 Task: Add a signature Jacob Baker containing With gratitude and appreciation, Jacob Baker to email address softage.8@softage.net and add a label Valentines Day gifts
Action: Mouse moved to (1271, 65)
Screenshot: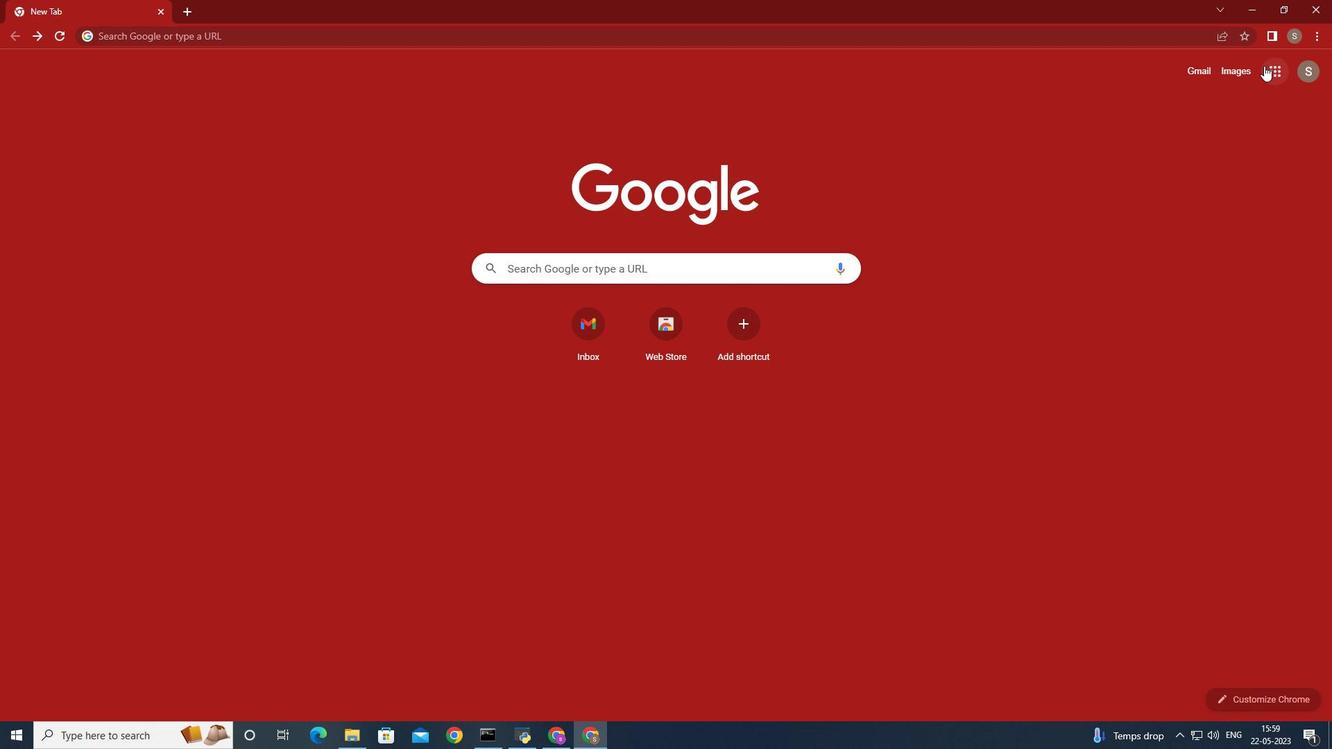 
Action: Mouse pressed left at (1271, 65)
Screenshot: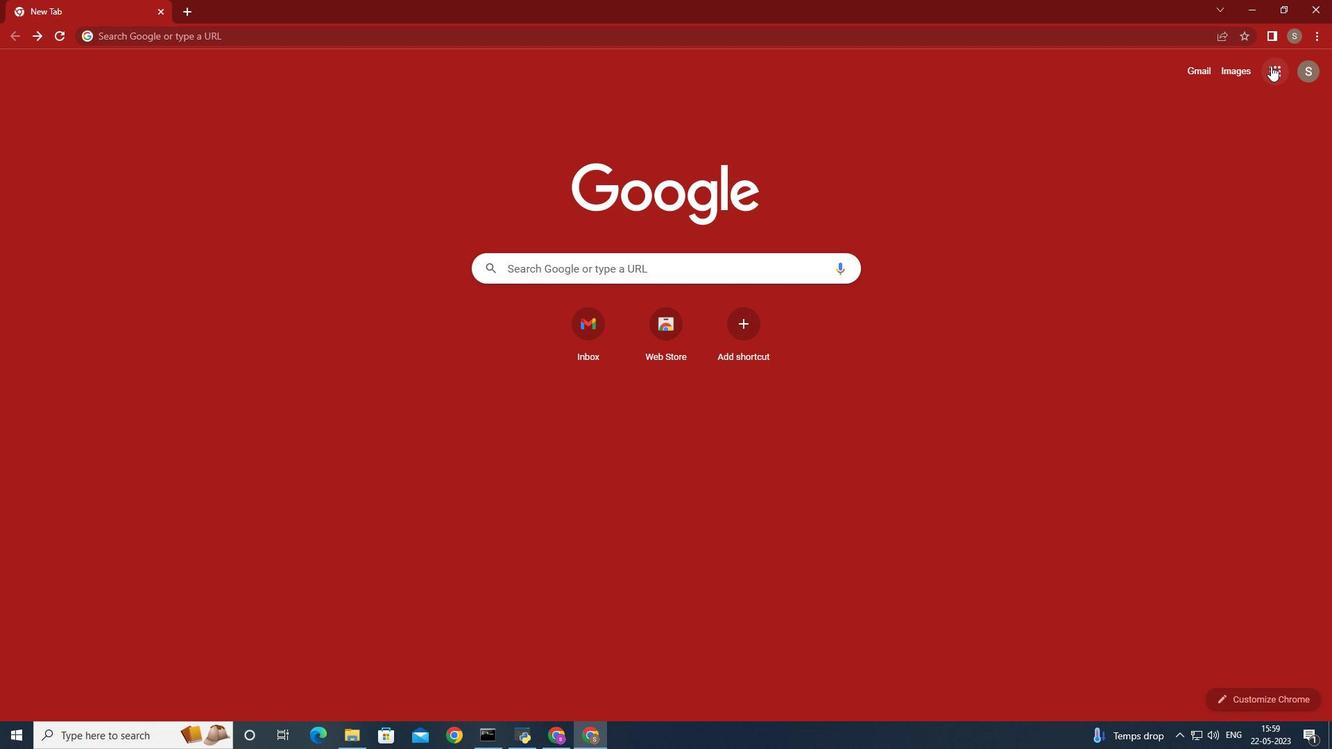 
Action: Mouse moved to (1233, 122)
Screenshot: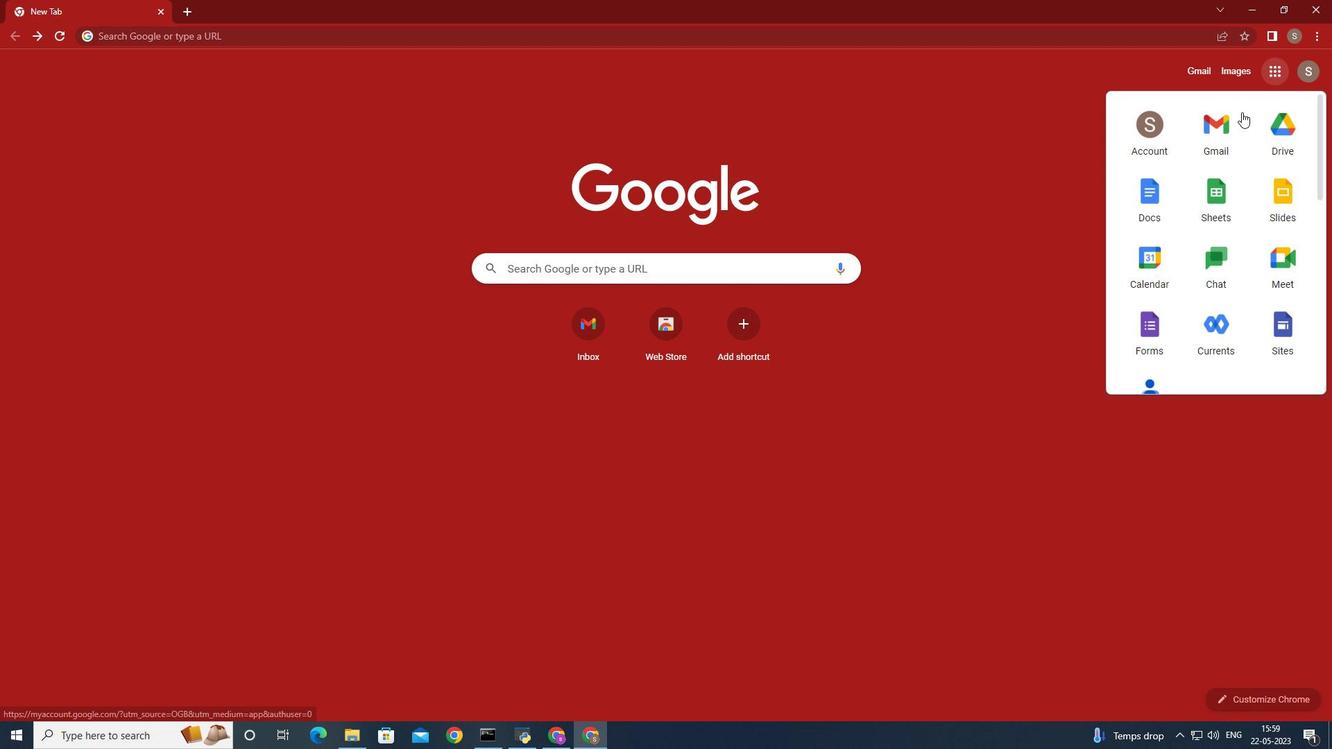 
Action: Mouse pressed left at (1233, 122)
Screenshot: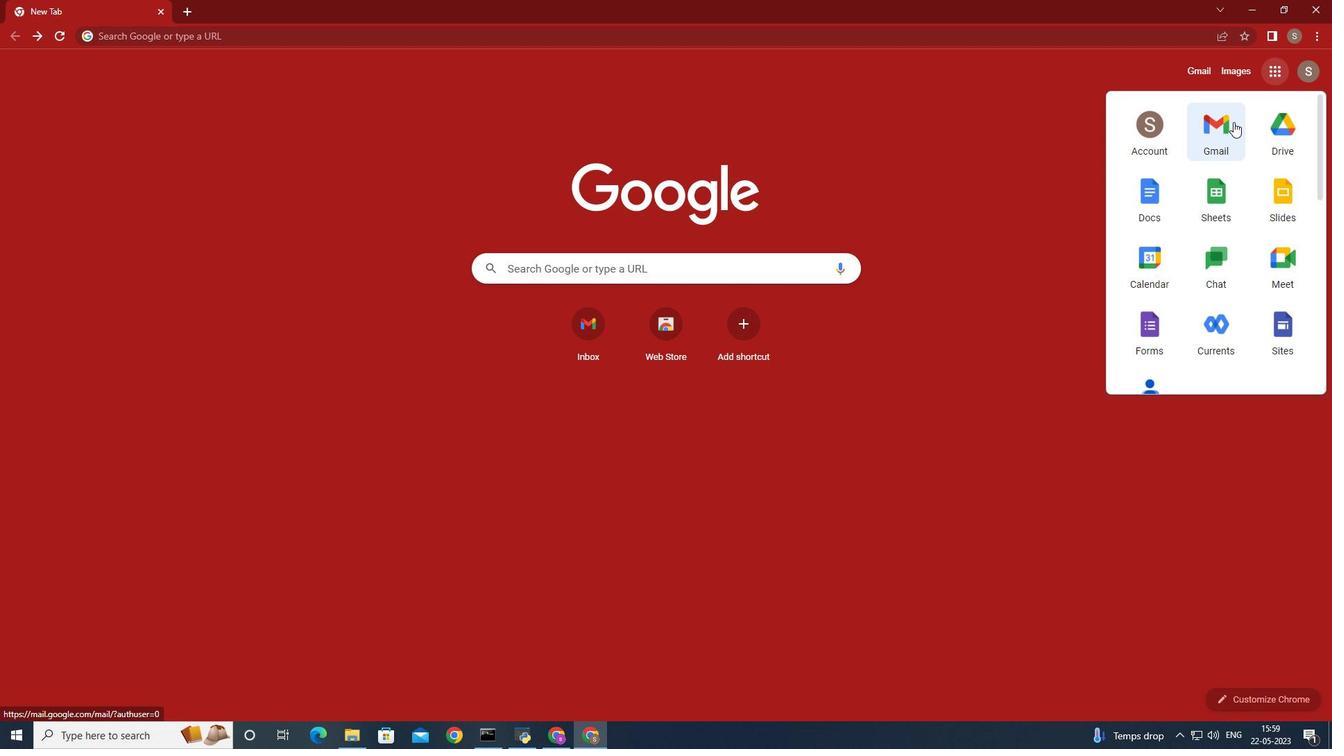
Action: Mouse moved to (1182, 98)
Screenshot: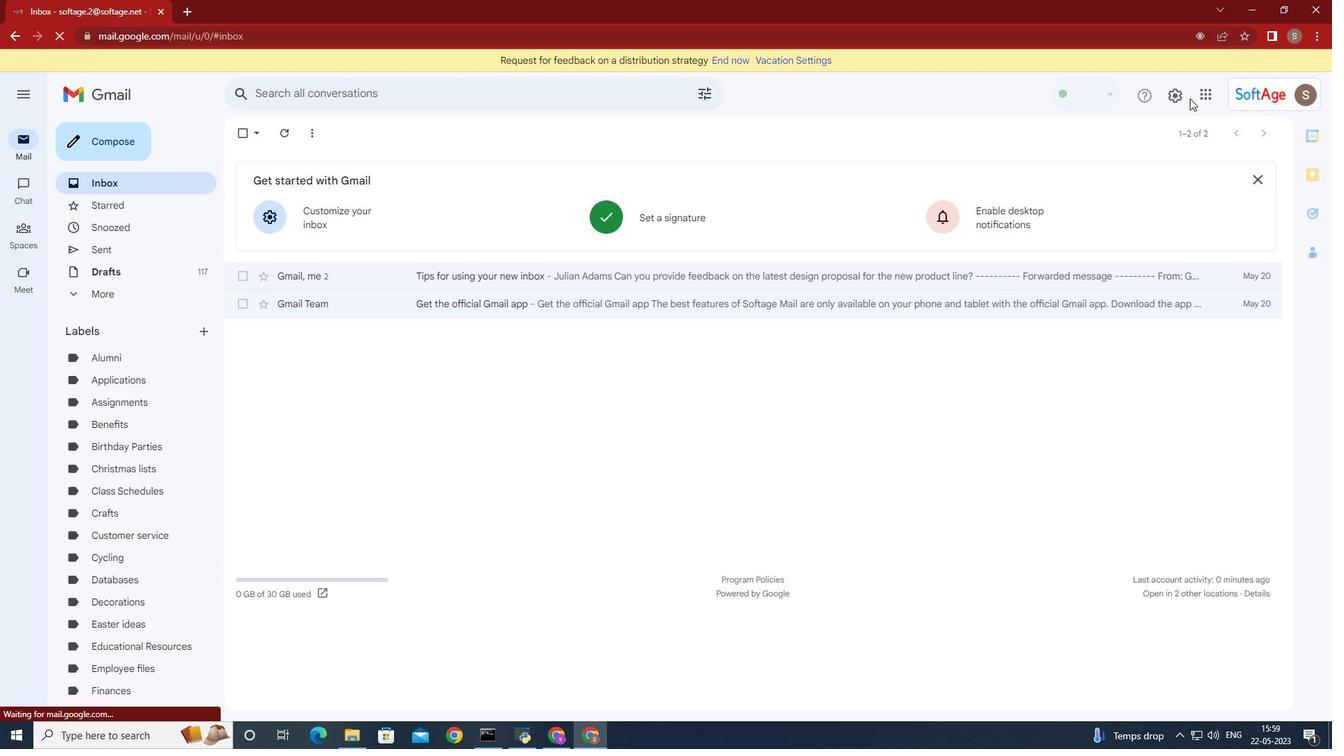 
Action: Mouse pressed left at (1182, 98)
Screenshot: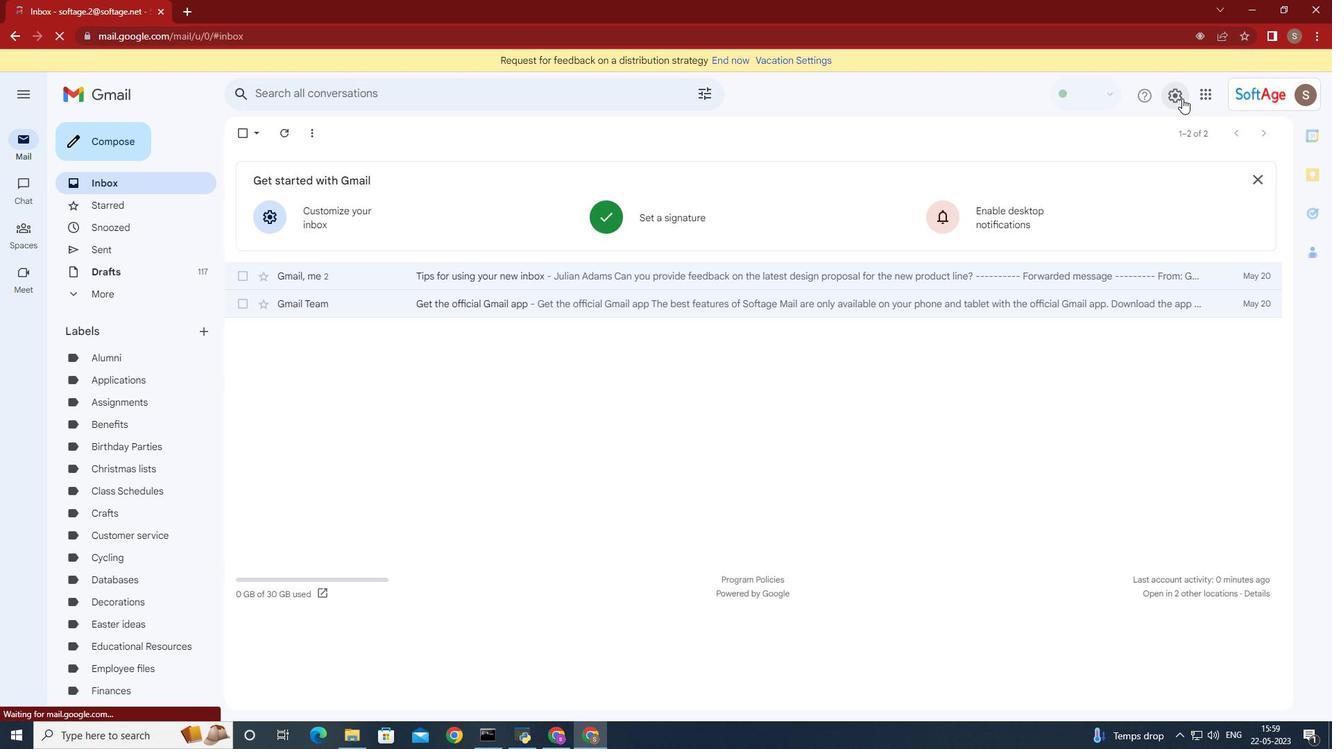 
Action: Mouse moved to (1193, 158)
Screenshot: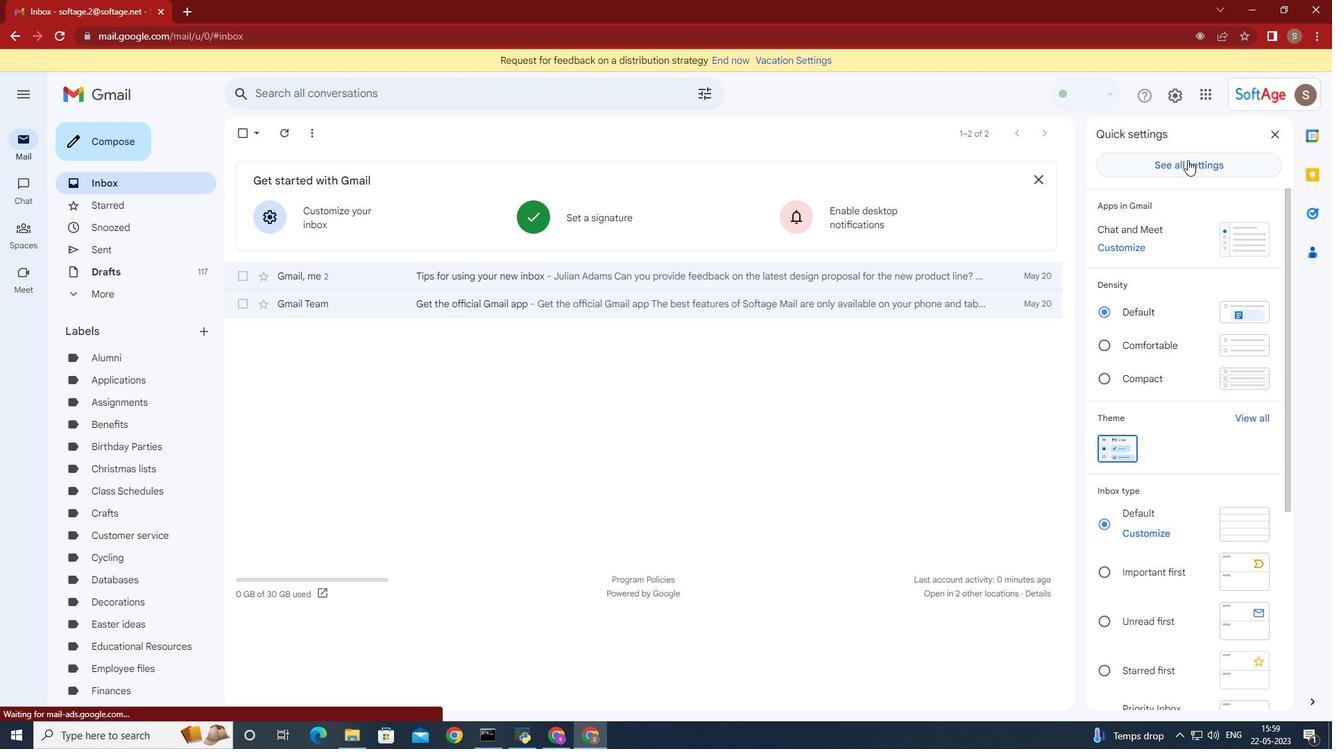 
Action: Mouse pressed left at (1193, 158)
Screenshot: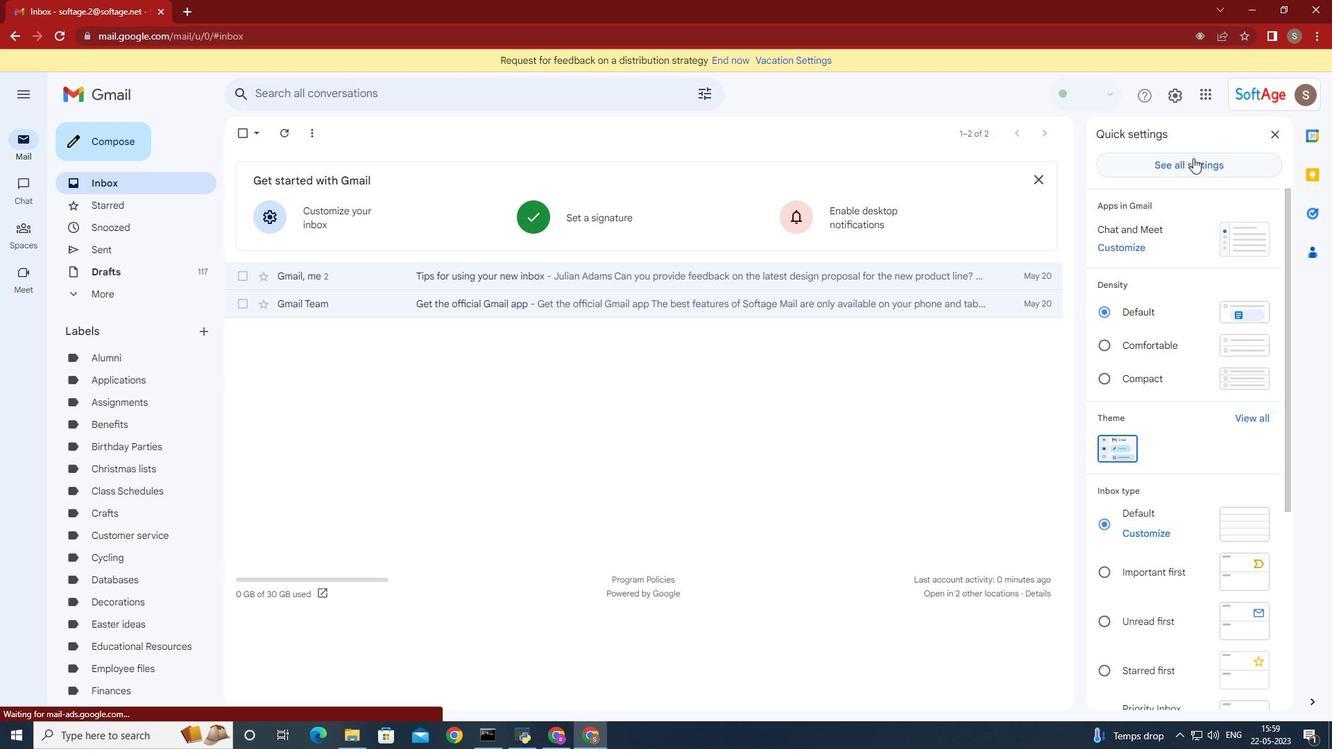 
Action: Mouse moved to (1012, 285)
Screenshot: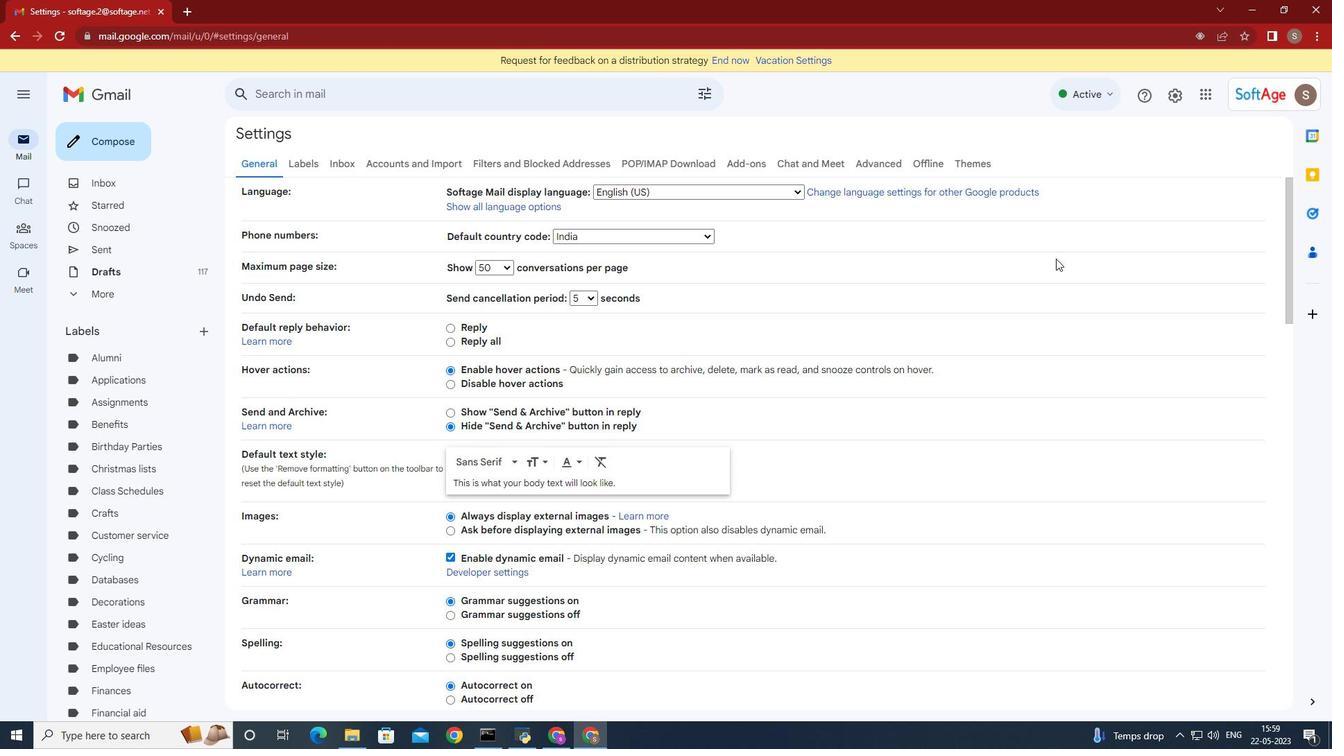 
Action: Mouse scrolled (1012, 284) with delta (0, 0)
Screenshot: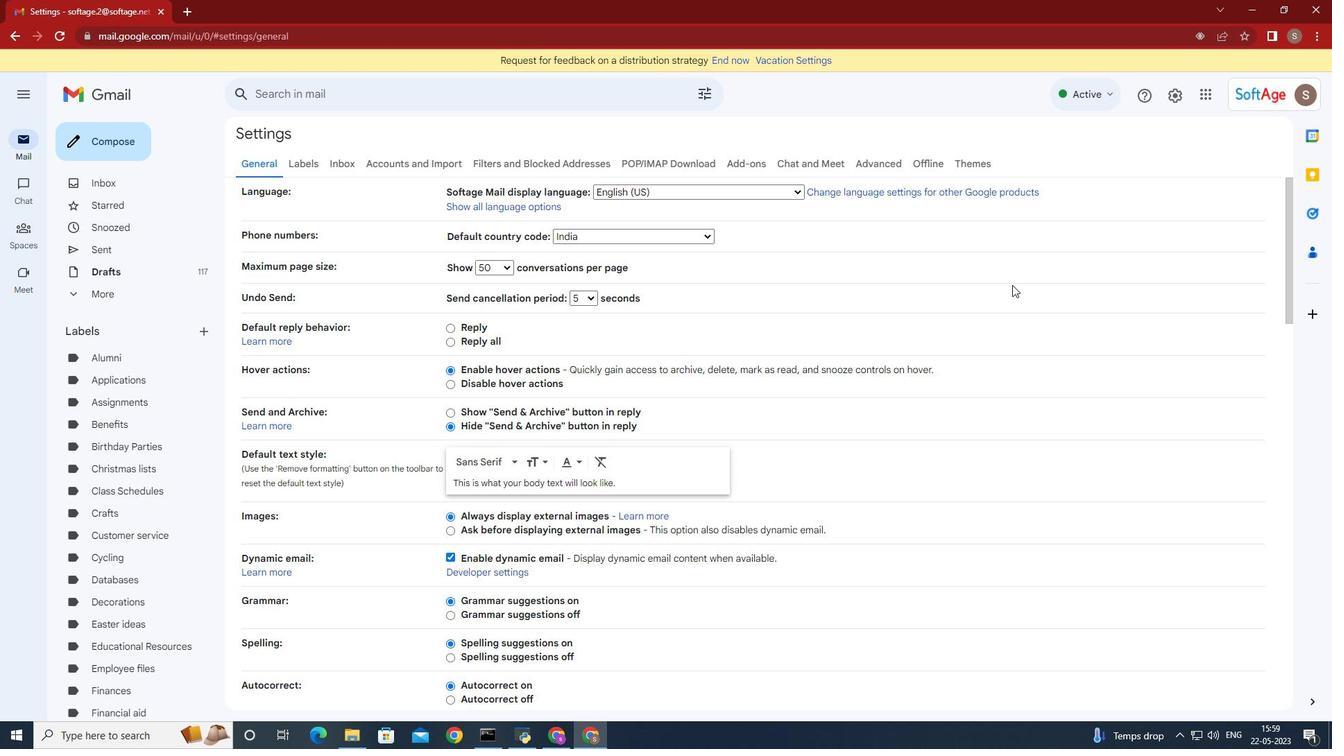 
Action: Mouse scrolled (1012, 284) with delta (0, 0)
Screenshot: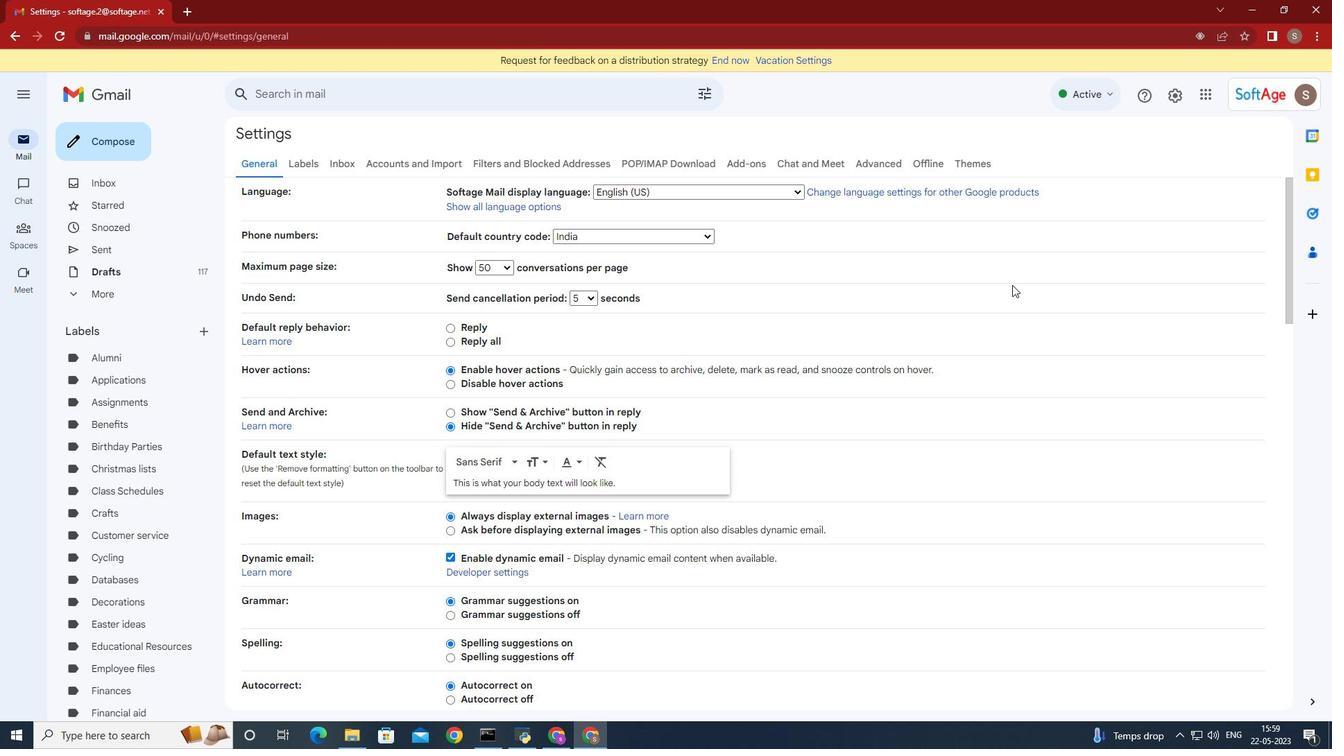 
Action: Mouse scrolled (1012, 284) with delta (0, 0)
Screenshot: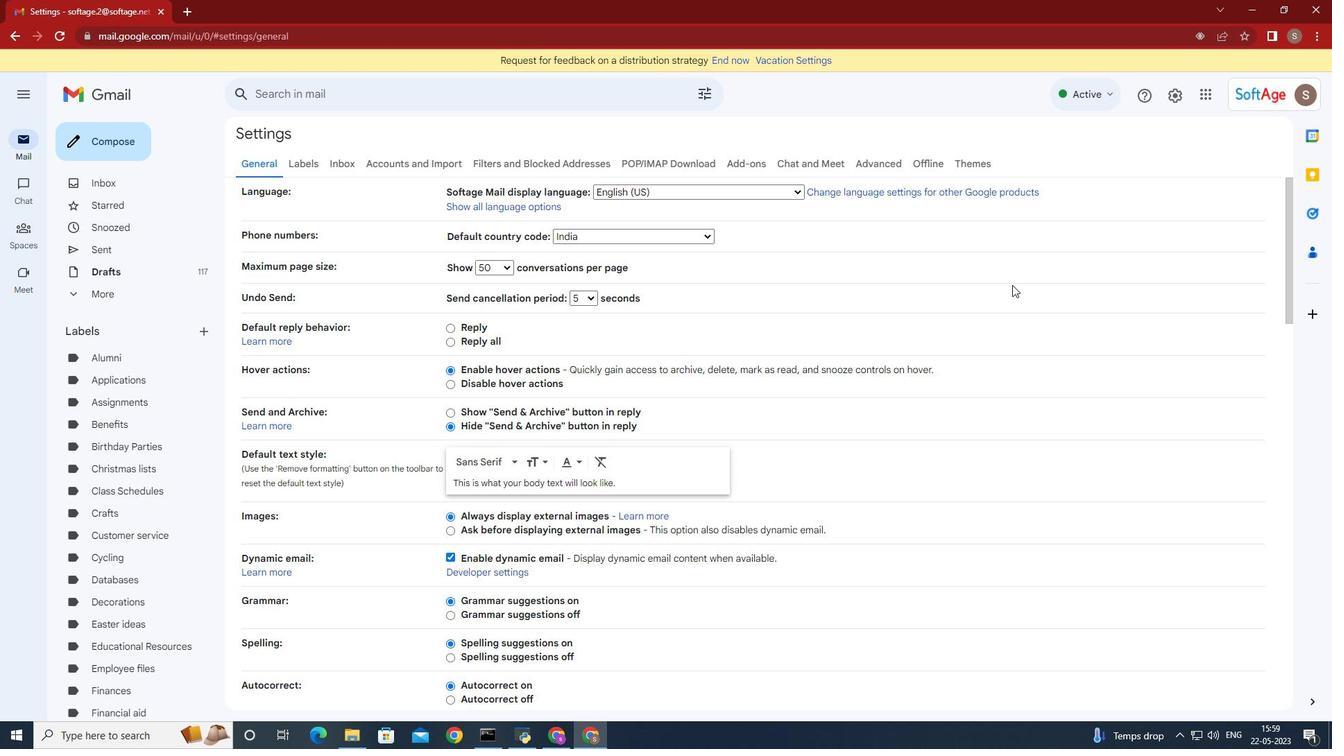 
Action: Mouse scrolled (1012, 284) with delta (0, 0)
Screenshot: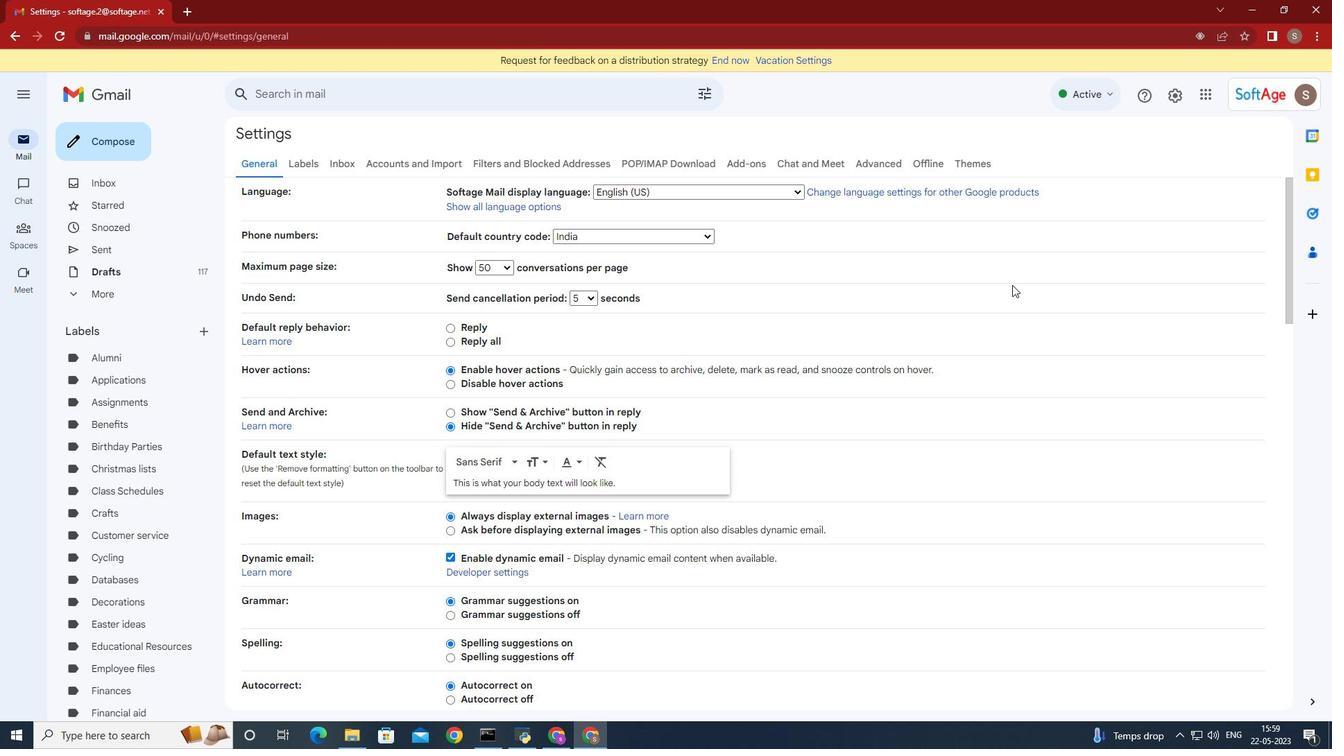 
Action: Mouse scrolled (1012, 284) with delta (0, 0)
Screenshot: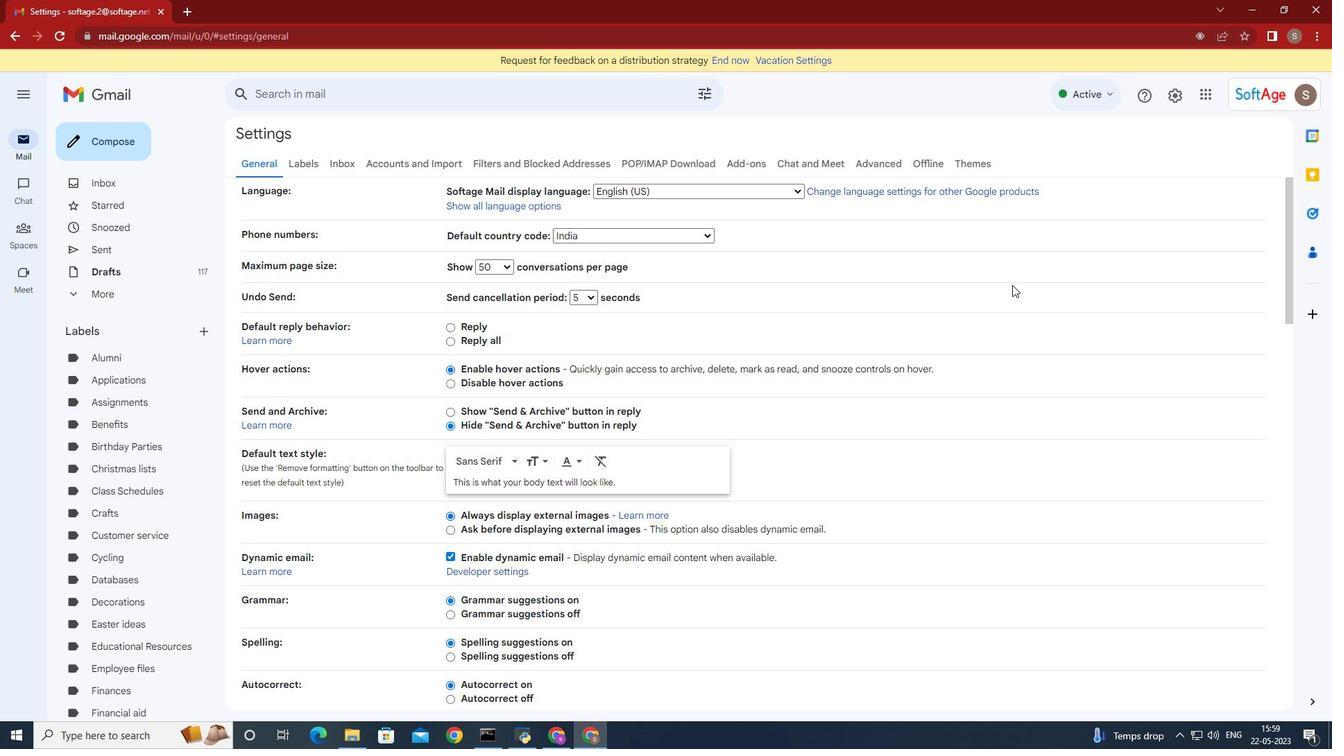 
Action: Mouse moved to (1013, 283)
Screenshot: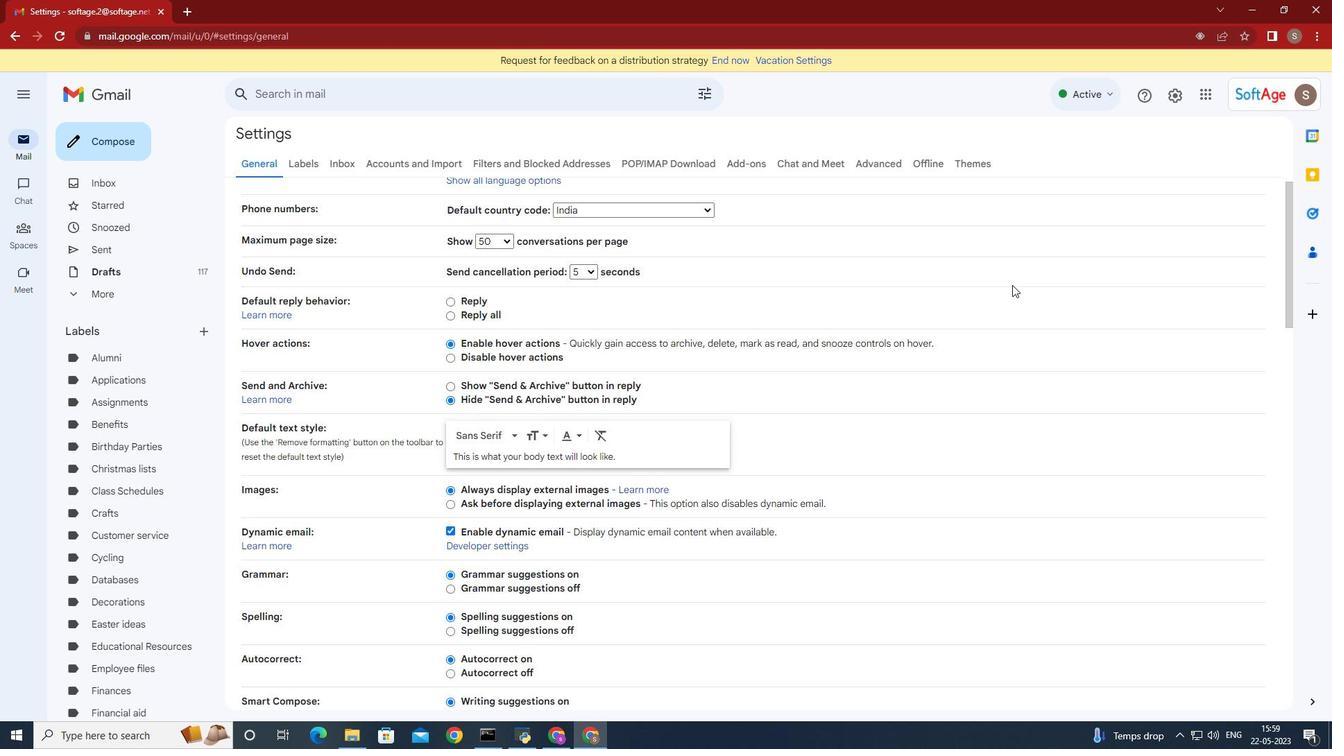 
Action: Mouse scrolled (1013, 282) with delta (0, 0)
Screenshot: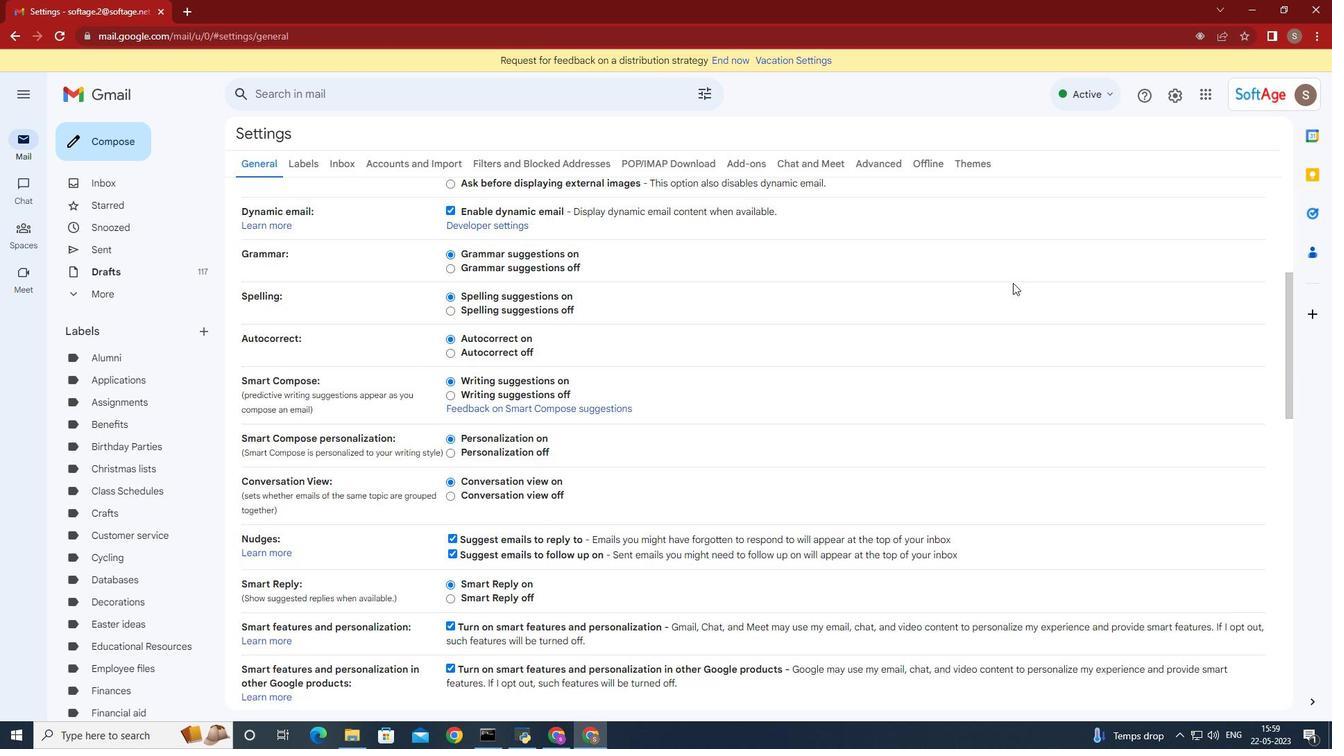 
Action: Mouse scrolled (1013, 282) with delta (0, 0)
Screenshot: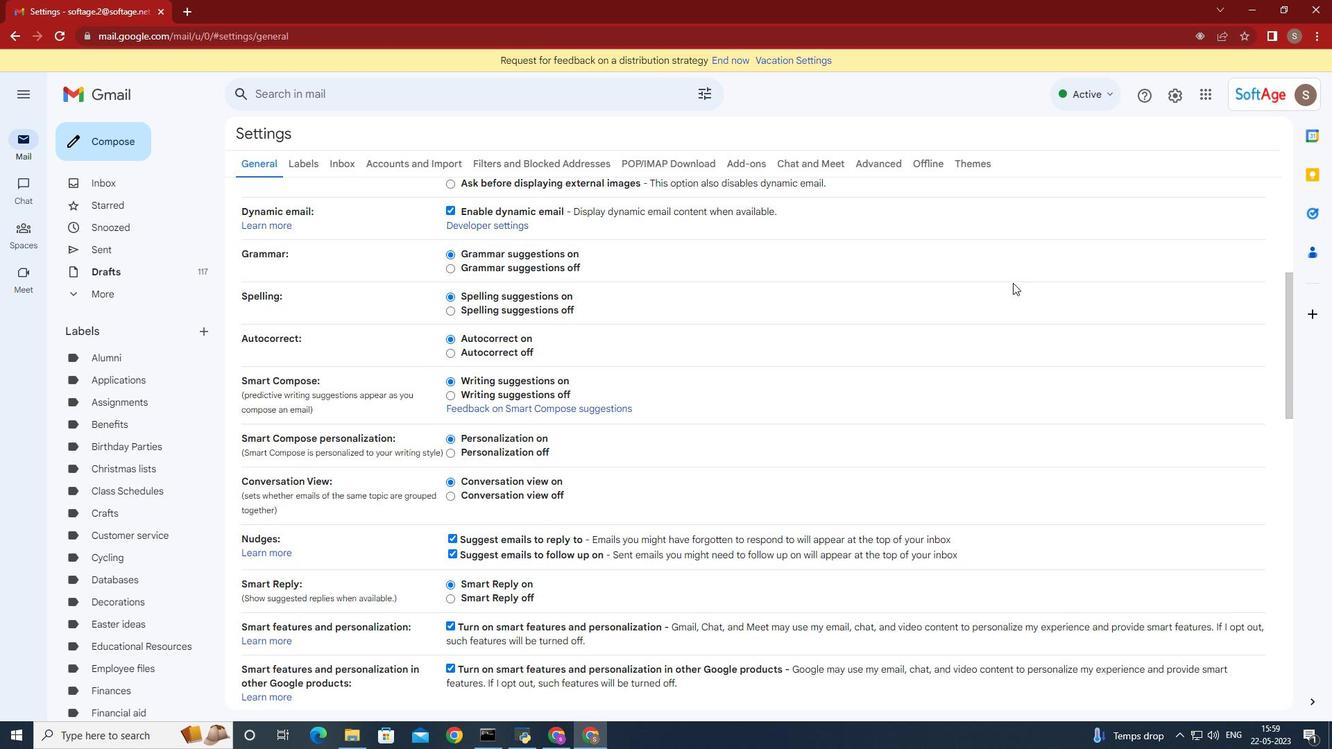 
Action: Mouse scrolled (1013, 282) with delta (0, 0)
Screenshot: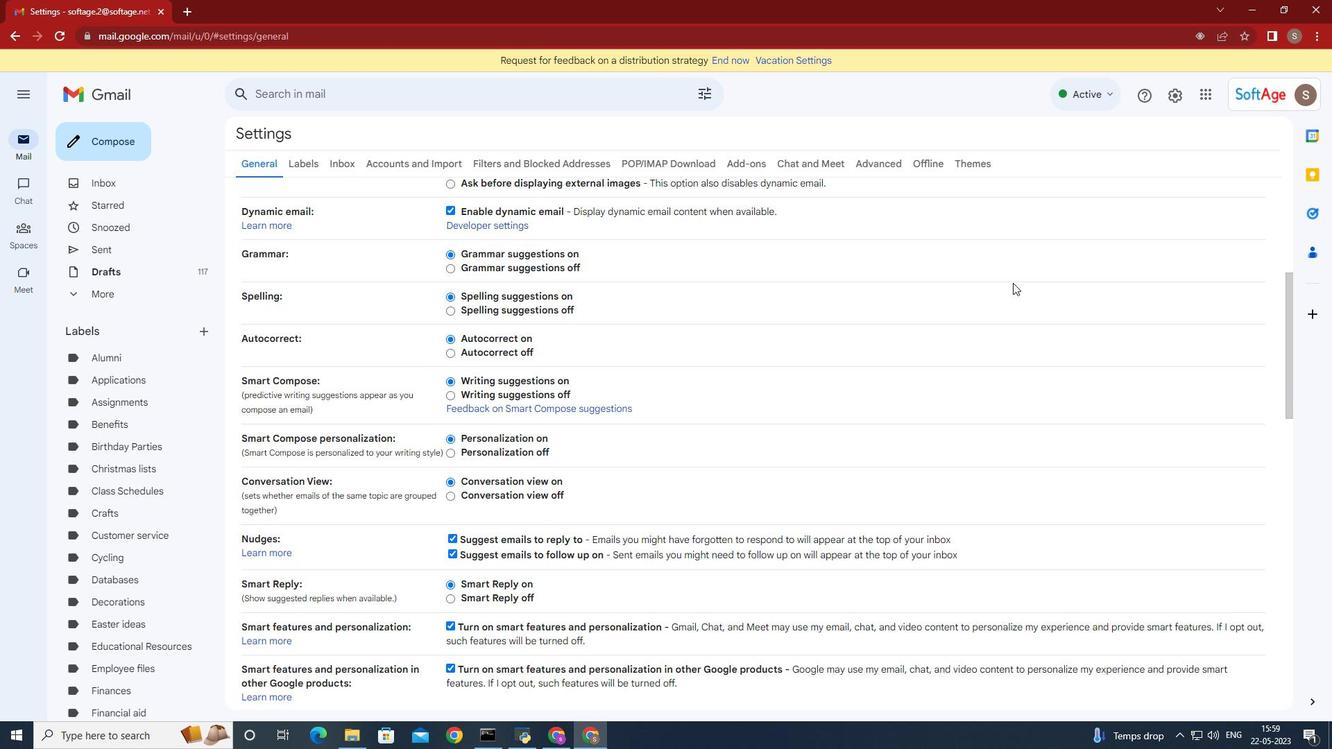 
Action: Mouse moved to (1013, 282)
Screenshot: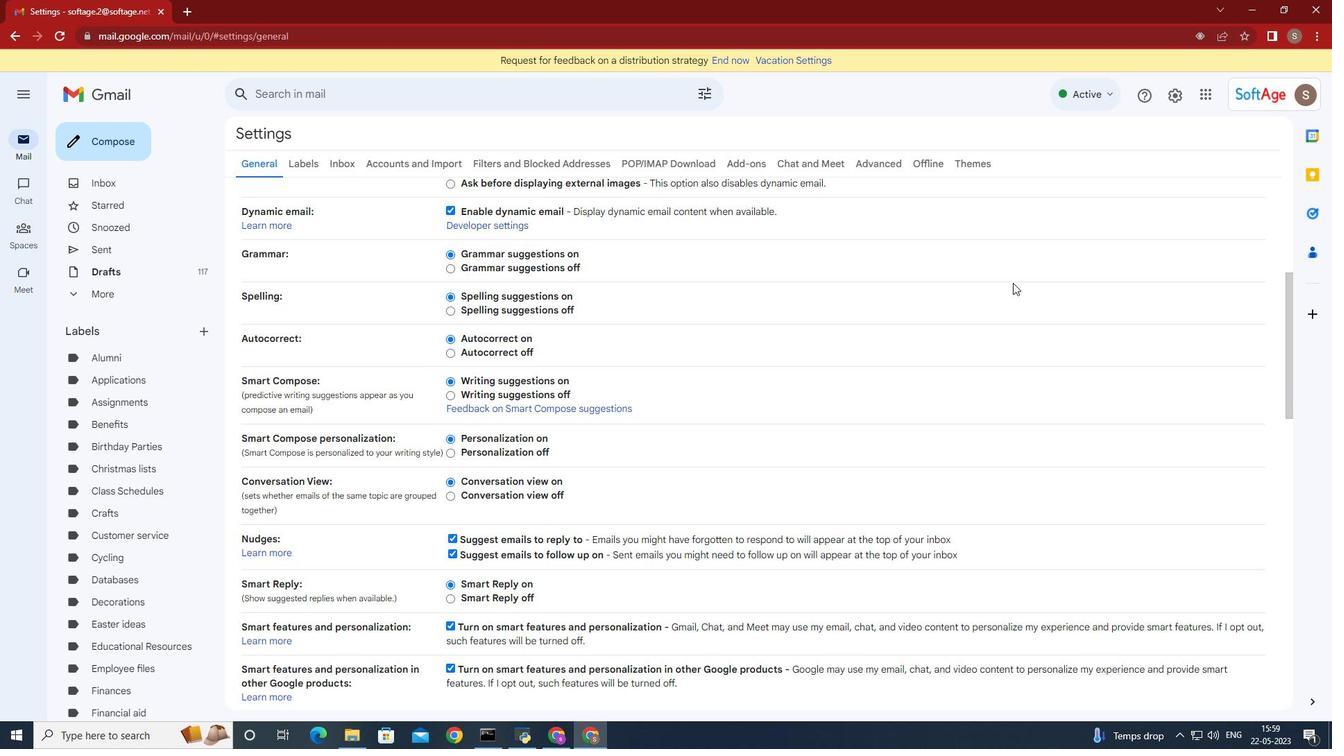
Action: Mouse scrolled (1013, 282) with delta (0, 0)
Screenshot: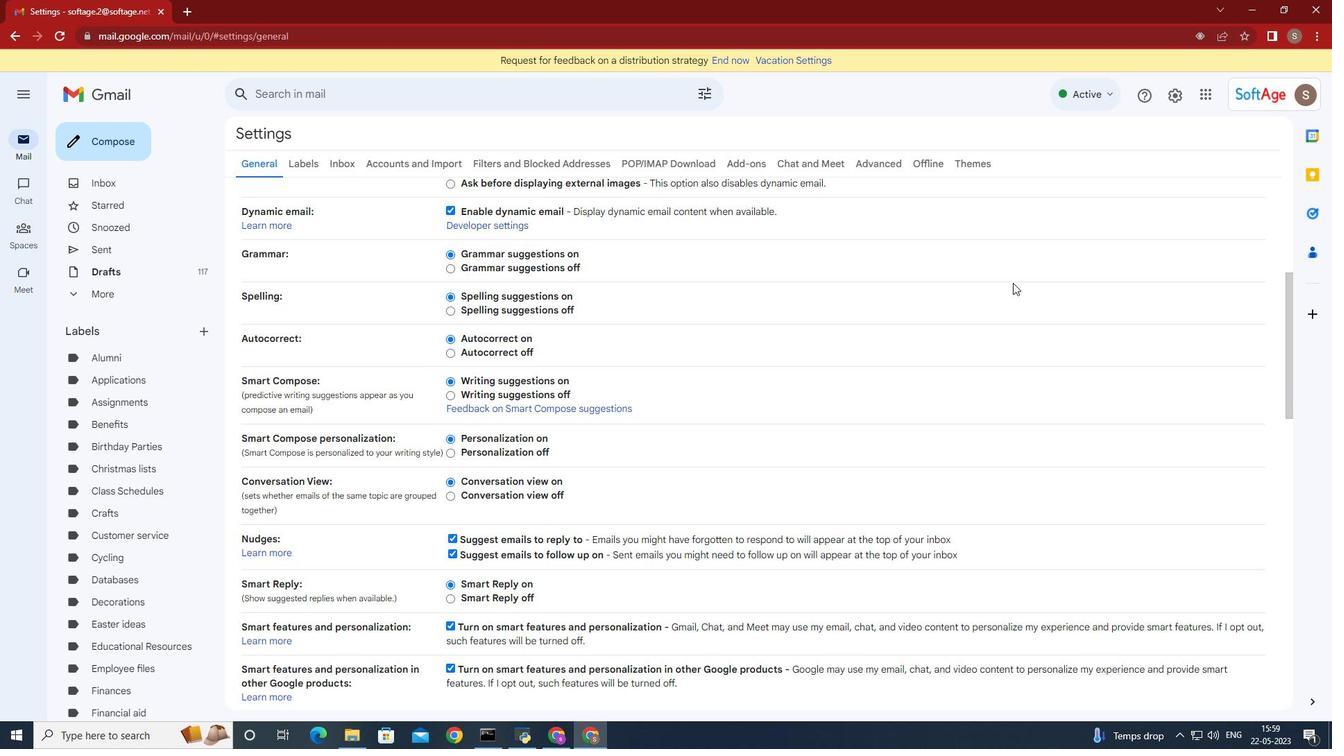 
Action: Mouse moved to (1000, 284)
Screenshot: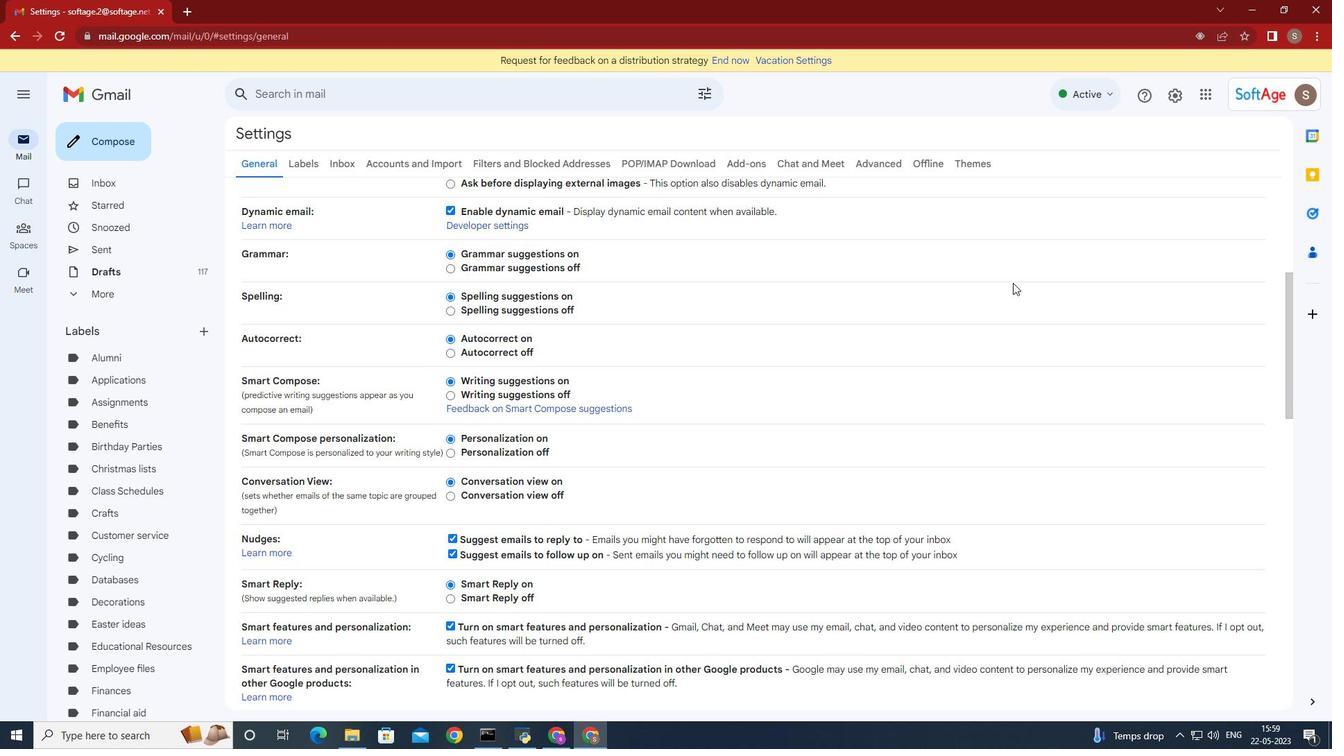 
Action: Mouse scrolled (1000, 283) with delta (0, 0)
Screenshot: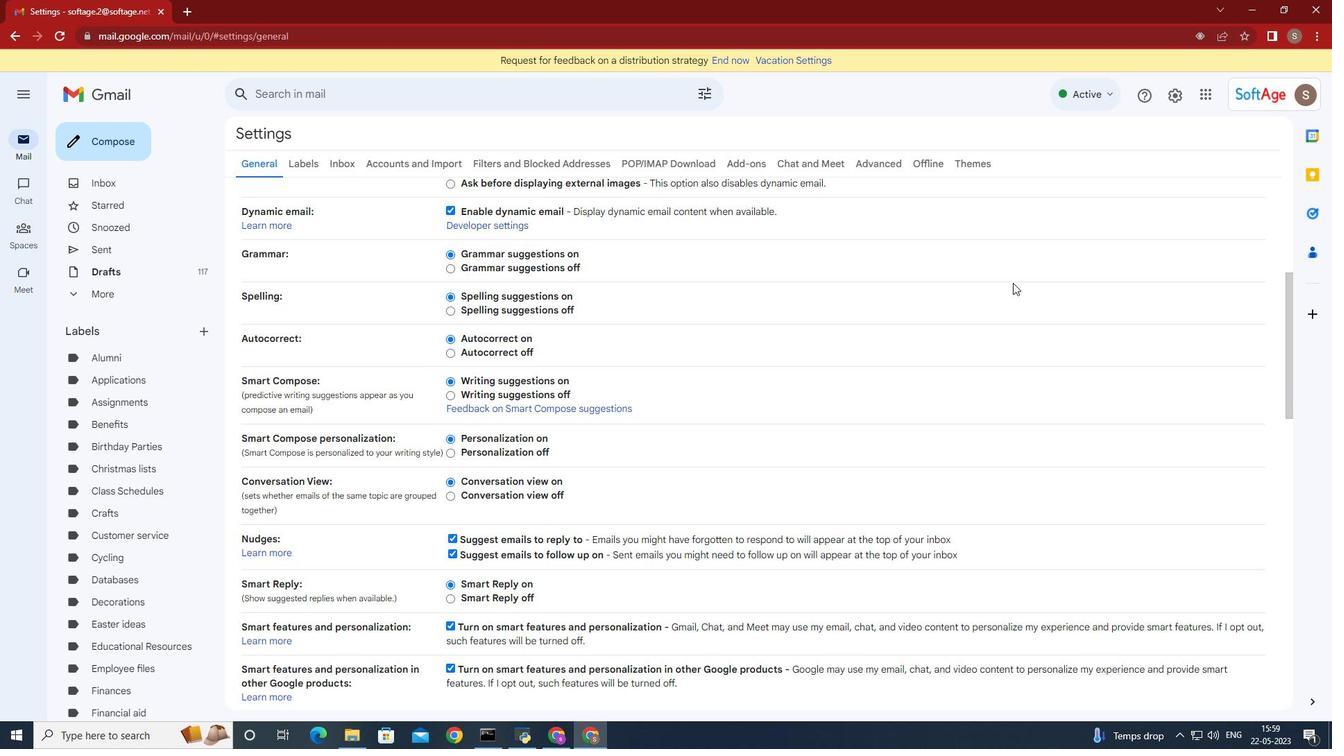
Action: Mouse moved to (999, 284)
Screenshot: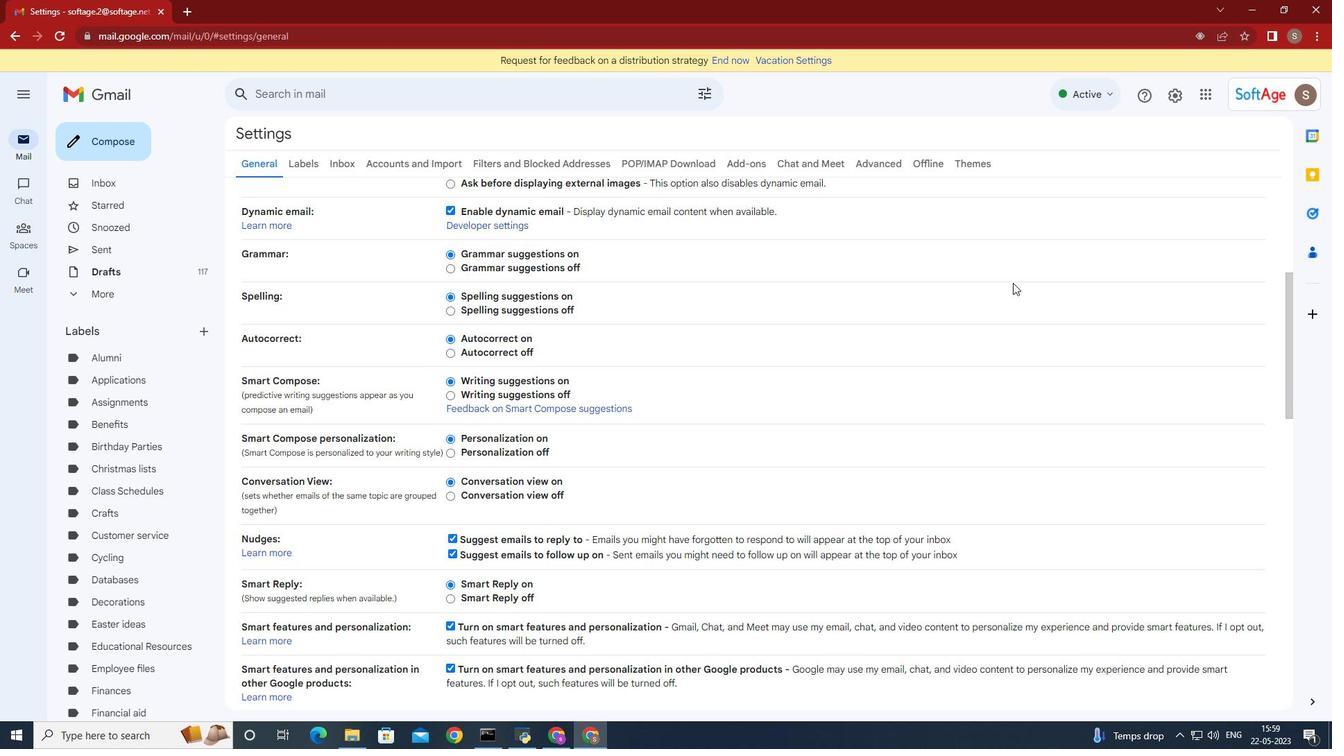 
Action: Mouse scrolled (999, 283) with delta (0, 0)
Screenshot: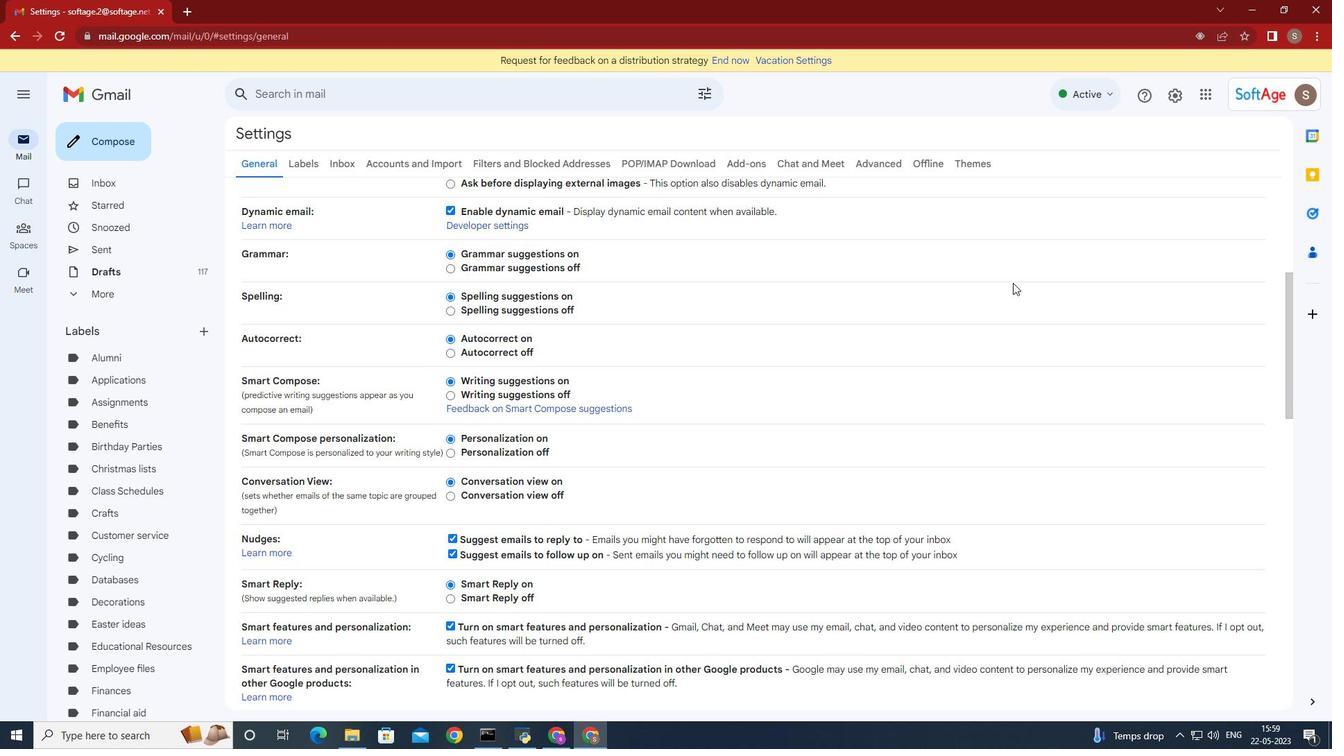 
Action: Mouse moved to (999, 284)
Screenshot: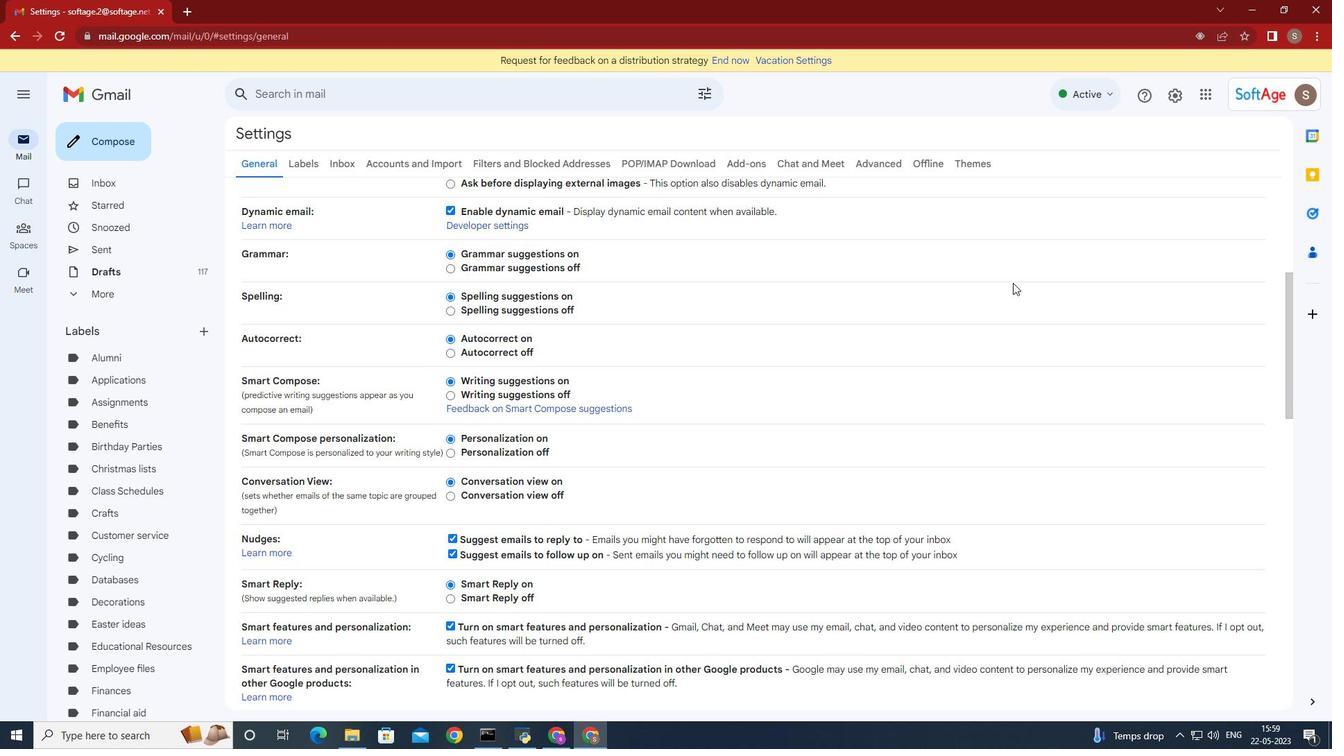 
Action: Mouse scrolled (999, 283) with delta (0, 0)
Screenshot: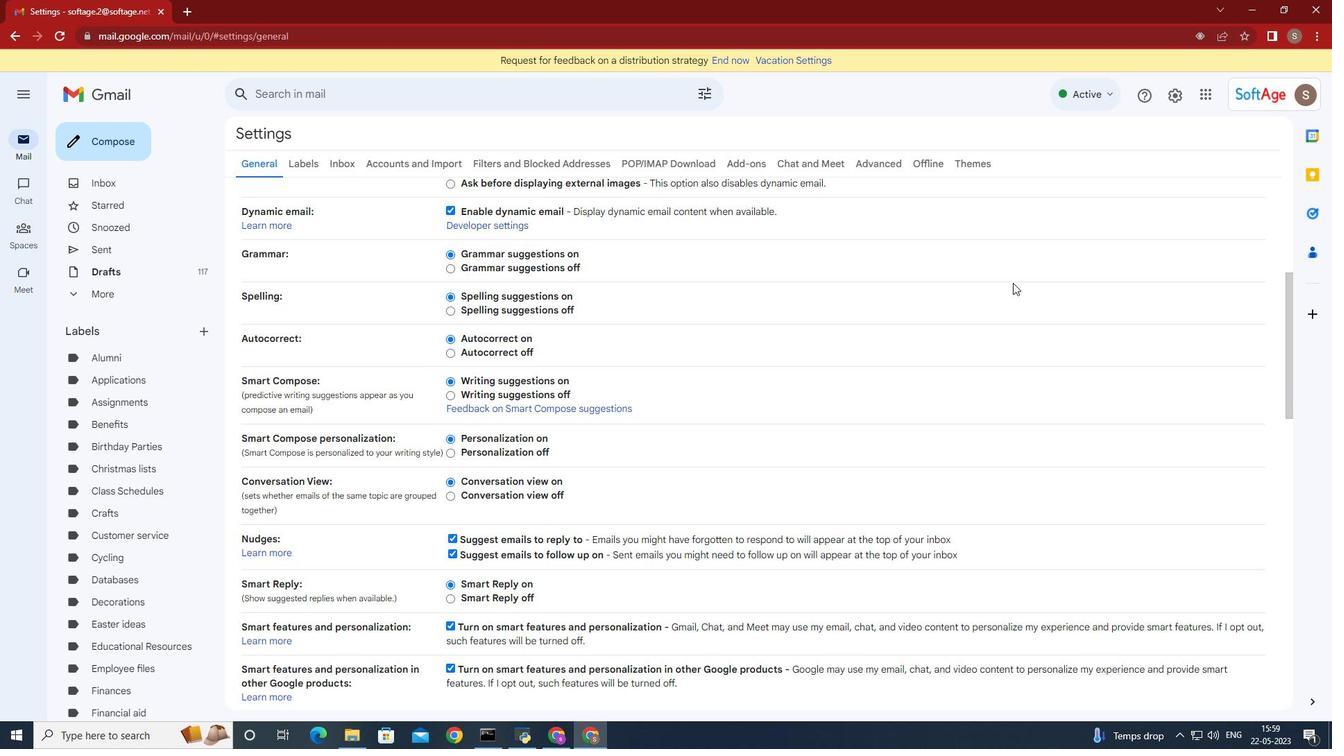 
Action: Mouse moved to (997, 284)
Screenshot: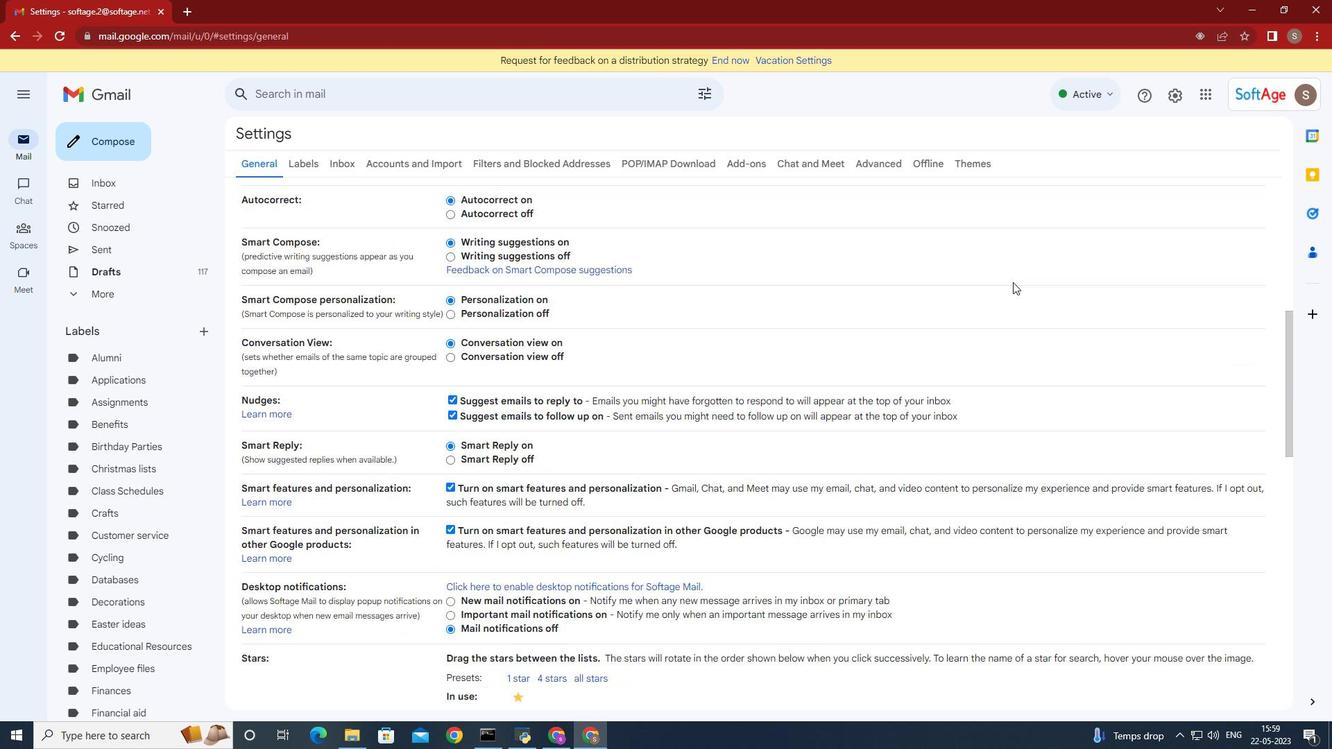 
Action: Mouse scrolled (997, 283) with delta (0, 0)
Screenshot: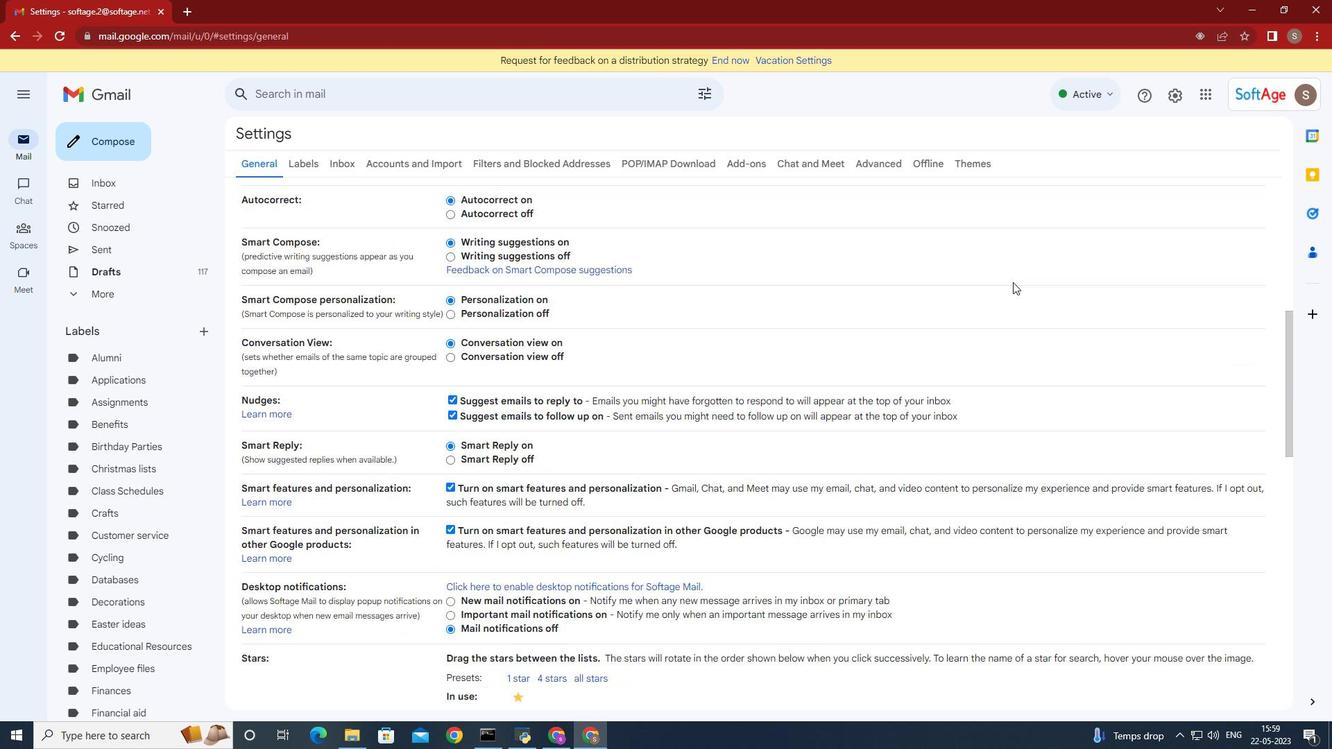 
Action: Mouse moved to (996, 284)
Screenshot: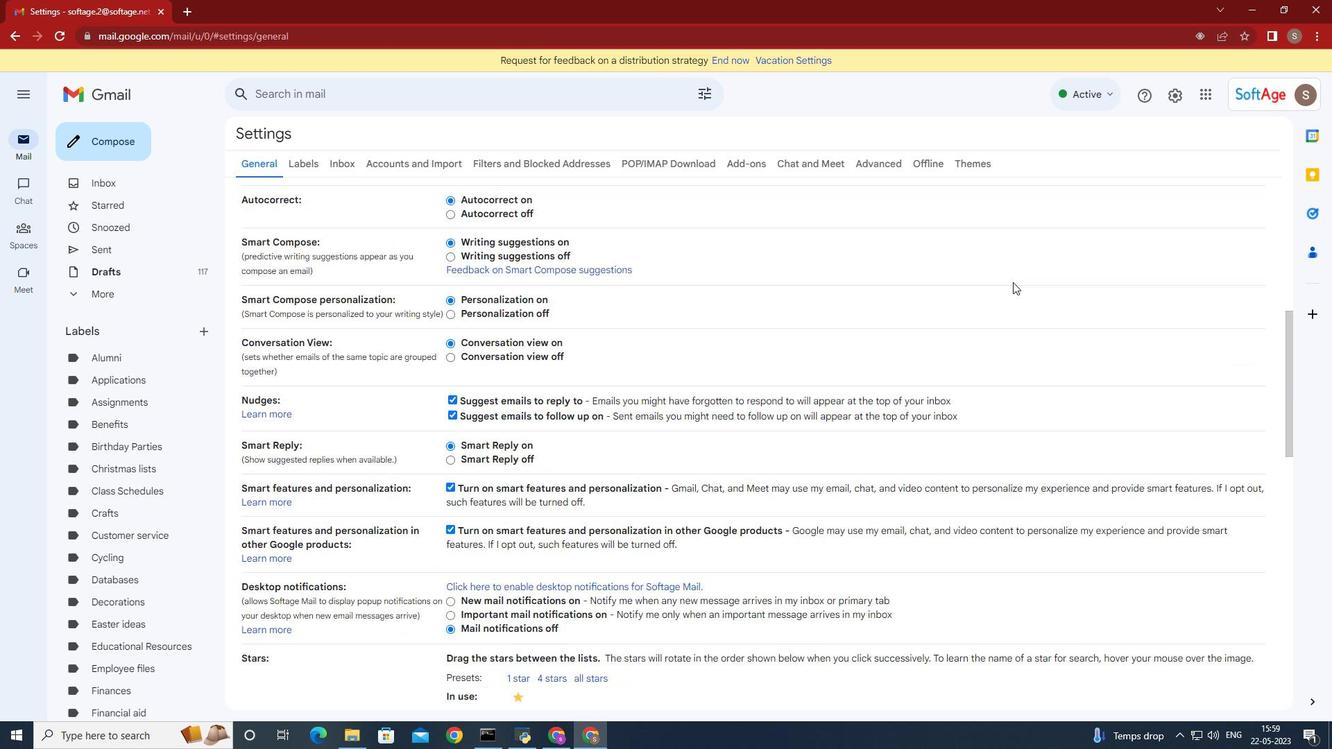 
Action: Mouse scrolled (996, 283) with delta (0, 0)
Screenshot: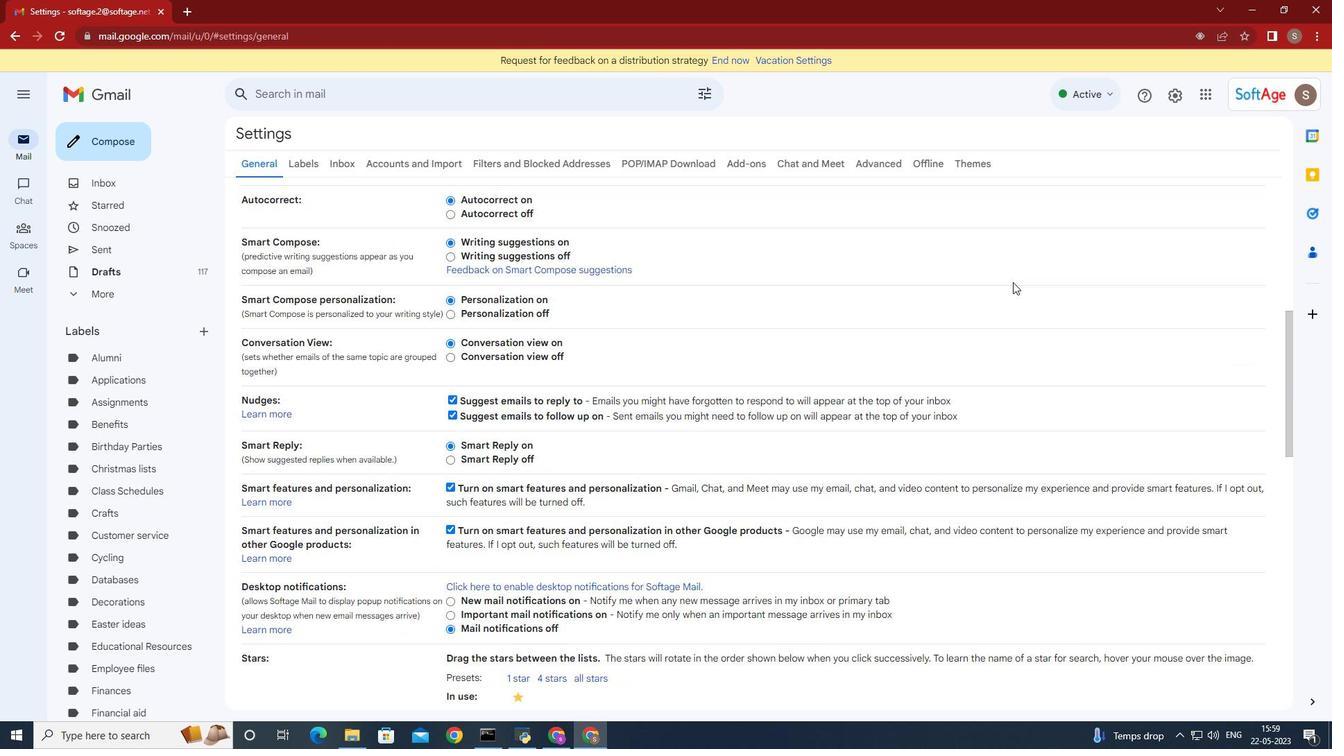 
Action: Mouse moved to (1029, 421)
Screenshot: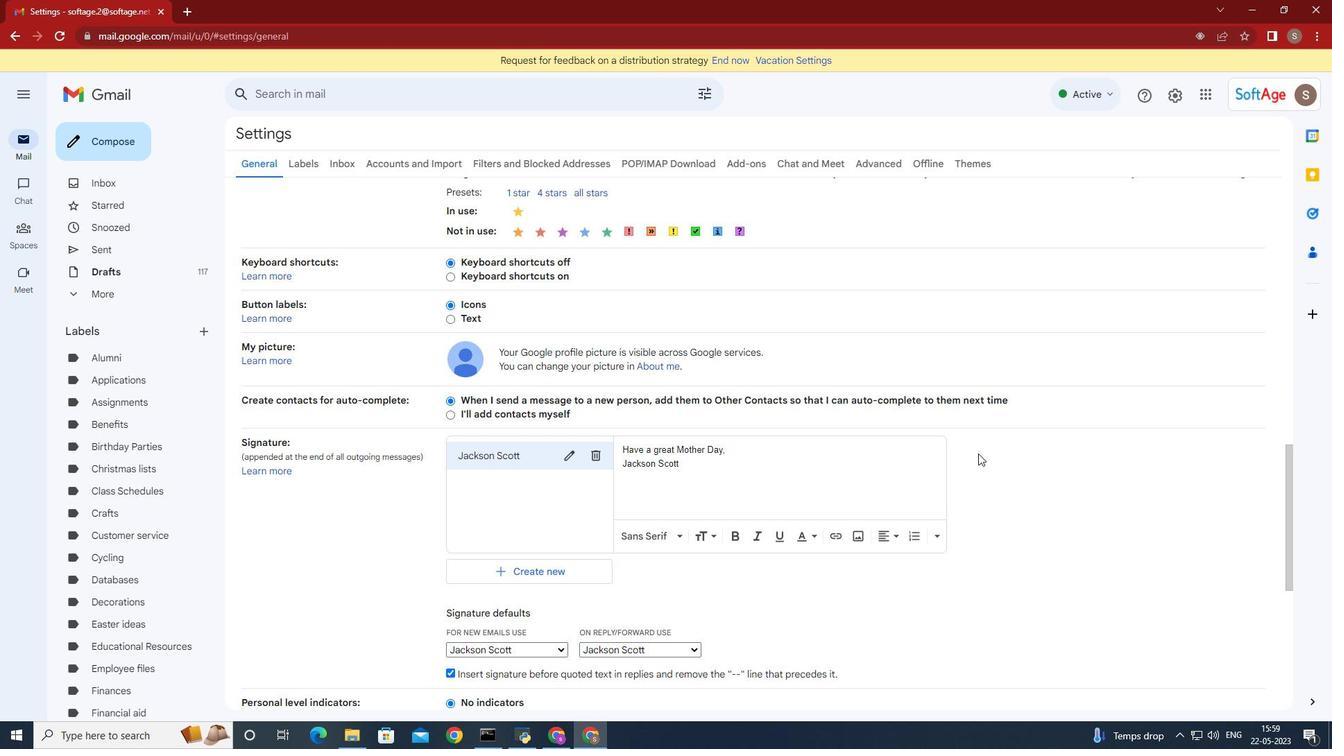 
Action: Mouse scrolled (1029, 421) with delta (0, 0)
Screenshot: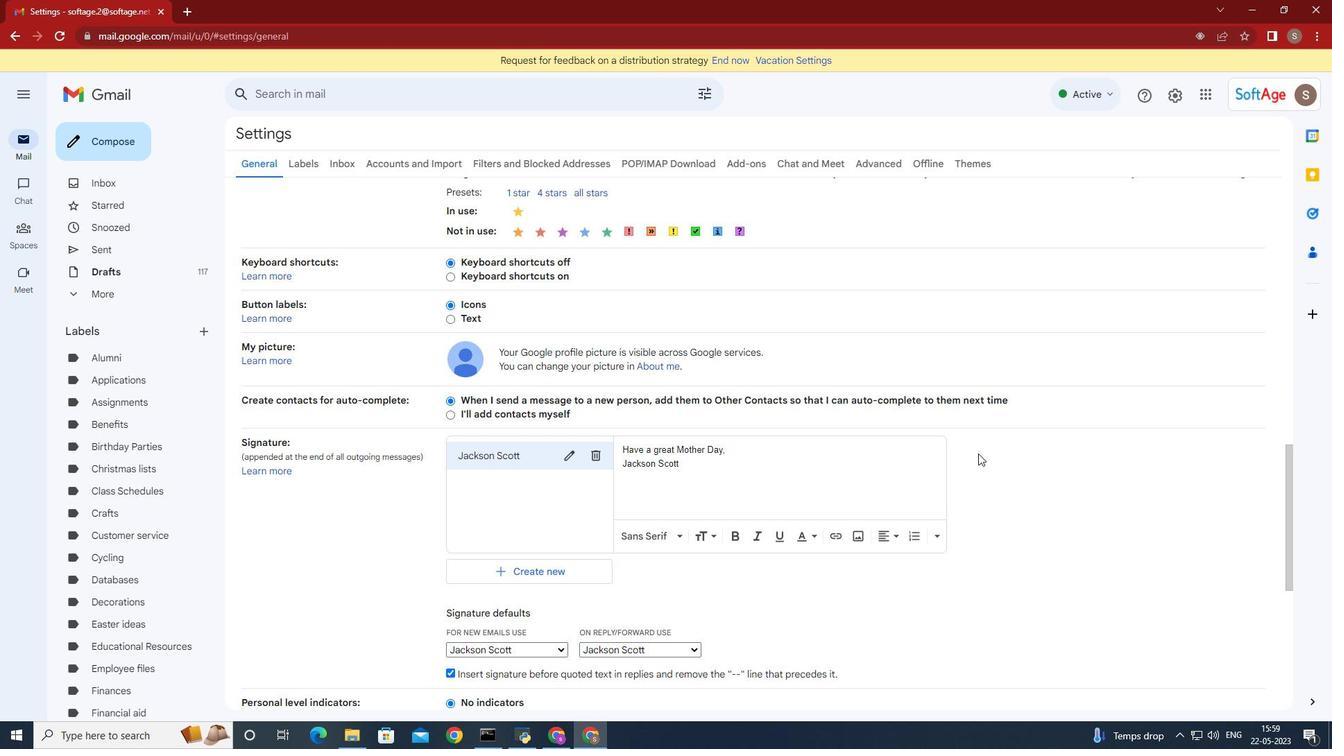
Action: Mouse moved to (1022, 417)
Screenshot: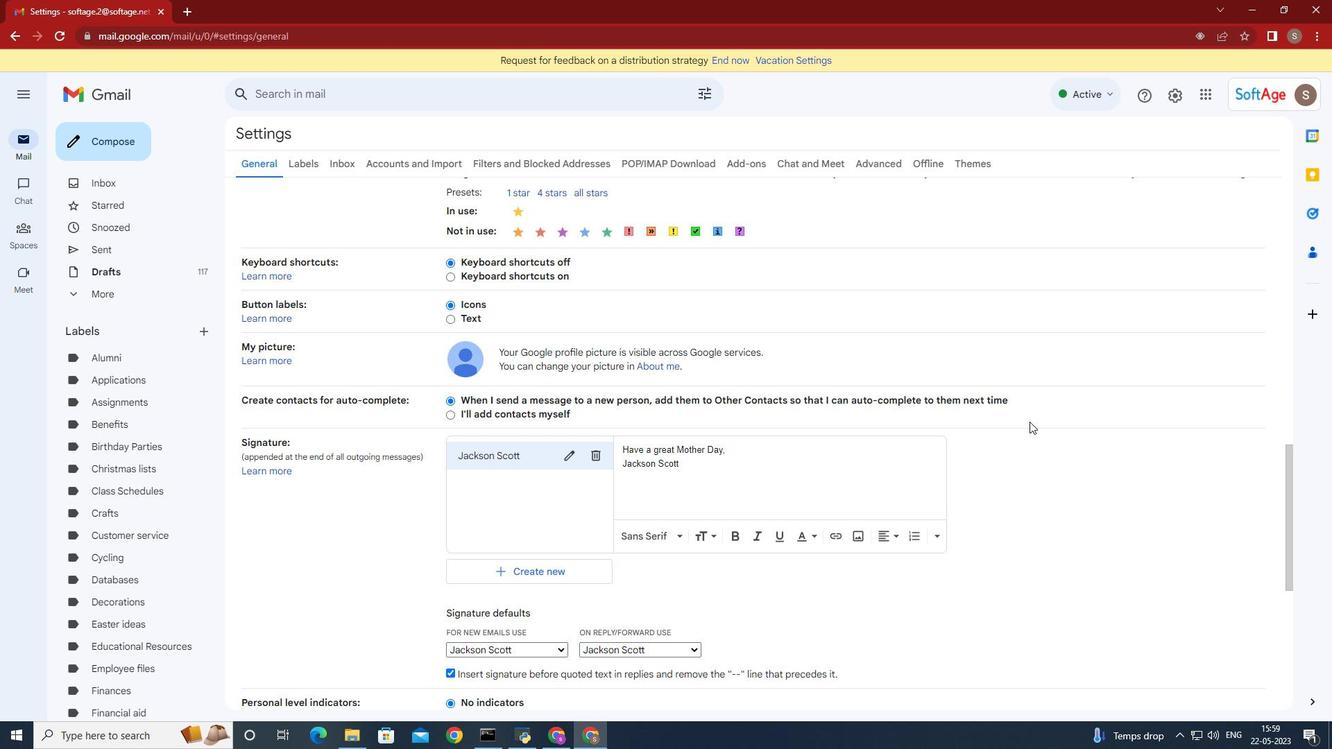 
Action: Mouse scrolled (1022, 416) with delta (0, 0)
Screenshot: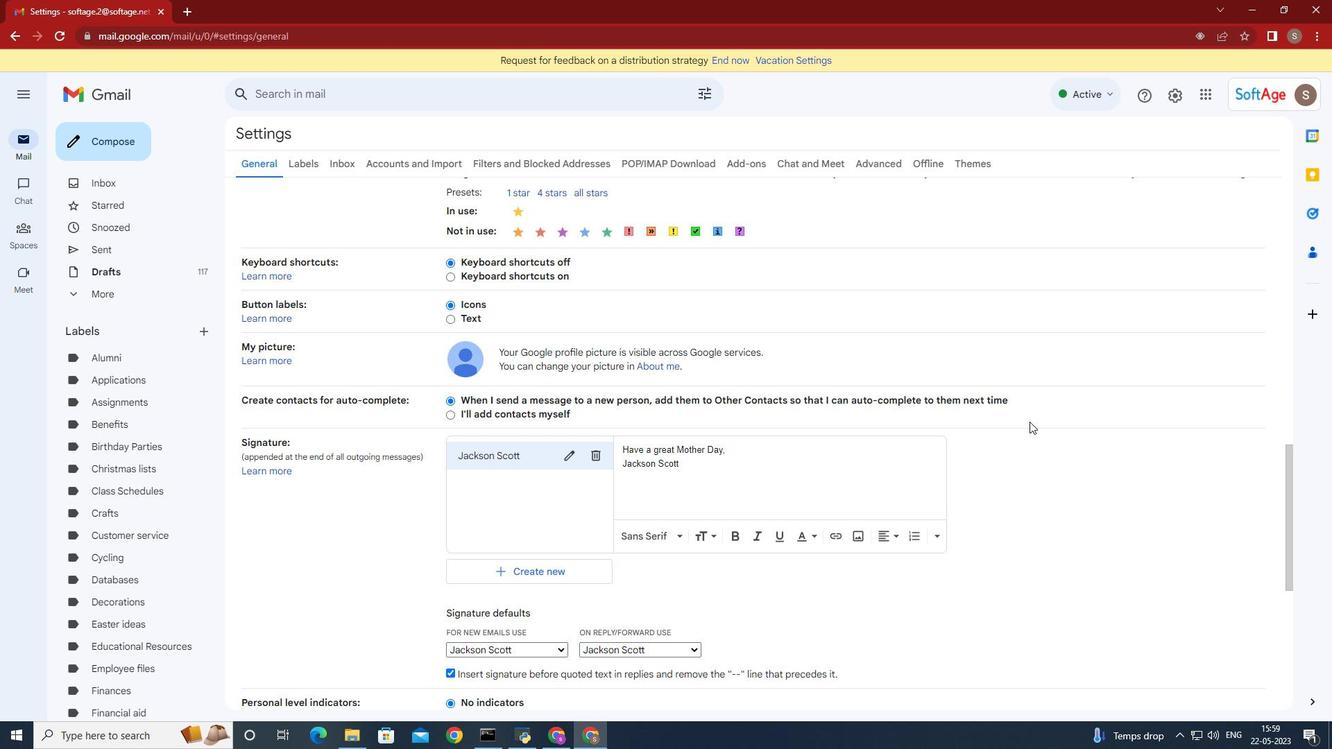 
Action: Mouse moved to (1018, 414)
Screenshot: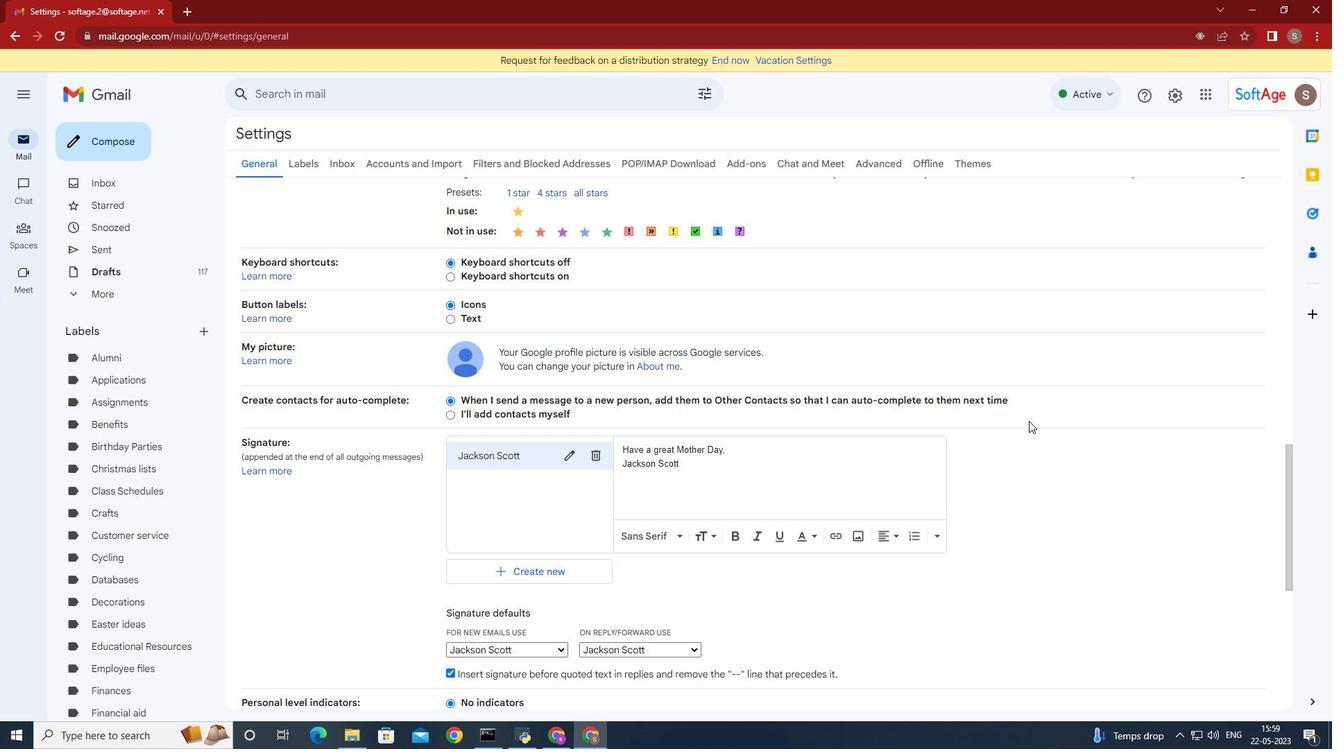 
Action: Mouse scrolled (1018, 413) with delta (0, 0)
Screenshot: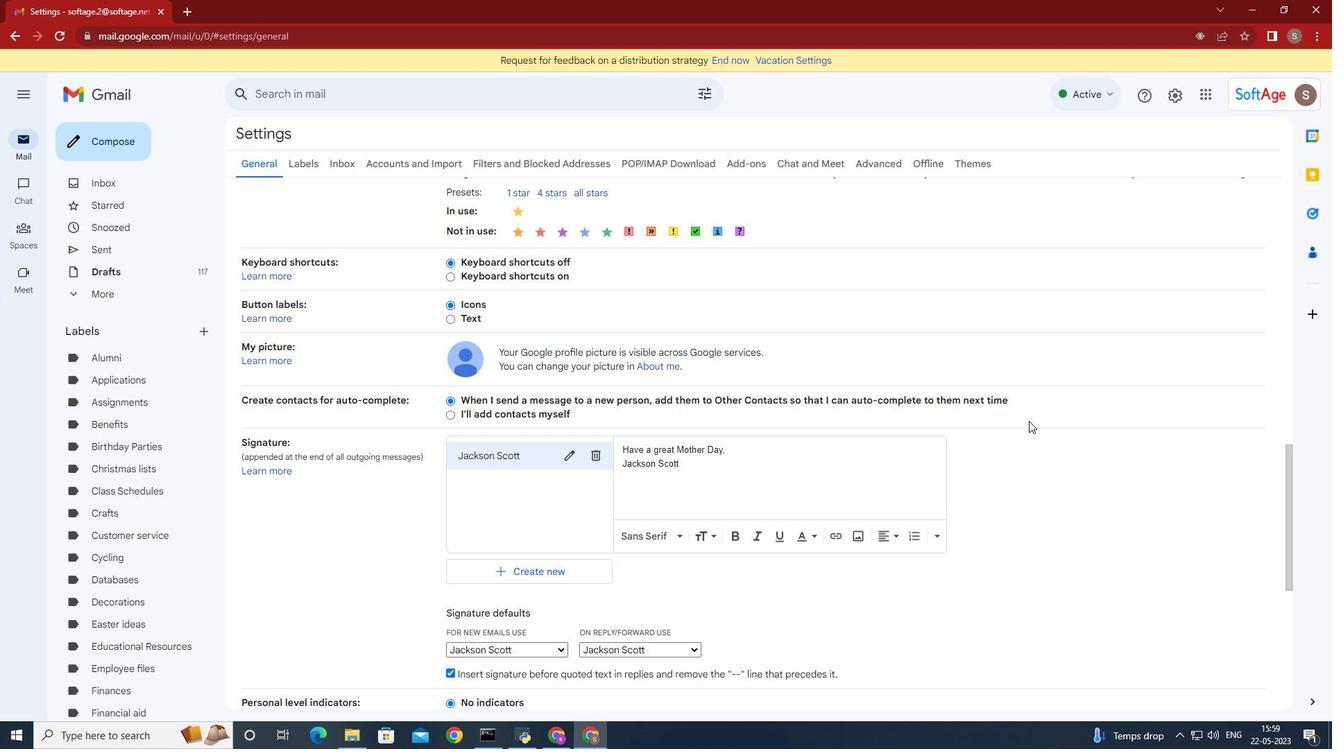 
Action: Mouse moved to (557, 360)
Screenshot: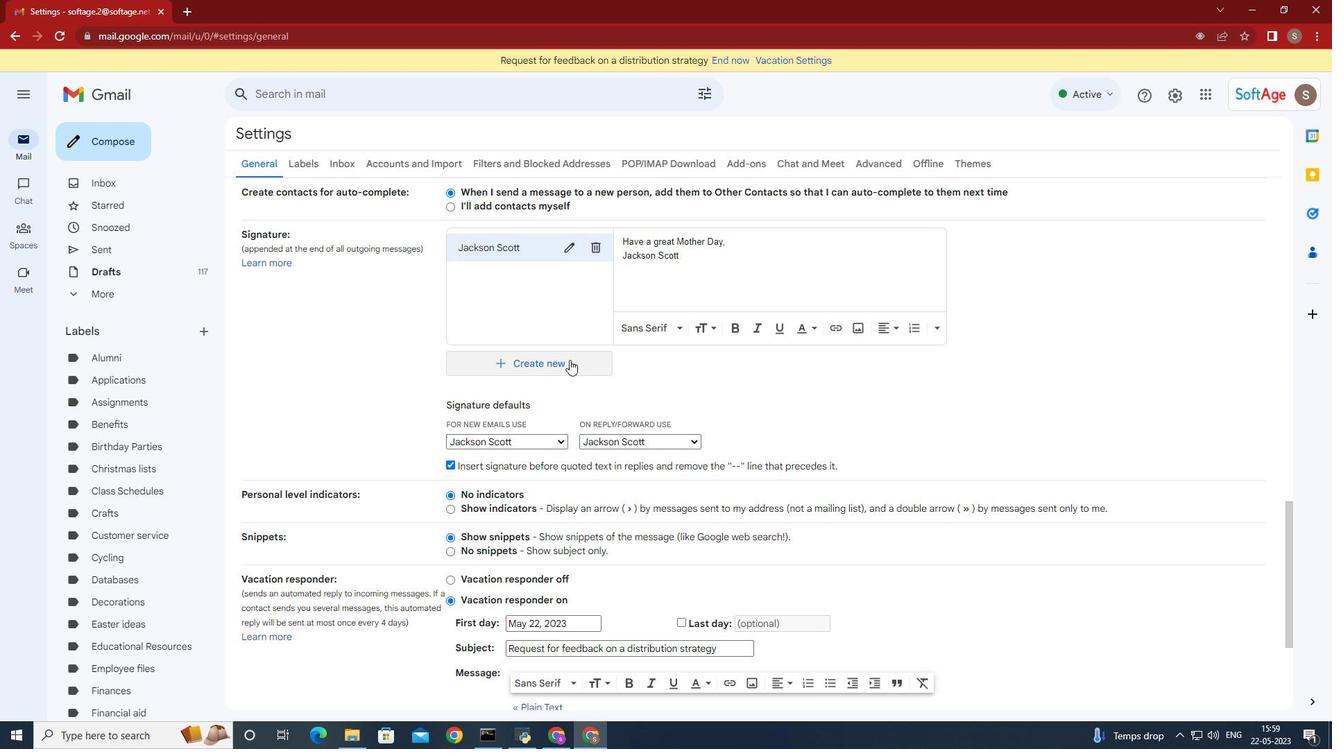 
Action: Mouse pressed left at (557, 360)
Screenshot: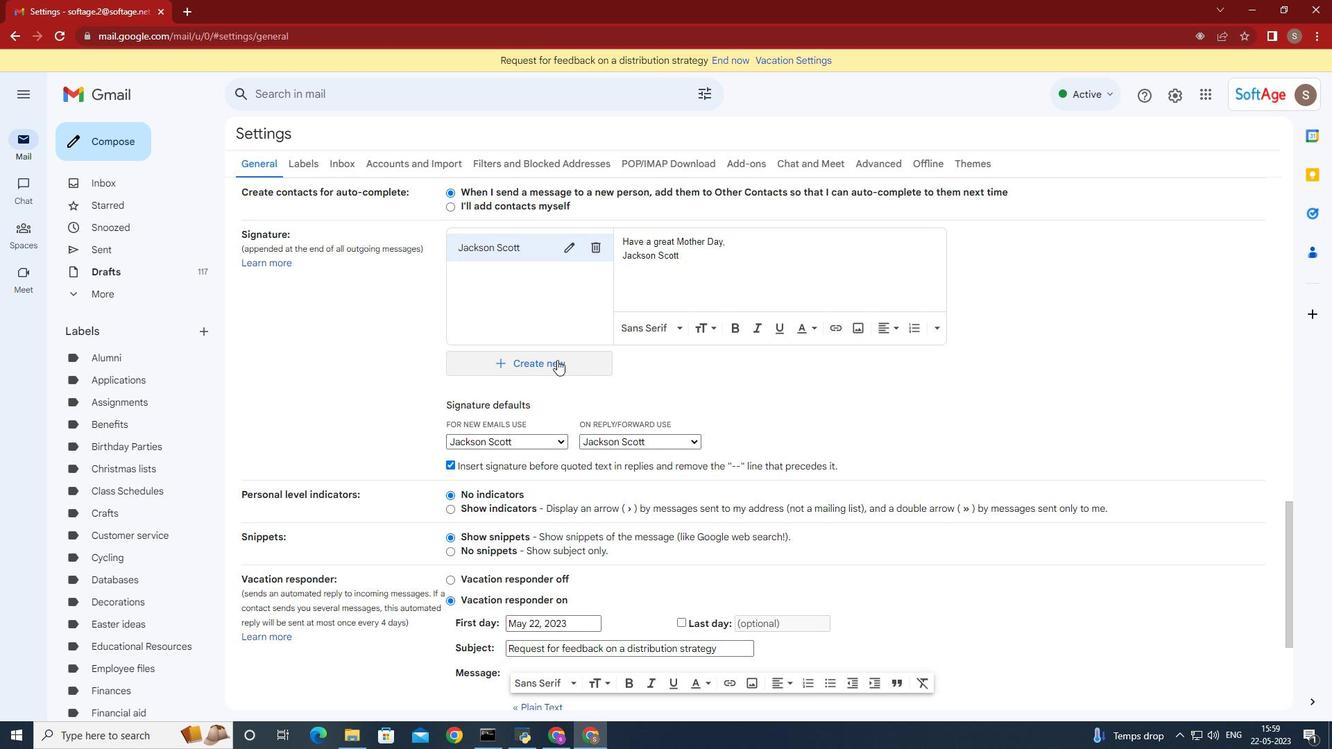 
Action: Mouse moved to (750, 343)
Screenshot: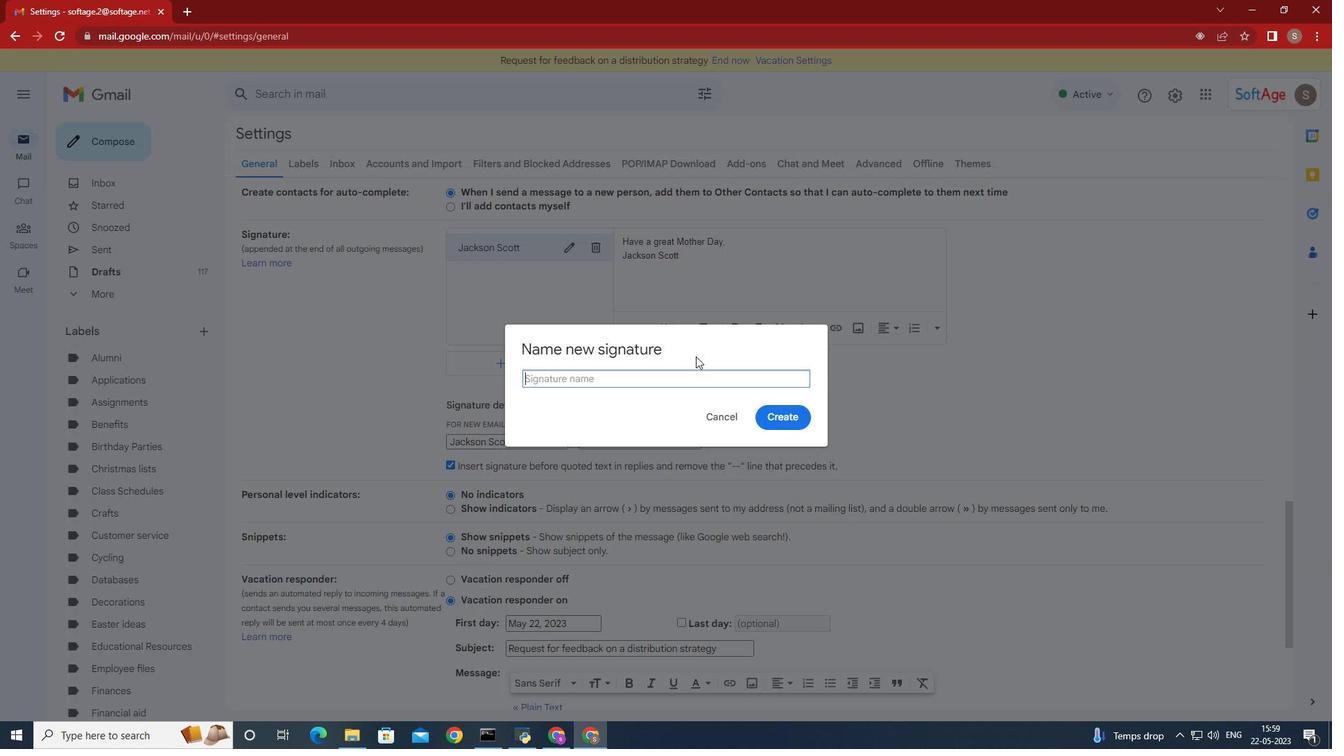 
Action: Key pressed <Key.shift><Key.shift><Key.shift>Jacob<Key.space><Key.shift>Baker
Screenshot: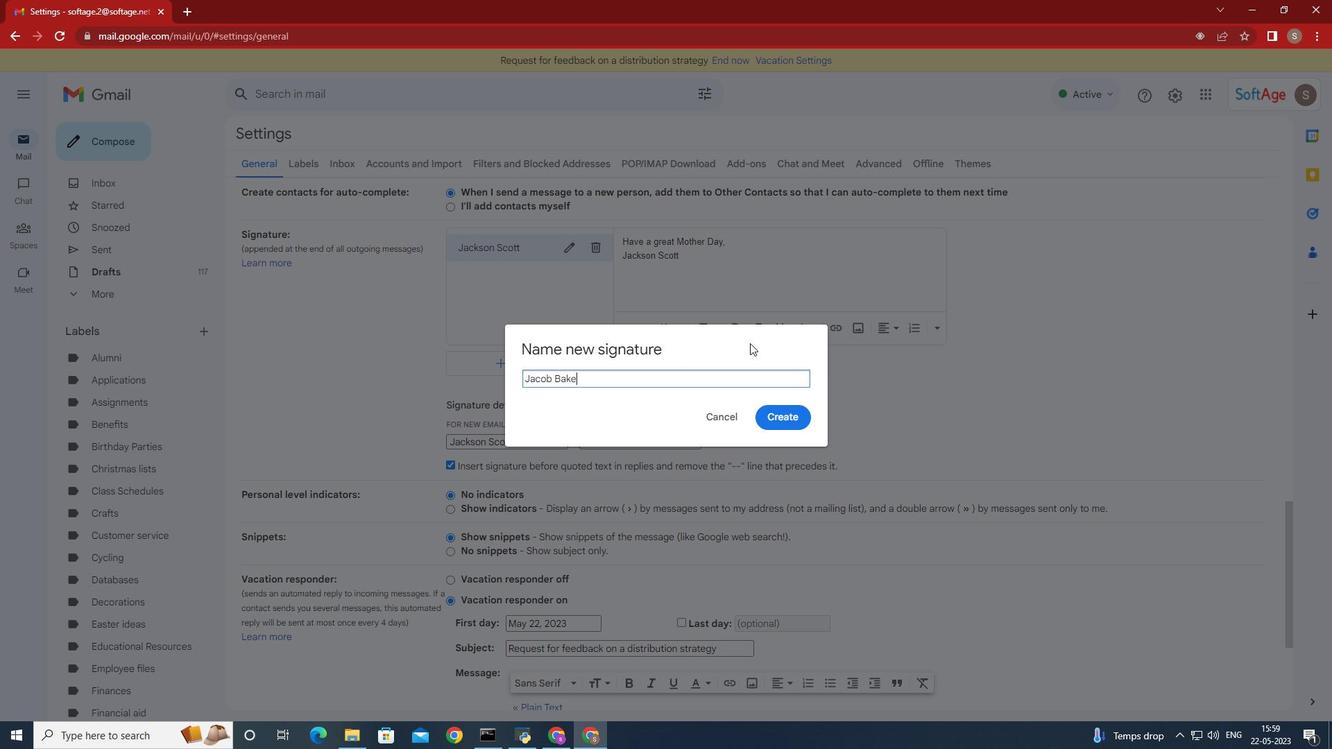 
Action: Mouse moved to (782, 409)
Screenshot: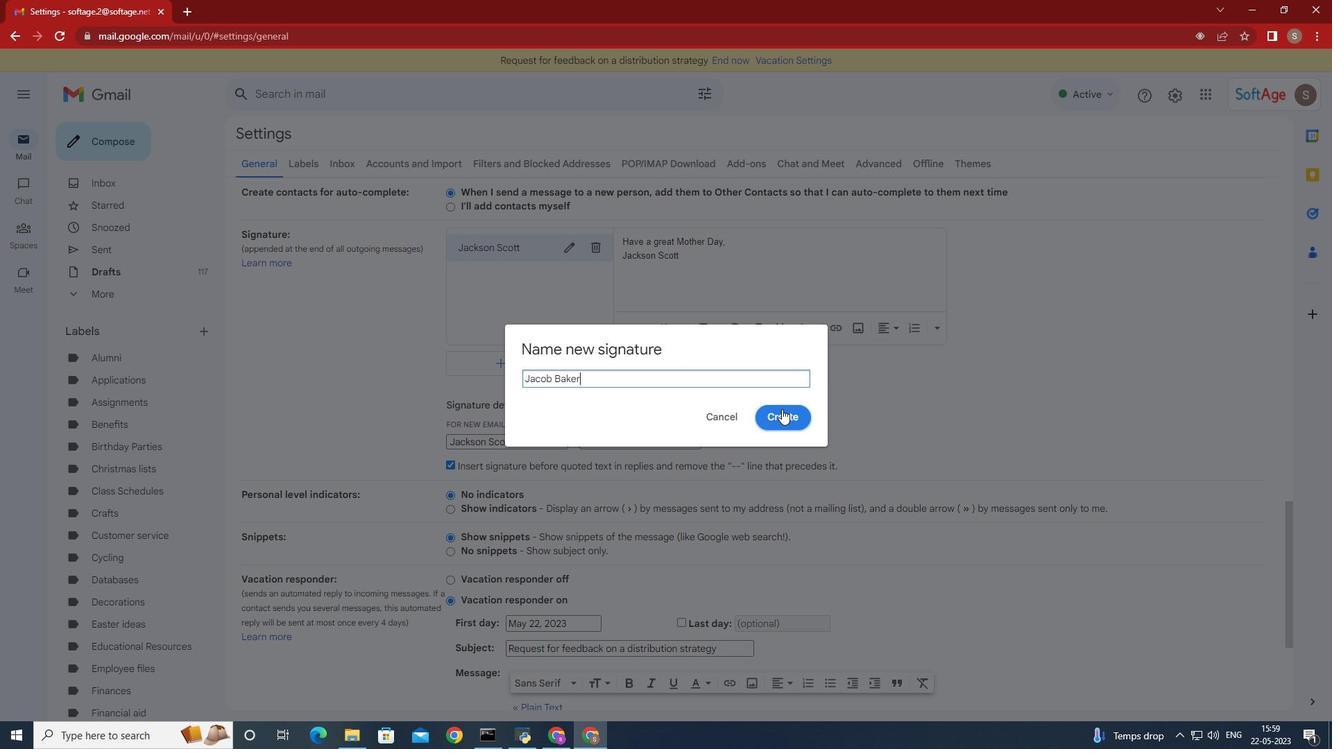 
Action: Mouse pressed left at (782, 409)
Screenshot: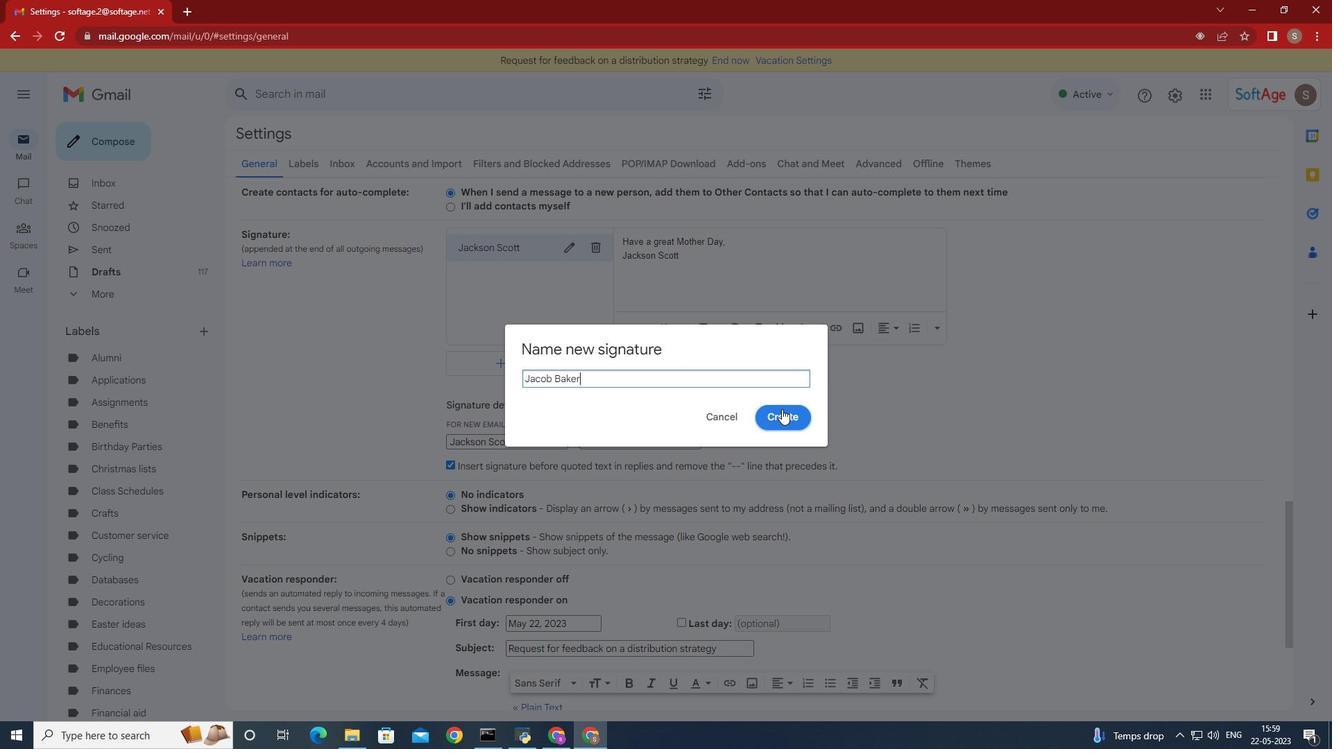 
Action: Key pressed <Key.shift>Gratitude<Key.space>and<Key.space>appreciation,<Key.enter><Key.shift><Key.shift><Key.shift><Key.shift><Key.shift><Key.shift>Jacob<Key.space><Key.shift>Baer
Screenshot: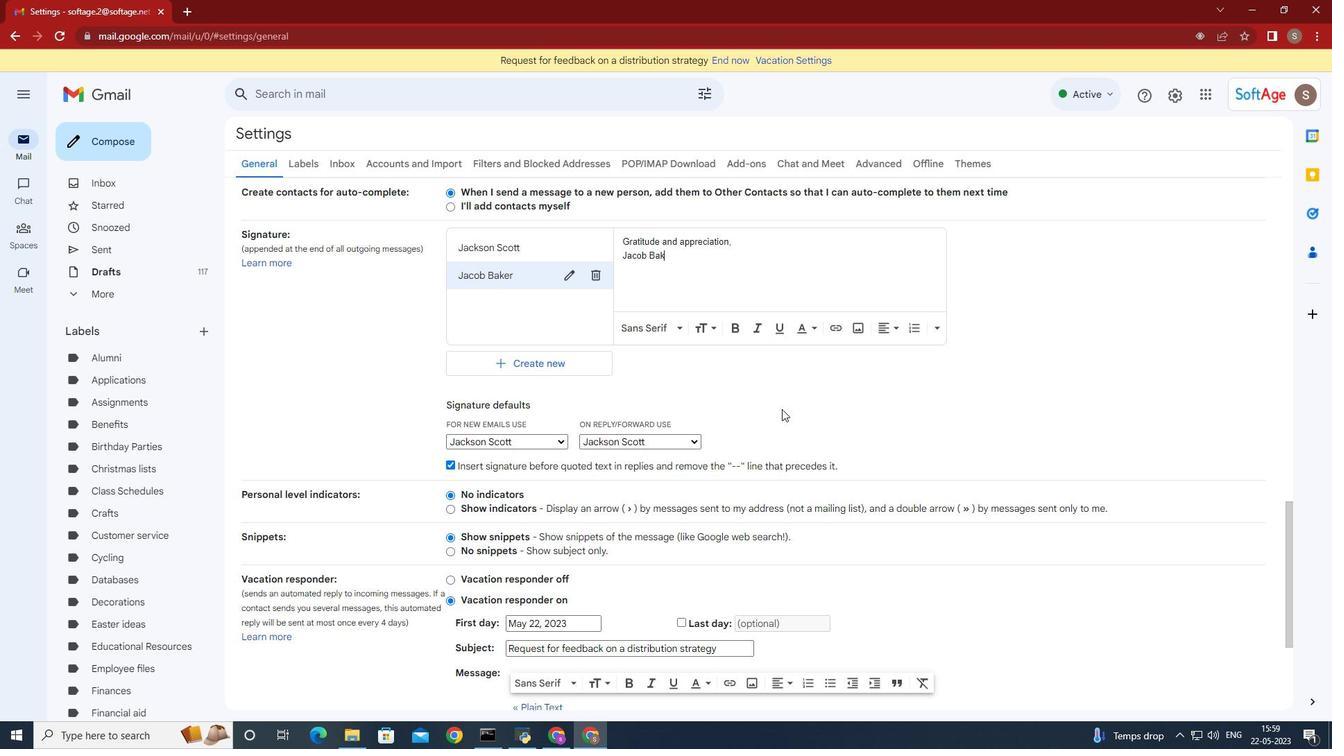 
Action: Mouse moved to (560, 441)
Screenshot: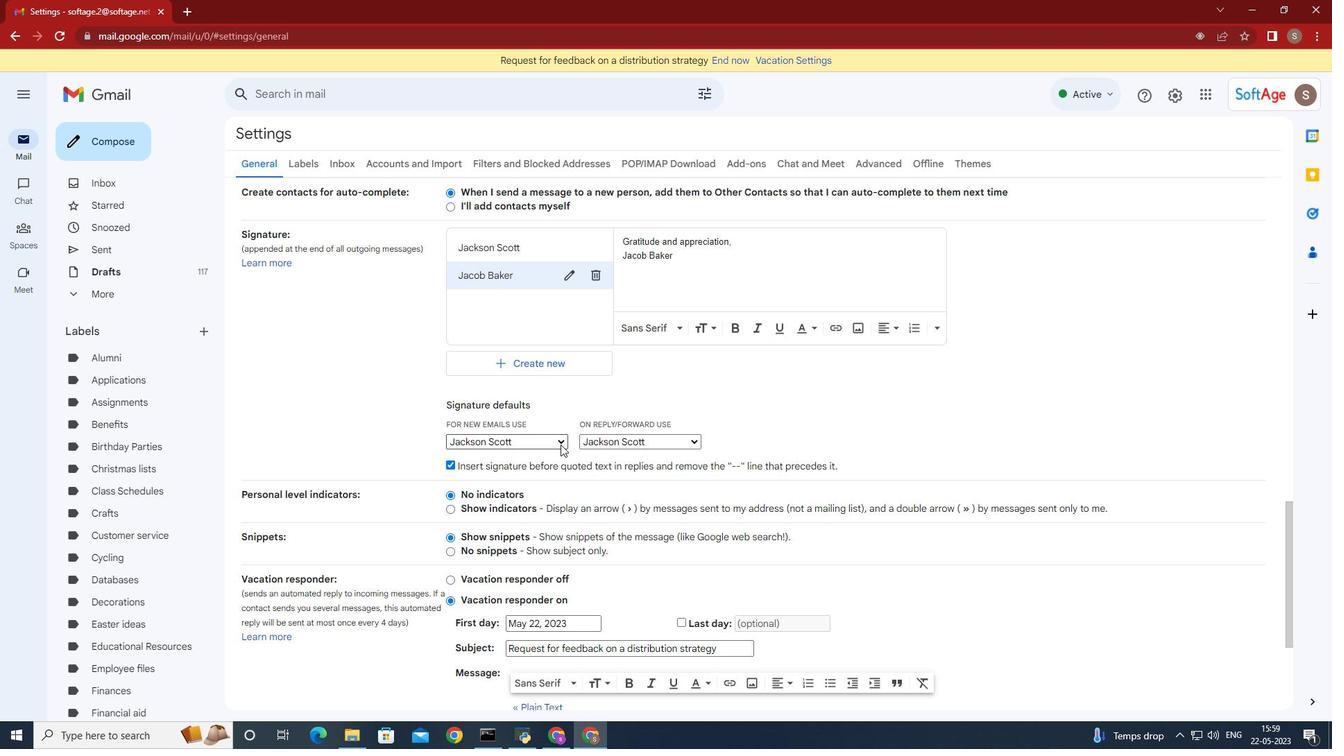 
Action: Mouse pressed left at (560, 441)
Screenshot: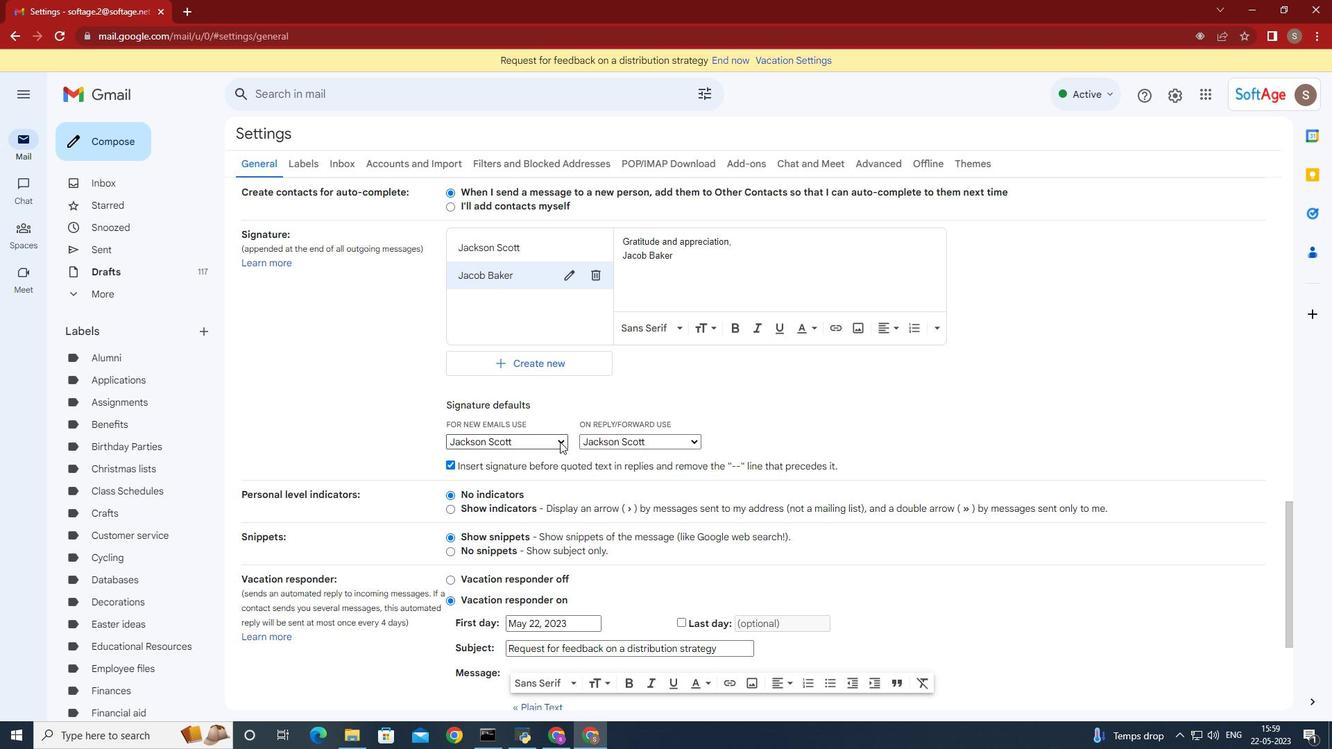 
Action: Mouse moved to (532, 479)
Screenshot: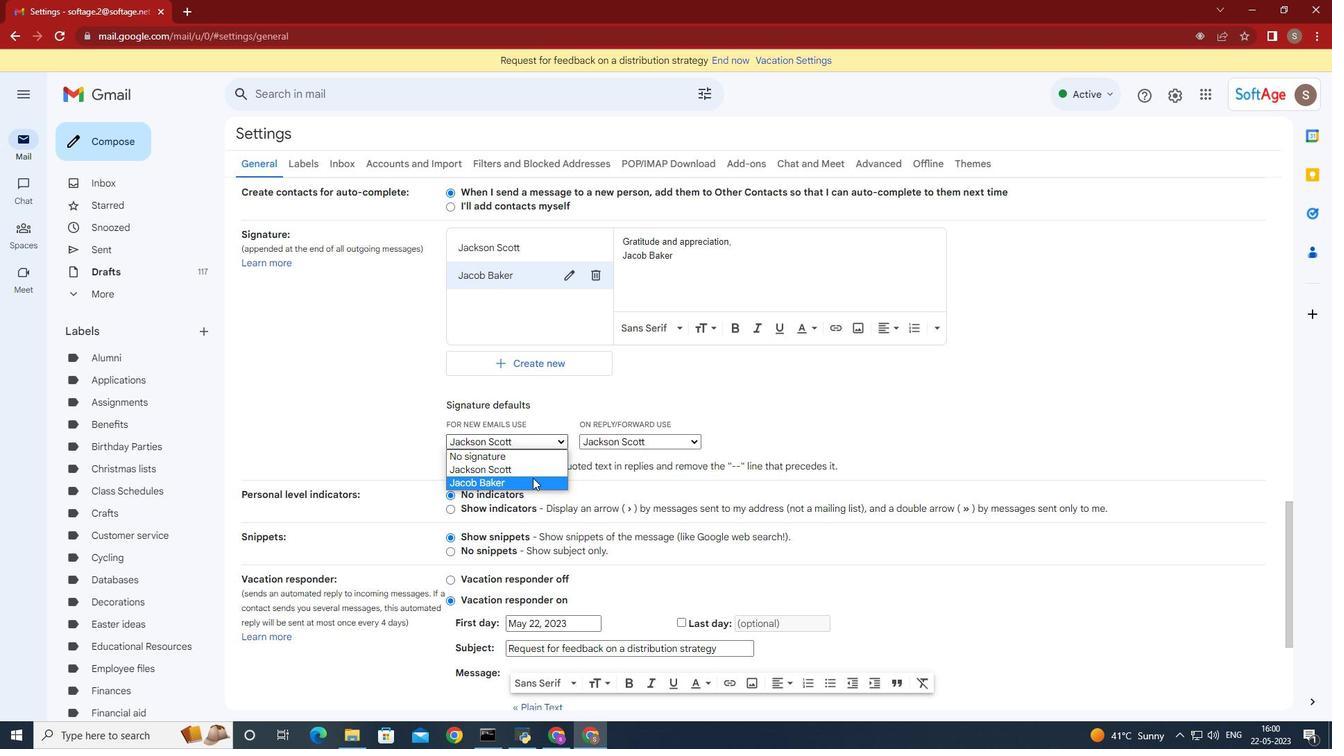 
Action: Mouse pressed left at (532, 479)
Screenshot: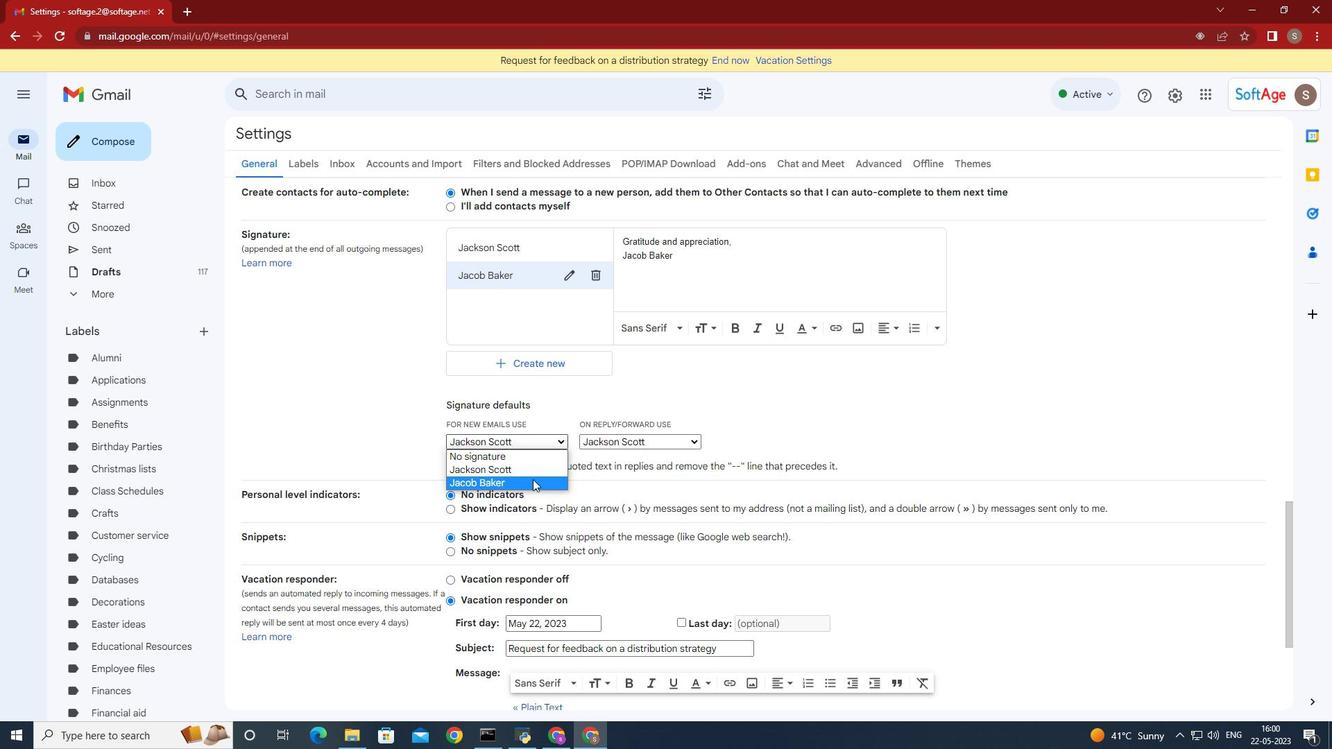 
Action: Mouse moved to (685, 439)
Screenshot: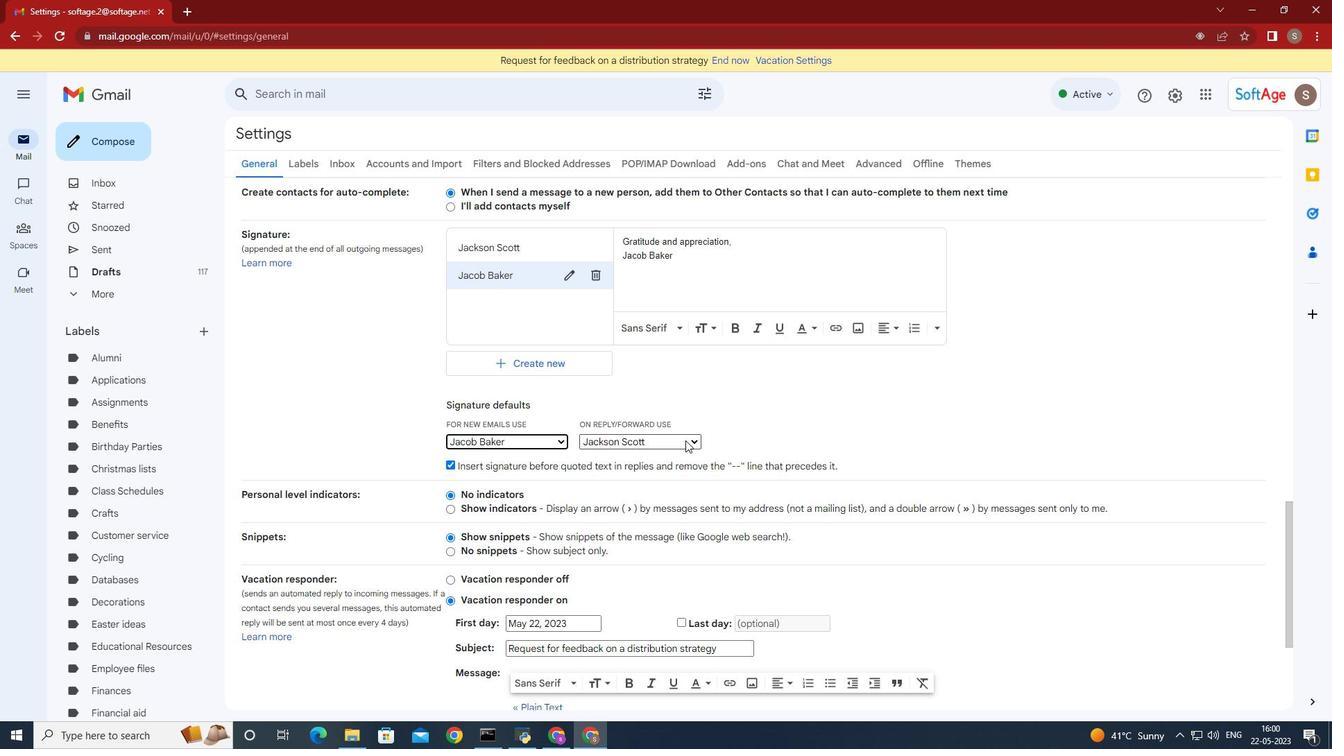 
Action: Mouse pressed left at (685, 439)
Screenshot: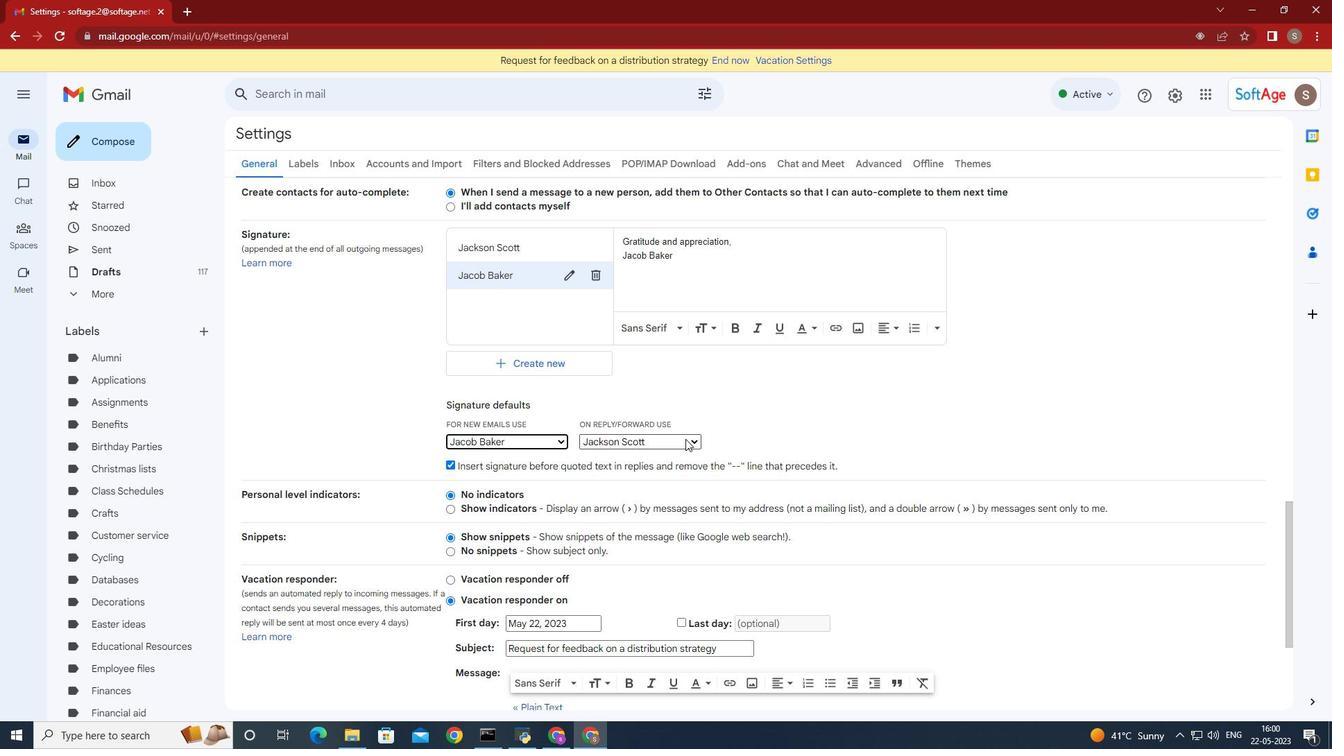 
Action: Mouse moved to (666, 482)
Screenshot: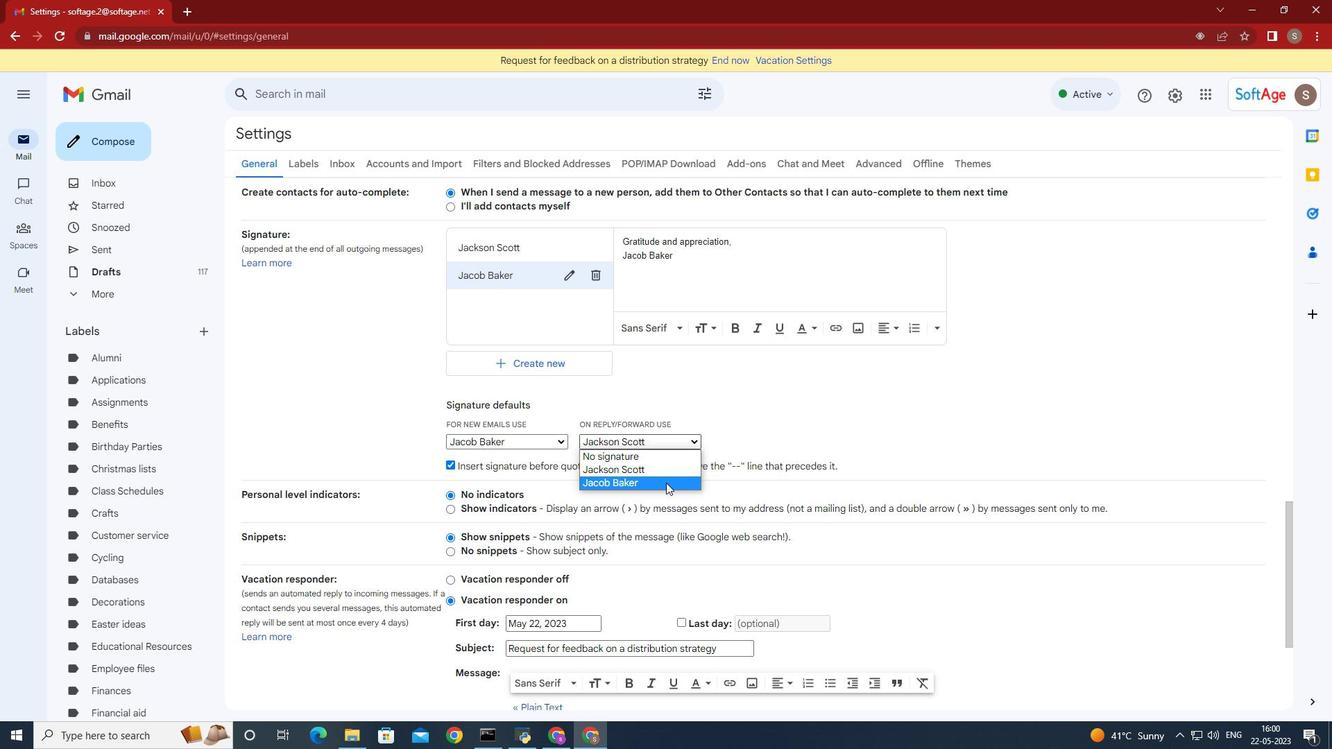 
Action: Mouse pressed left at (666, 482)
Screenshot: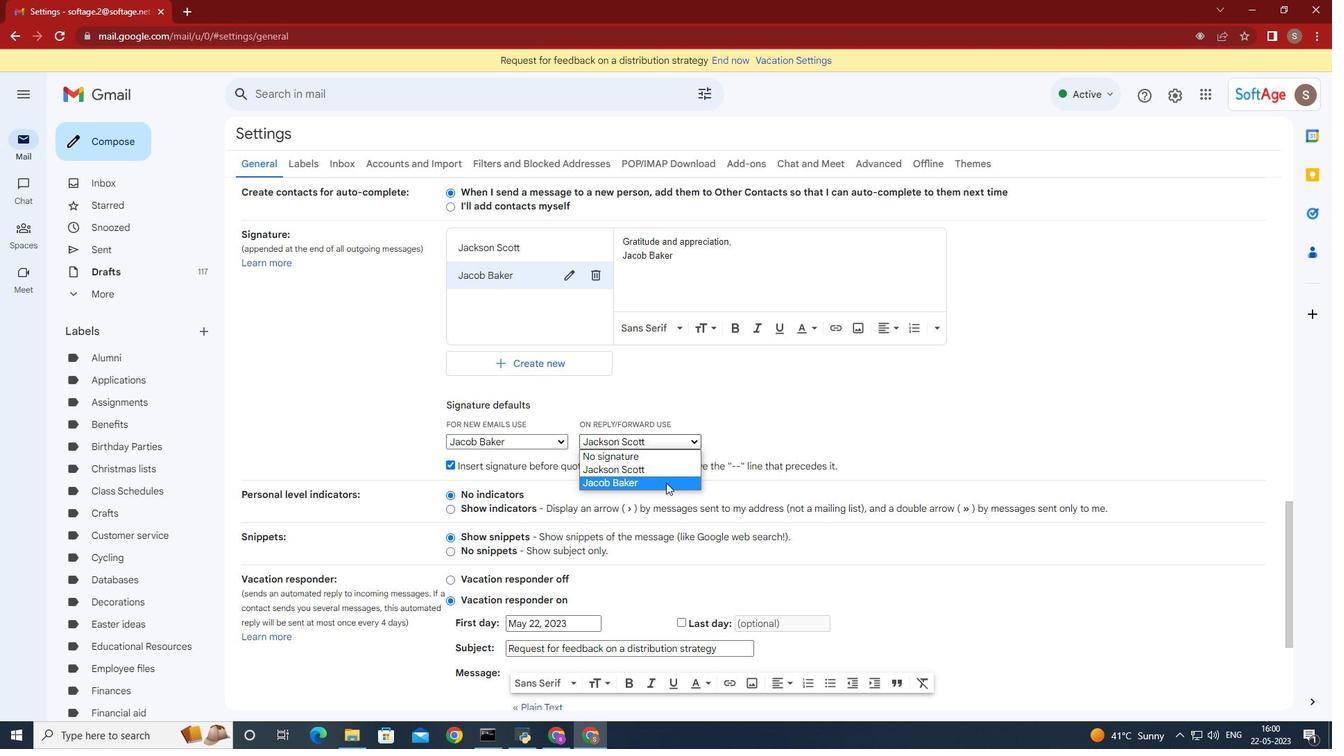 
Action: Mouse moved to (876, 480)
Screenshot: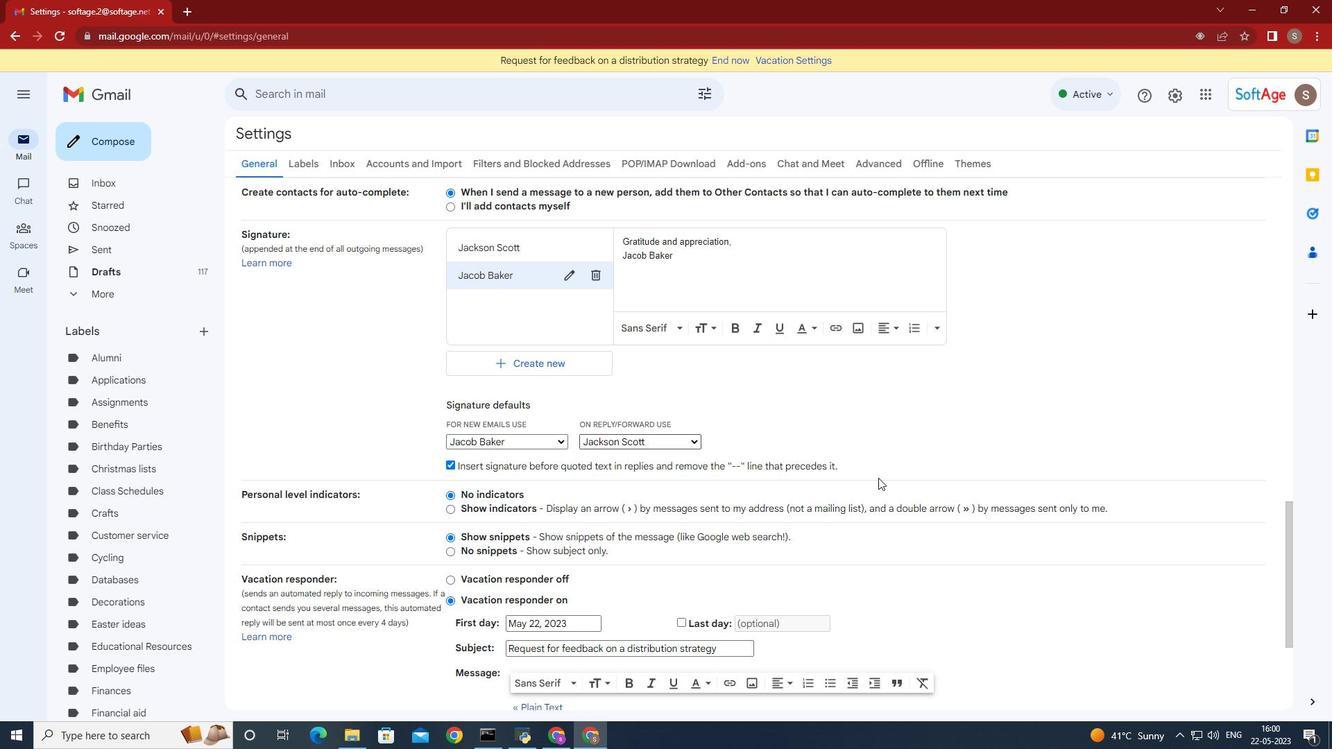 
Action: Mouse scrolled (876, 479) with delta (0, 0)
Screenshot: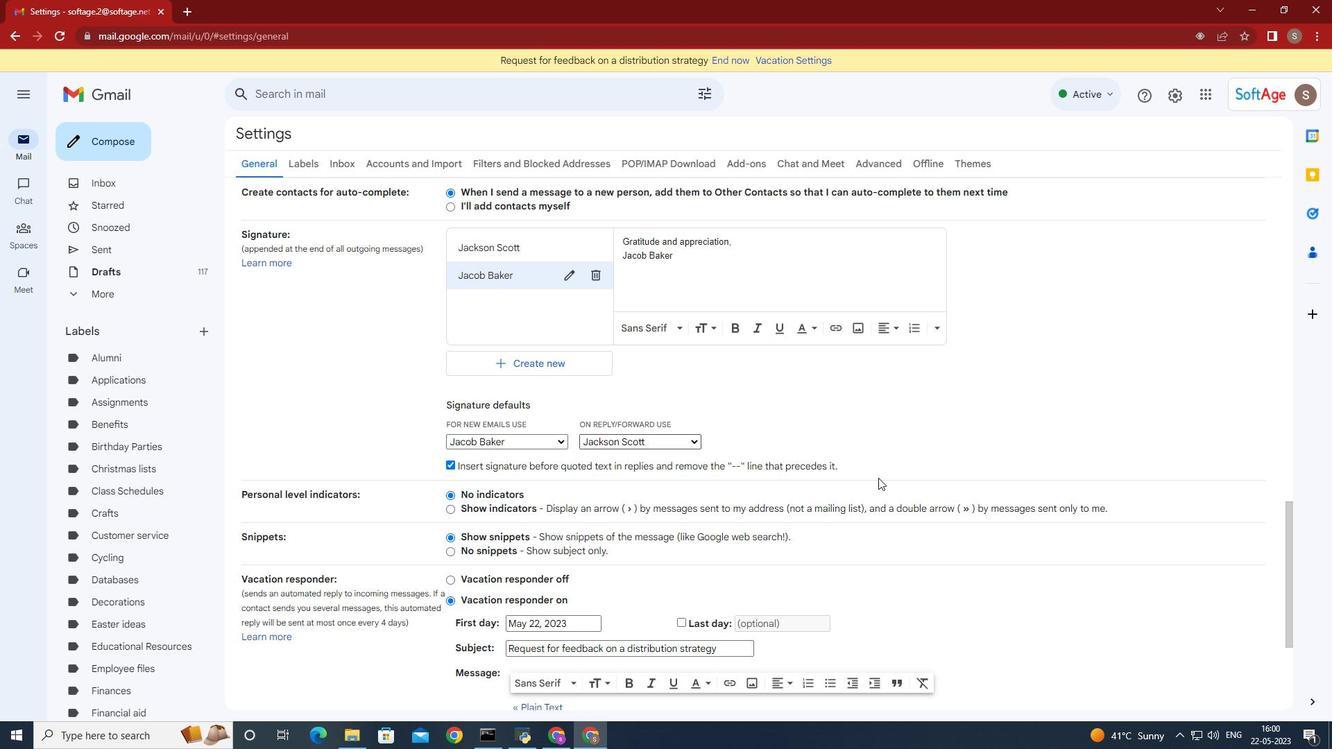 
Action: Mouse moved to (875, 480)
Screenshot: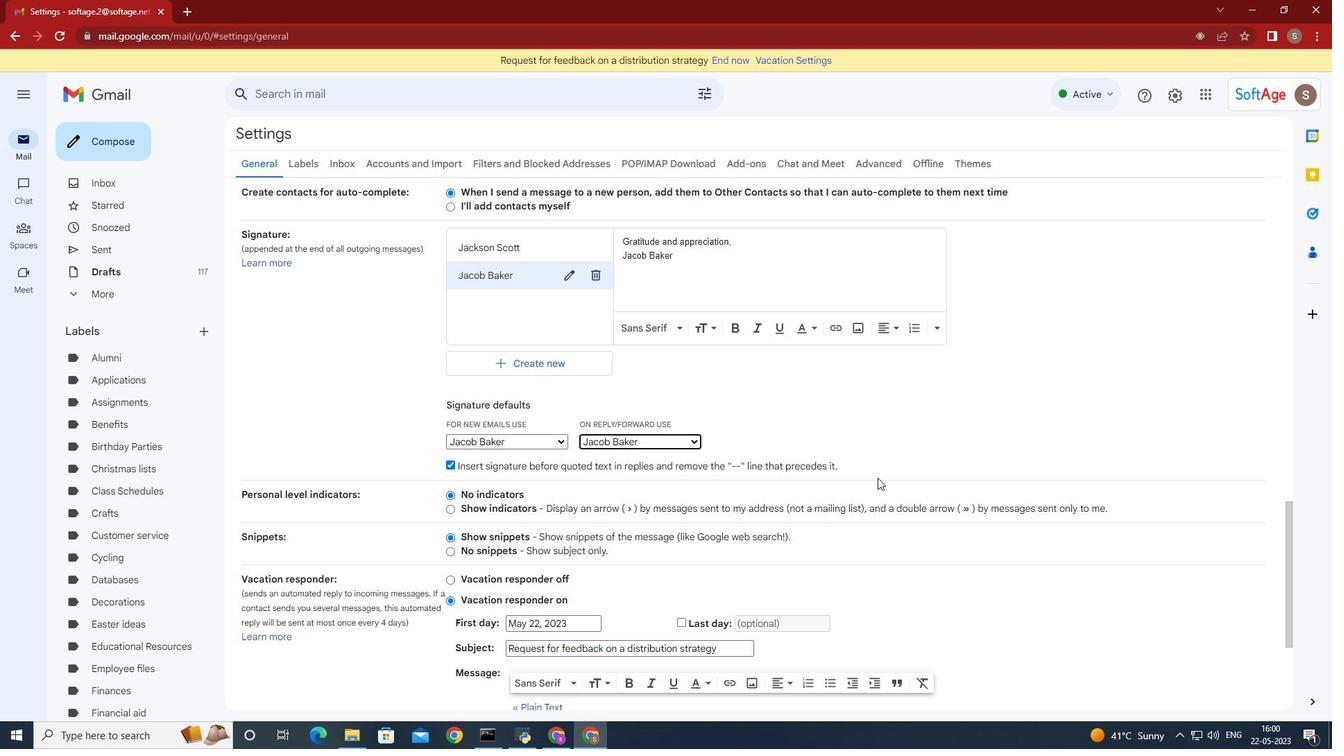 
Action: Mouse scrolled (875, 480) with delta (0, 0)
Screenshot: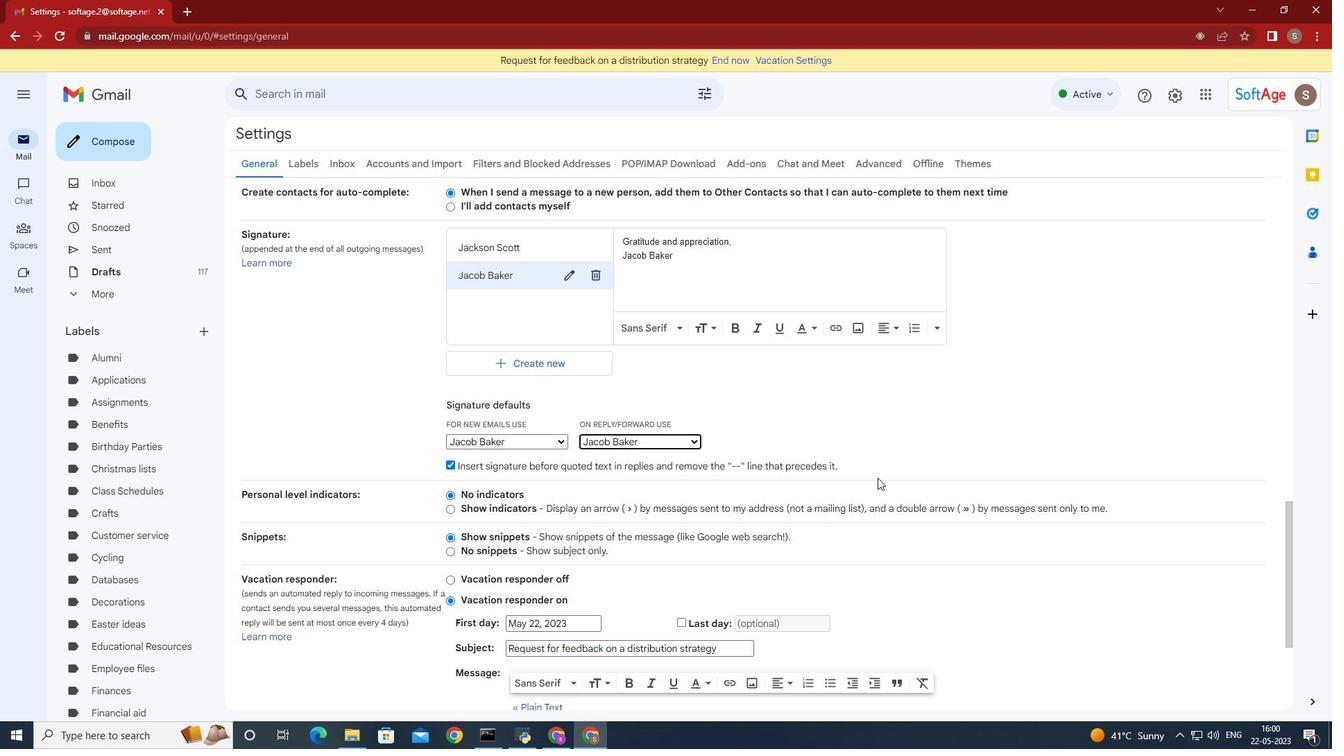 
Action: Mouse moved to (875, 480)
Screenshot: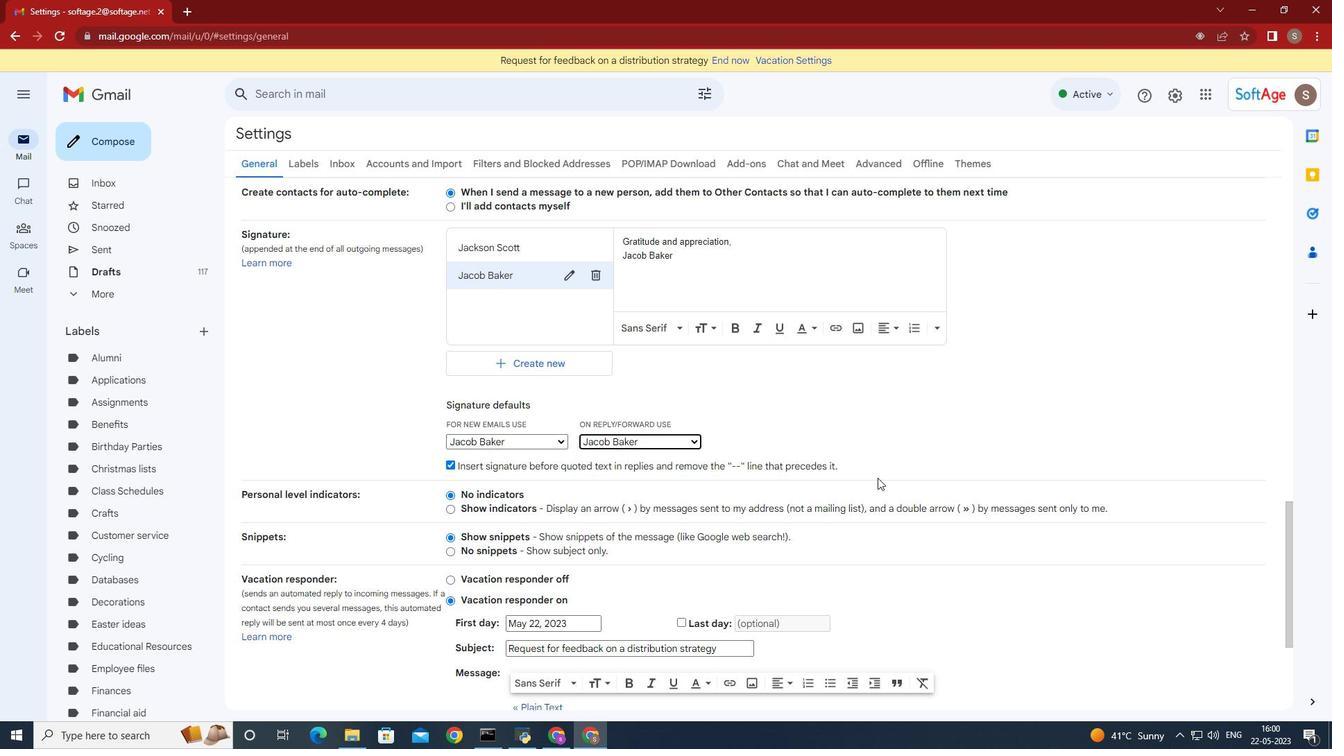 
Action: Mouse scrolled (875, 480) with delta (0, 0)
Screenshot: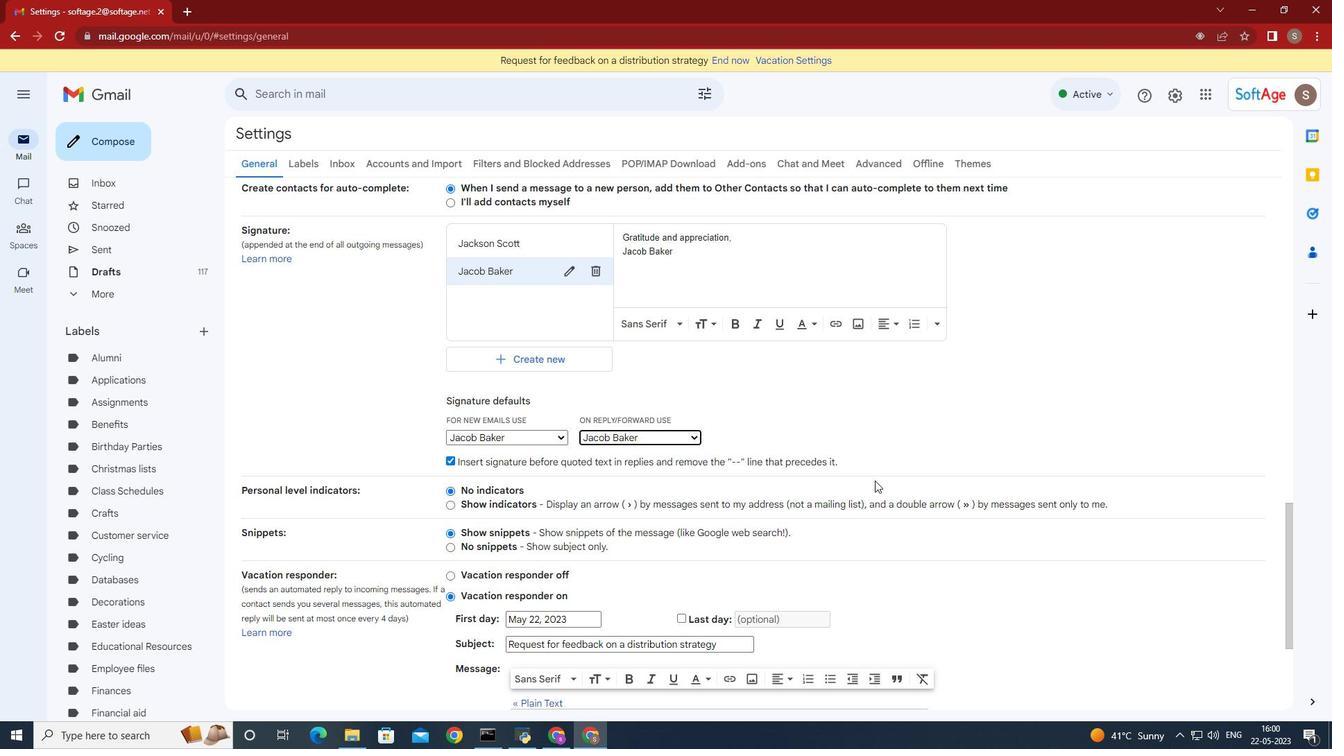 
Action: Mouse moved to (875, 480)
Screenshot: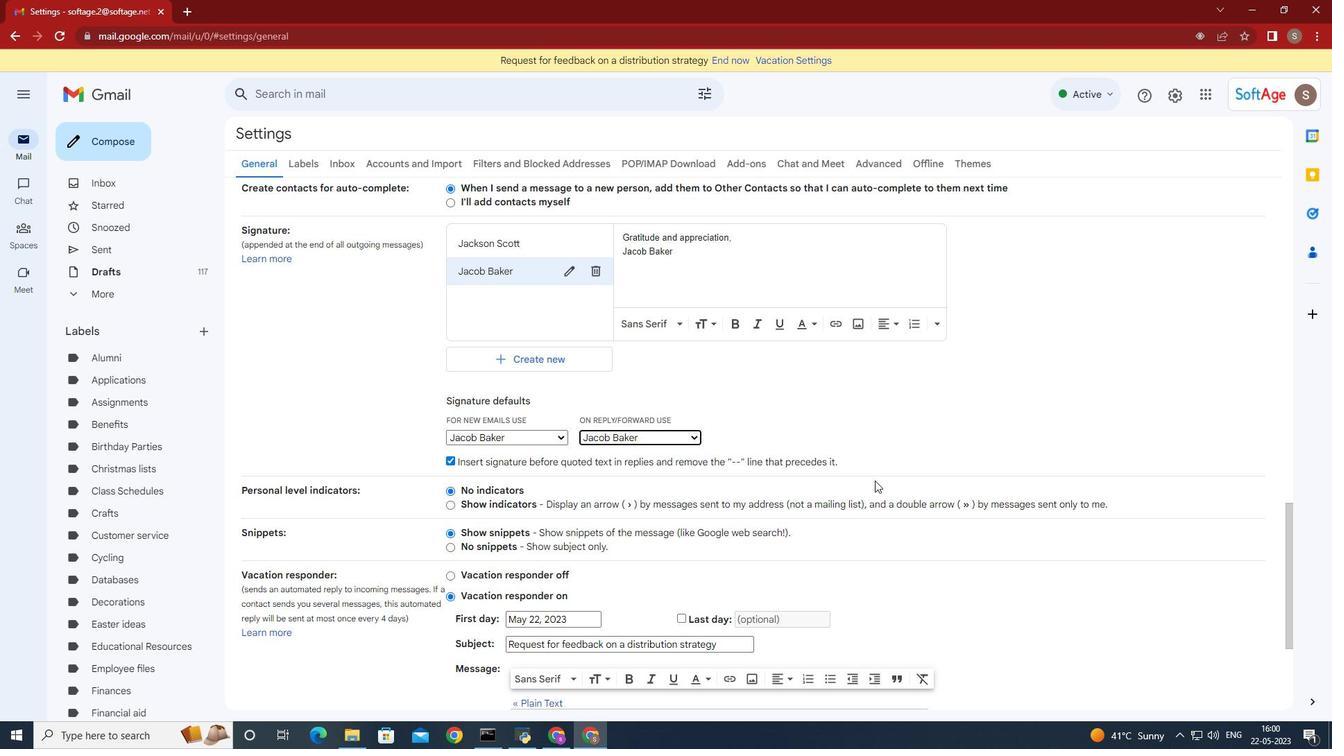 
Action: Mouse scrolled (875, 480) with delta (0, 0)
Screenshot: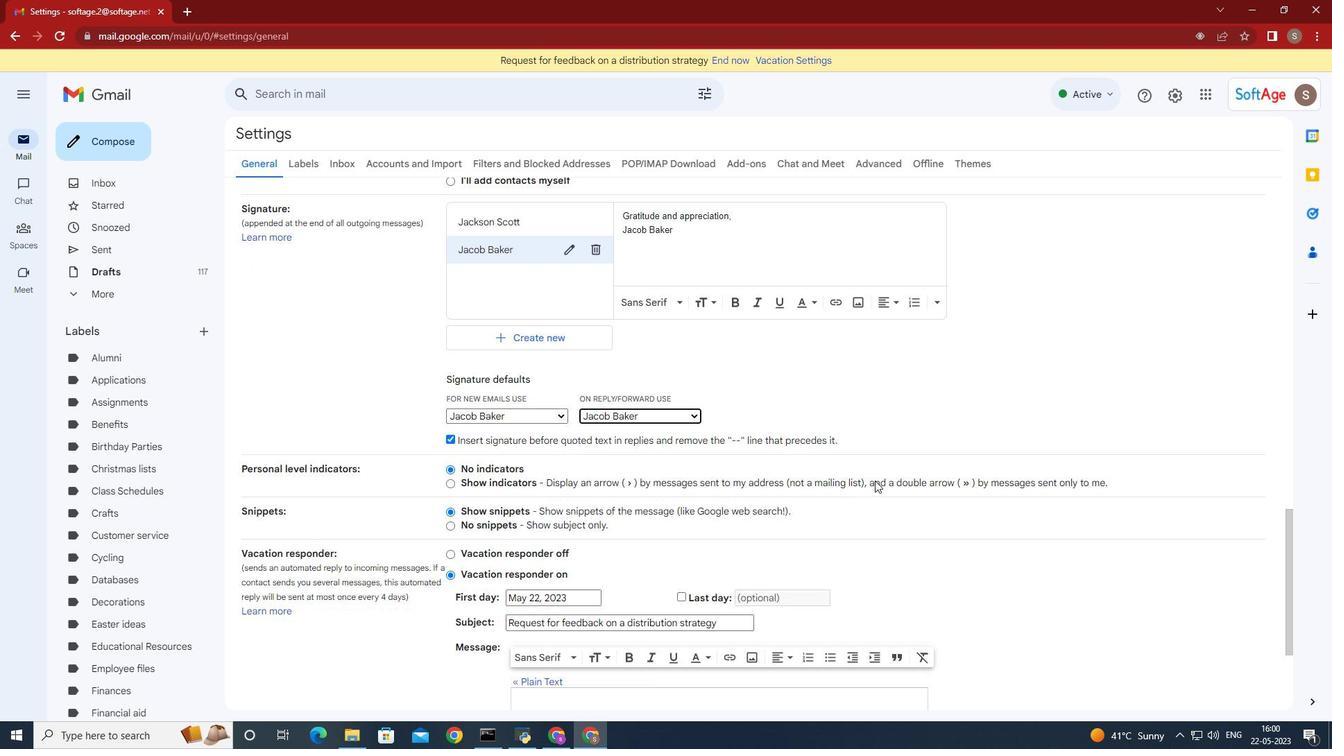 
Action: Mouse moved to (875, 487)
Screenshot: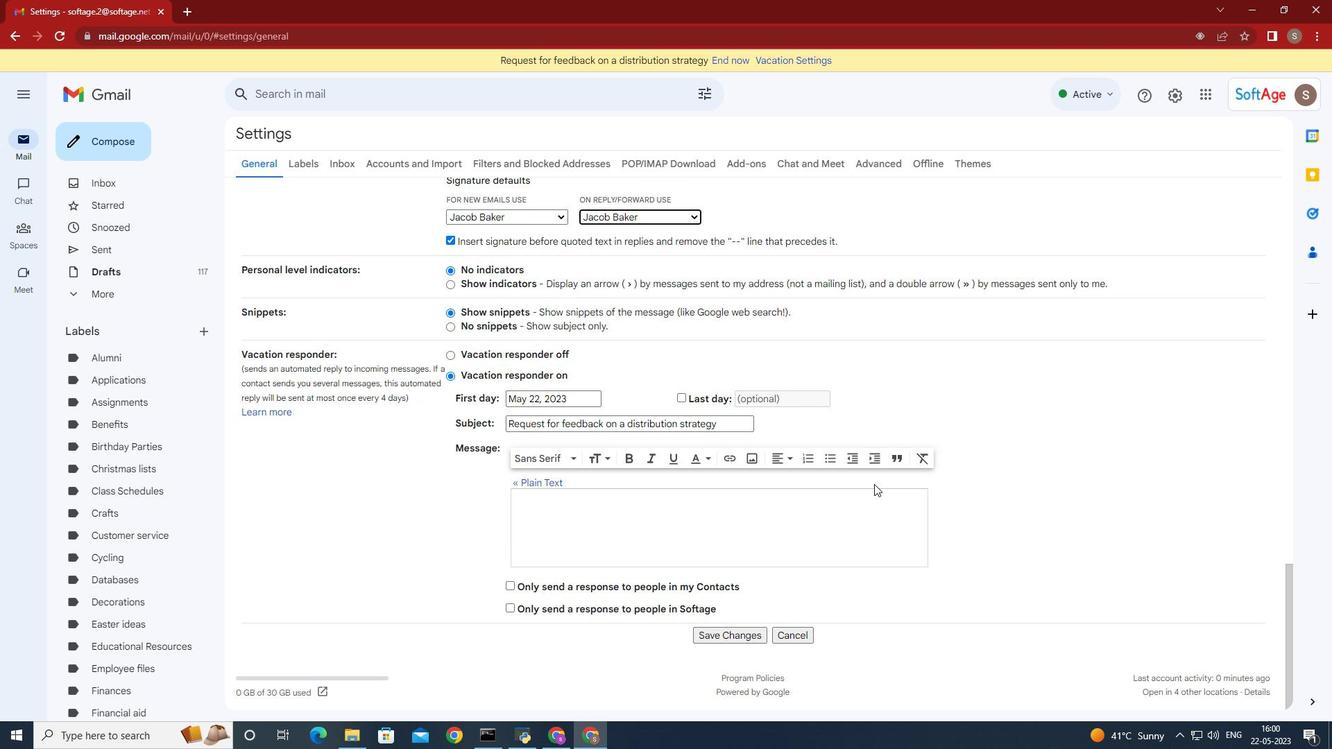 
Action: Mouse scrolled (875, 487) with delta (0, 0)
Screenshot: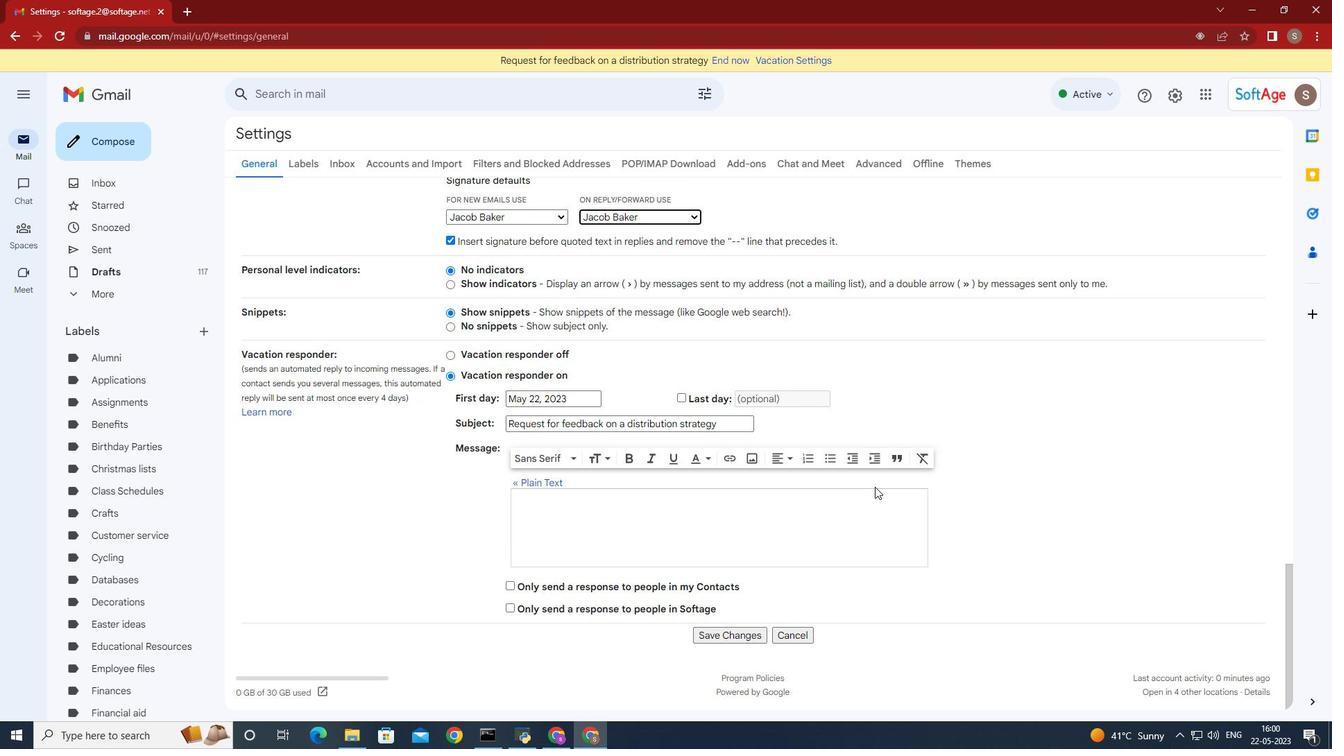 
Action: Mouse moved to (875, 488)
Screenshot: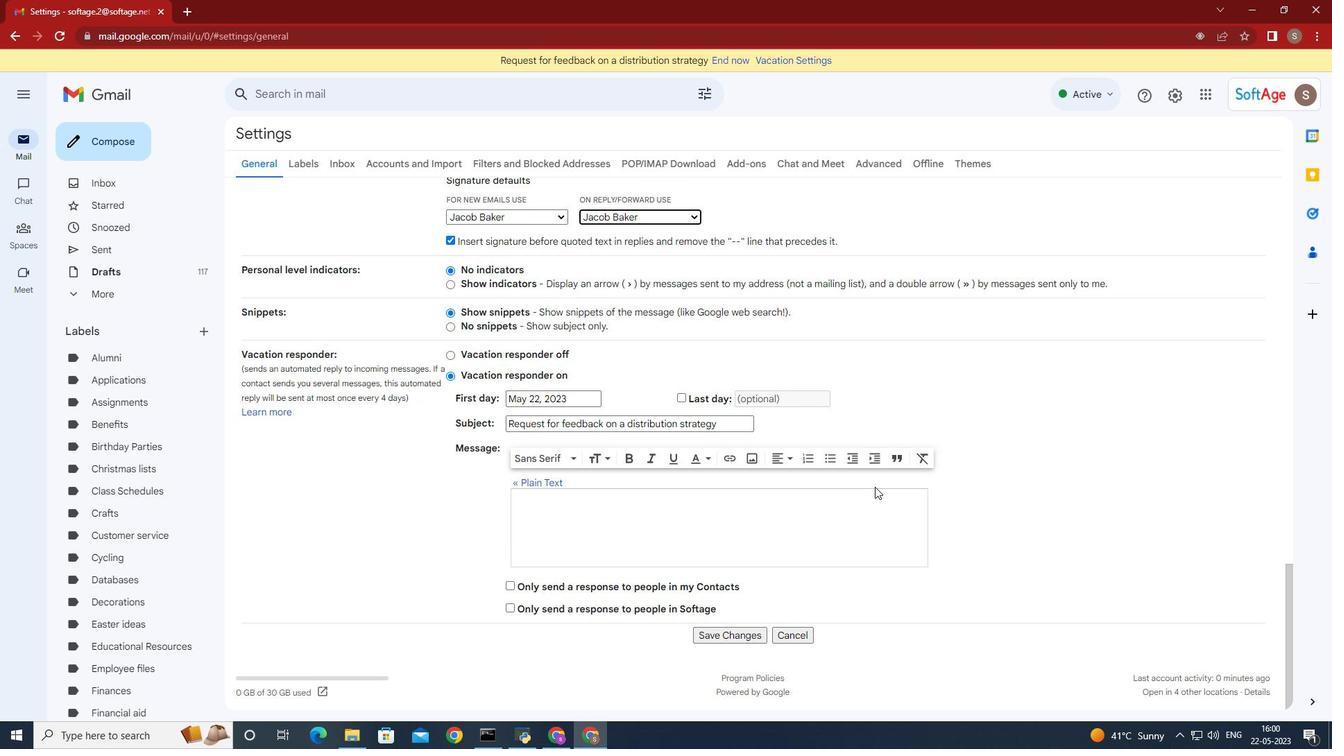 
Action: Mouse scrolled (875, 487) with delta (0, 0)
Screenshot: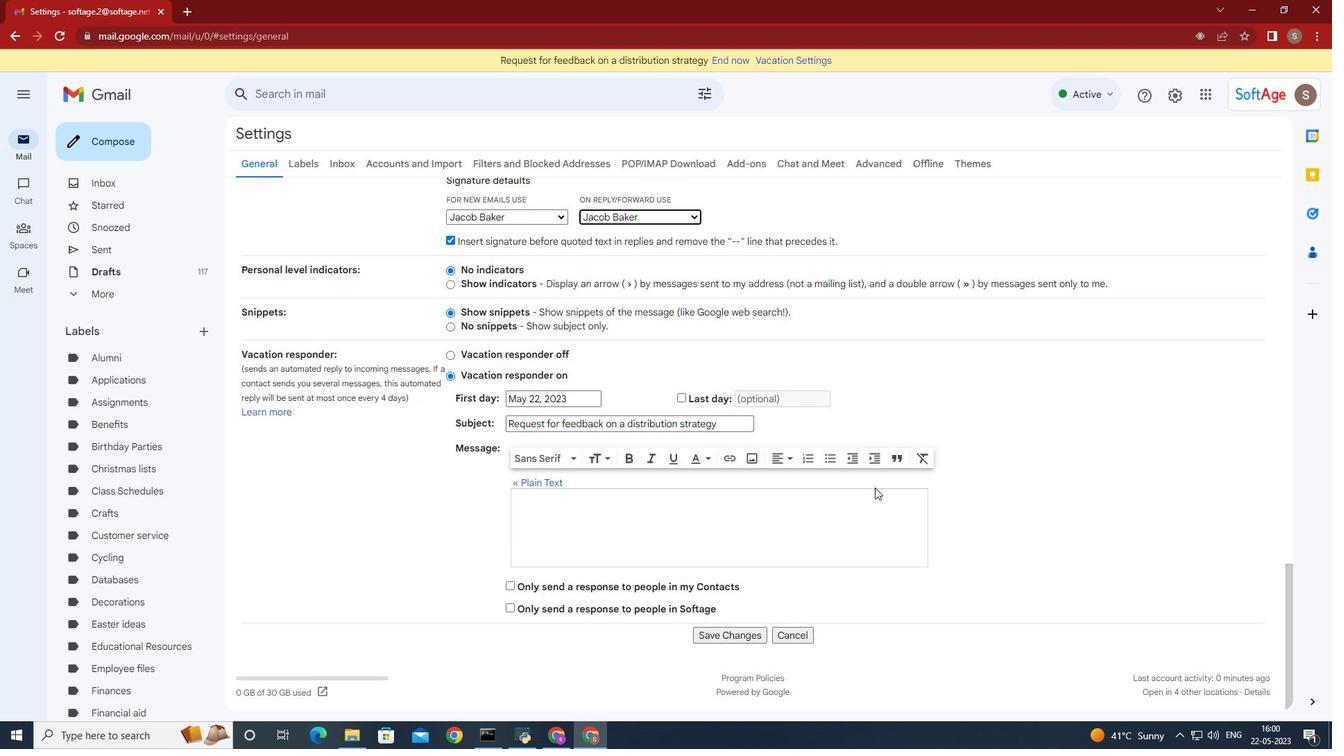 
Action: Mouse scrolled (875, 487) with delta (0, 0)
Screenshot: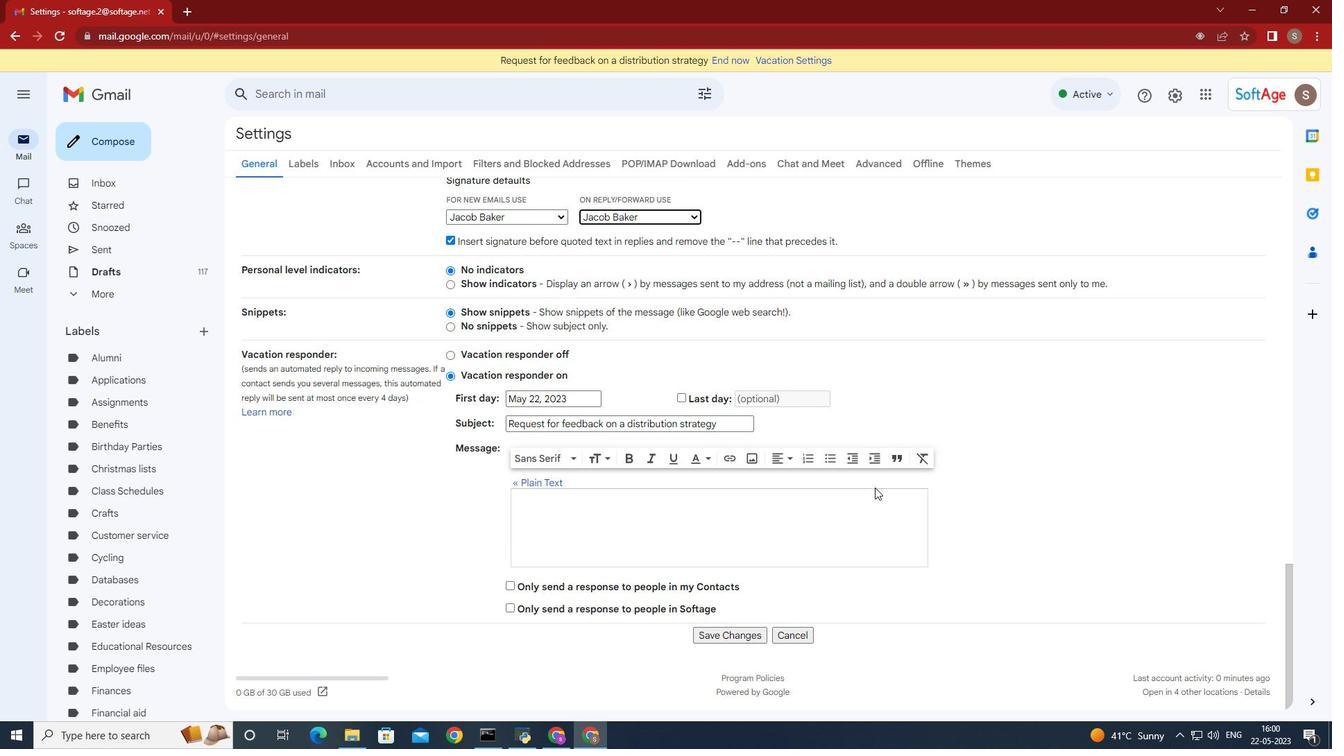 
Action: Mouse scrolled (875, 487) with delta (0, 0)
Screenshot: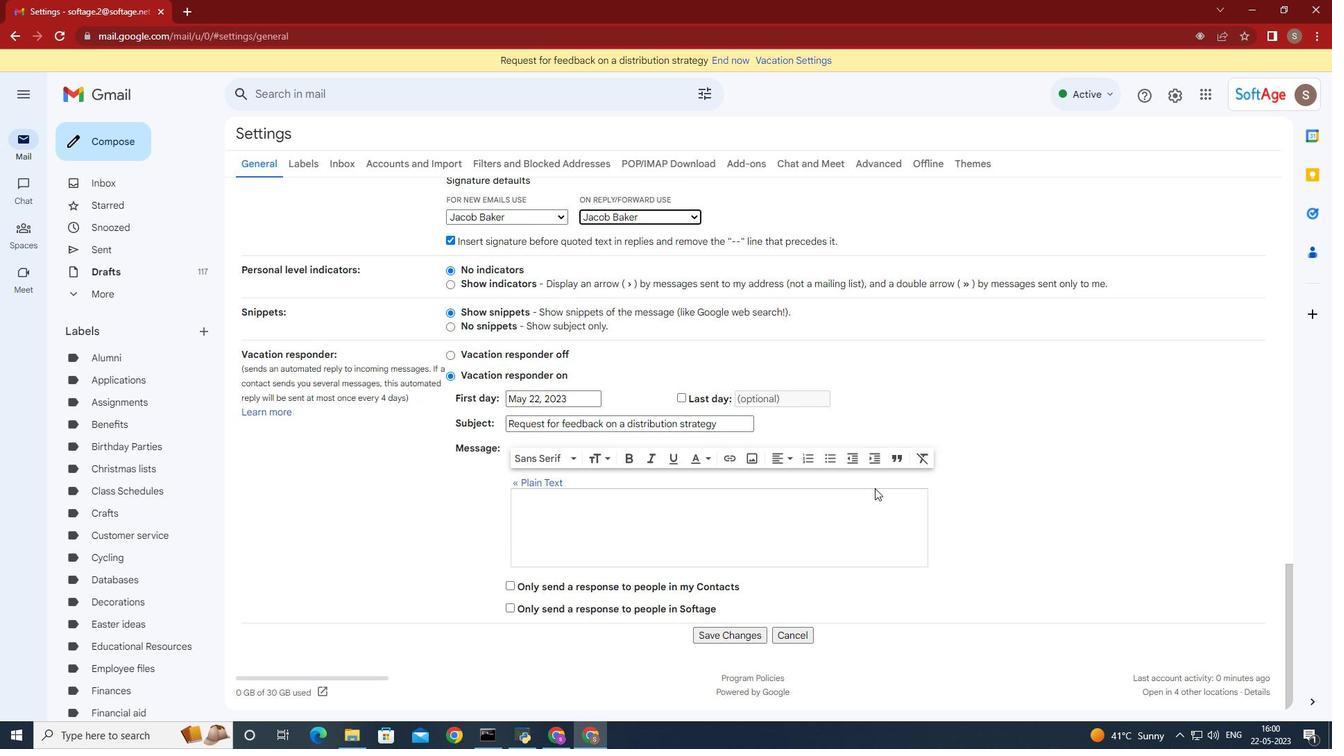 
Action: Mouse moved to (713, 634)
Screenshot: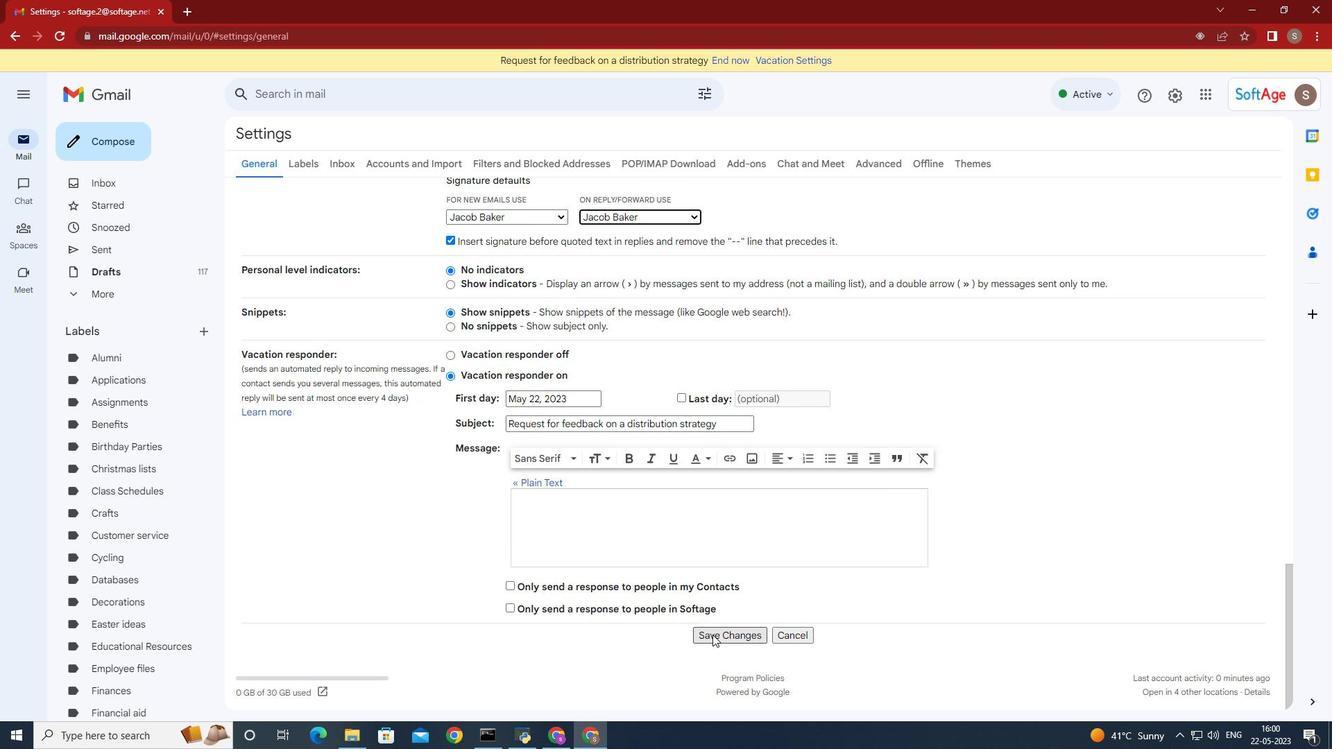 
Action: Mouse pressed left at (713, 634)
Screenshot: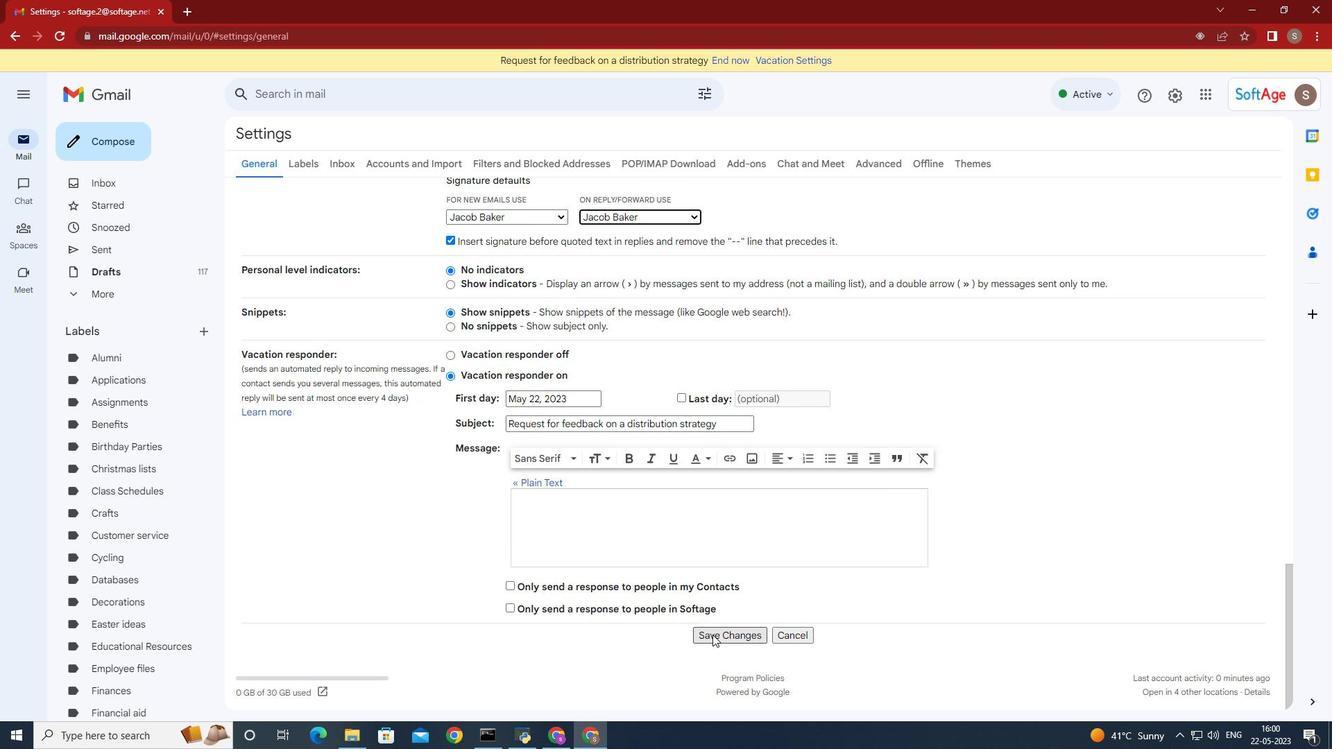
Action: Mouse moved to (88, 140)
Screenshot: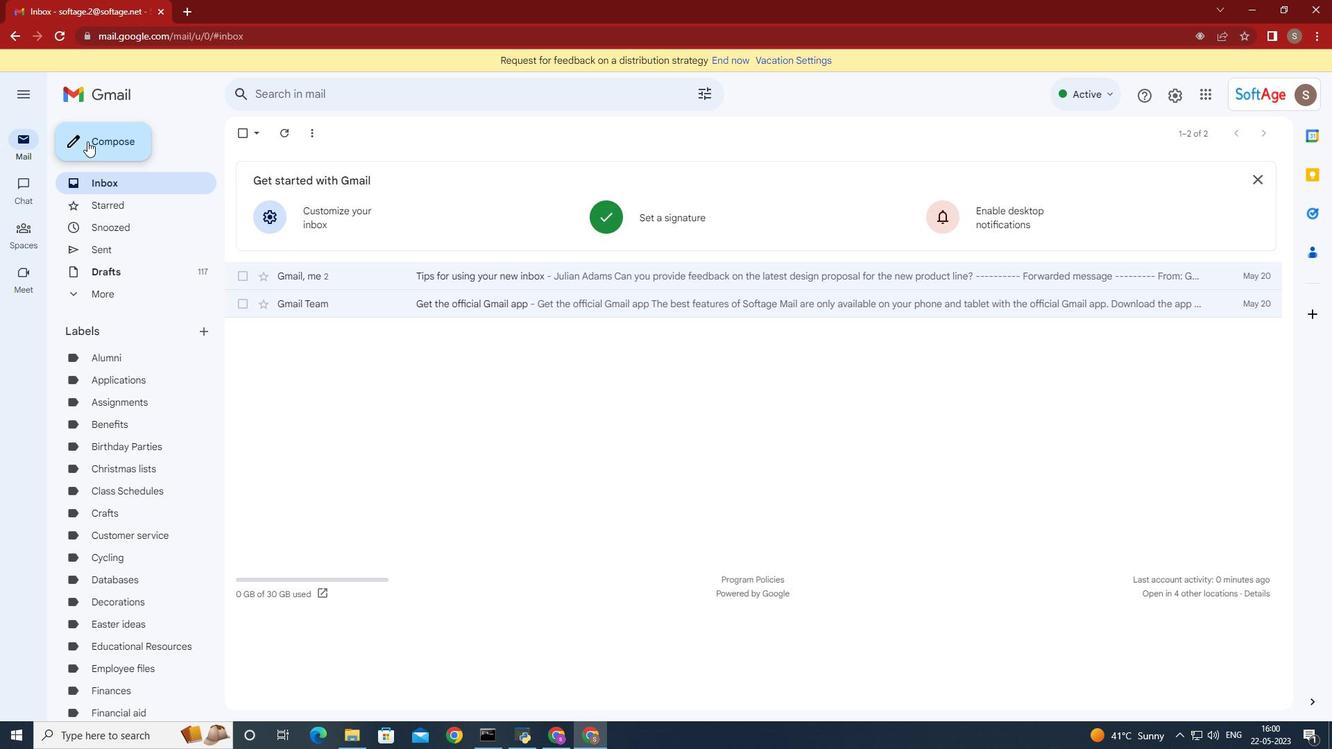 
Action: Mouse pressed left at (88, 140)
Screenshot: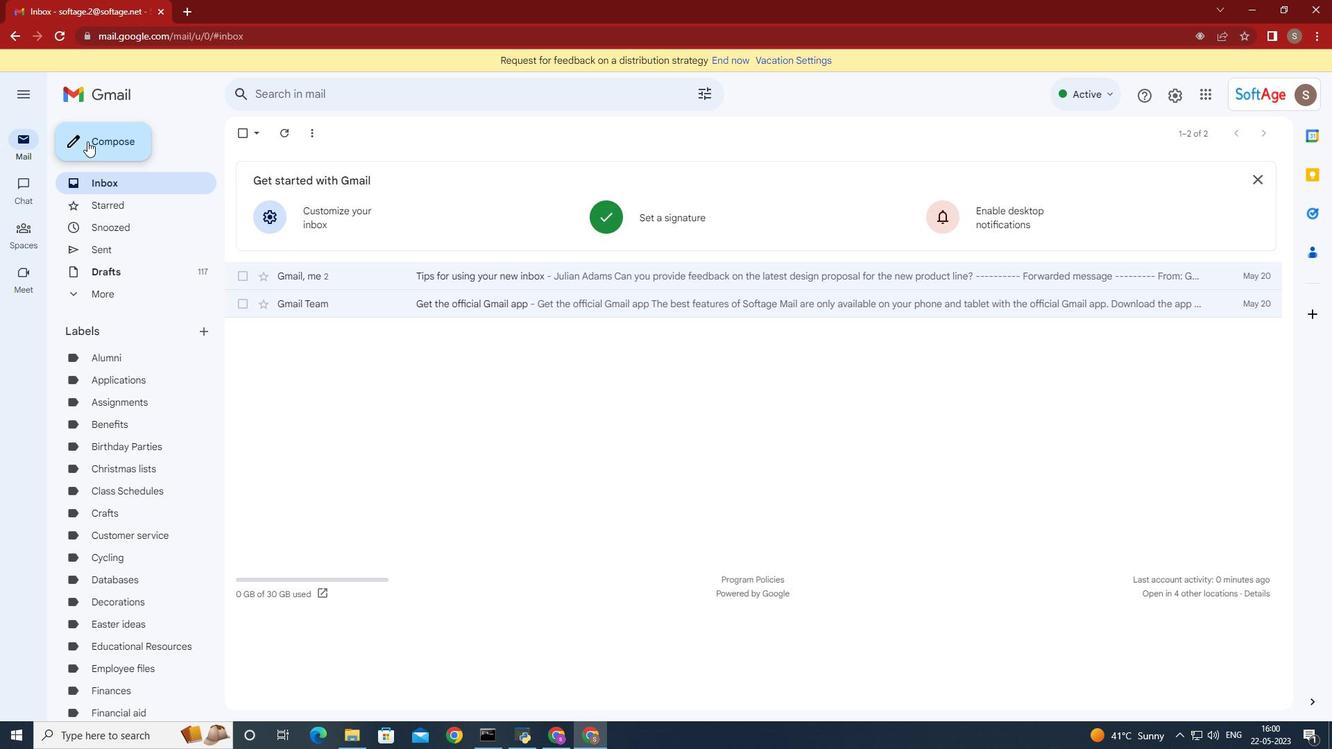 
Action: Mouse moved to (954, 344)
Screenshot: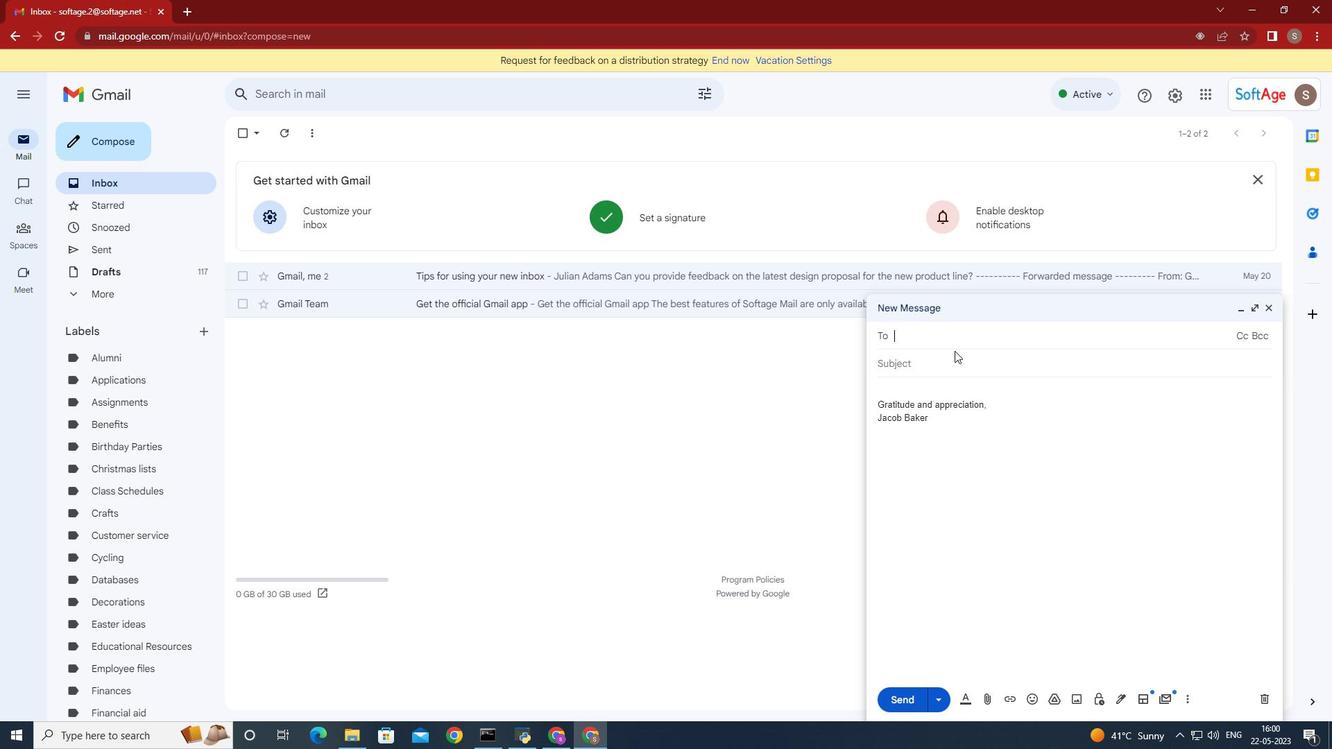 
Action: Key pressed softage.8
Screenshot: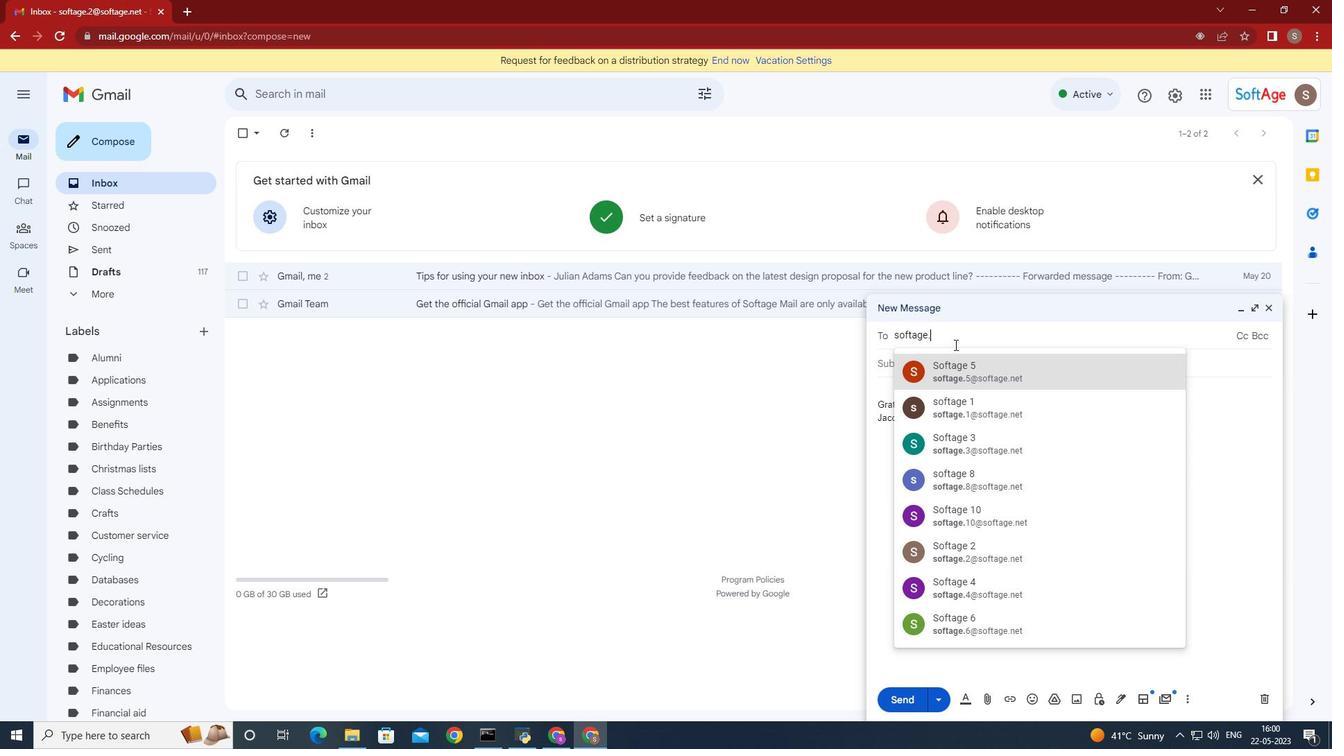 
Action: Mouse moved to (1009, 380)
Screenshot: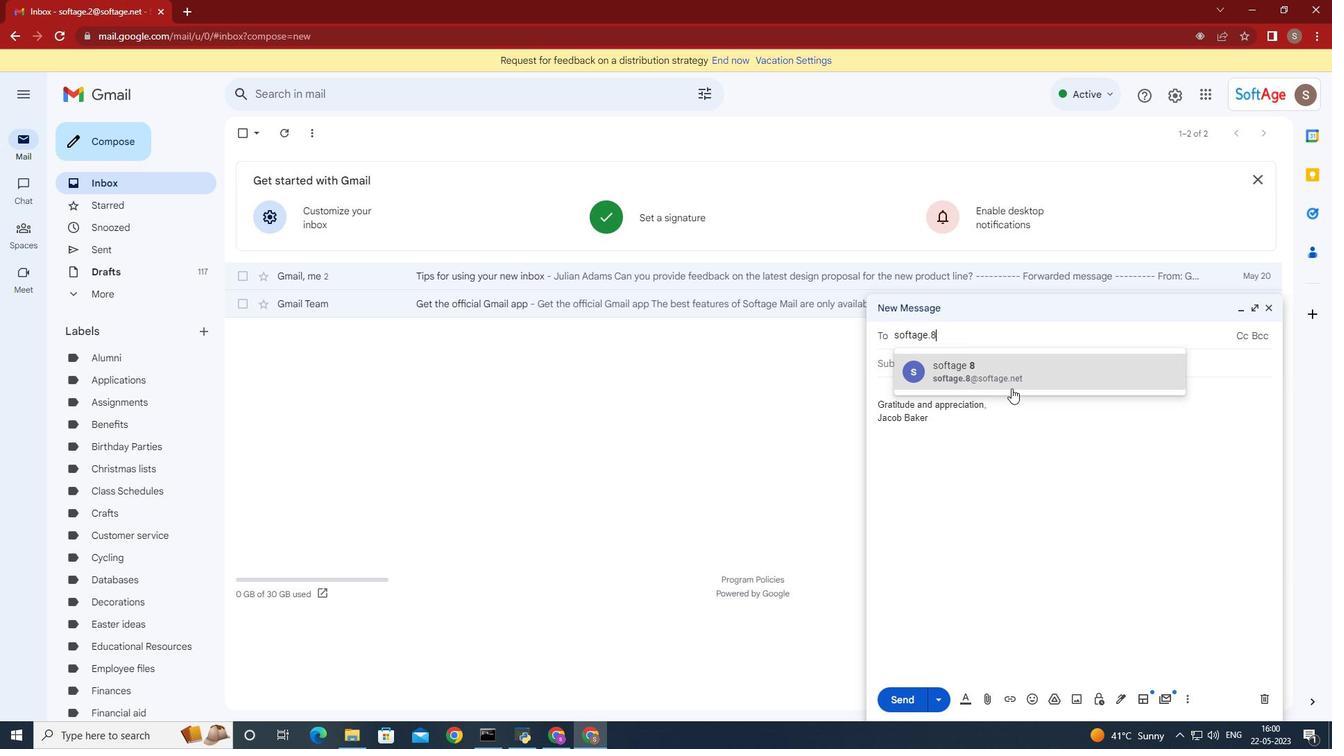 
Action: Mouse pressed left at (1009, 380)
Screenshot: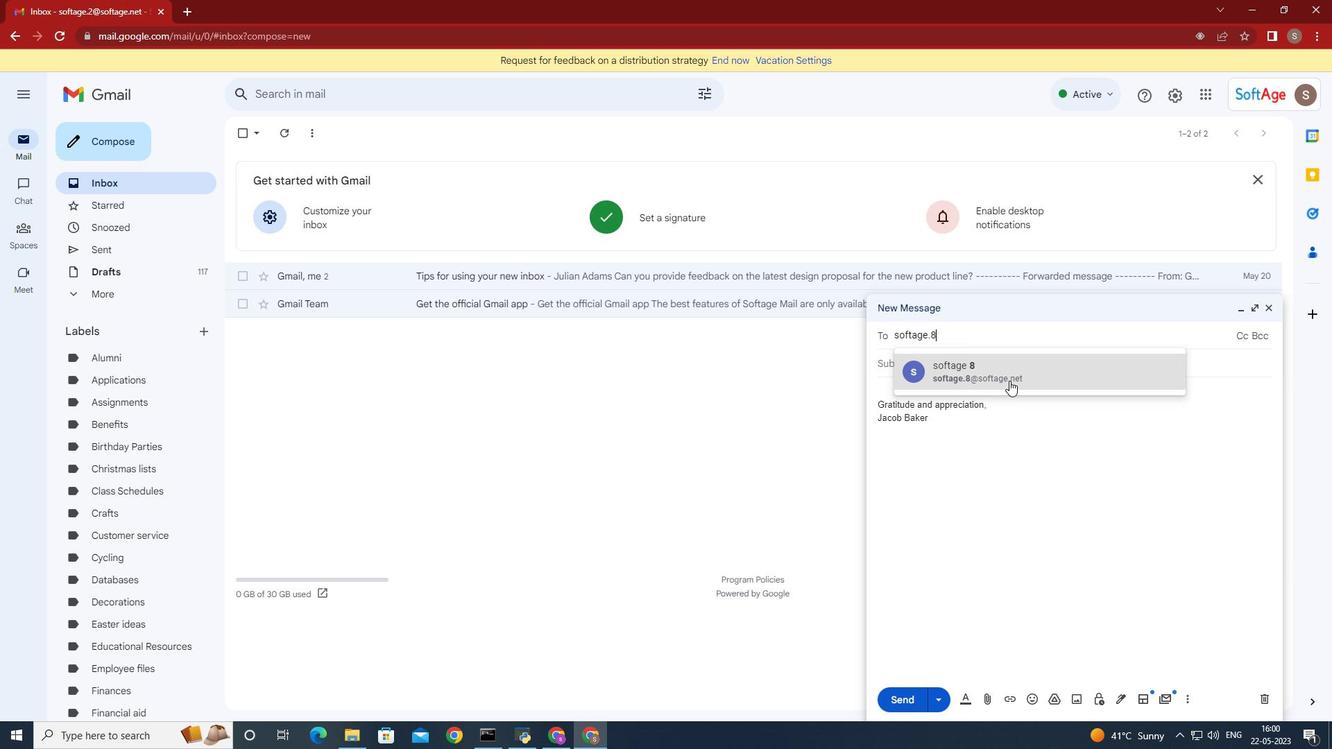 
Action: Mouse moved to (201, 332)
Screenshot: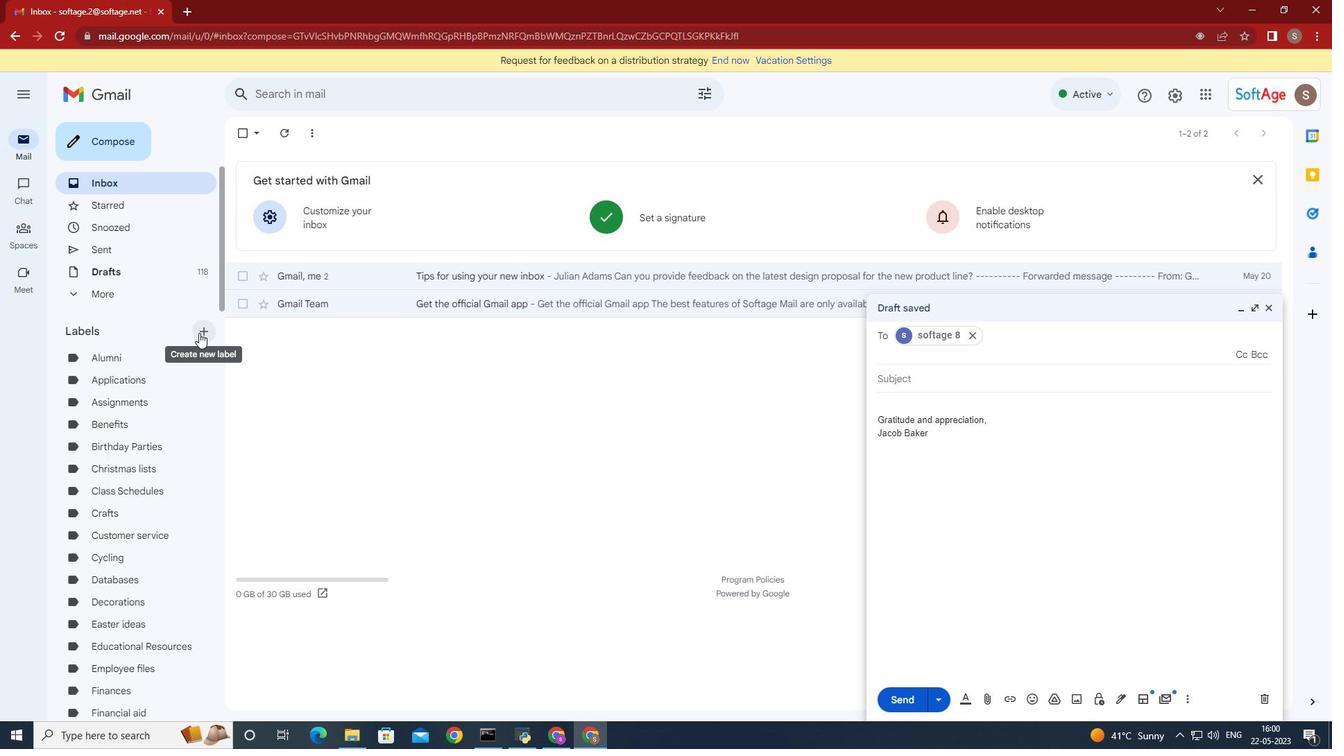 
Action: Mouse pressed left at (201, 332)
Screenshot: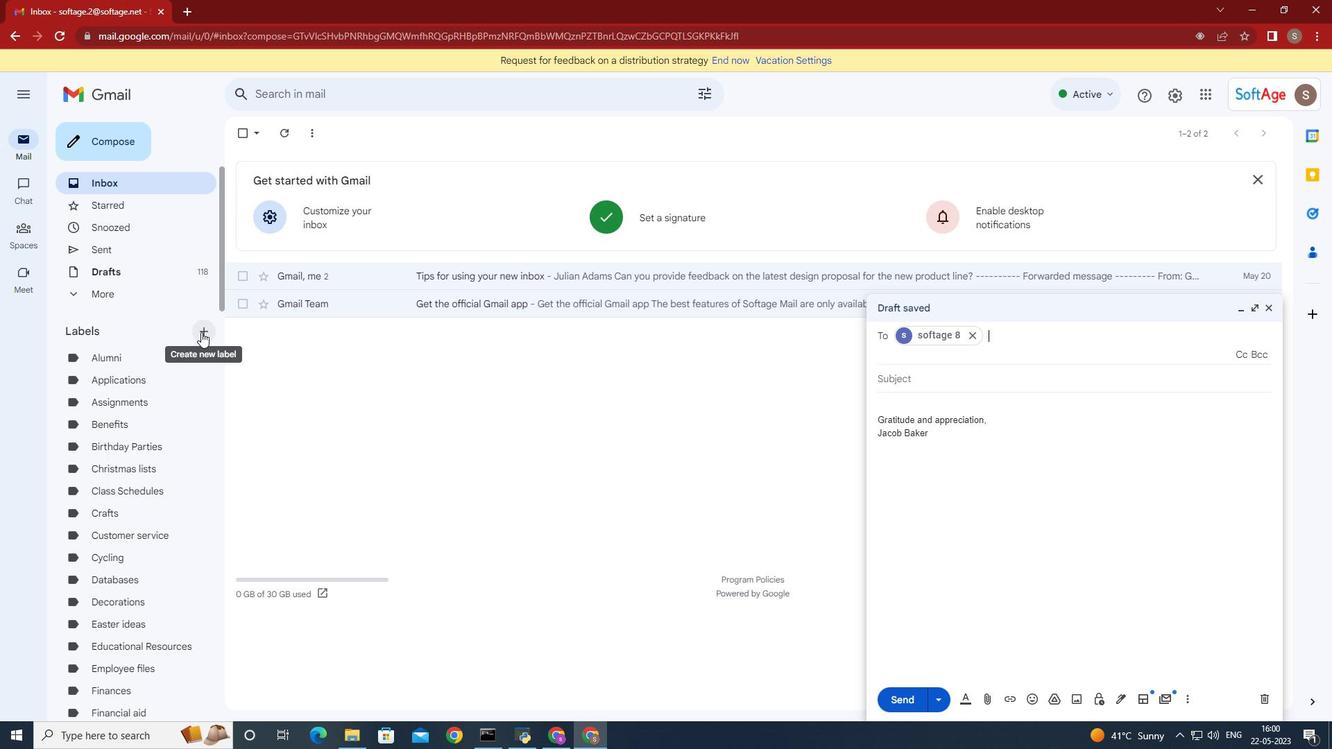 
Action: Mouse moved to (328, 429)
Screenshot: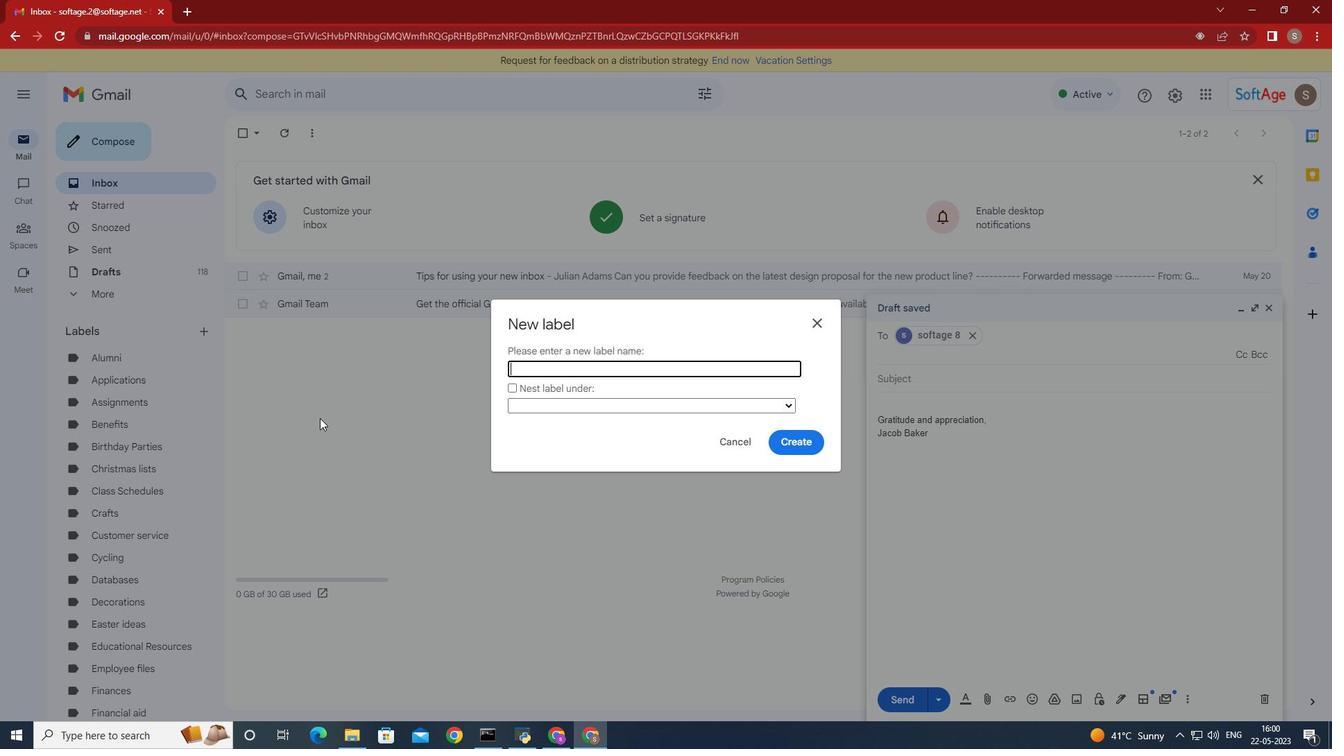 
Action: Key pressed <Key.shift>Valentines<Key.space><Key.shift><Key.shift><Key.shift><Key.shift><Key.shift><Key.shift><Key.shift><Key.shift><Key.shift><Key.shift>Day<Key.space><Key.shift>Gifts
Screenshot: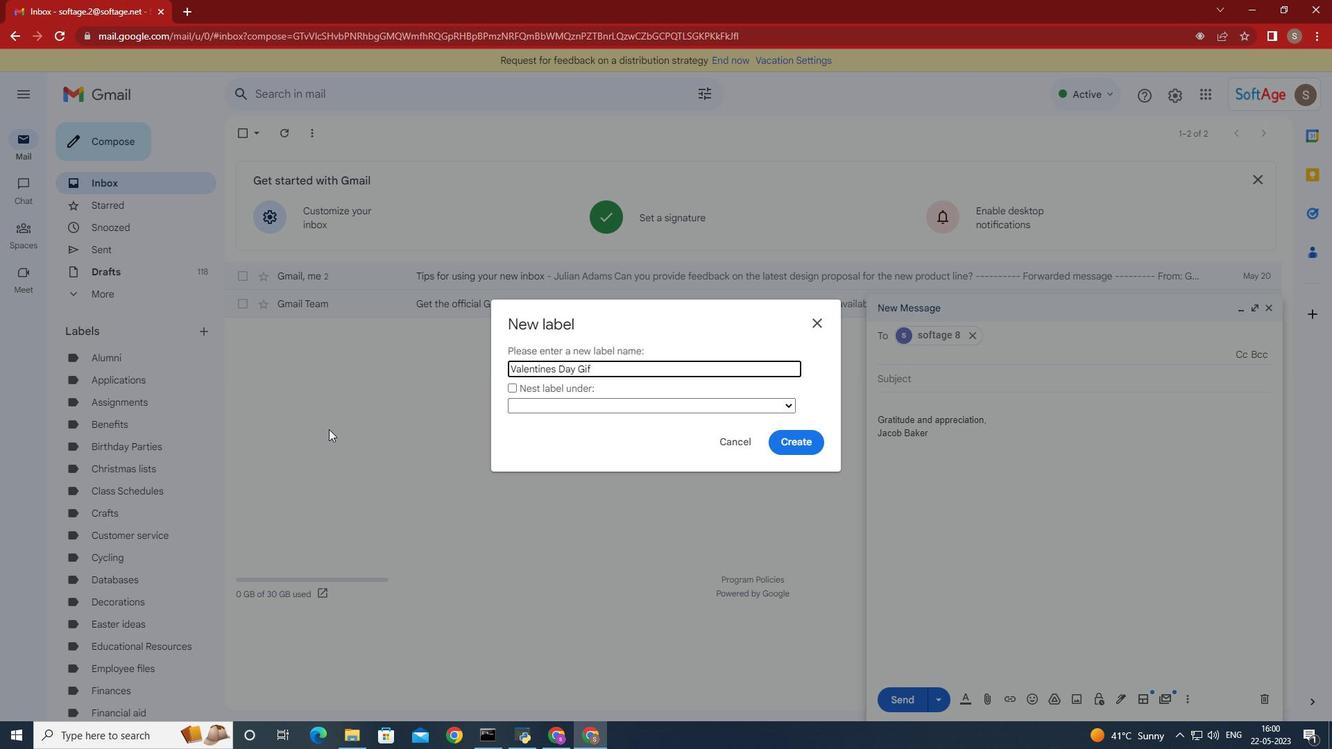 
Action: Mouse moved to (817, 438)
Screenshot: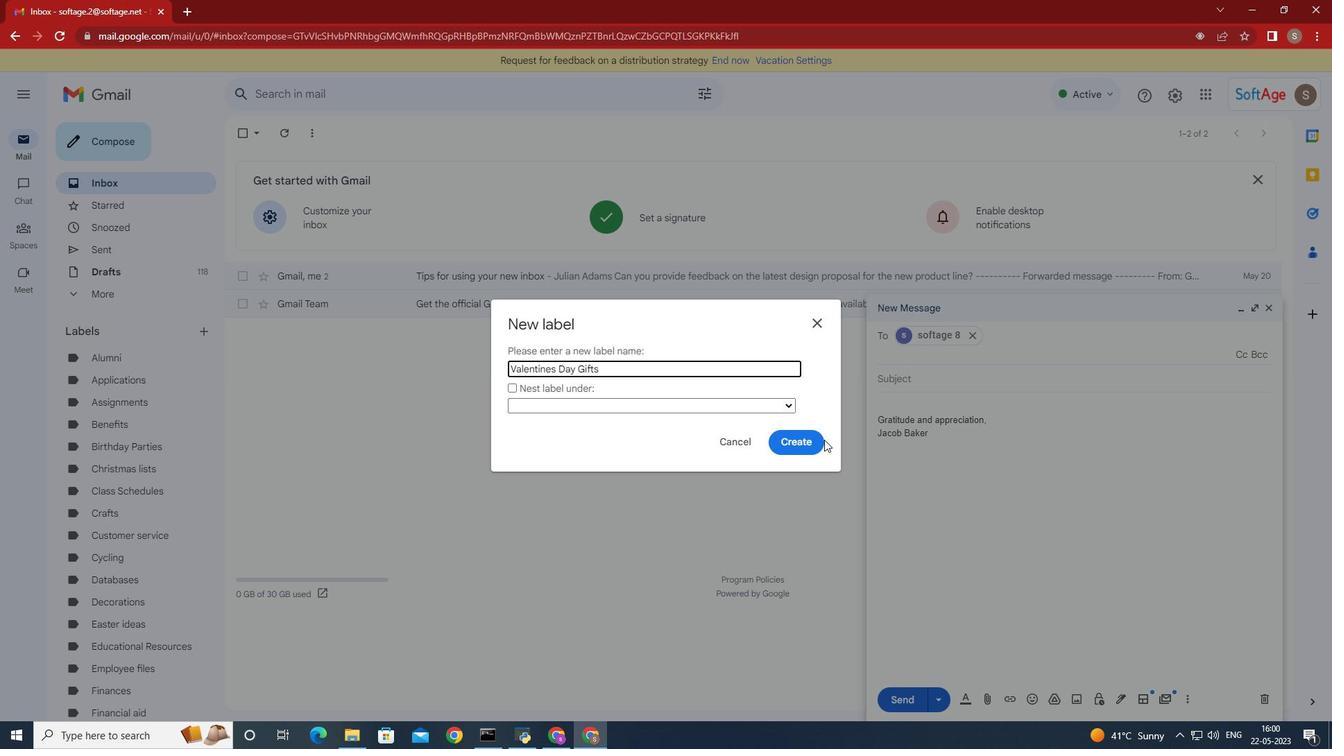 
Action: Mouse pressed left at (817, 438)
Screenshot: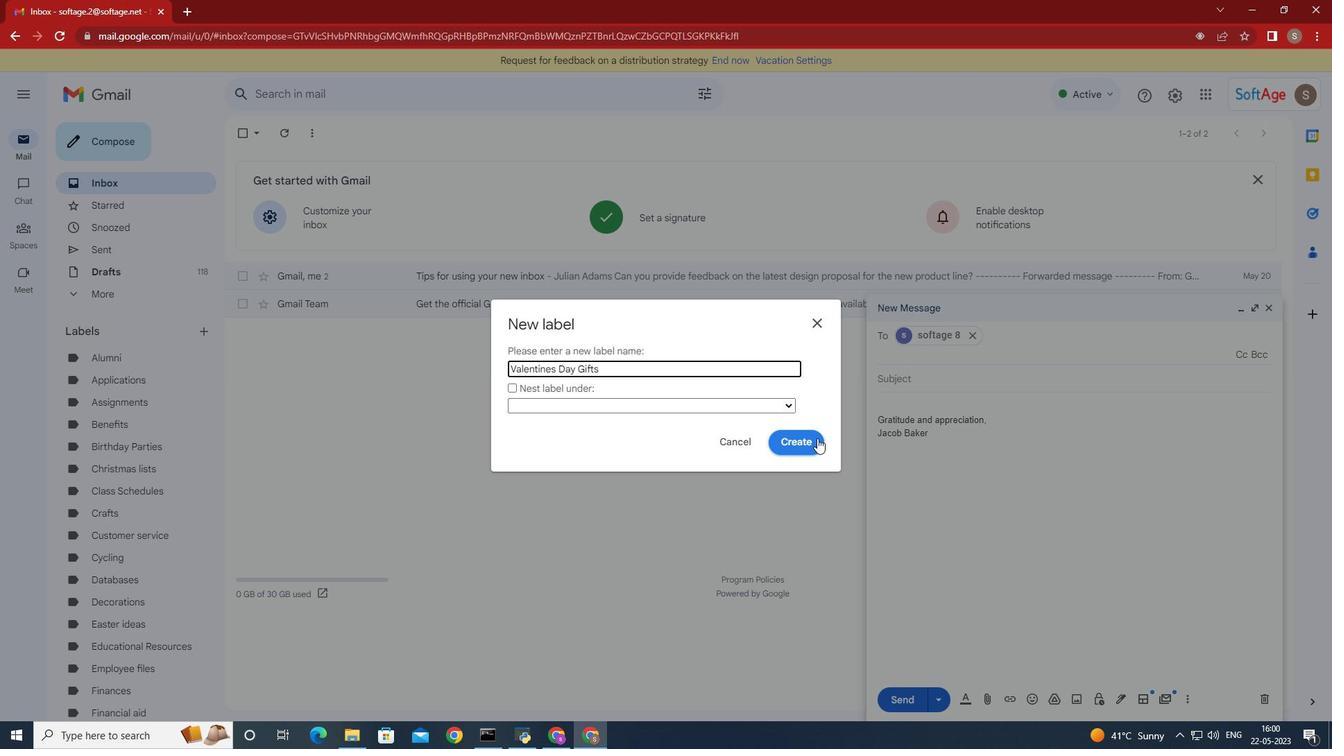 
Action: Mouse moved to (818, 325)
Screenshot: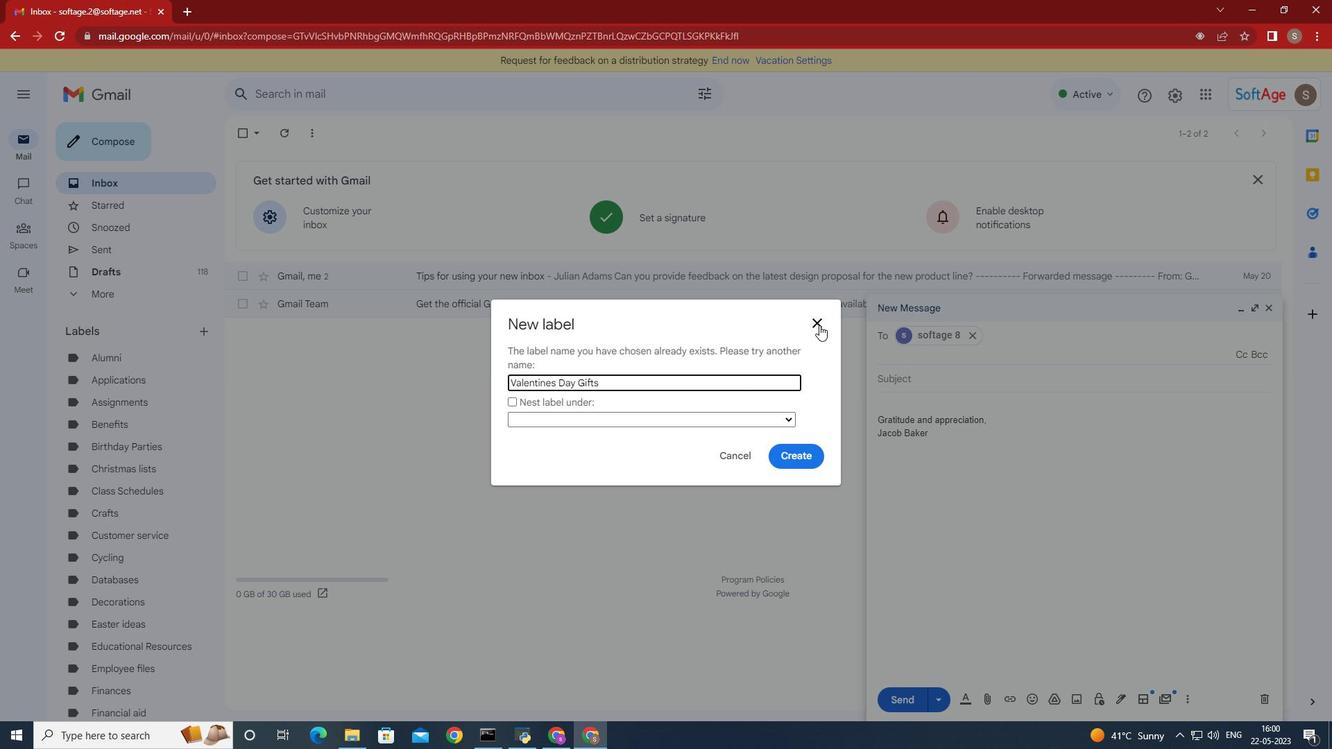 
Action: Mouse pressed left at (818, 325)
Screenshot: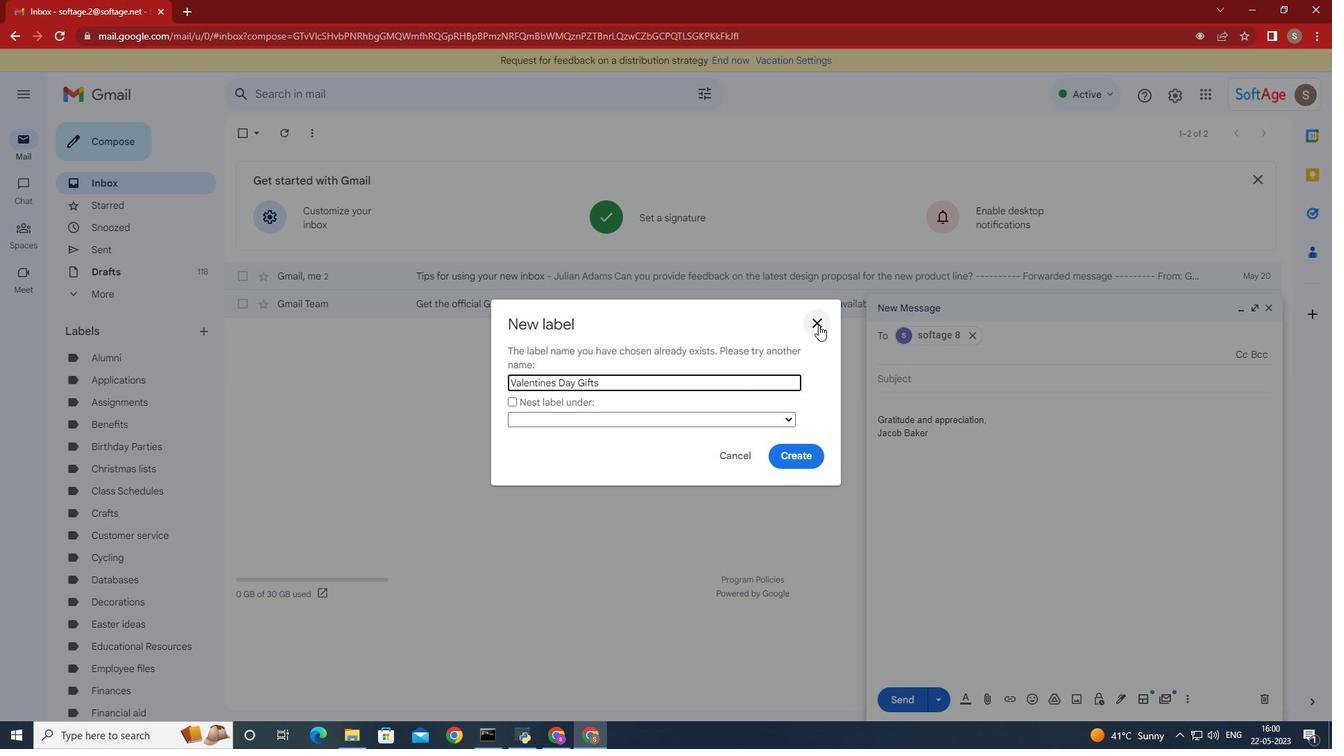 
Action: Mouse moved to (190, 580)
Screenshot: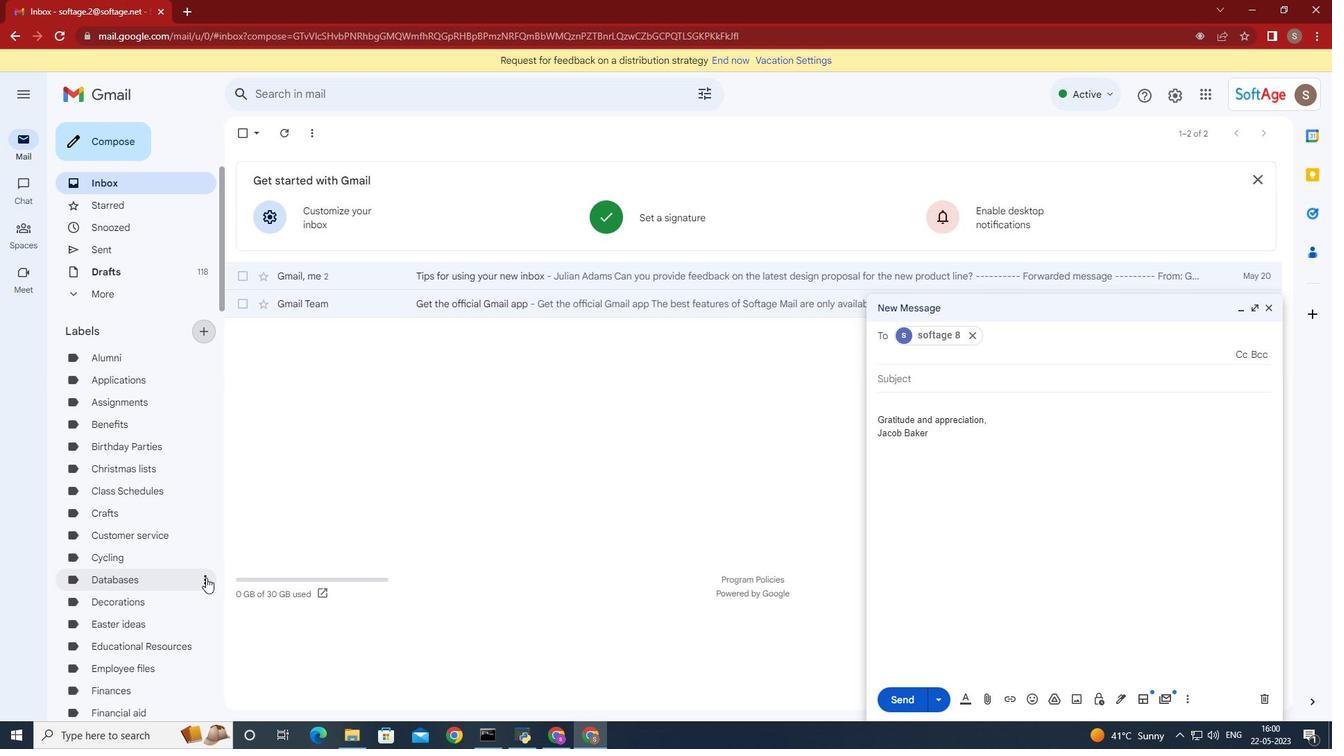 
Action: Mouse scrolled (193, 578) with delta (0, 0)
Screenshot: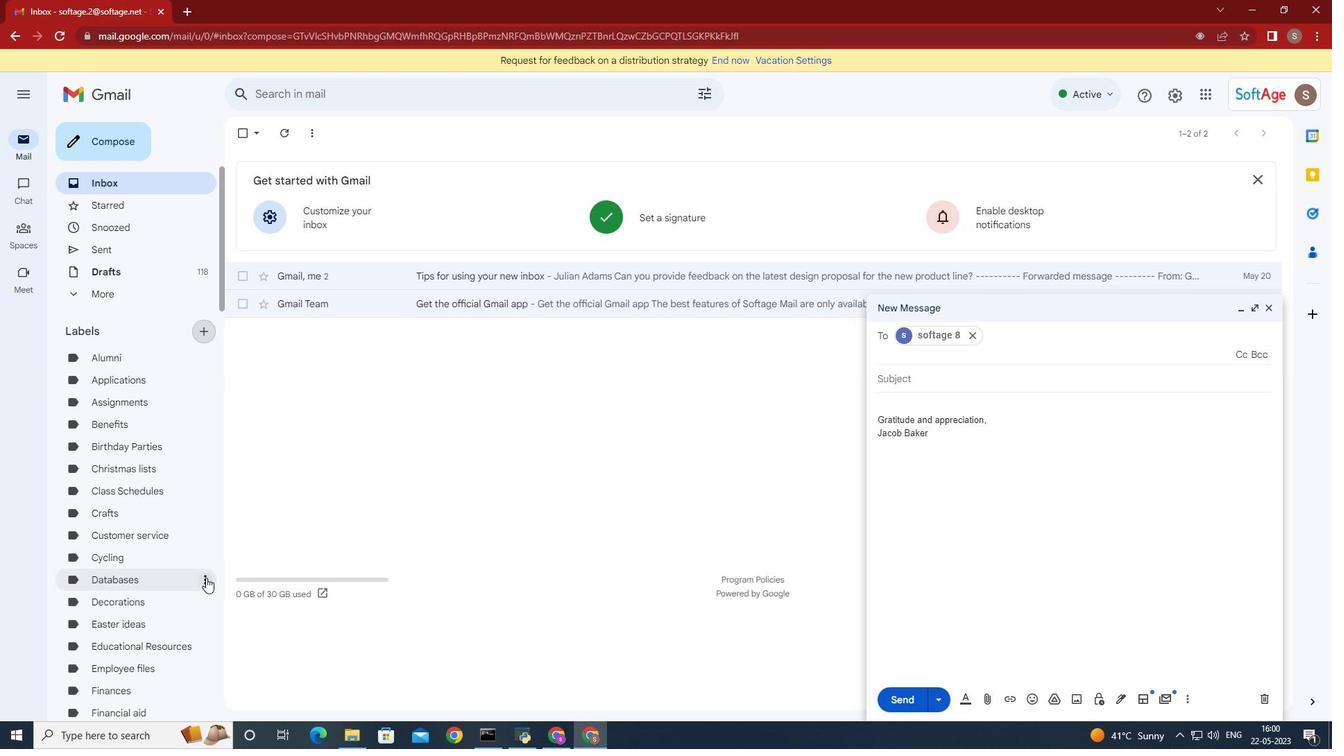 
Action: Mouse moved to (185, 580)
Screenshot: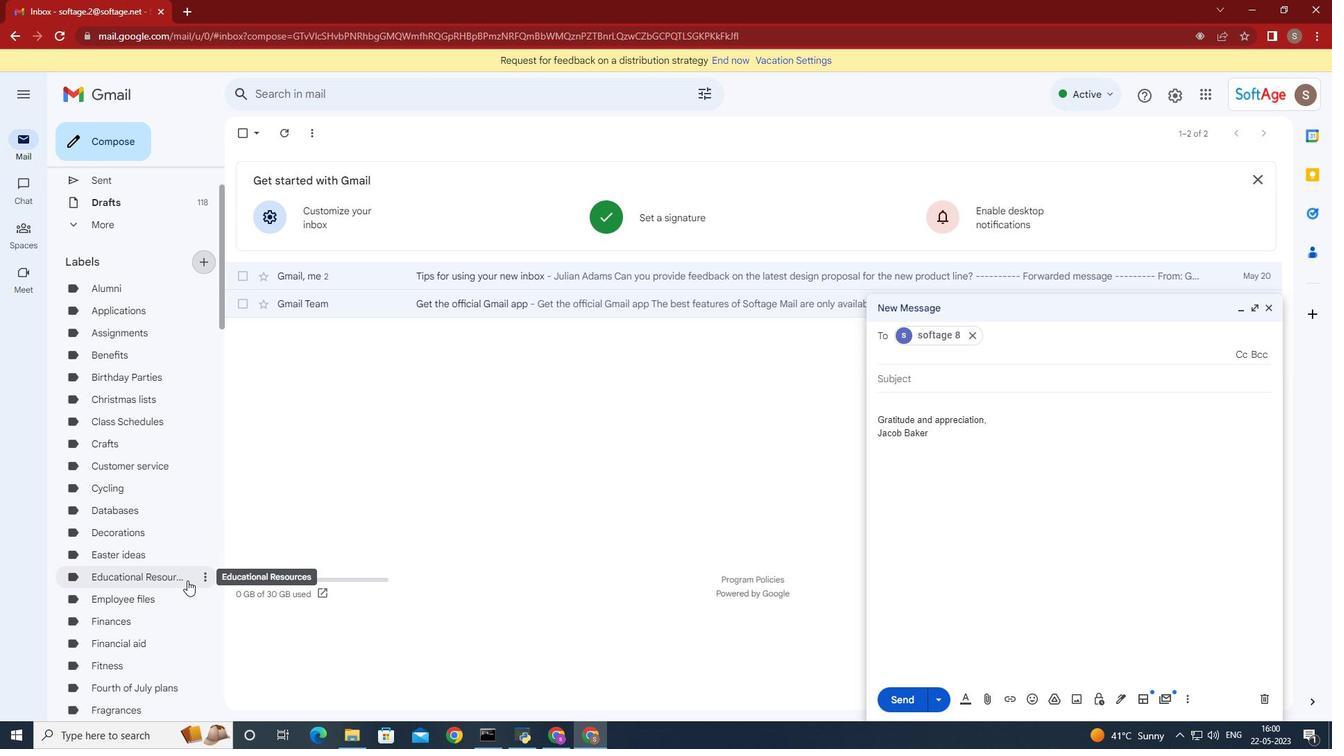 
Action: Mouse scrolled (185, 579) with delta (0, 0)
Screenshot: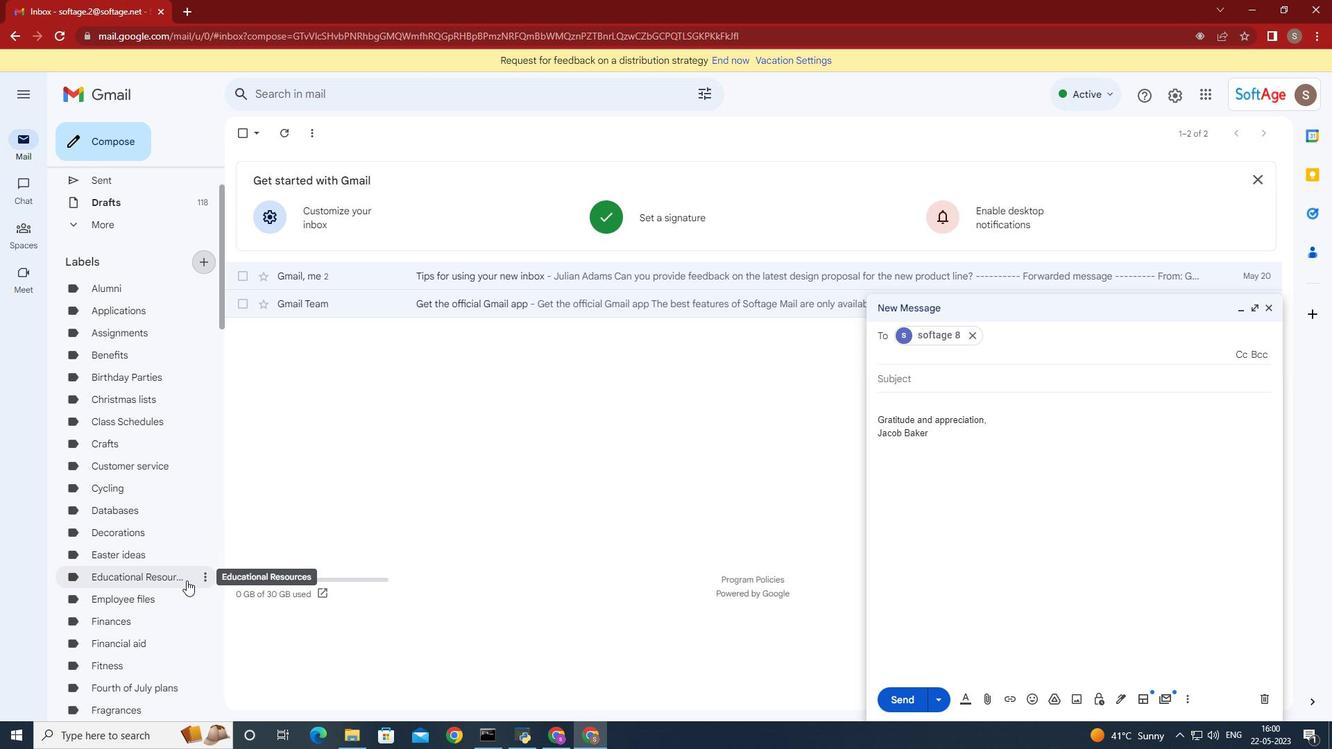 
Action: Mouse moved to (174, 590)
Screenshot: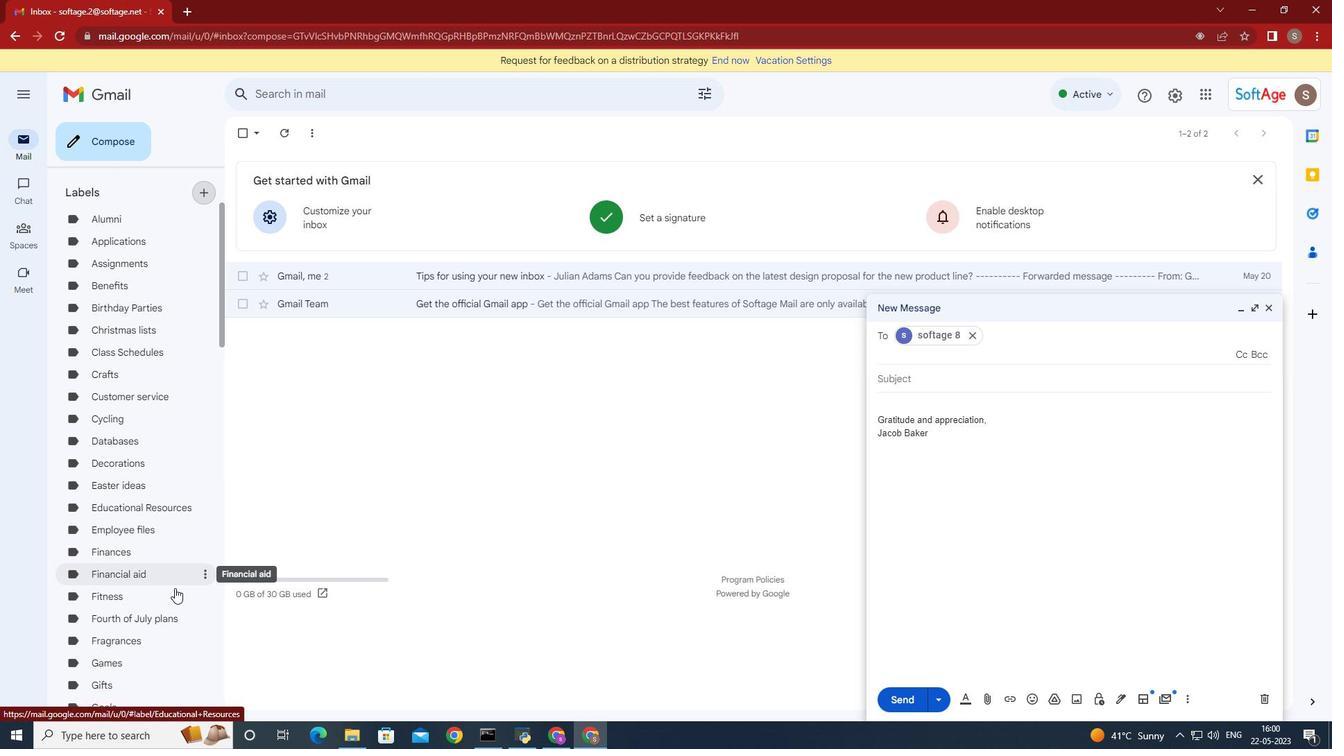 
Action: Mouse scrolled (174, 589) with delta (0, 0)
Screenshot: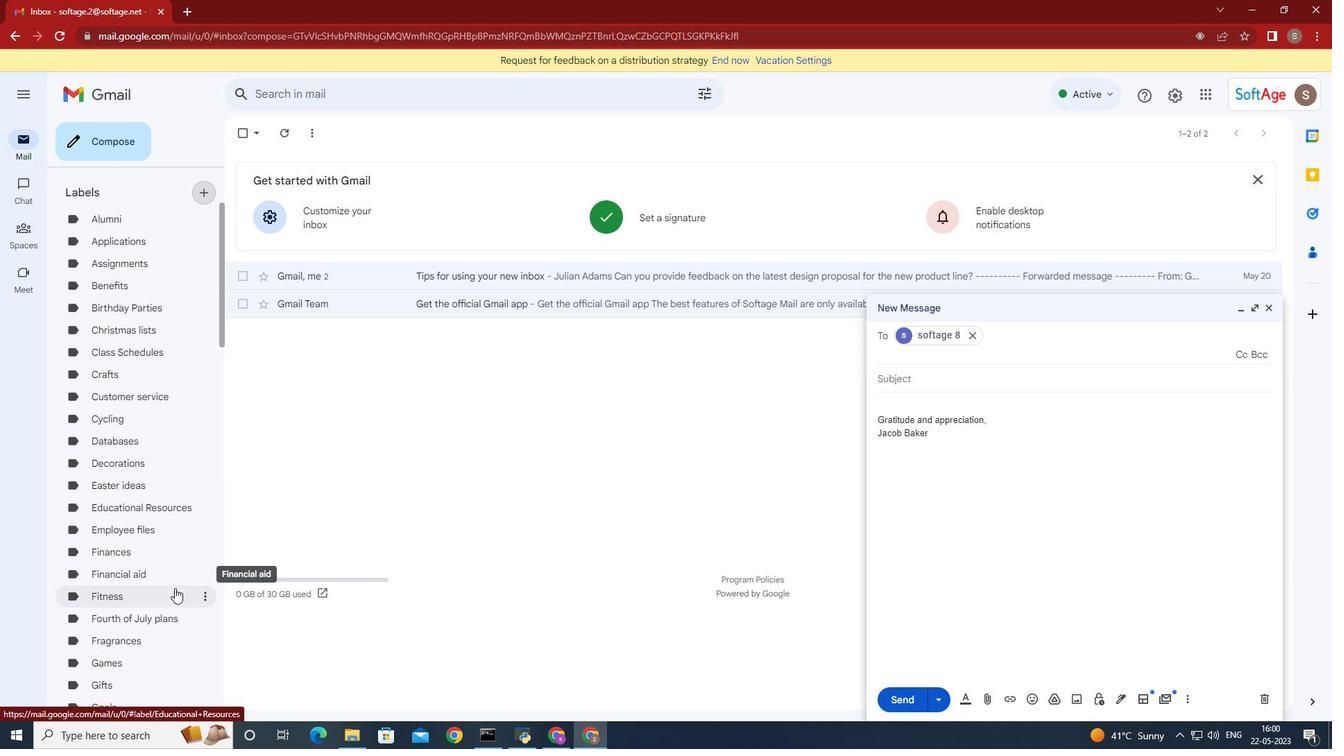 
Action: Mouse scrolled (174, 589) with delta (0, 0)
Screenshot: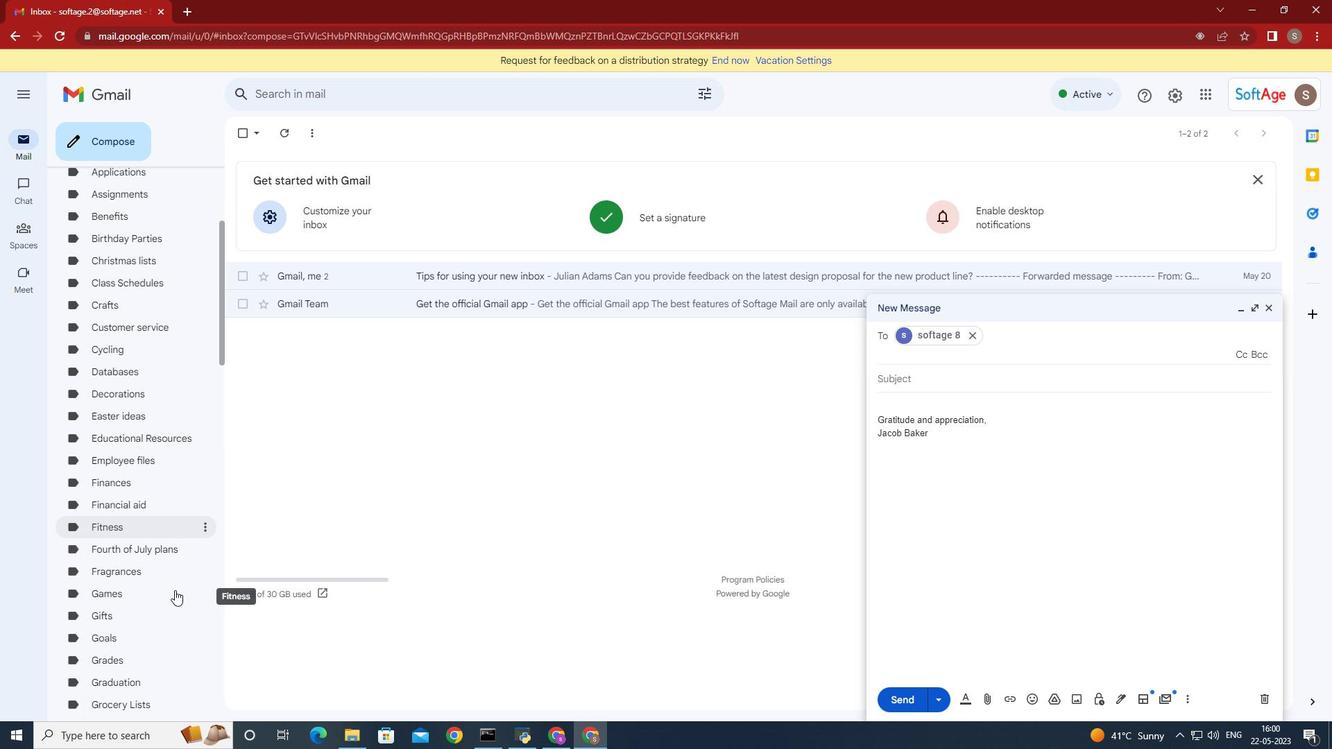 
Action: Mouse scrolled (174, 589) with delta (0, 0)
Screenshot: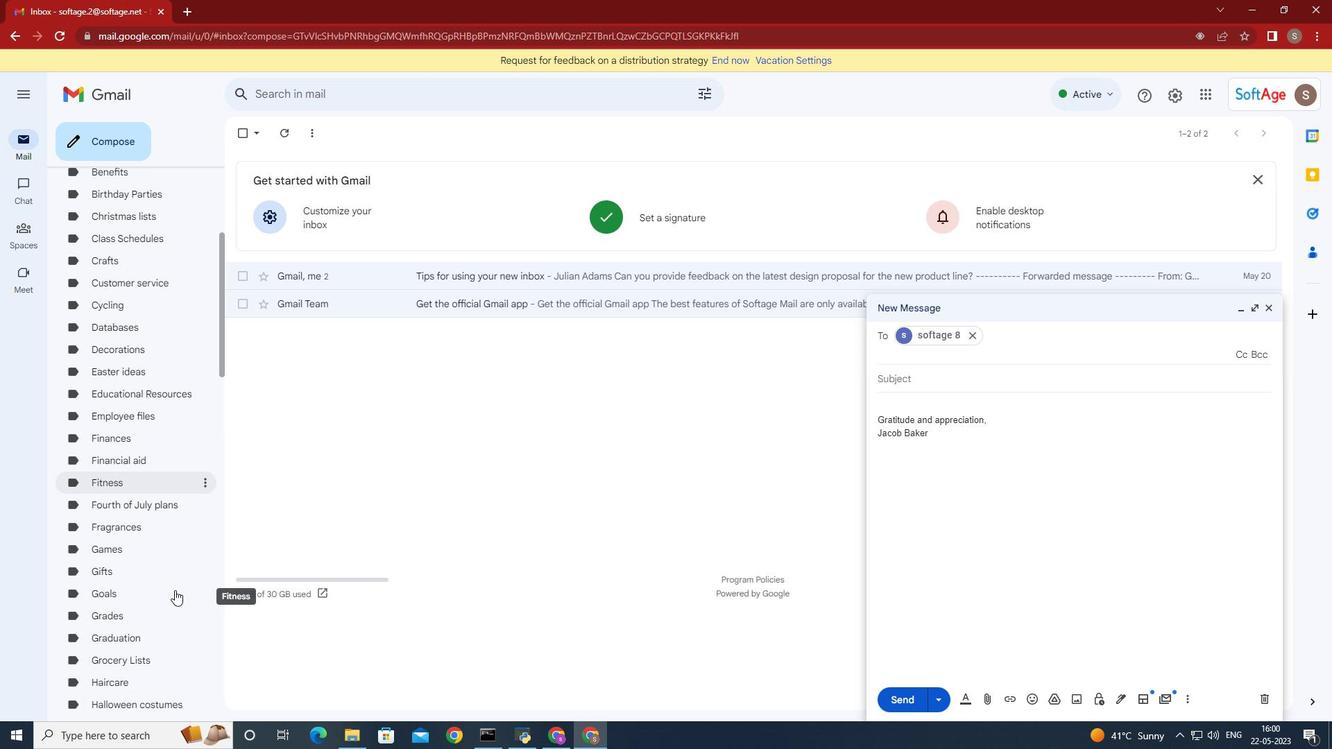 
Action: Mouse moved to (169, 609)
Screenshot: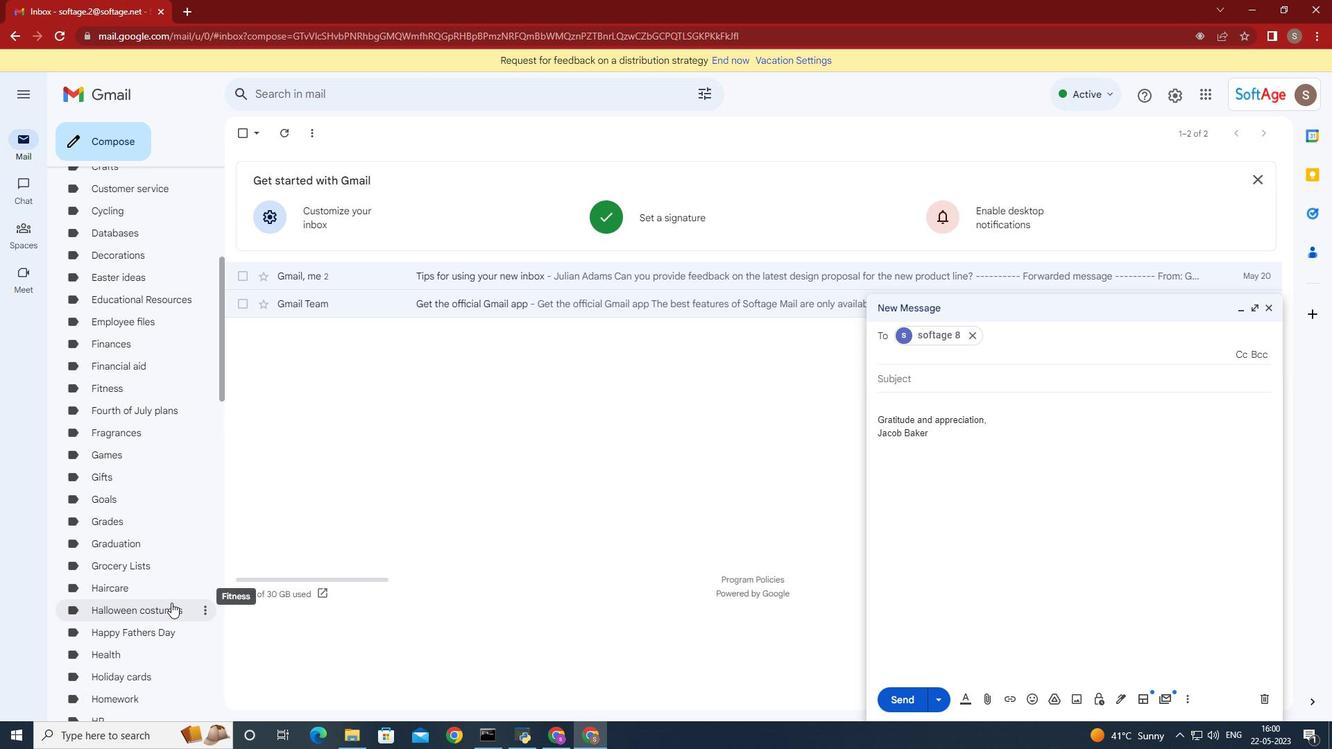 
Action: Mouse scrolled (169, 609) with delta (0, 0)
Screenshot: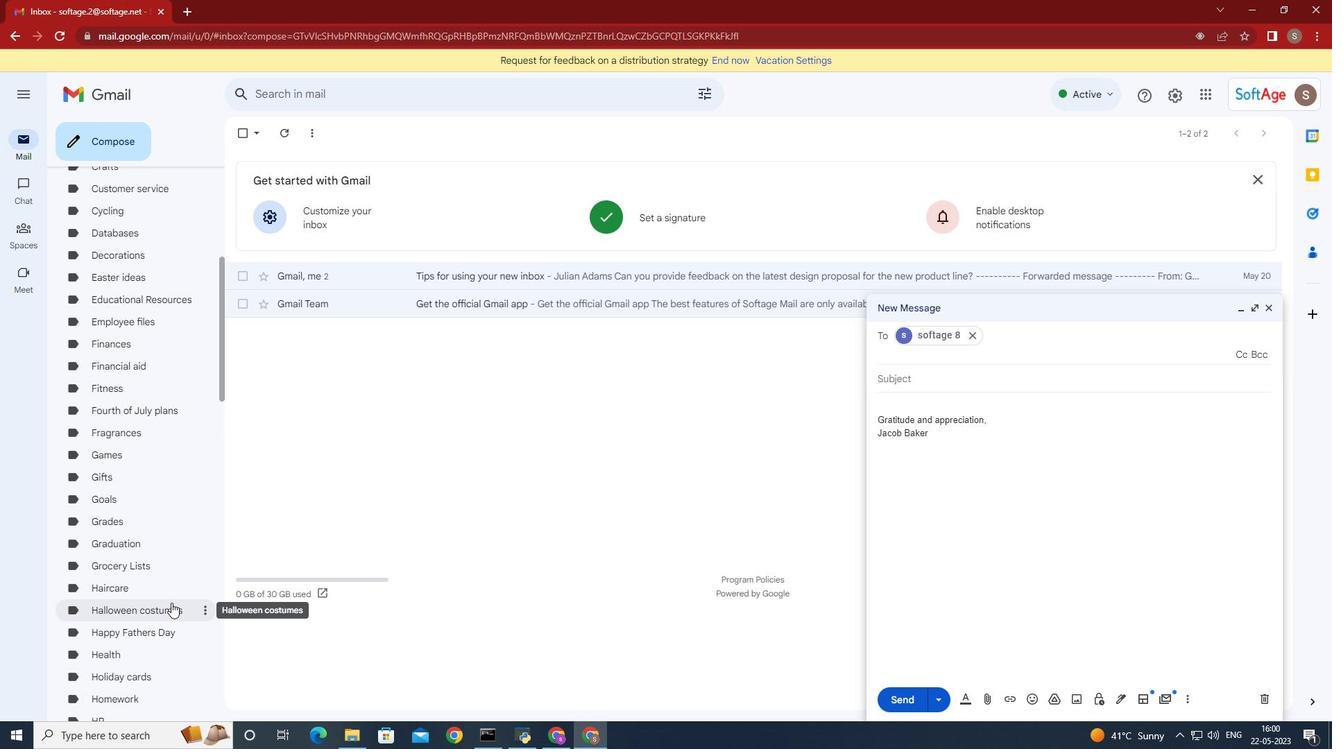 
Action: Mouse moved to (169, 609)
Screenshot: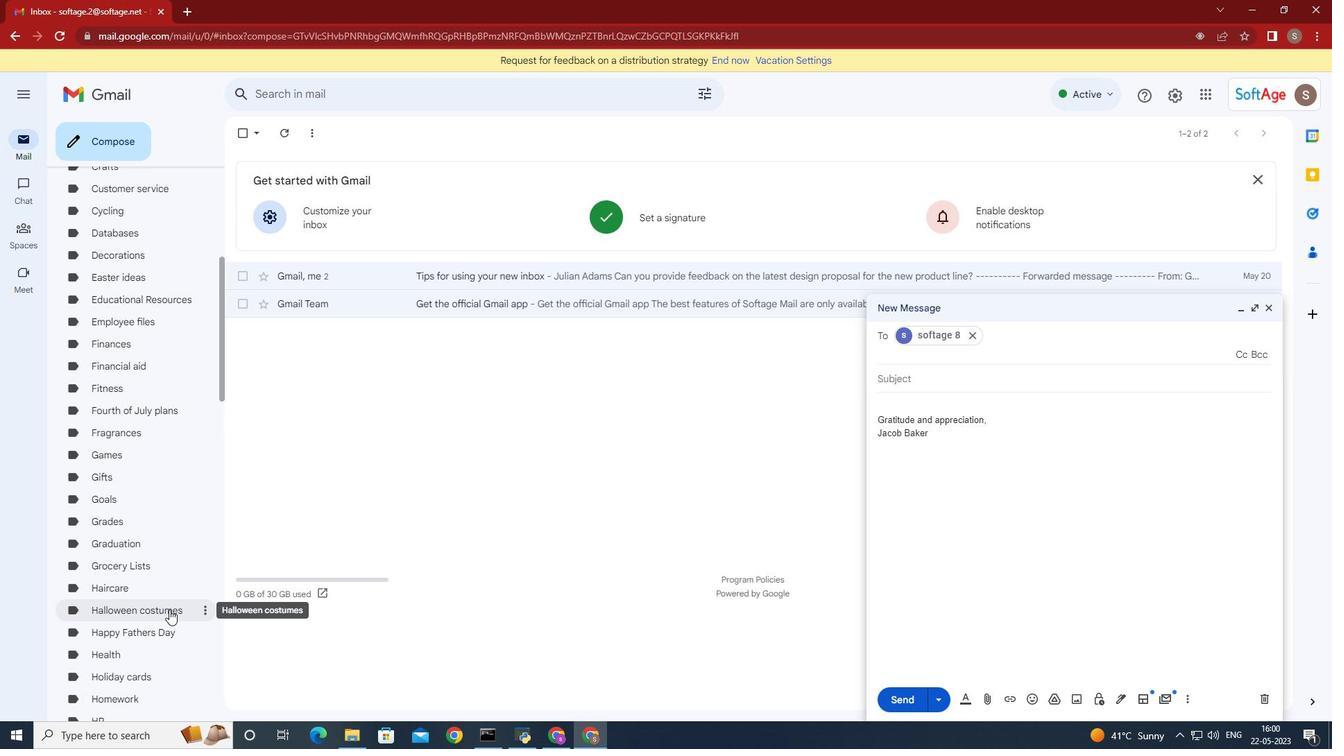 
Action: Mouse scrolled (169, 609) with delta (0, 0)
Screenshot: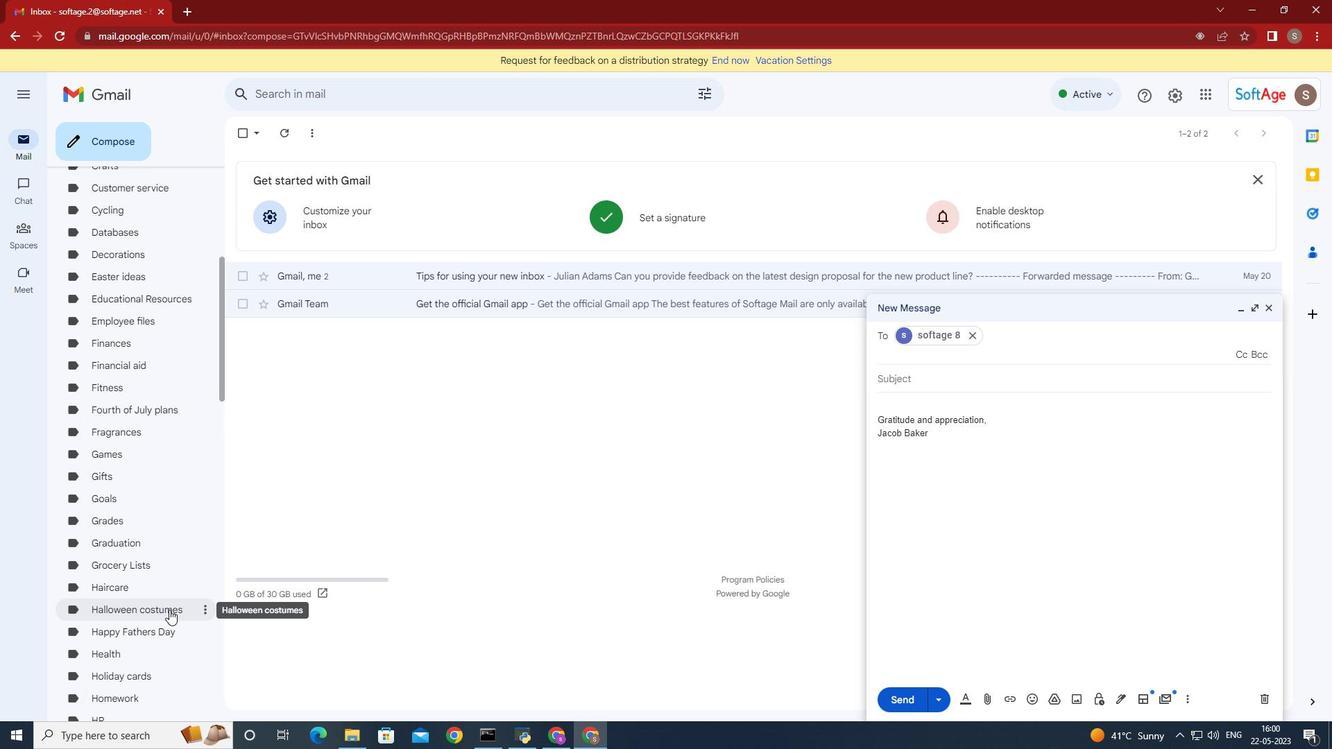 
Action: Mouse scrolled (169, 609) with delta (0, 0)
Screenshot: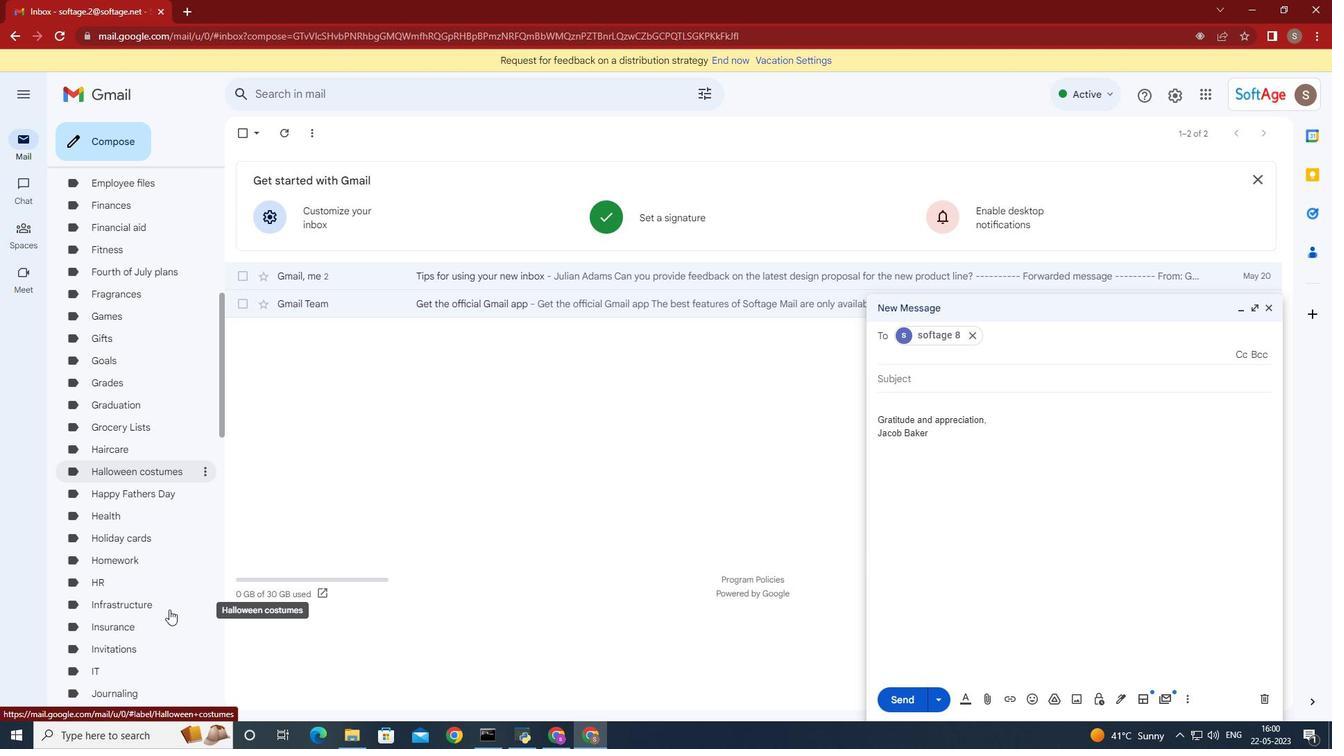 
Action: Mouse scrolled (169, 609) with delta (0, 0)
Screenshot: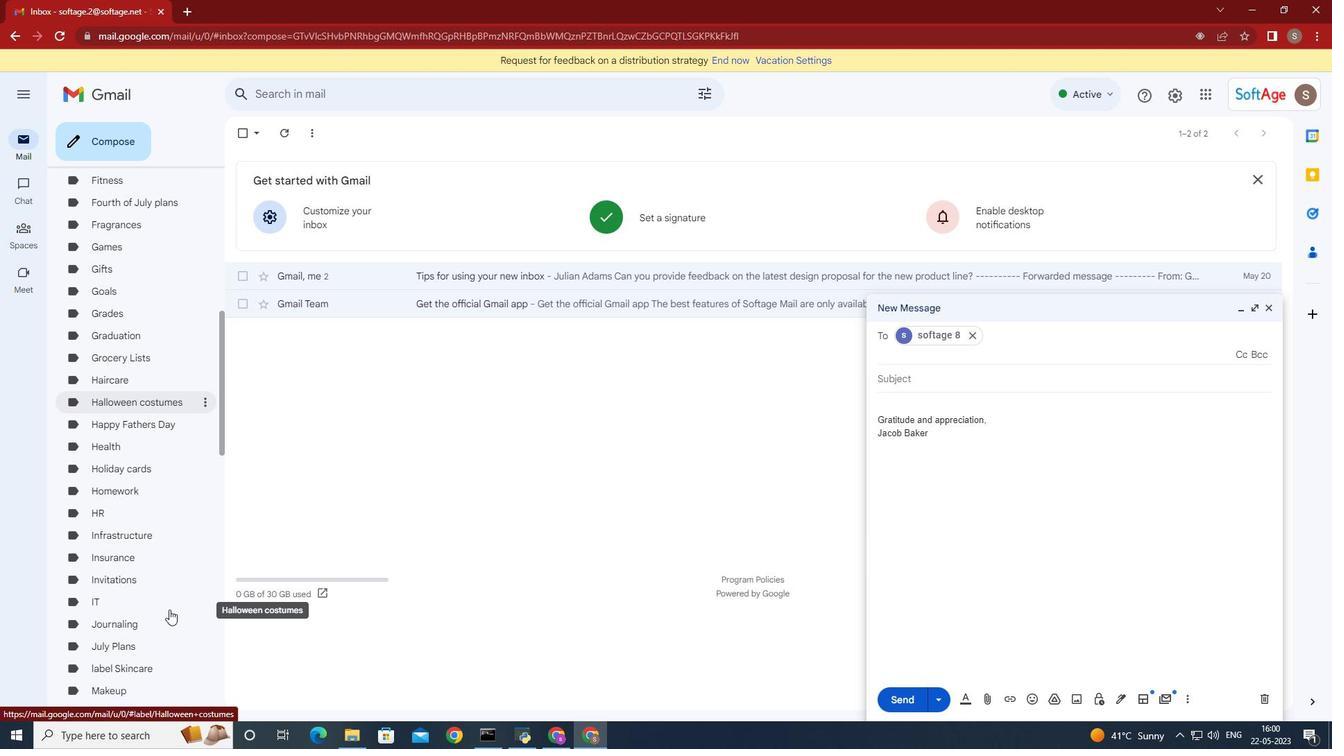 
Action: Mouse scrolled (169, 609) with delta (0, 0)
Screenshot: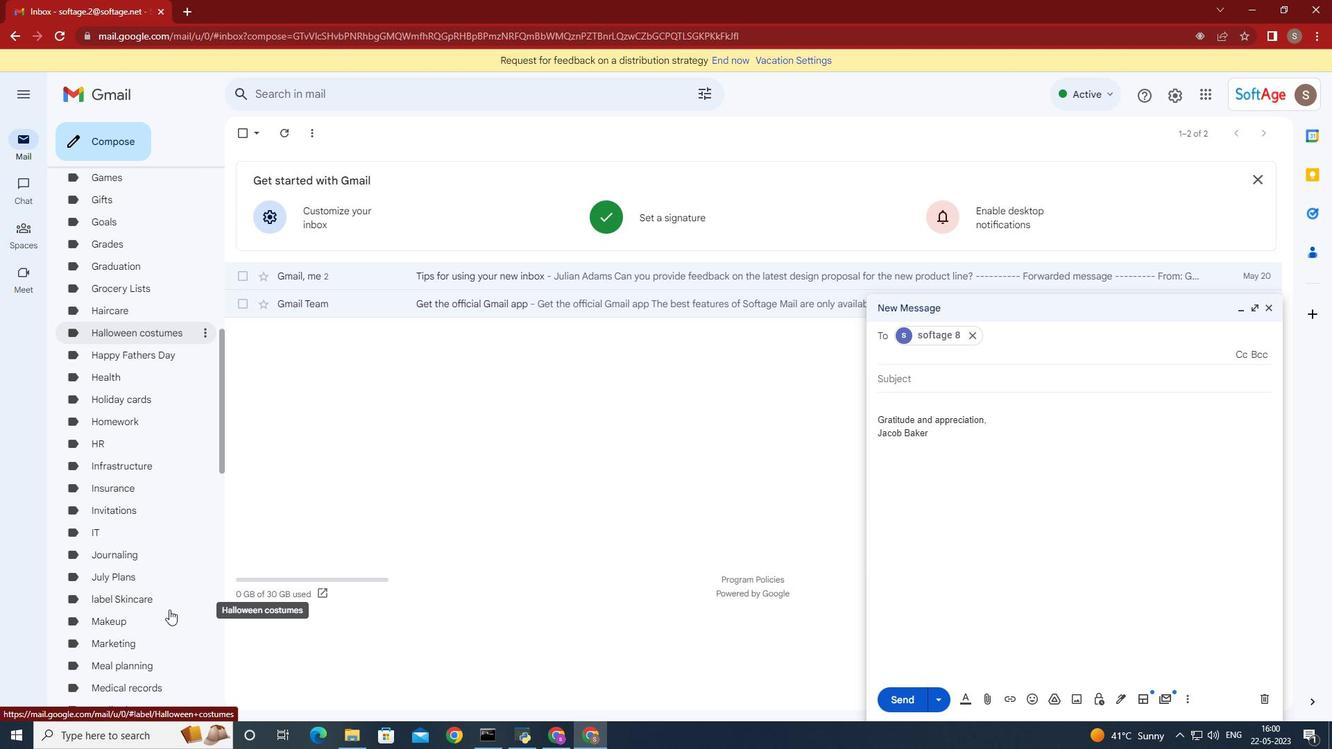 
Action: Mouse moved to (166, 634)
Screenshot: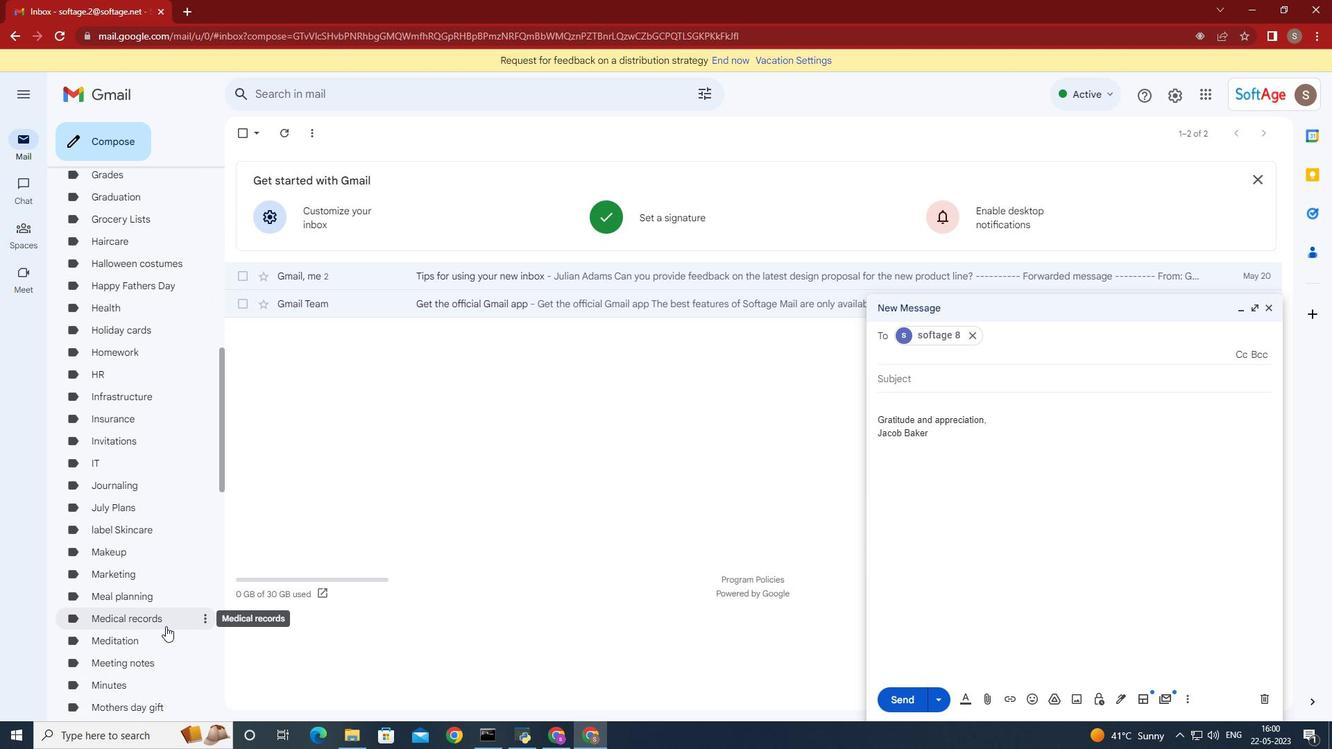 
Action: Mouse scrolled (166, 634) with delta (0, 0)
Screenshot: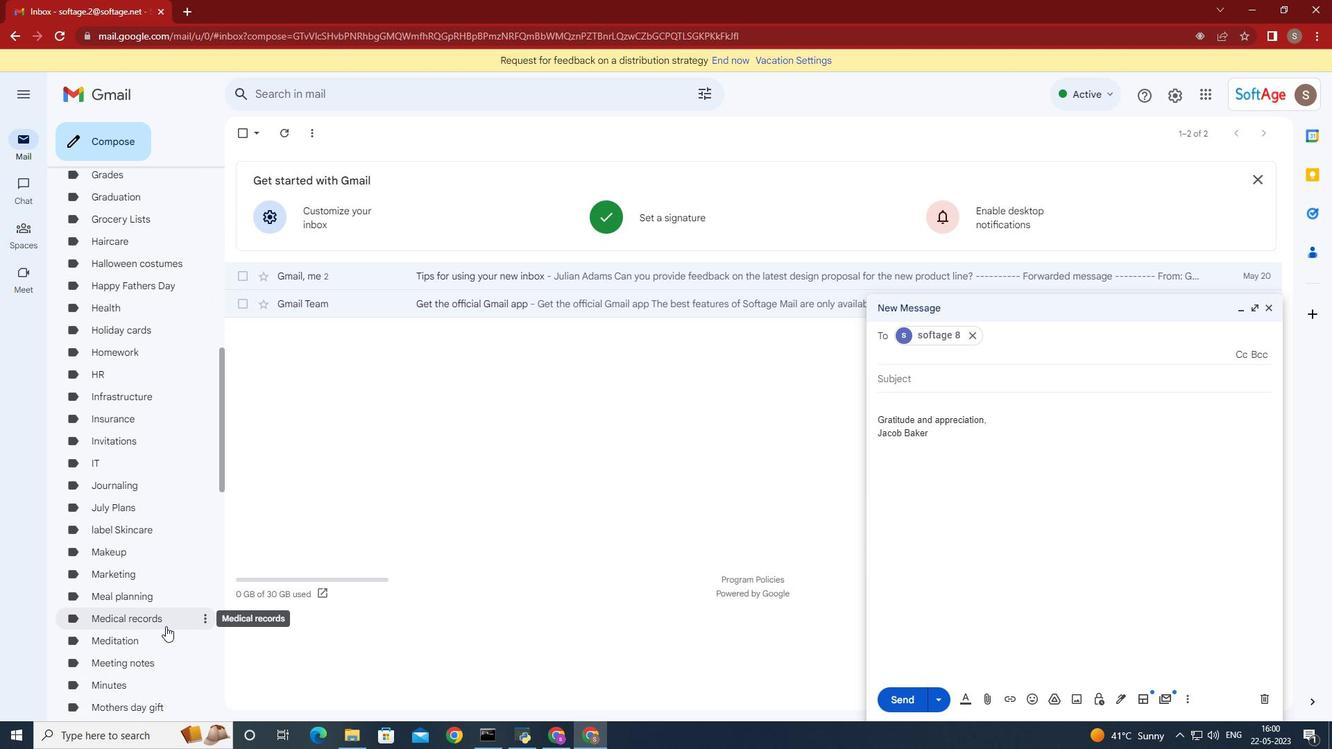 
Action: Mouse moved to (166, 636)
Screenshot: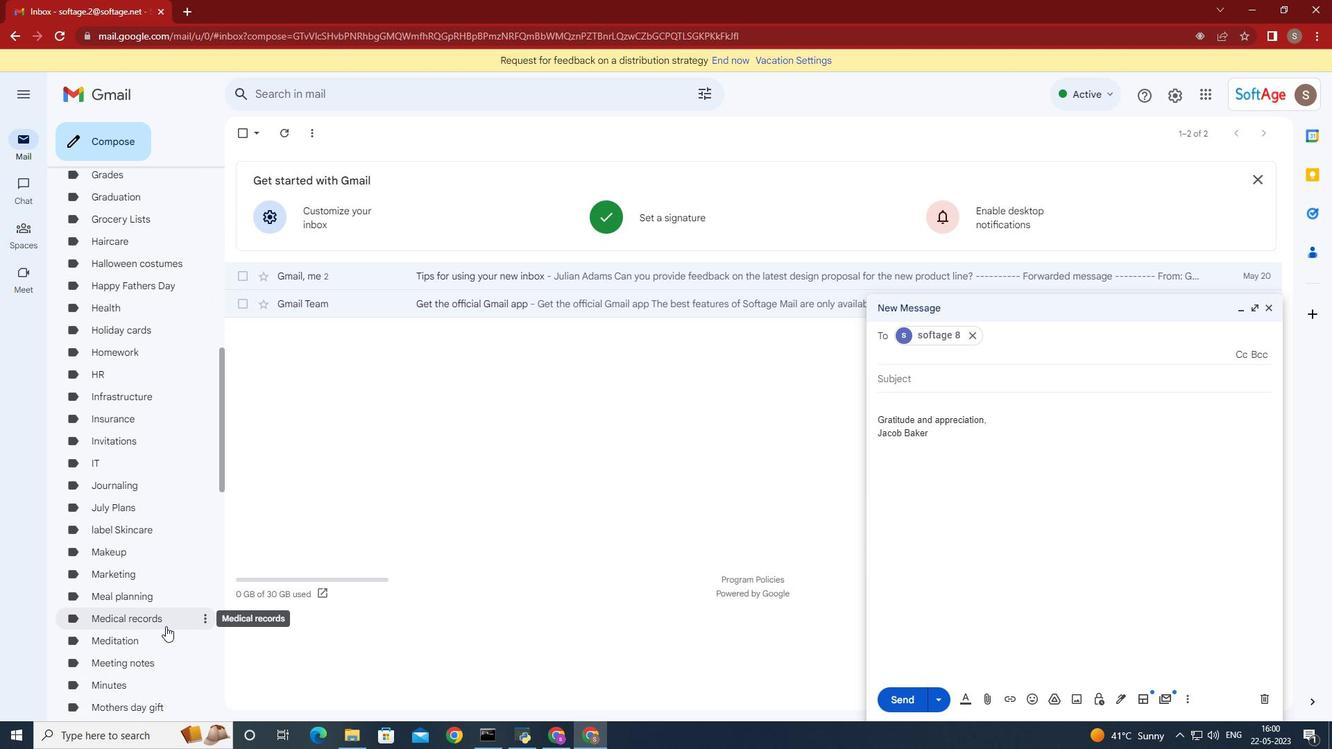 
Action: Mouse scrolled (166, 635) with delta (0, 0)
Screenshot: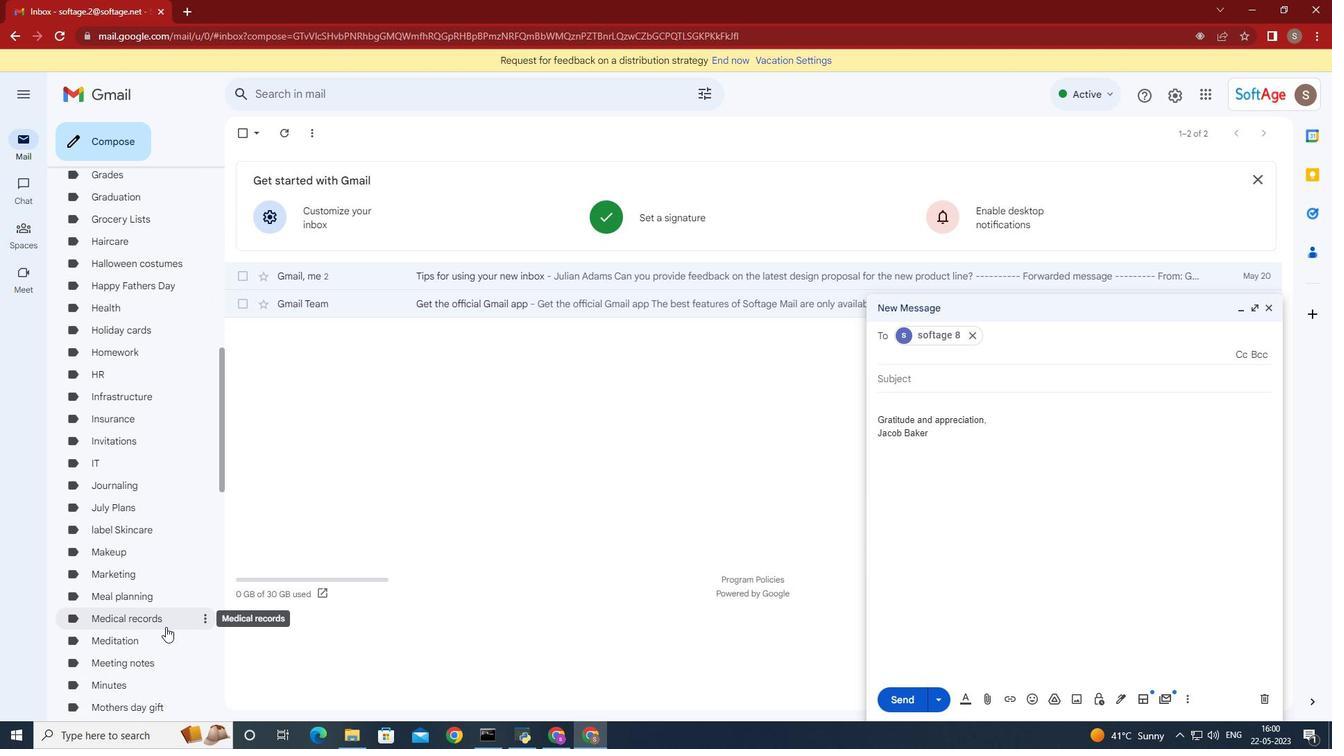 
Action: Mouse scrolled (166, 635) with delta (0, 0)
Screenshot: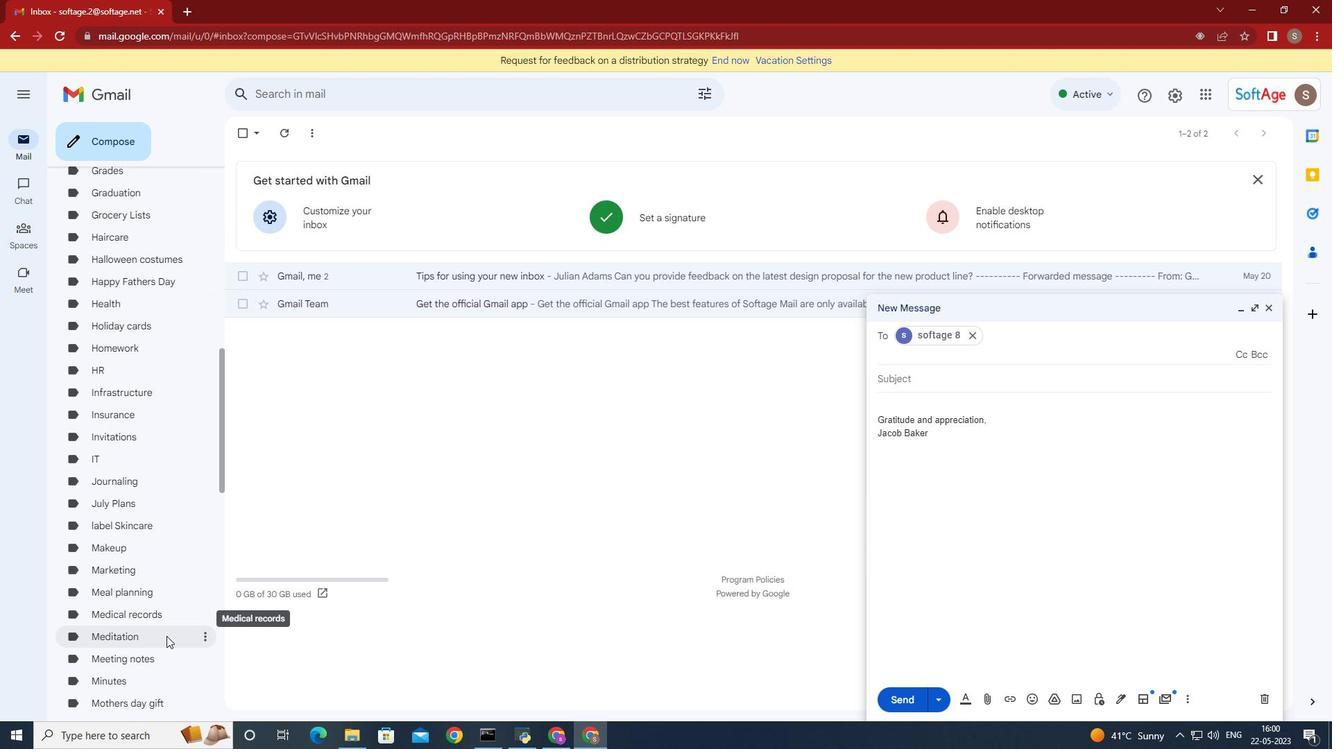 
Action: Mouse moved to (160, 612)
Screenshot: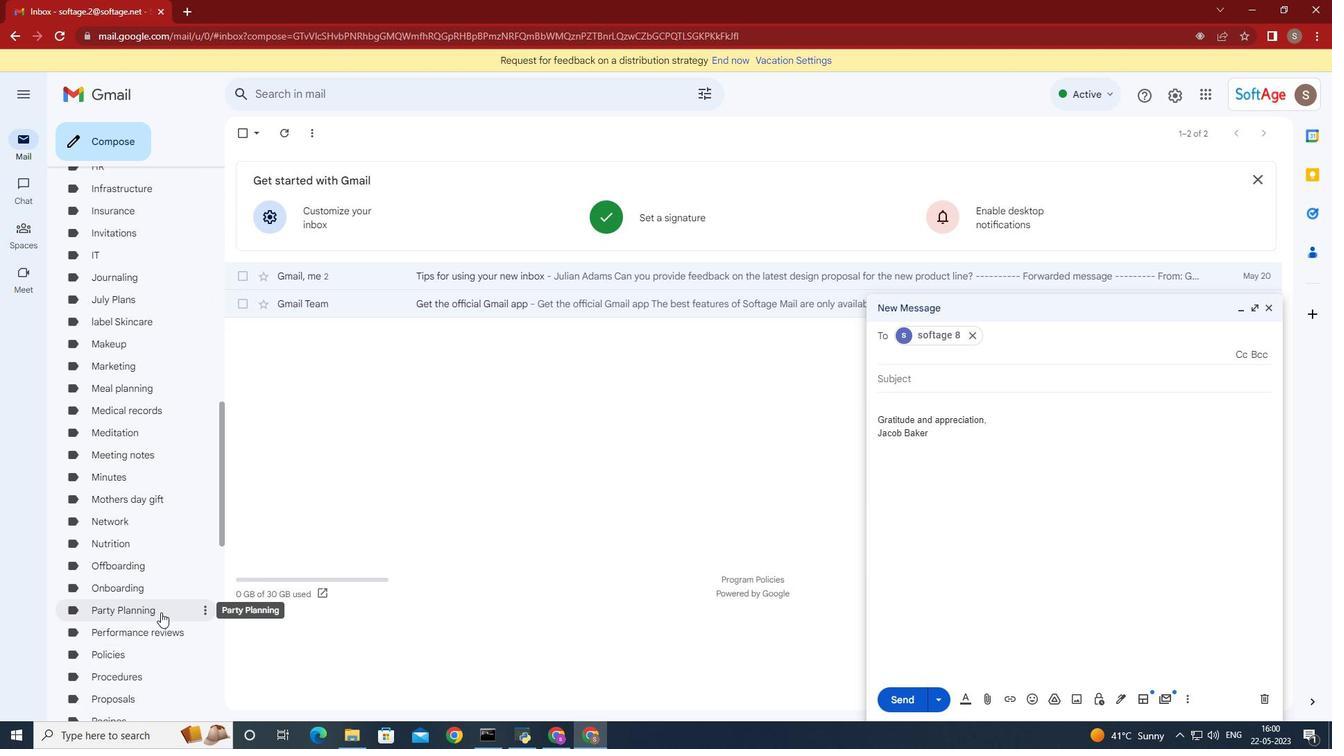 
Action: Mouse scrolled (160, 612) with delta (0, 0)
Screenshot: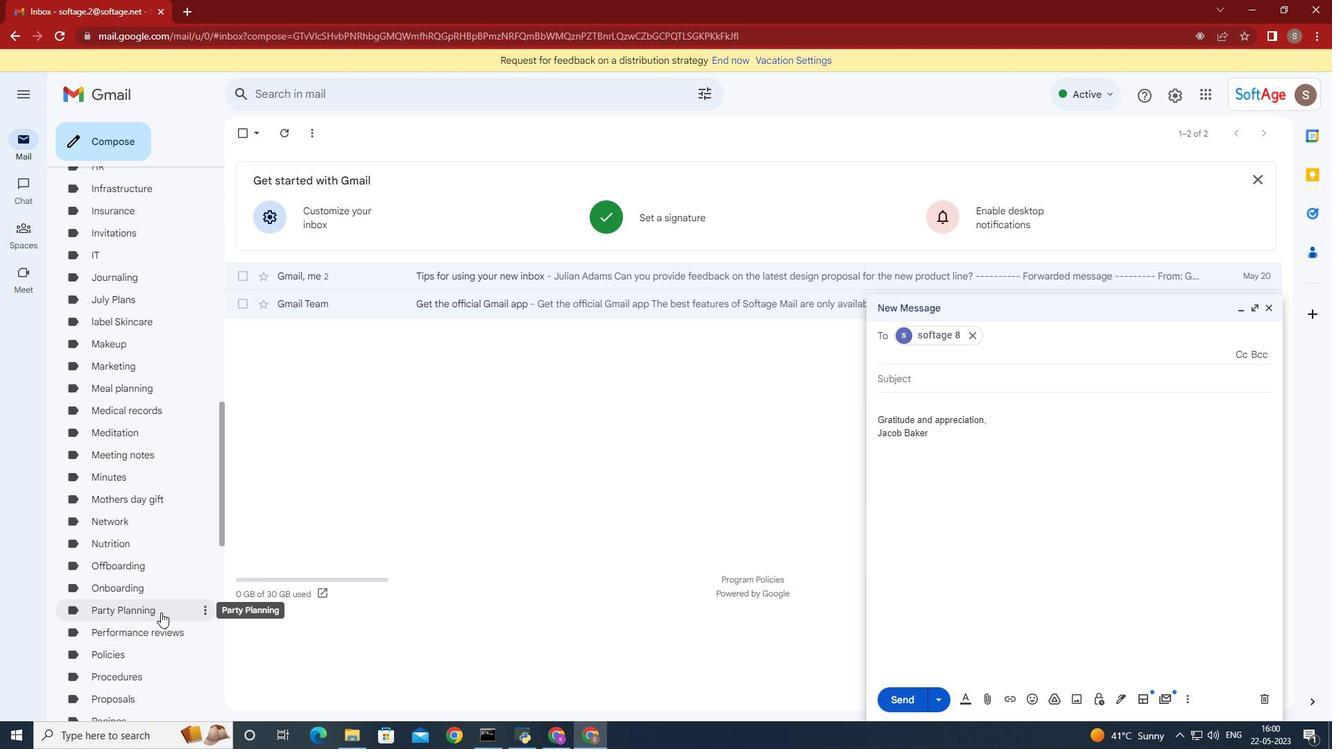 
Action: Mouse moved to (160, 612)
Screenshot: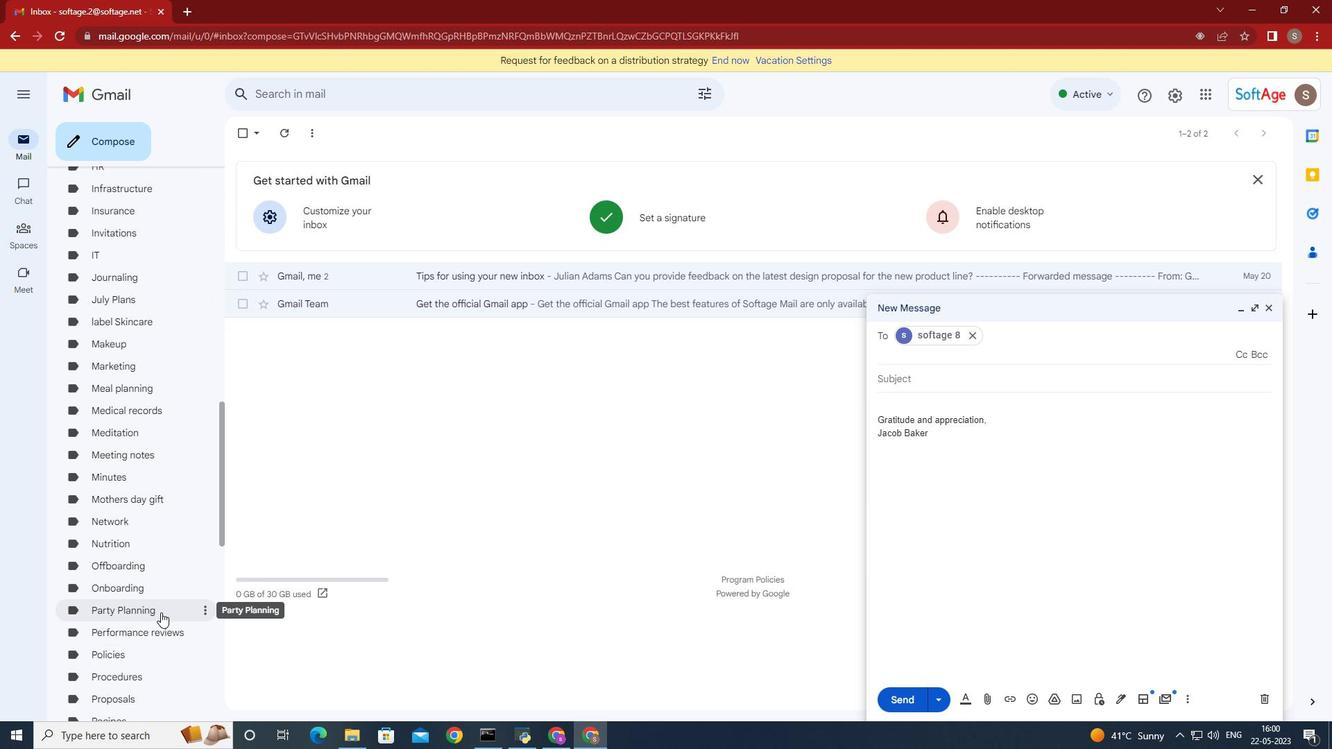 
Action: Mouse scrolled (160, 612) with delta (0, 0)
Screenshot: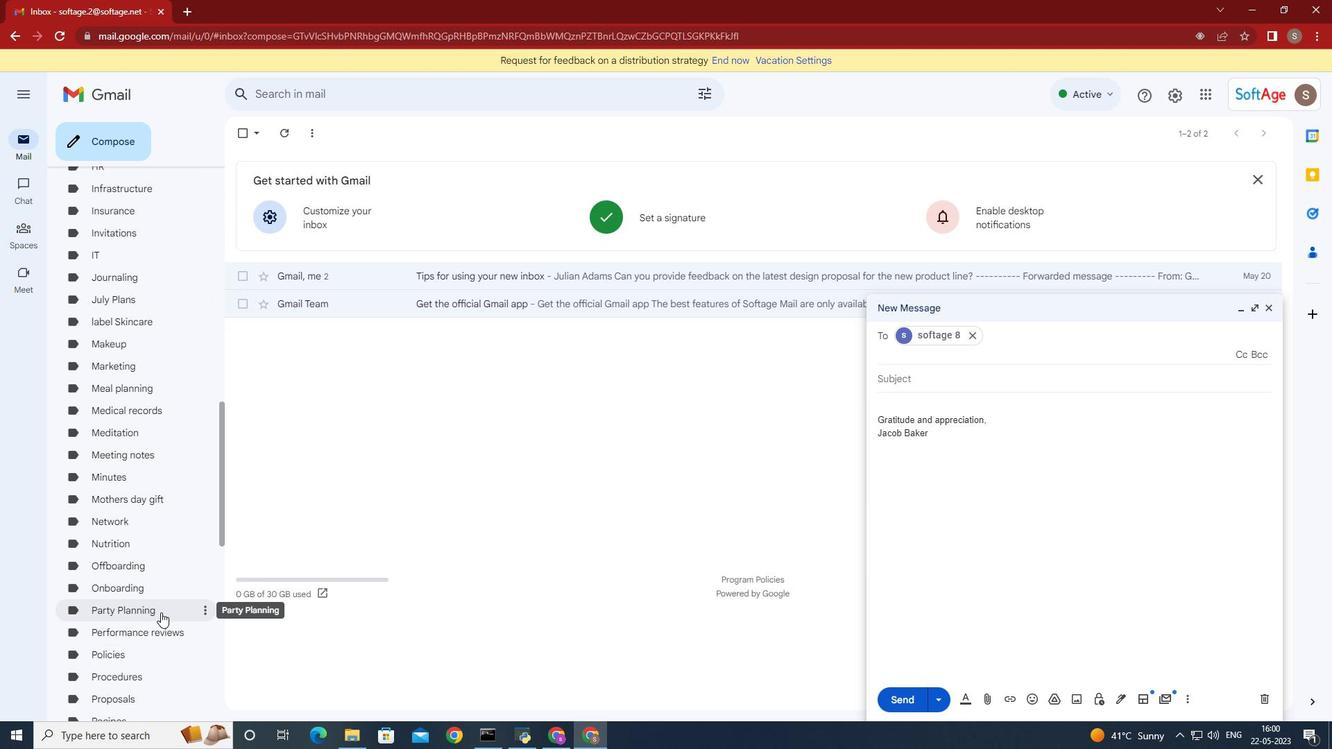 
Action: Mouse moved to (159, 612)
Screenshot: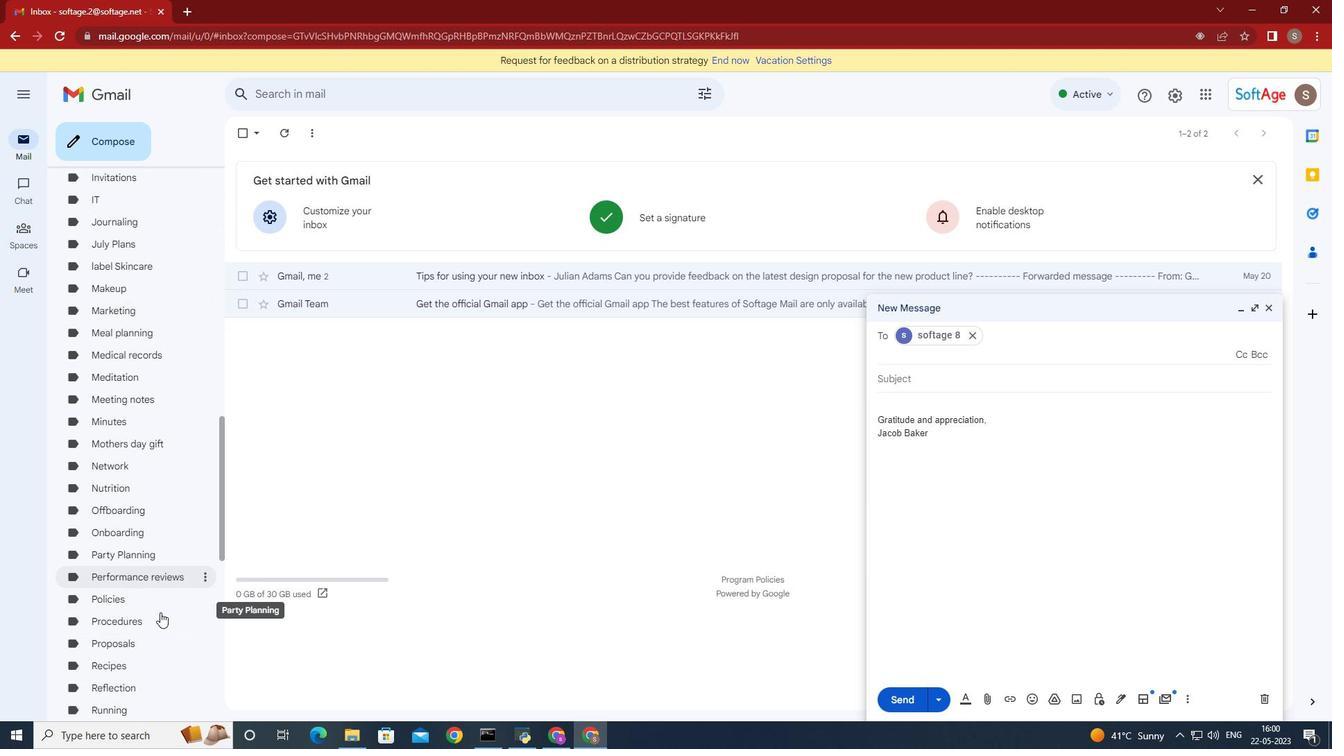 
Action: Mouse scrolled (159, 612) with delta (0, 0)
Screenshot: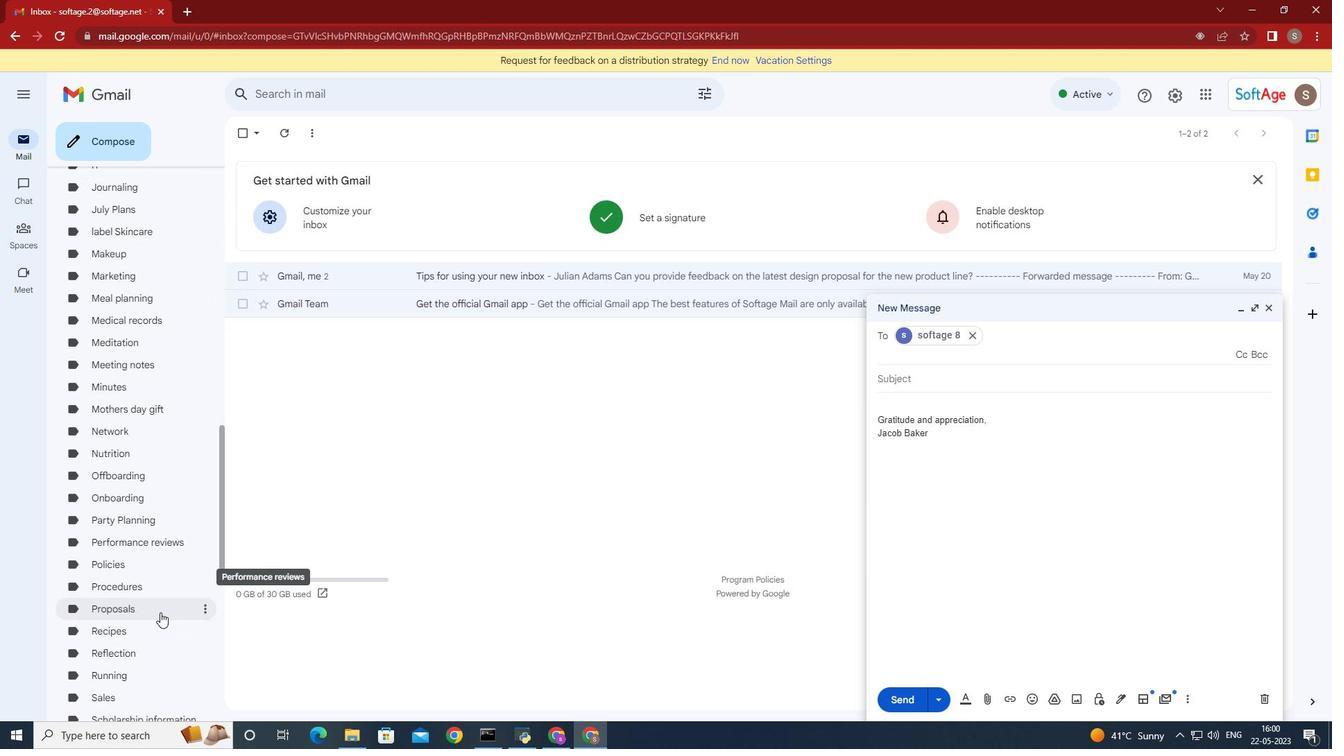 
Action: Mouse moved to (161, 619)
Screenshot: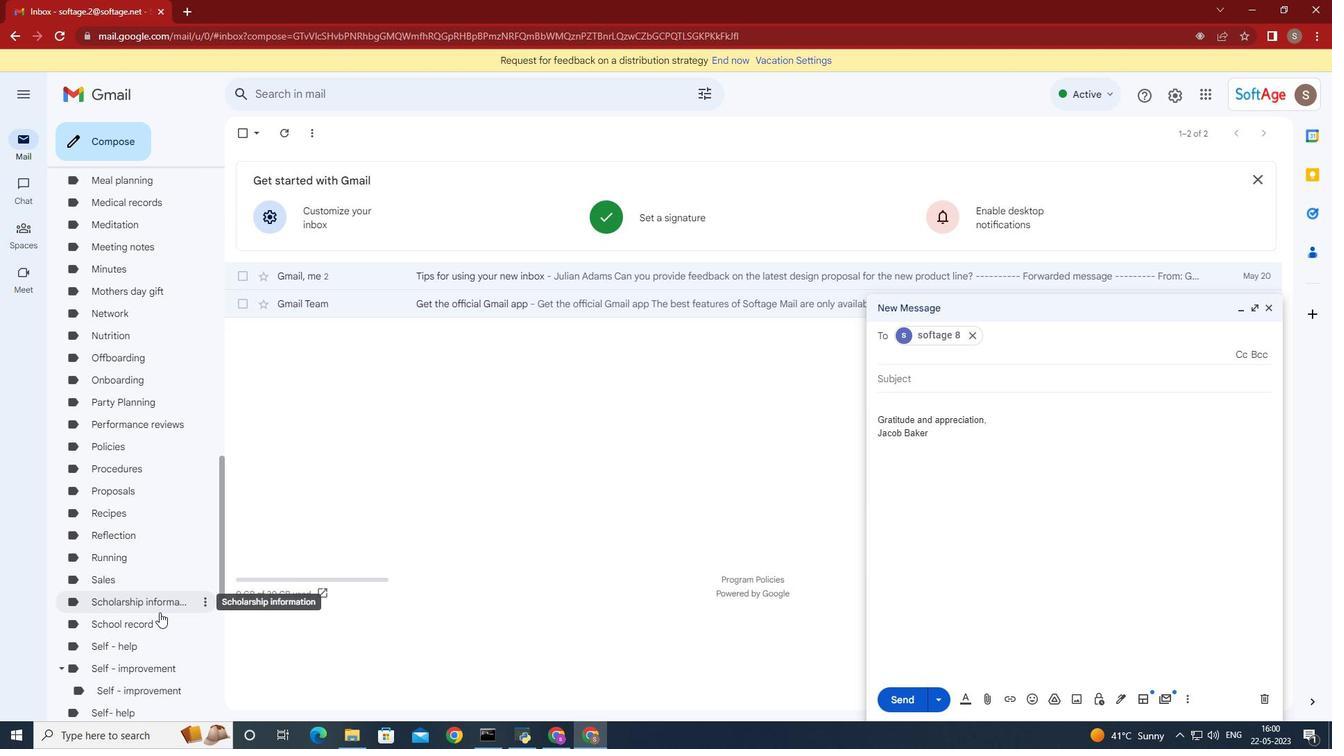 
Action: Mouse scrolled (161, 618) with delta (0, 0)
Screenshot: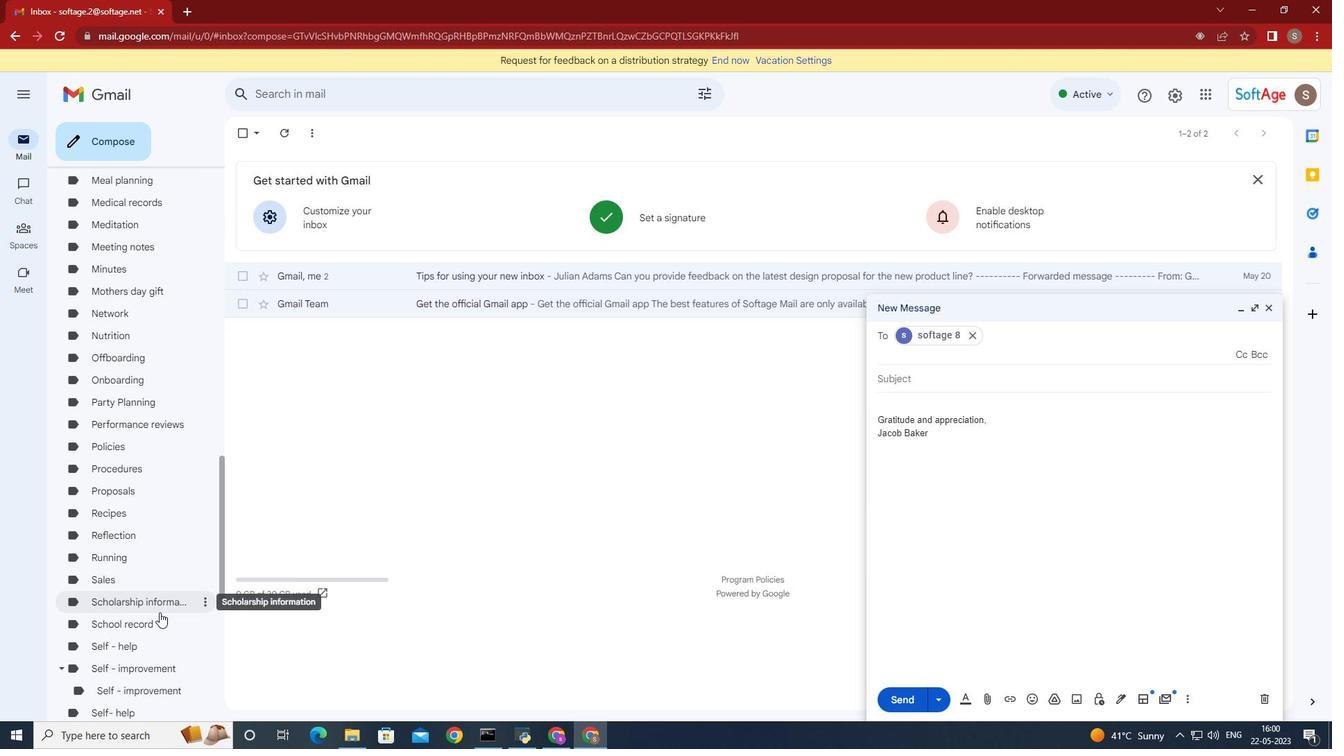 
Action: Mouse scrolled (161, 618) with delta (0, 0)
Screenshot: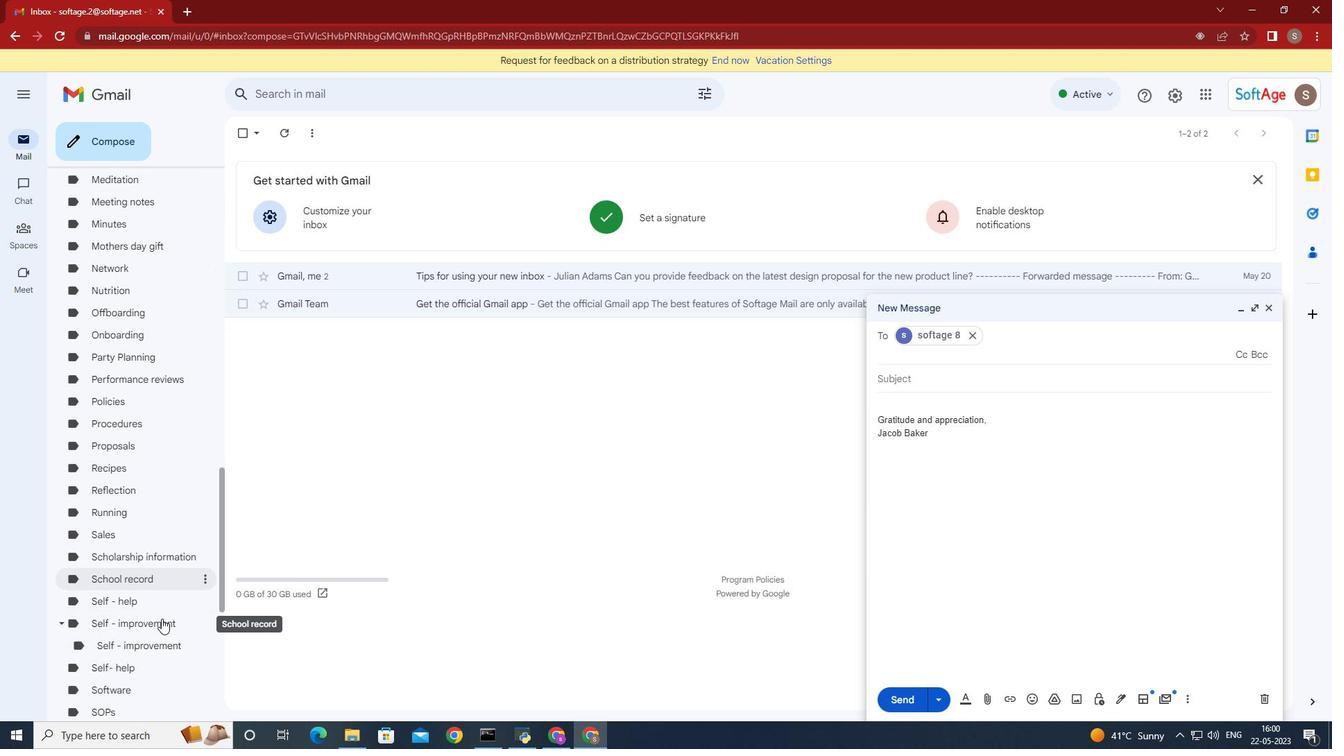 
Action: Mouse moved to (161, 619)
Screenshot: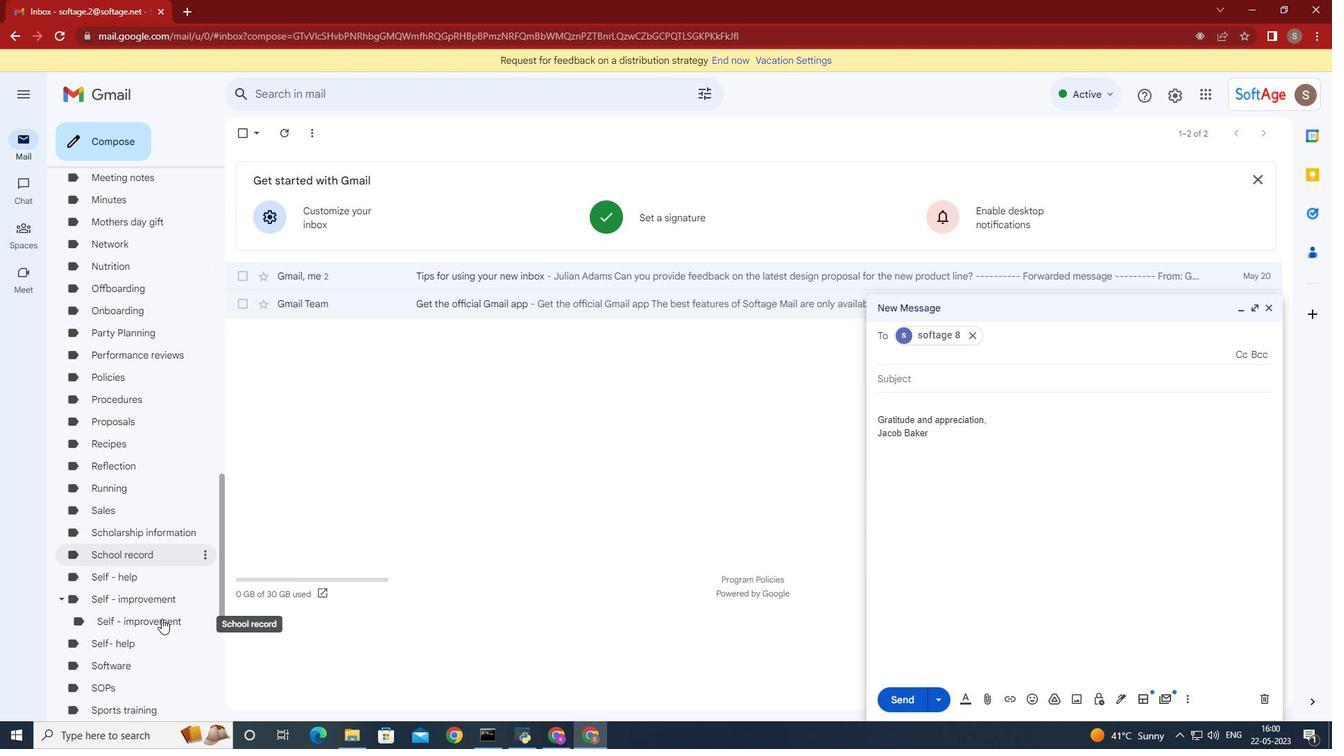 
Action: Mouse scrolled (161, 618) with delta (0, 0)
Screenshot: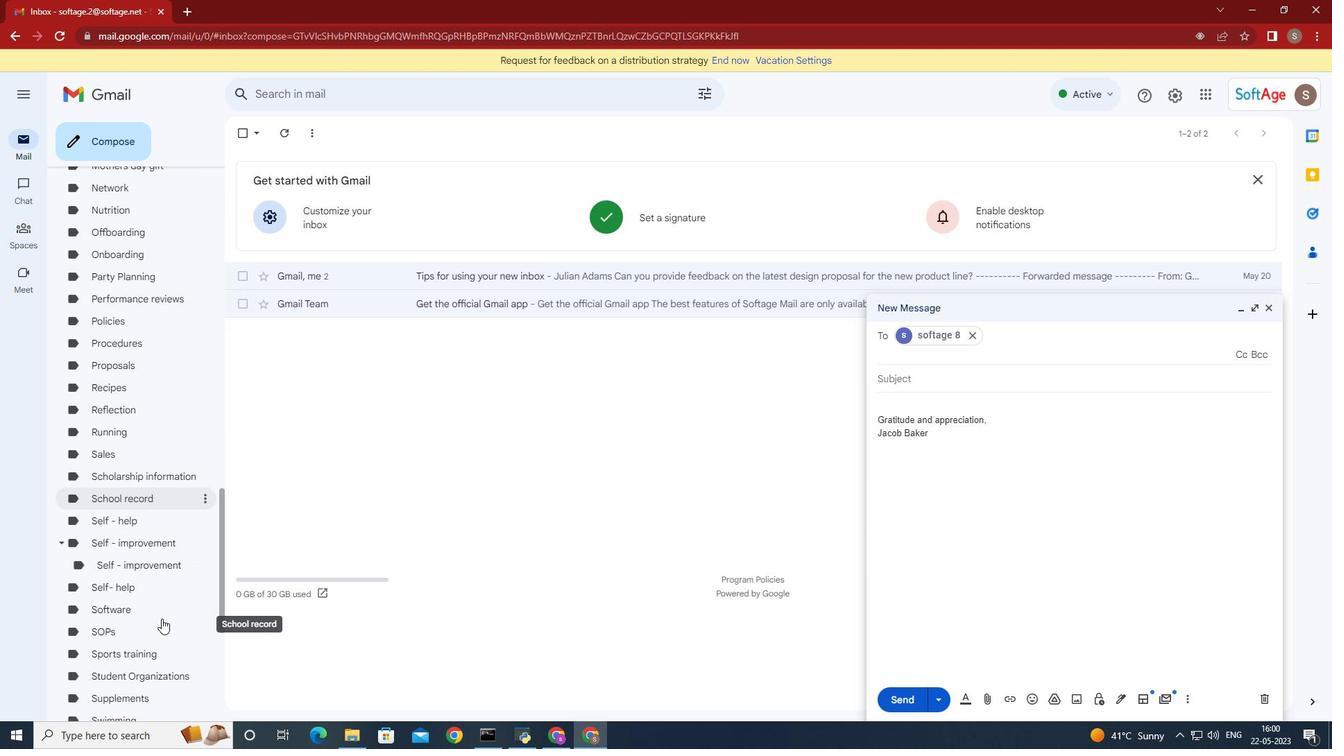 
Action: Mouse moved to (162, 619)
Screenshot: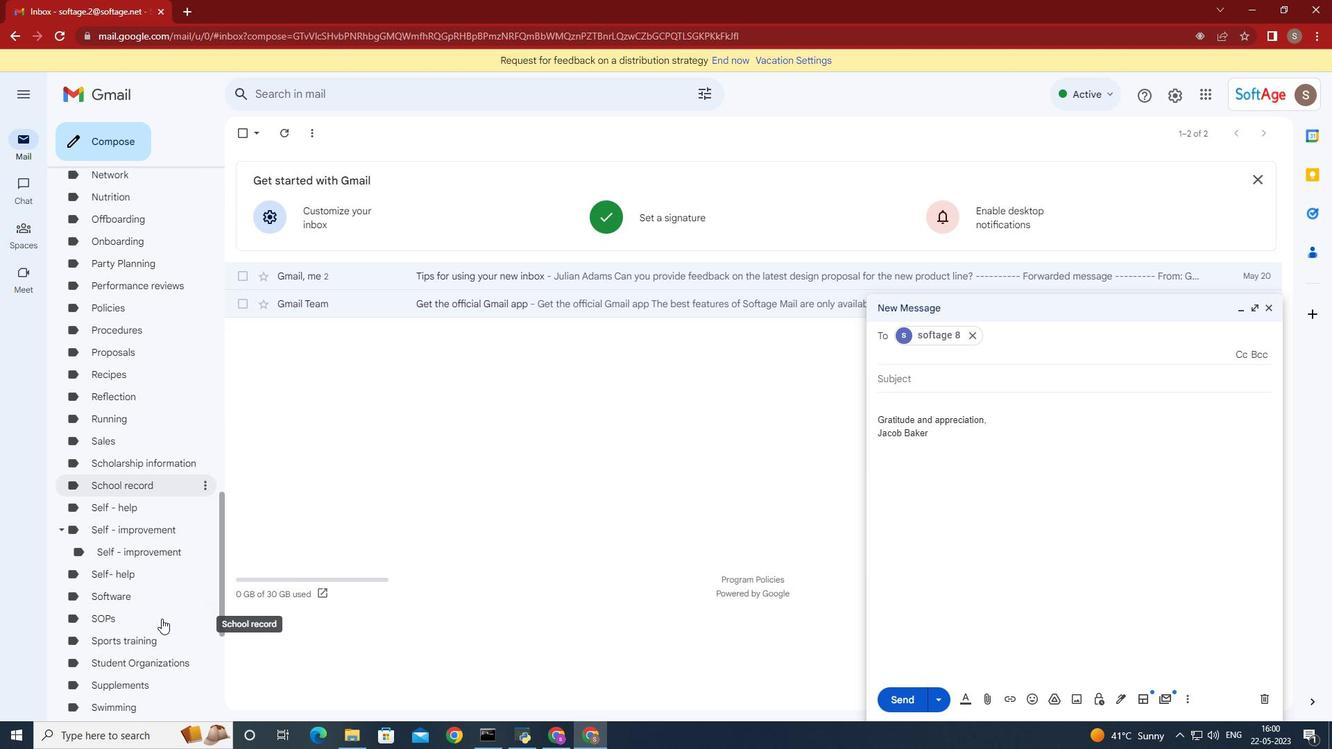
Action: Mouse scrolled (162, 618) with delta (0, 0)
Screenshot: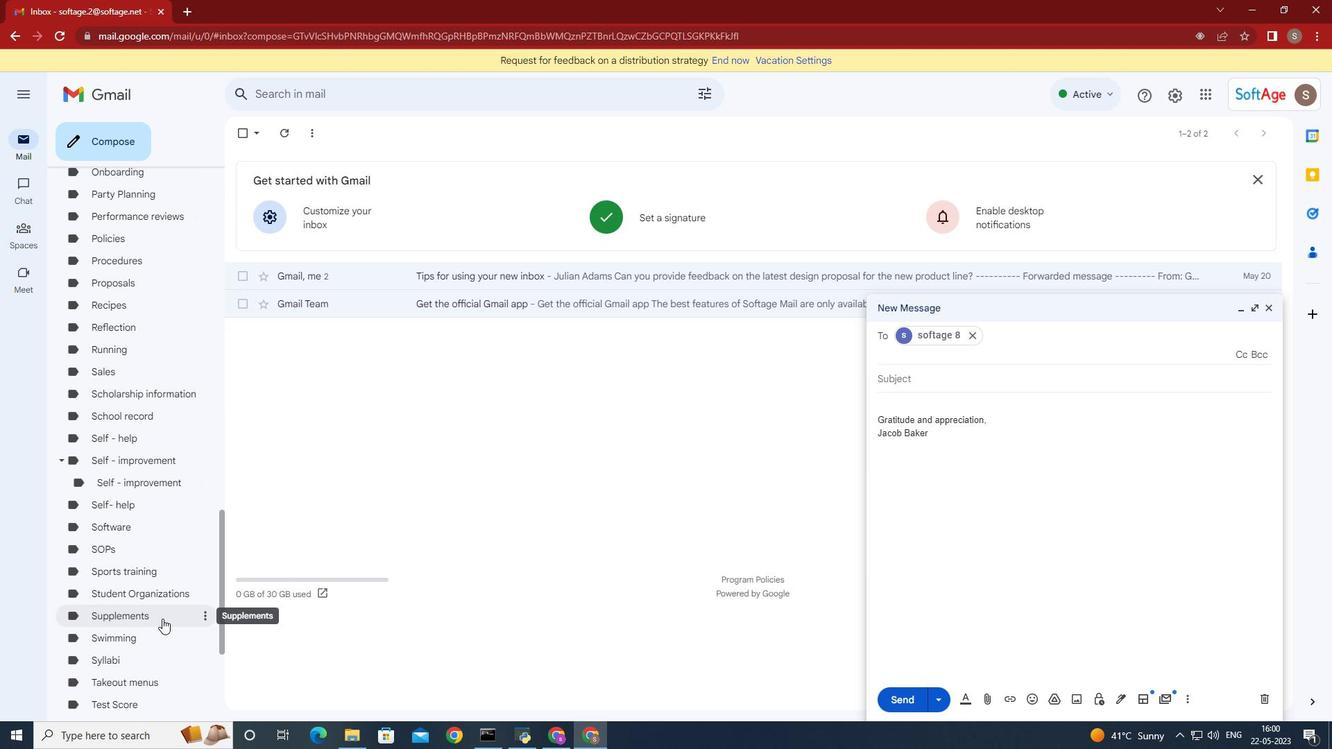 
Action: Mouse moved to (163, 619)
Screenshot: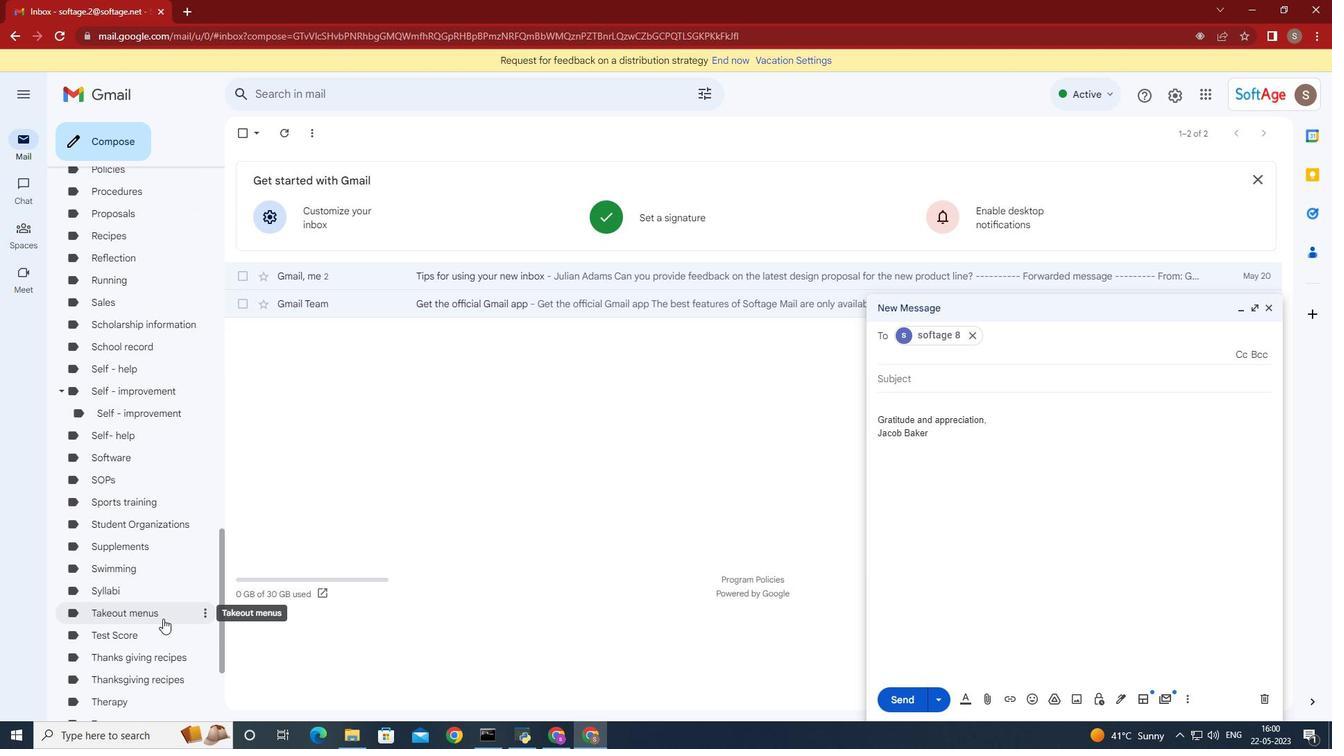 
Action: Mouse scrolled (163, 618) with delta (0, 0)
Screenshot: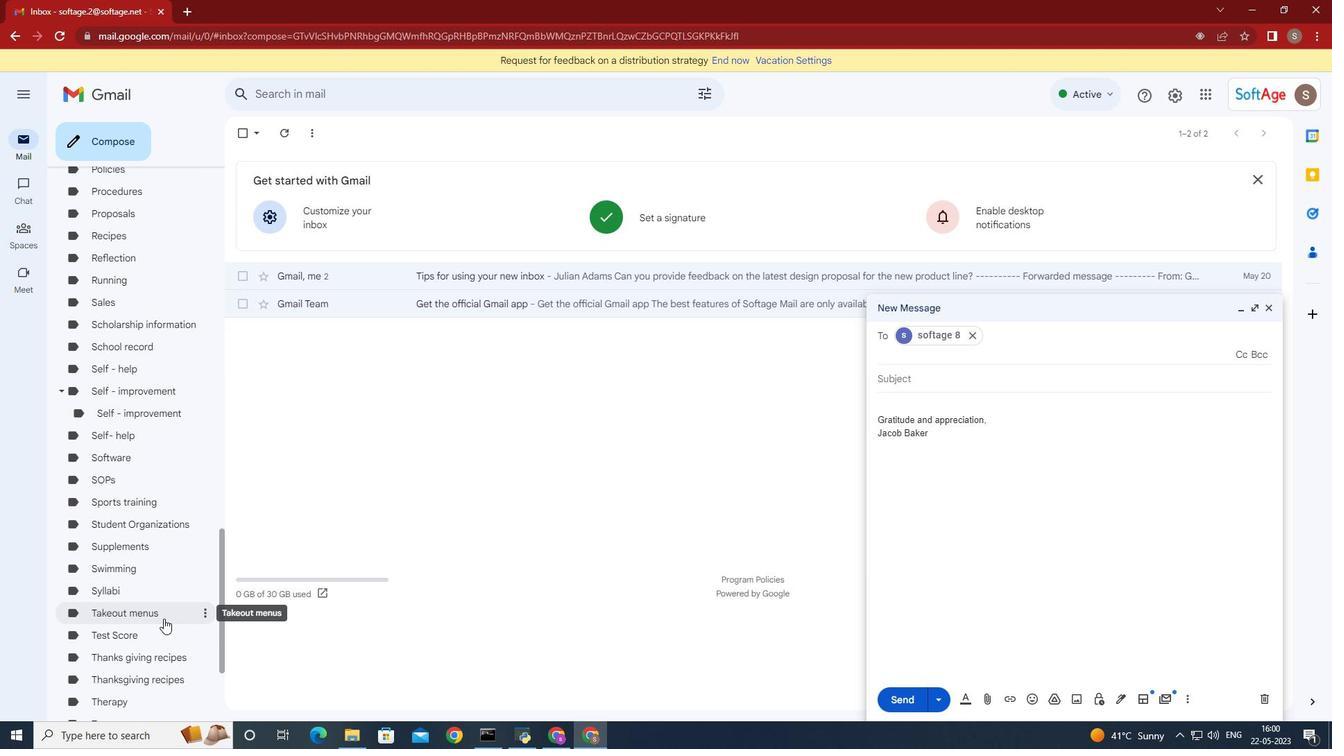 
Action: Mouse moved to (163, 619)
Screenshot: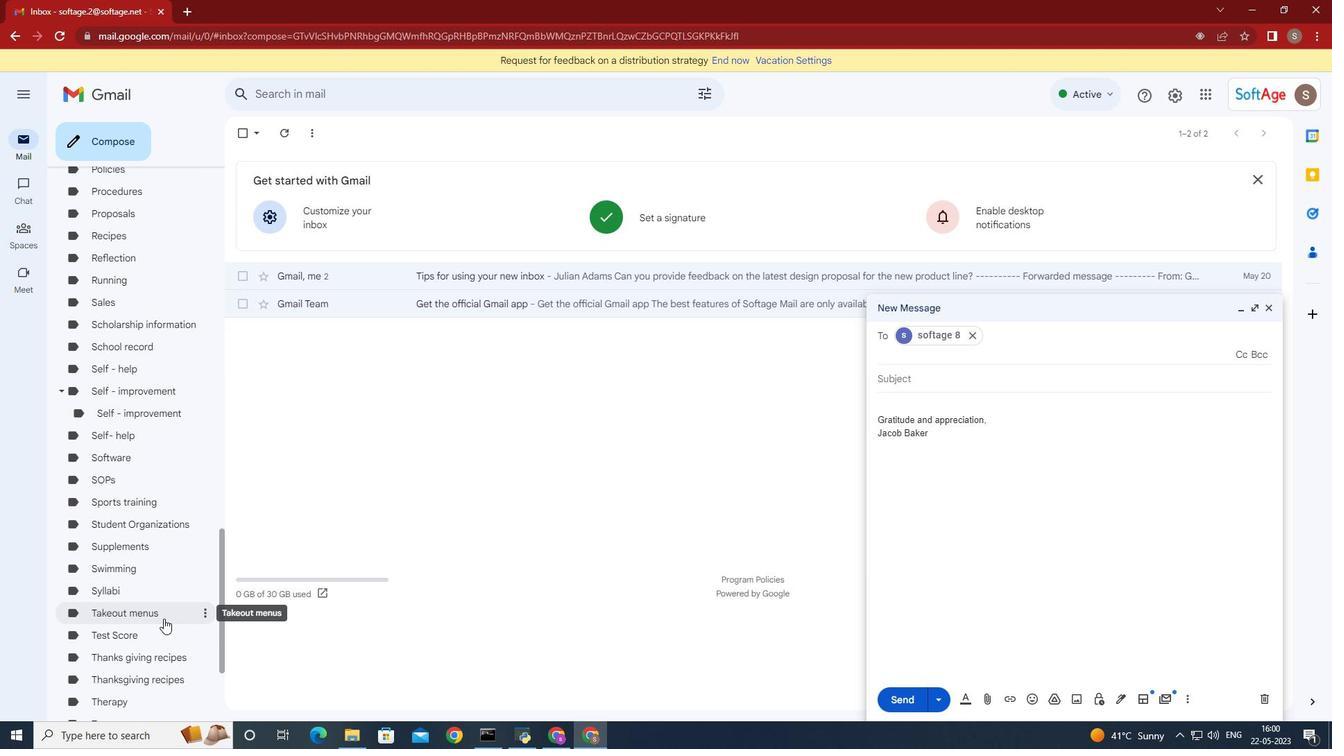 
Action: Mouse scrolled (163, 618) with delta (0, 0)
Screenshot: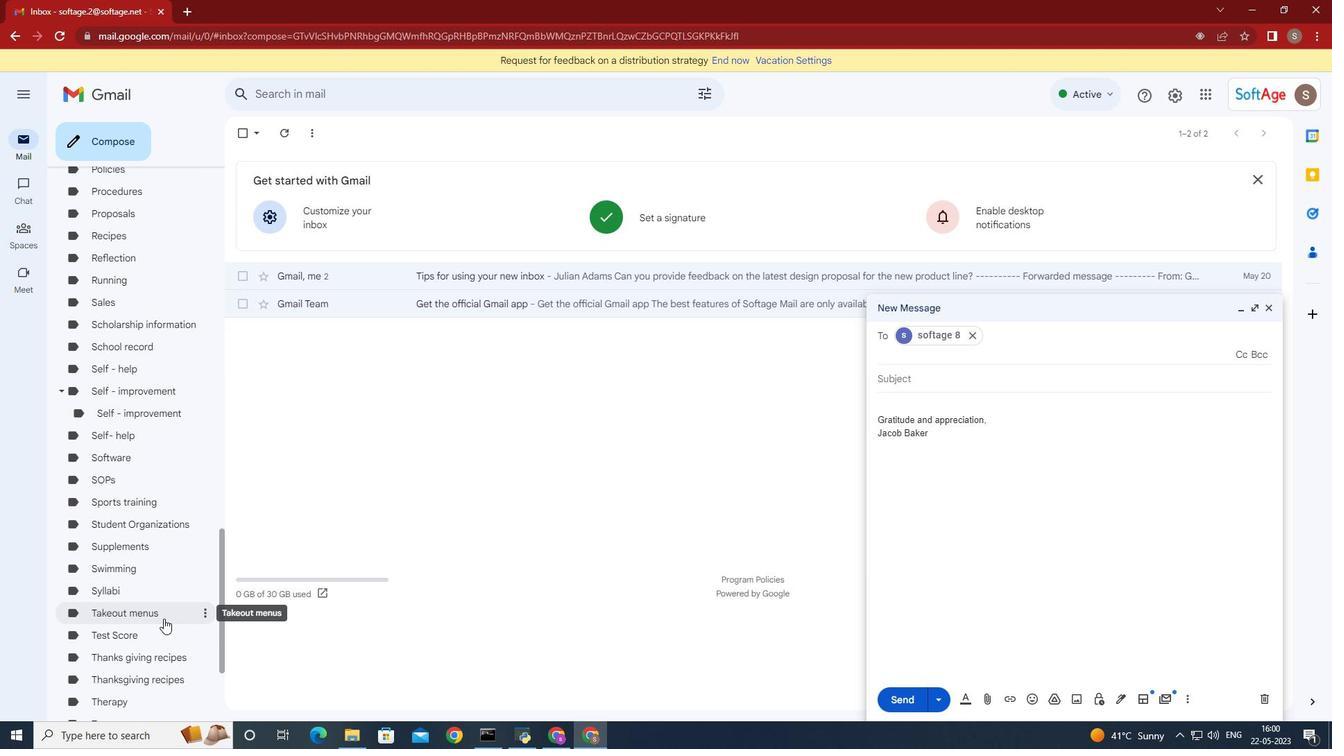 
Action: Mouse moved to (163, 619)
Screenshot: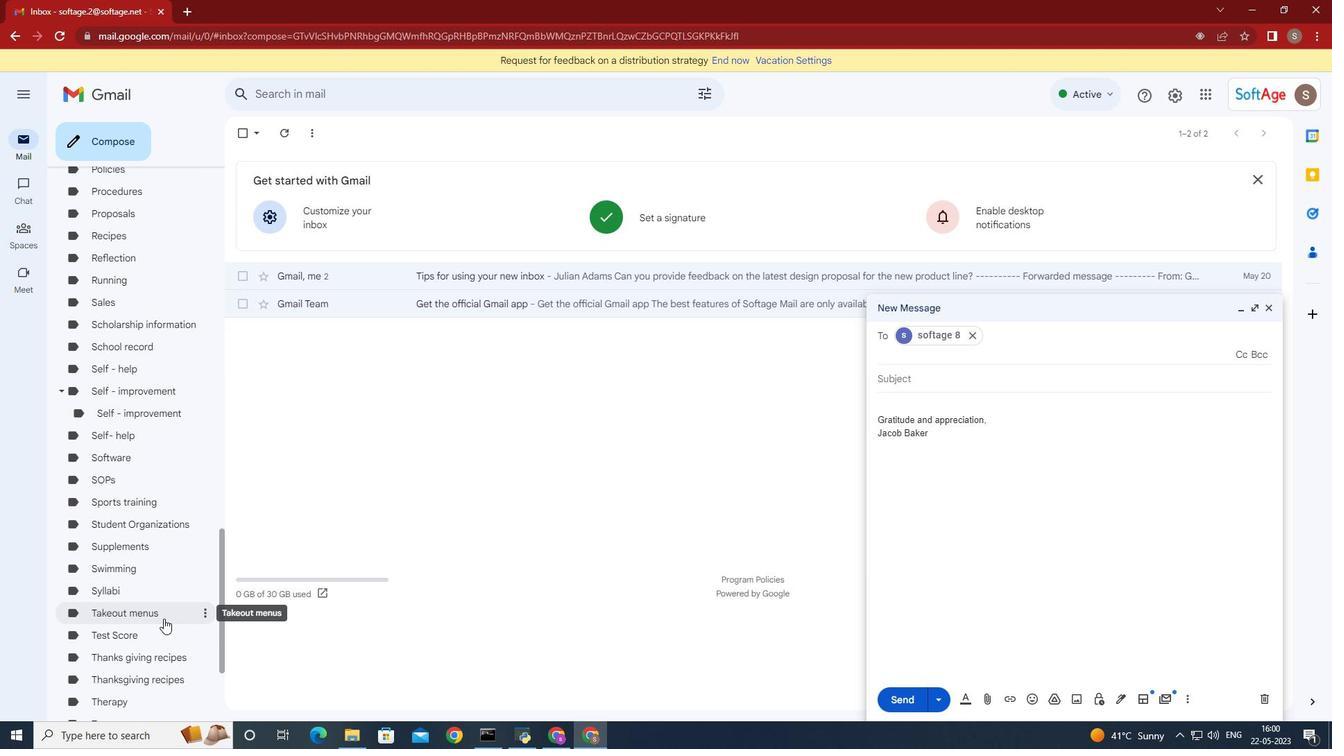 
Action: Mouse scrolled (163, 618) with delta (0, 0)
Screenshot: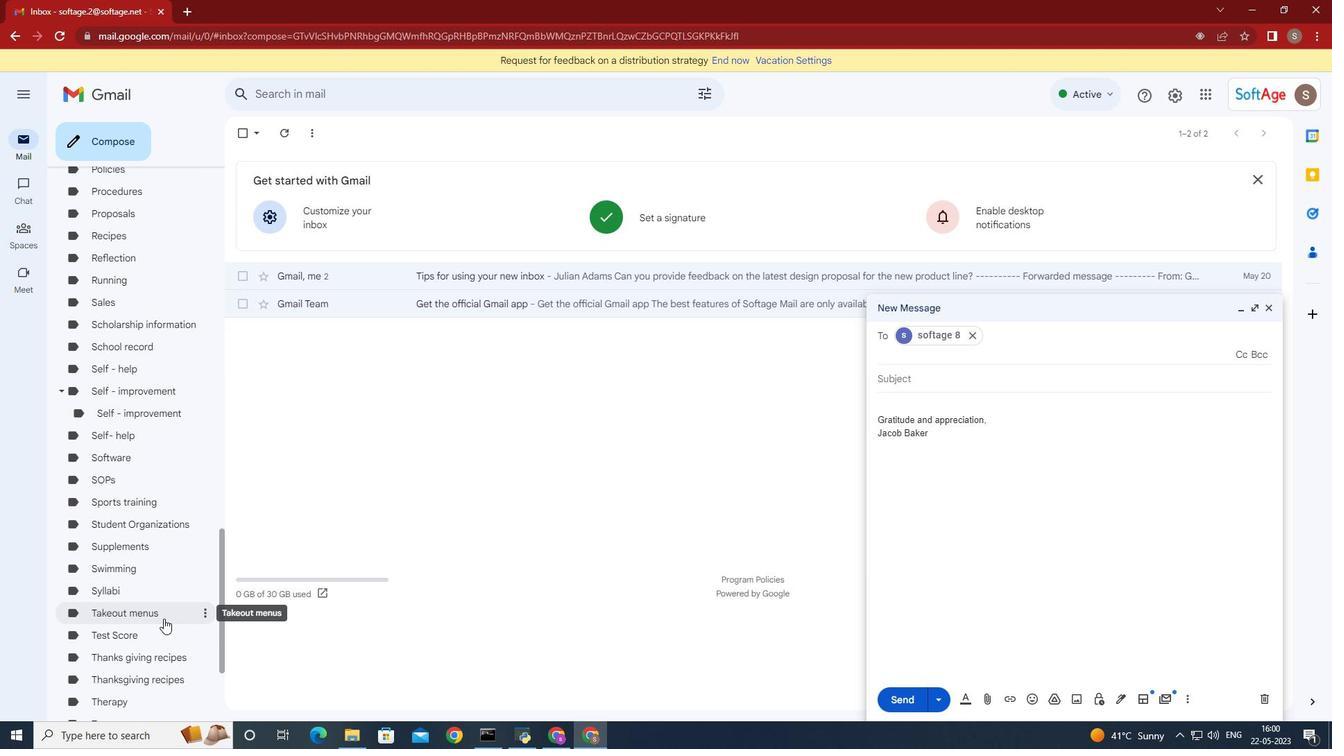 
Action: Mouse scrolled (163, 618) with delta (0, 0)
Screenshot: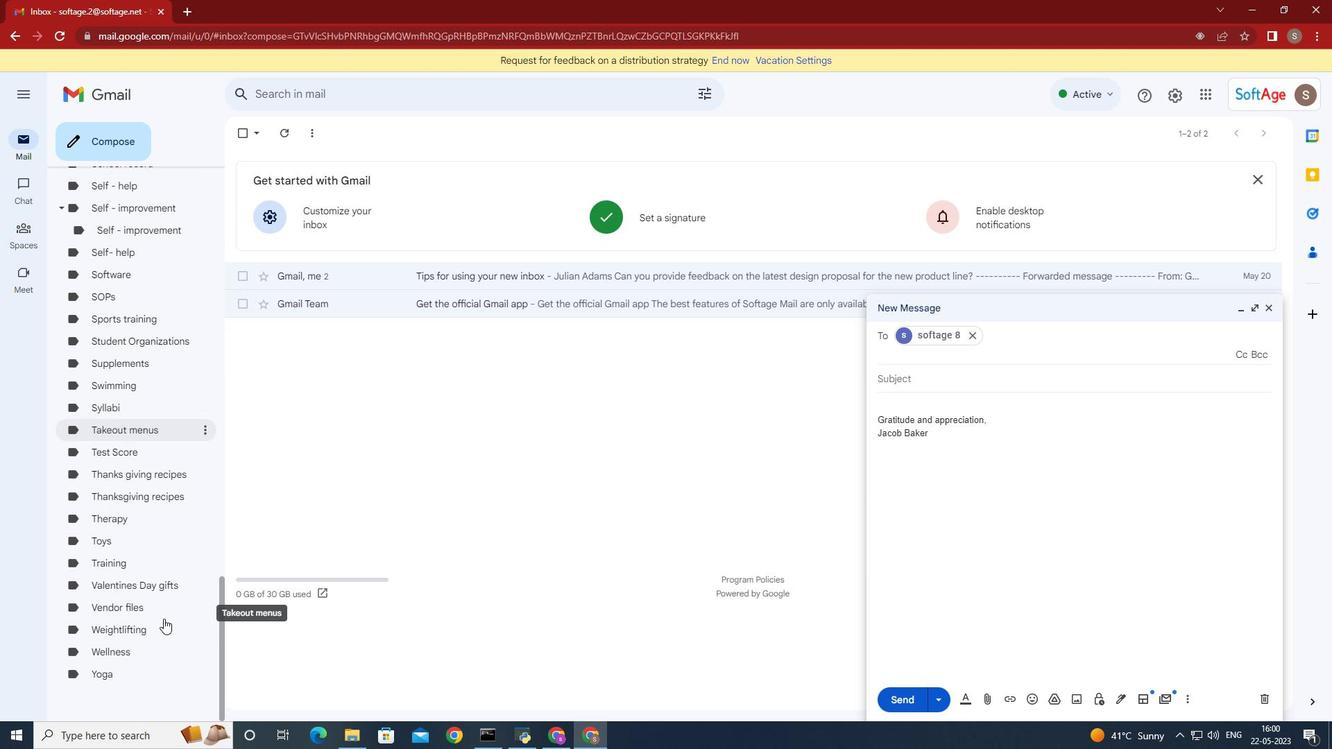 
Action: Mouse moved to (205, 586)
Screenshot: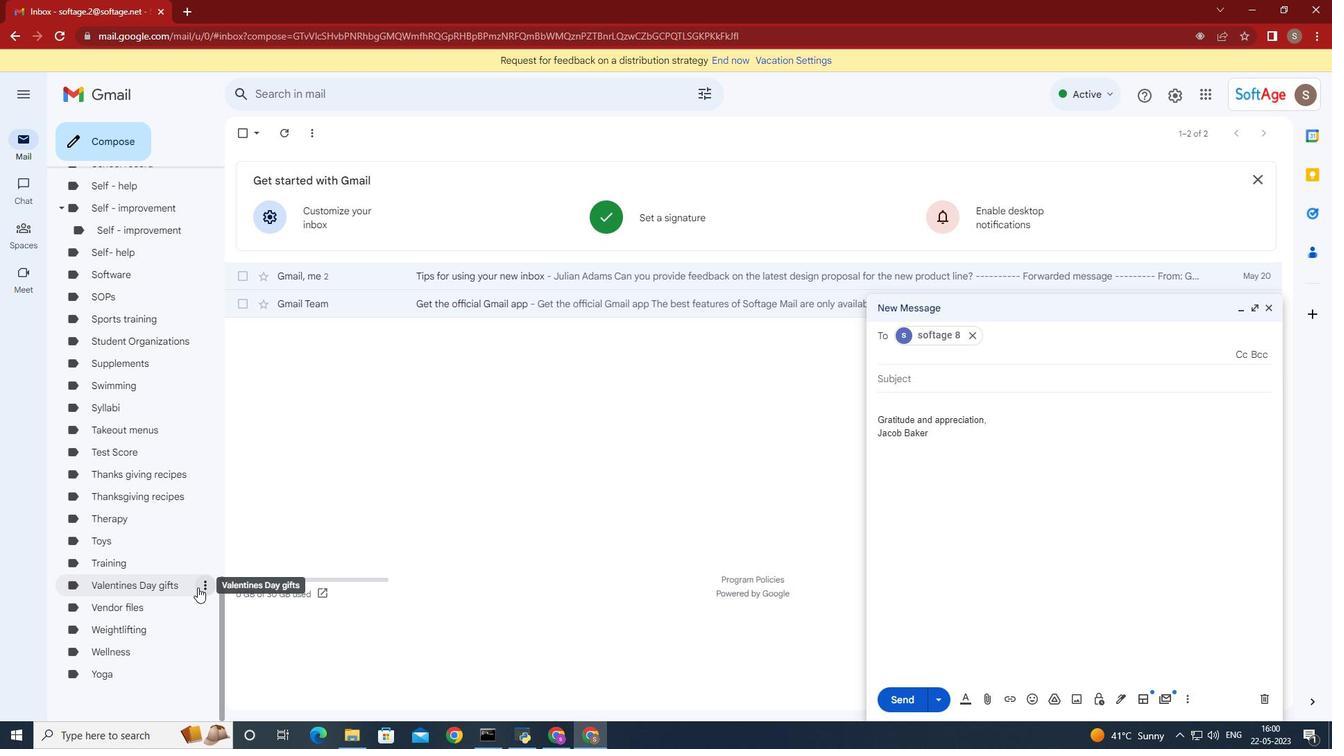 
Action: Mouse pressed left at (205, 586)
Screenshot: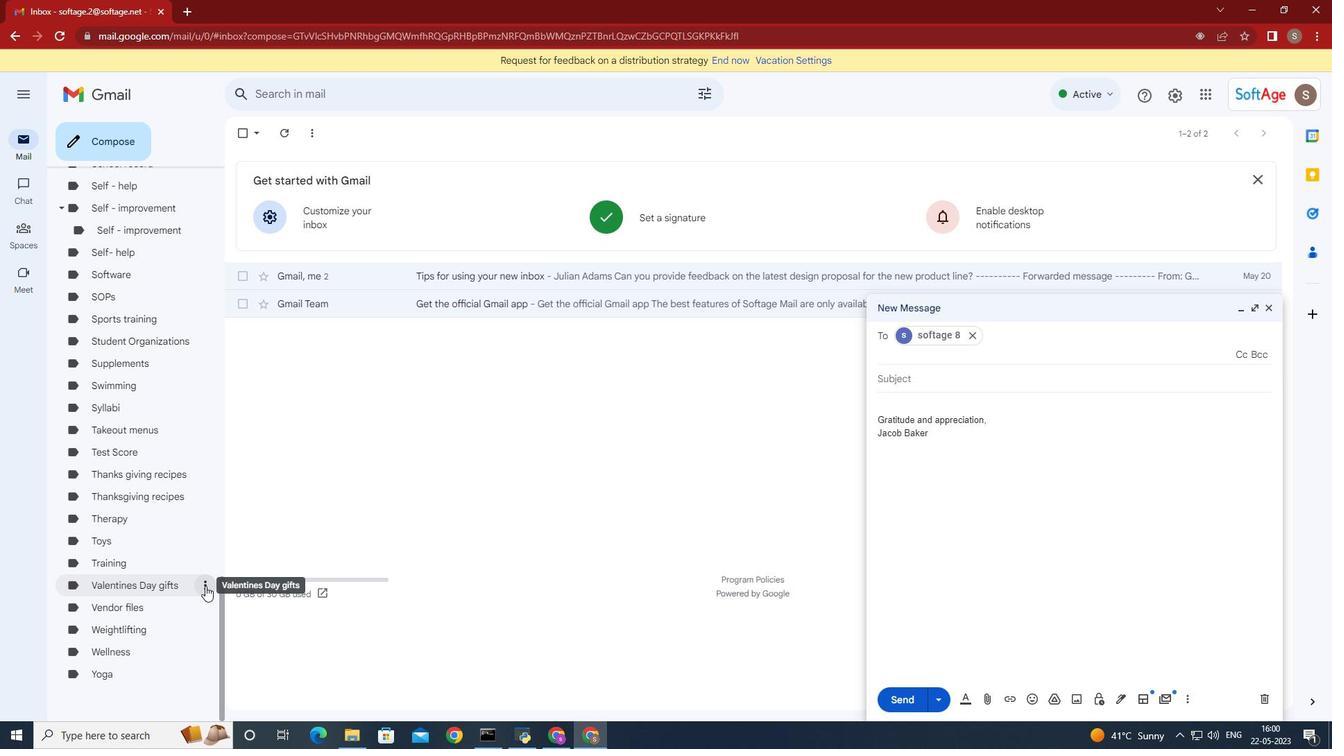 
Action: Mouse moved to (267, 541)
Screenshot: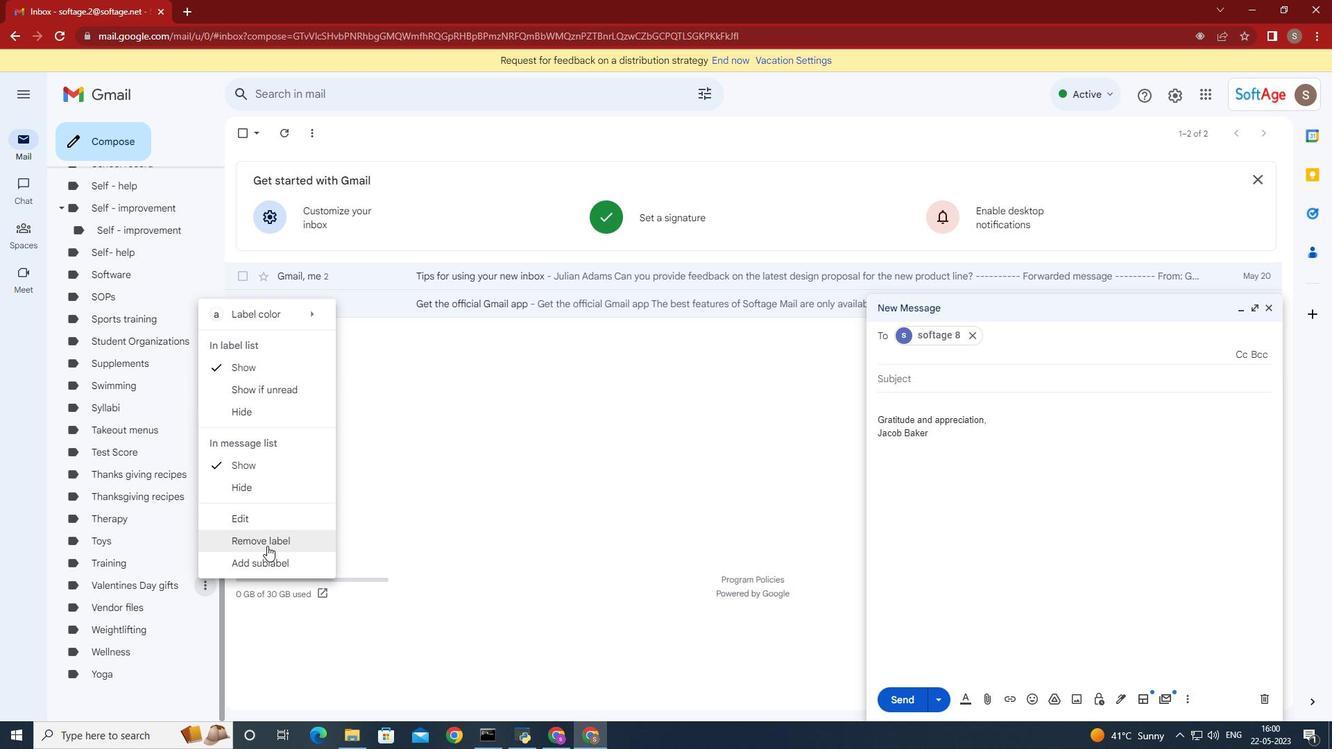 
Action: Mouse pressed left at (267, 541)
Screenshot: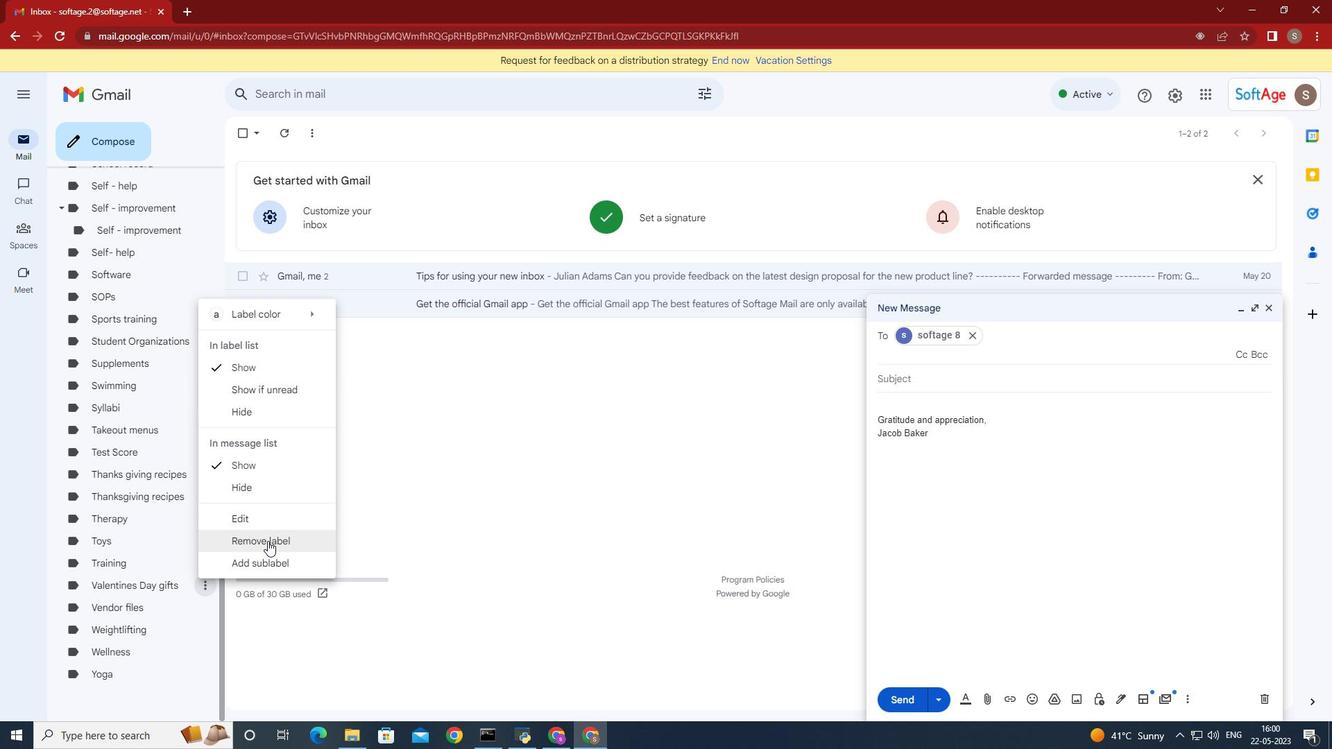 
Action: Mouse moved to (784, 412)
Screenshot: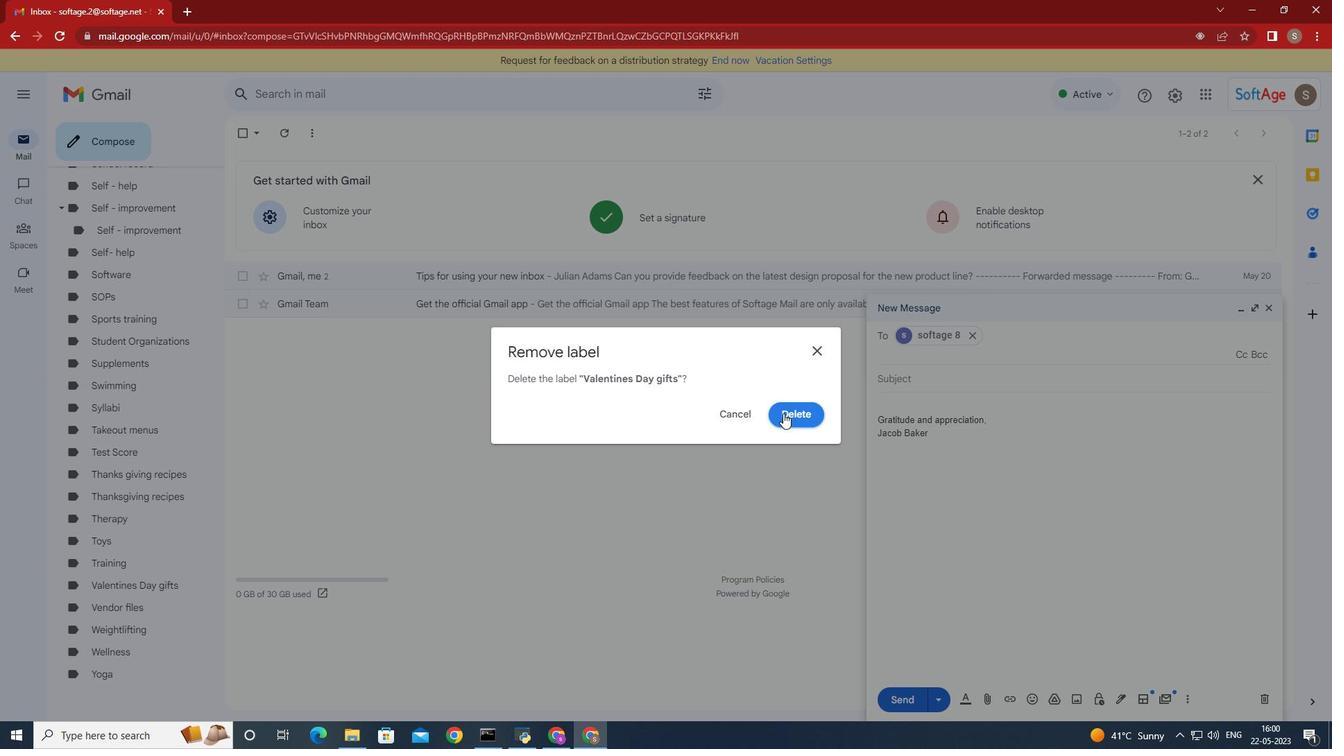 
Action: Mouse pressed left at (784, 412)
Screenshot: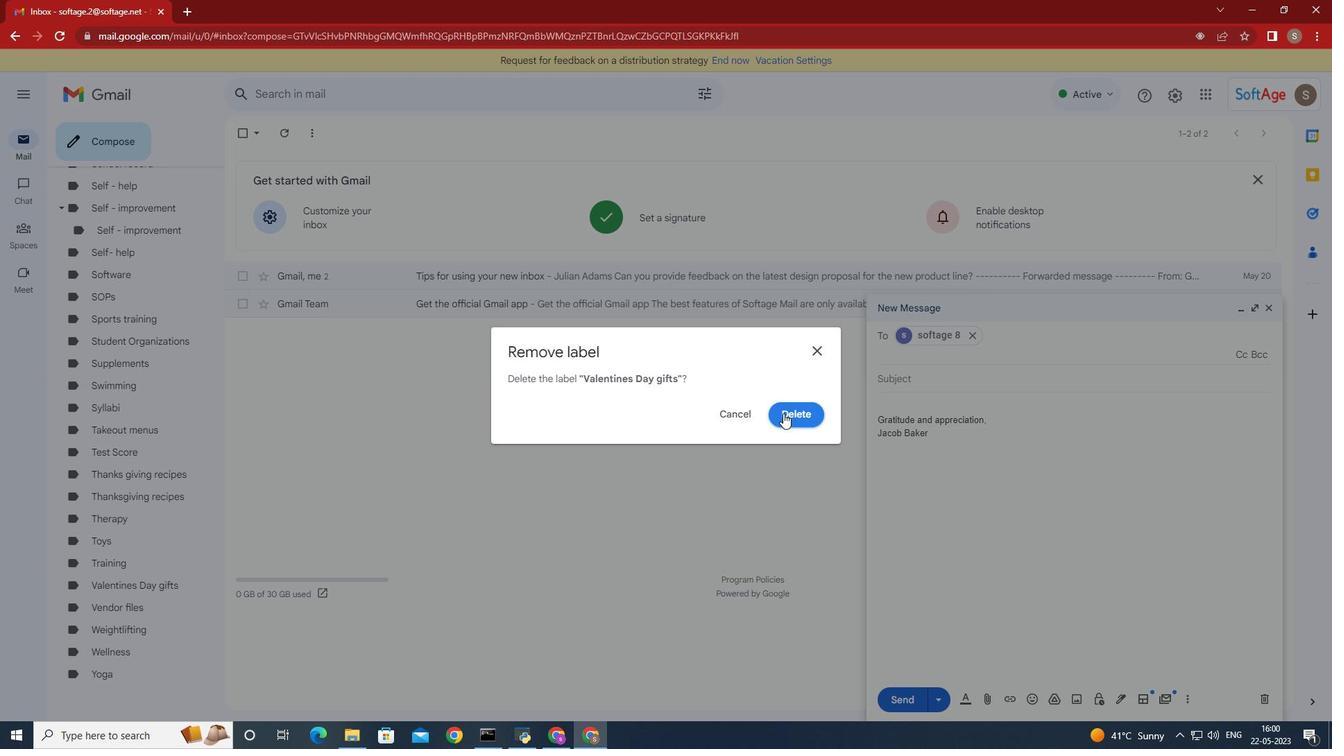 
Action: Mouse moved to (176, 258)
Screenshot: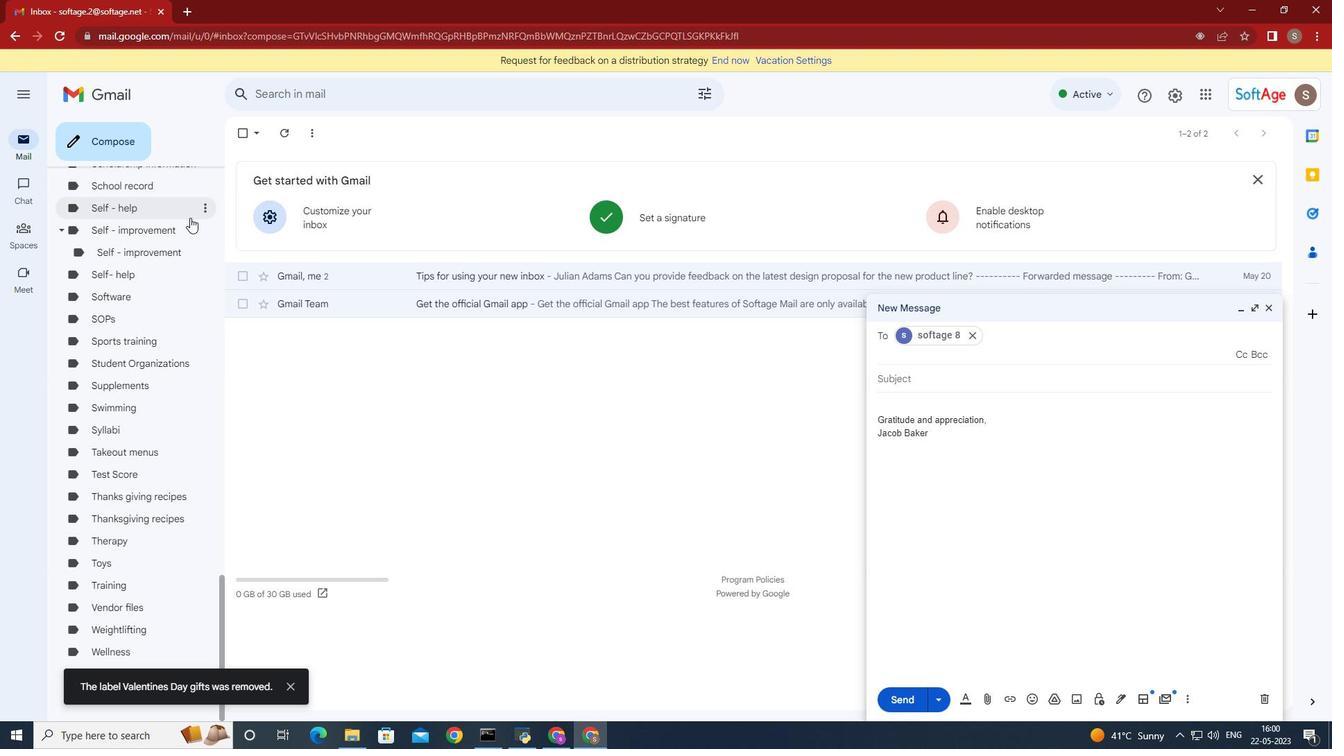 
Action: Mouse scrolled (176, 258) with delta (0, 0)
Screenshot: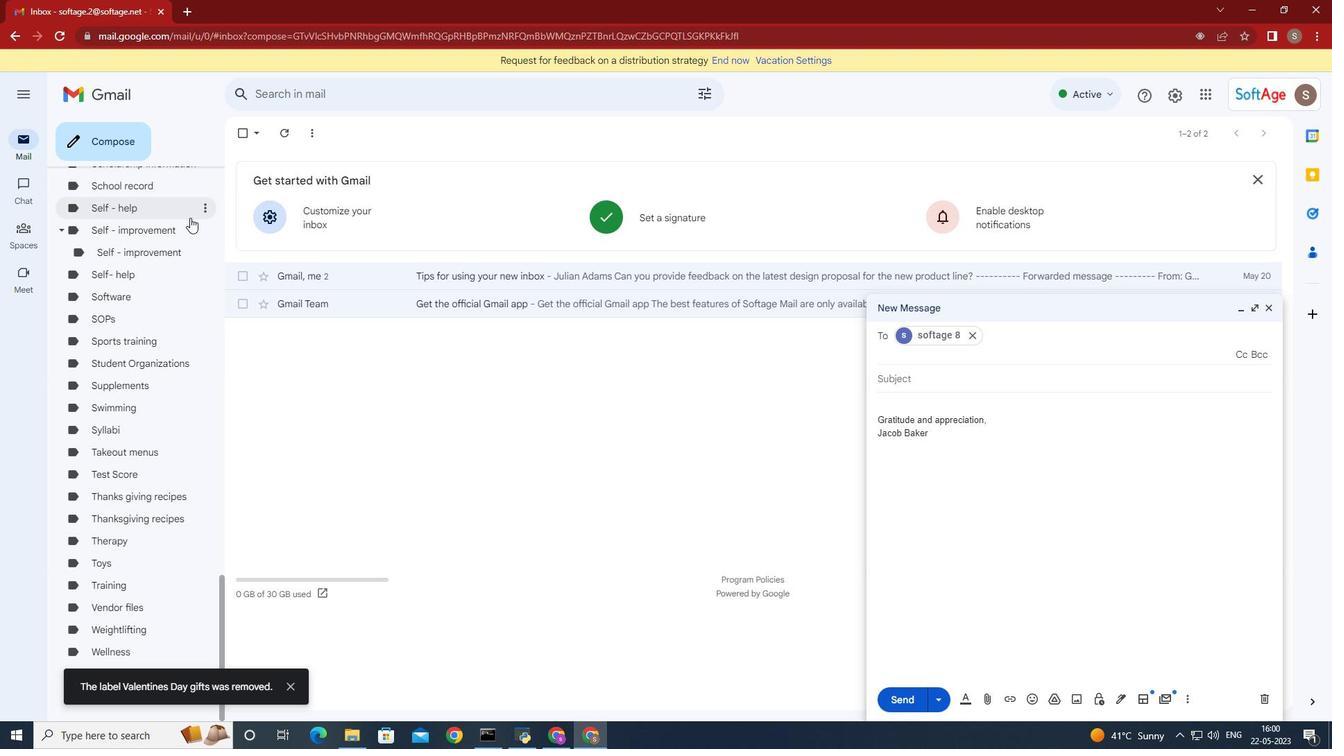 
Action: Mouse scrolled (176, 258) with delta (0, 0)
Screenshot: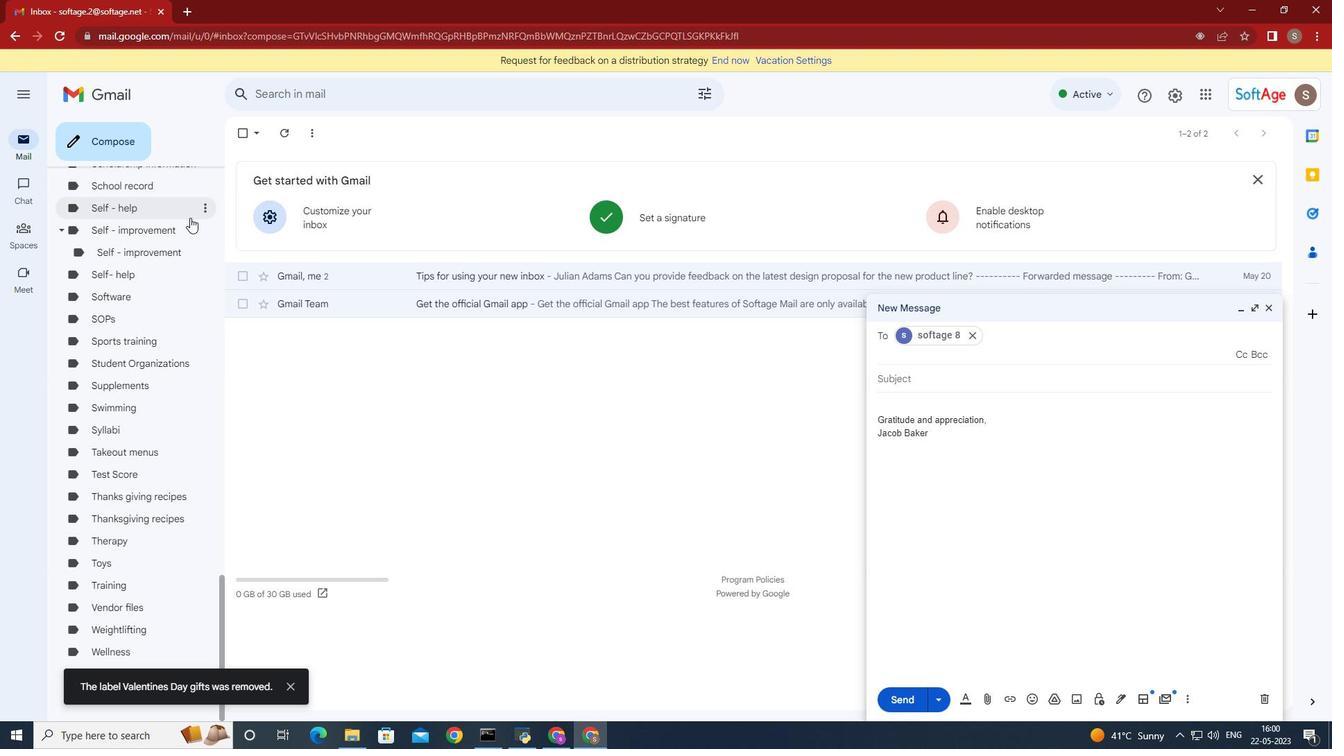 
Action: Mouse scrolled (176, 258) with delta (0, 0)
Screenshot: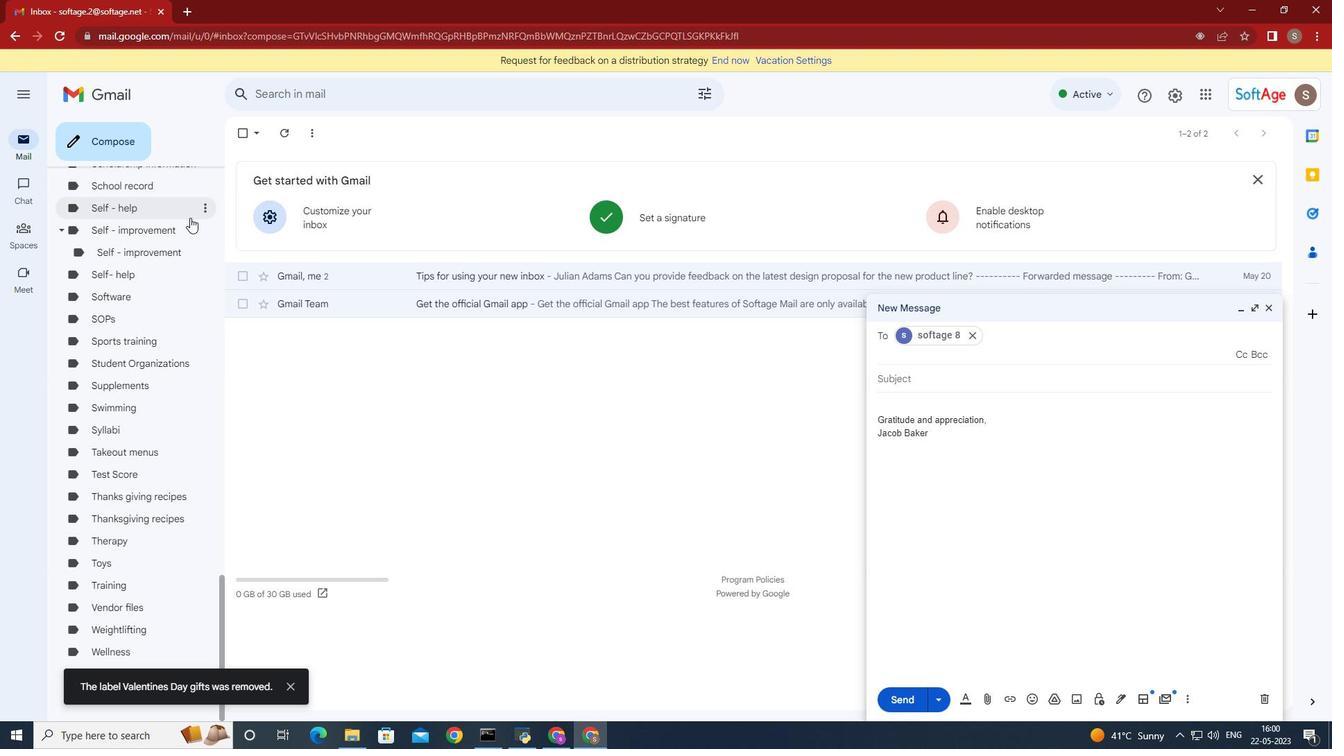 
Action: Mouse scrolled (176, 258) with delta (0, 0)
Screenshot: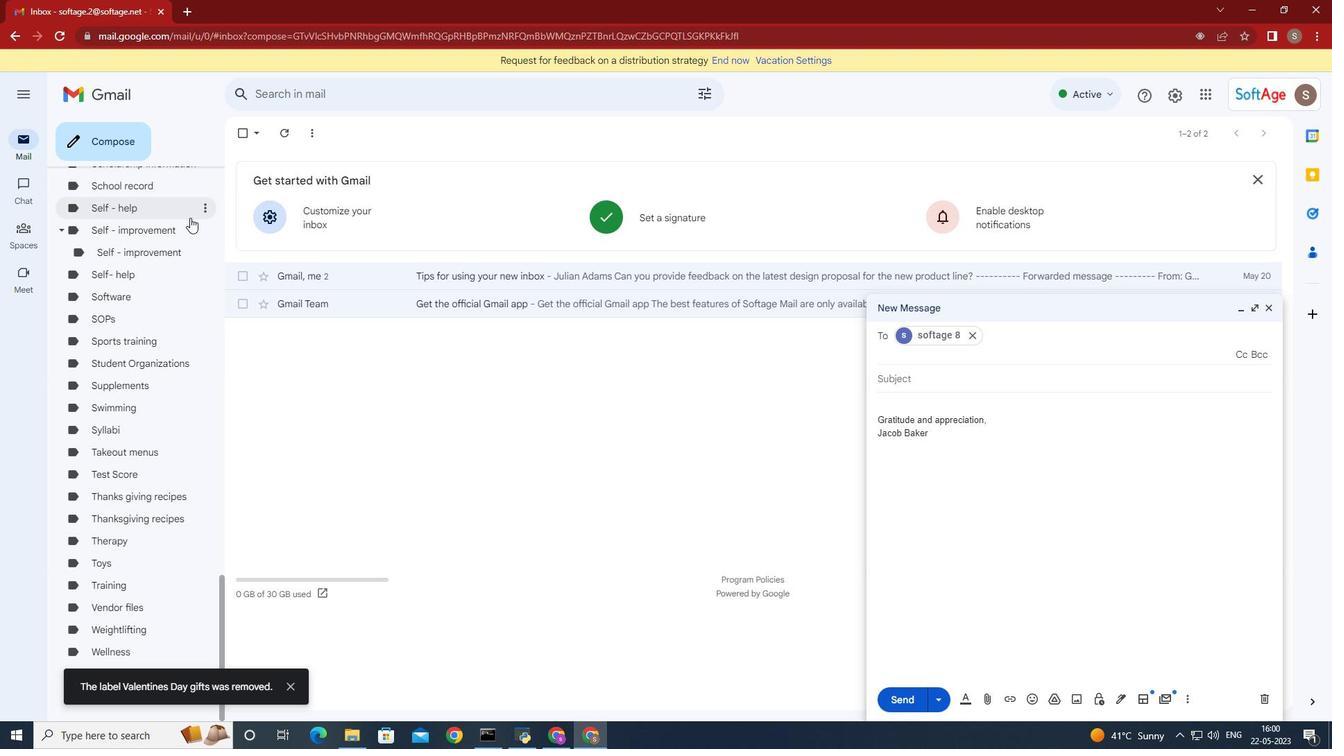 
Action: Mouse moved to (176, 263)
Screenshot: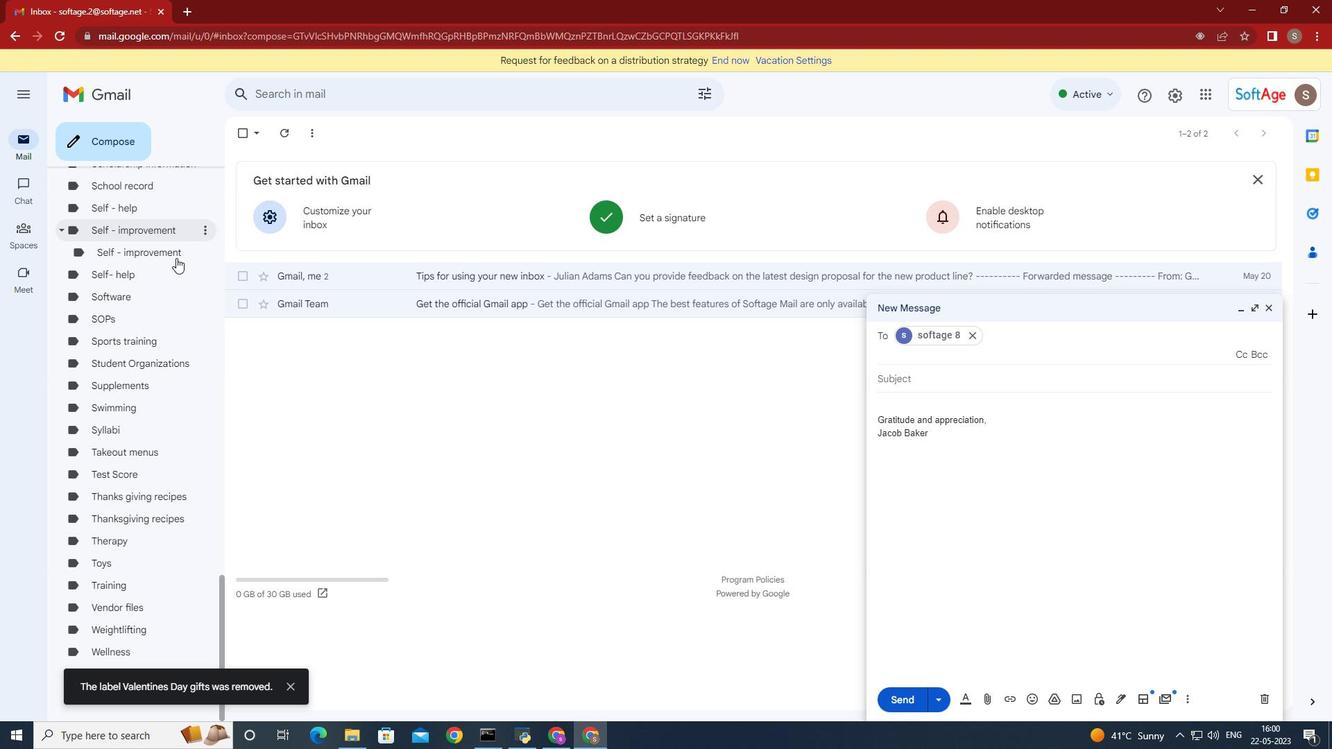 
Action: Mouse scrolled (176, 264) with delta (0, 0)
Screenshot: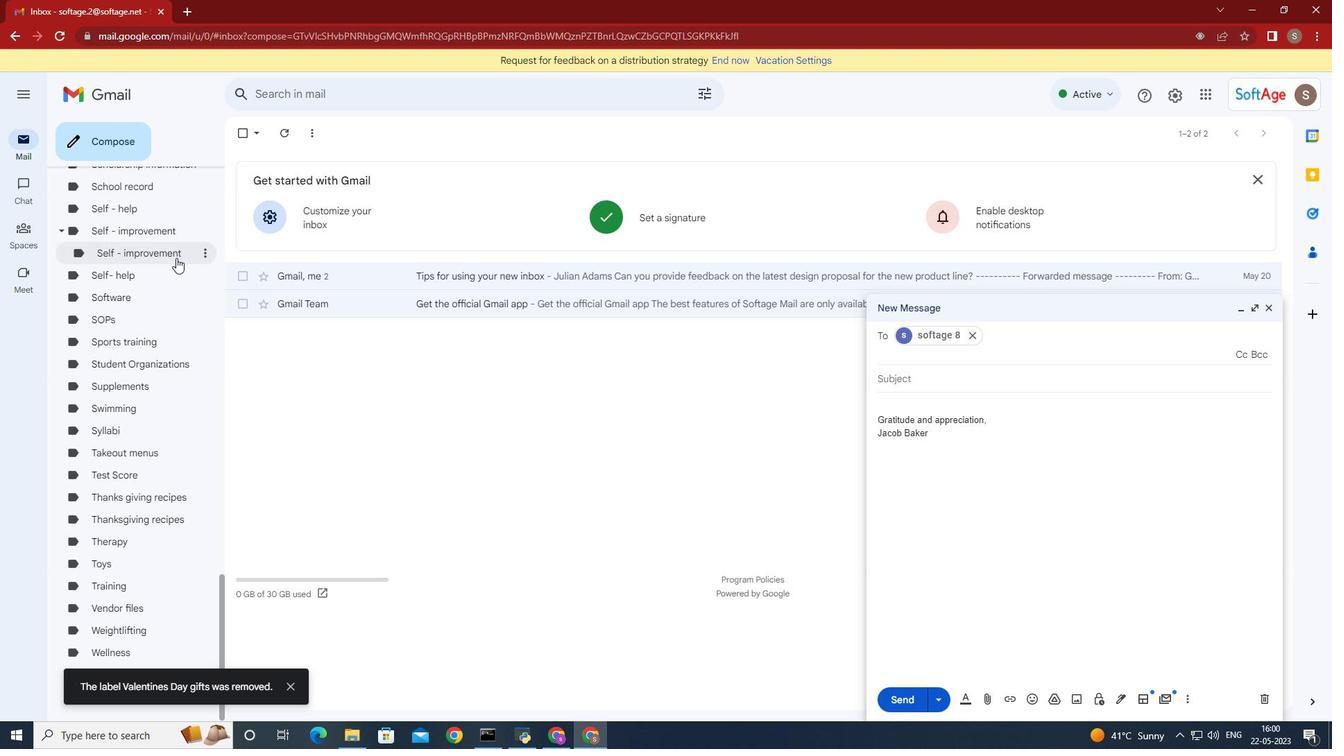 
Action: Mouse moved to (176, 267)
Screenshot: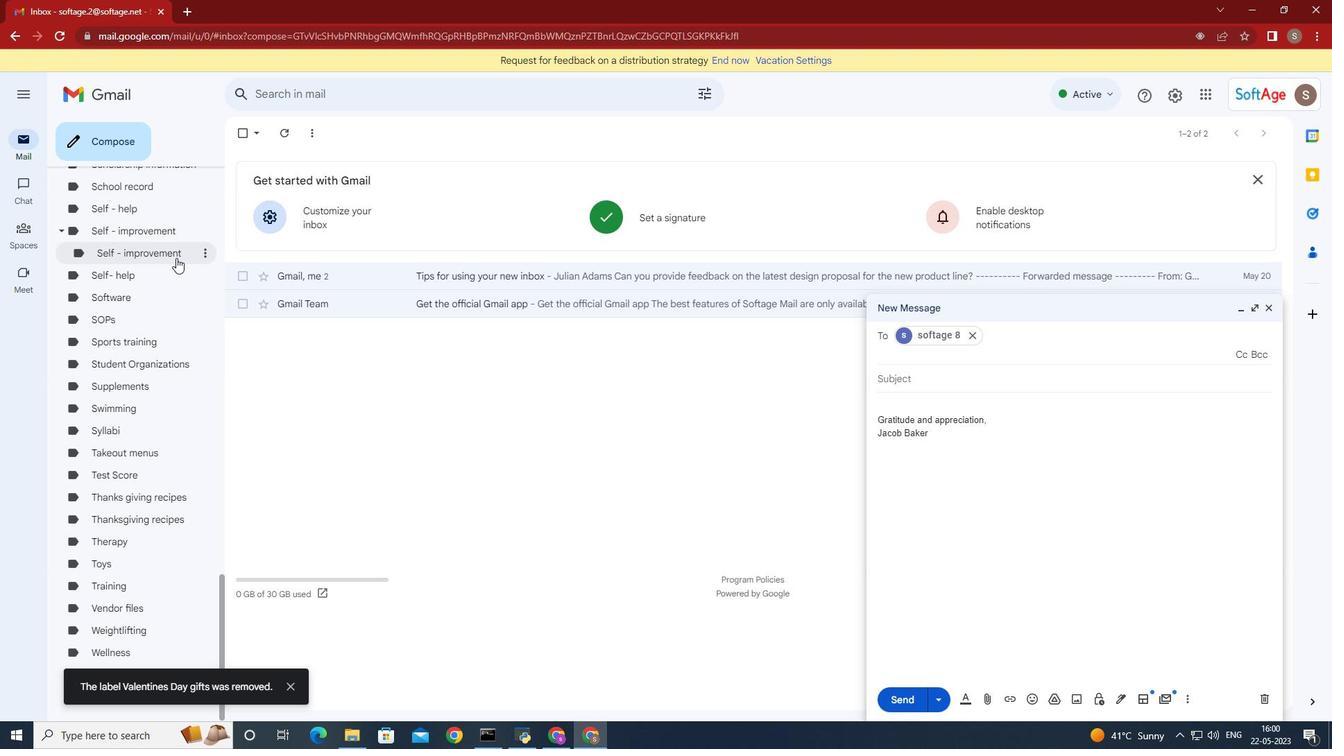 
Action: Mouse scrolled (176, 267) with delta (0, 0)
Screenshot: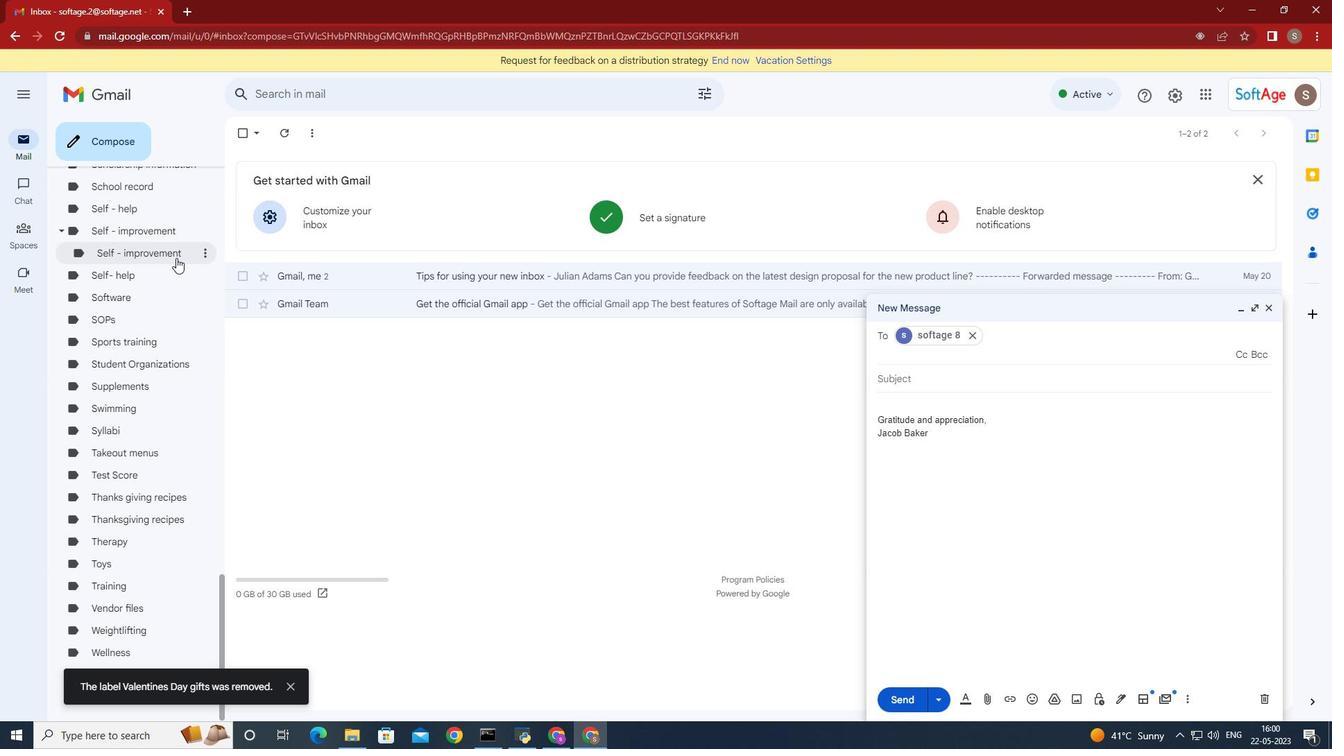 
Action: Mouse moved to (183, 256)
Screenshot: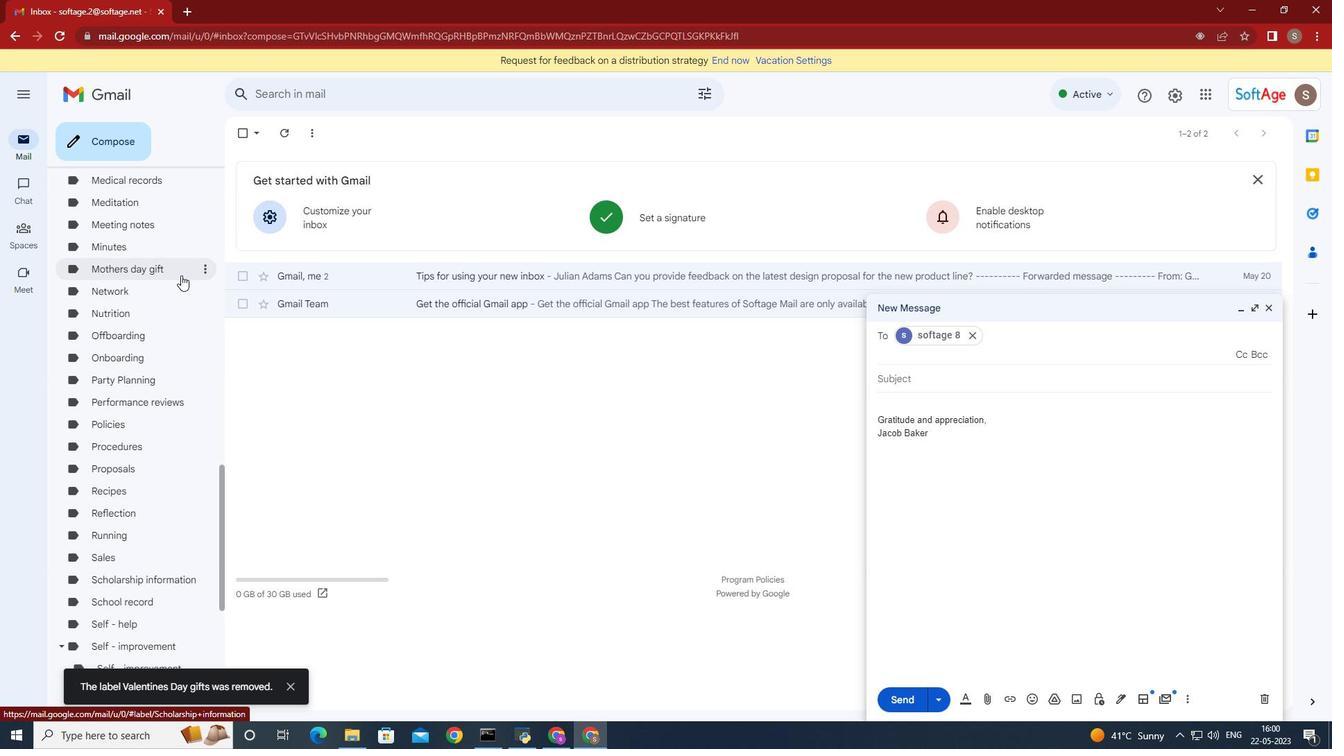 
Action: Mouse scrolled (183, 257) with delta (0, 0)
Screenshot: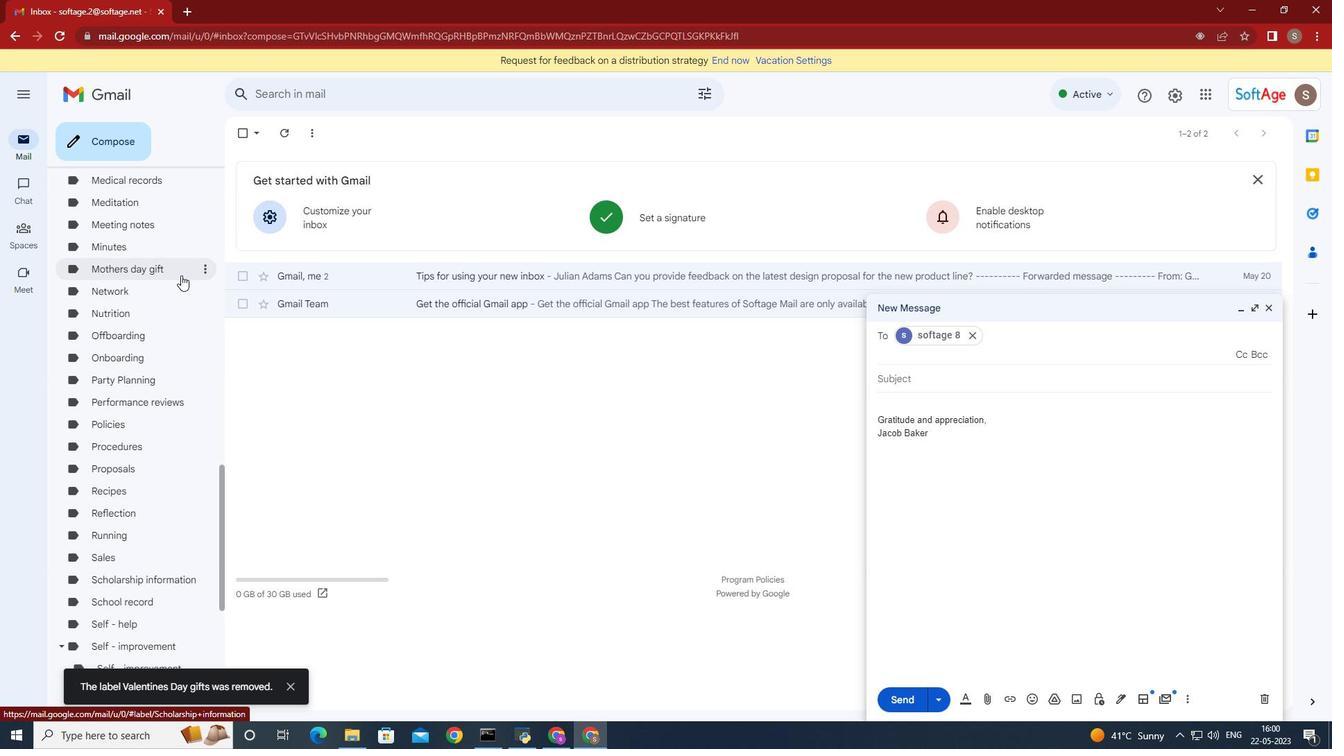 
Action: Mouse scrolled (183, 257) with delta (0, 0)
Screenshot: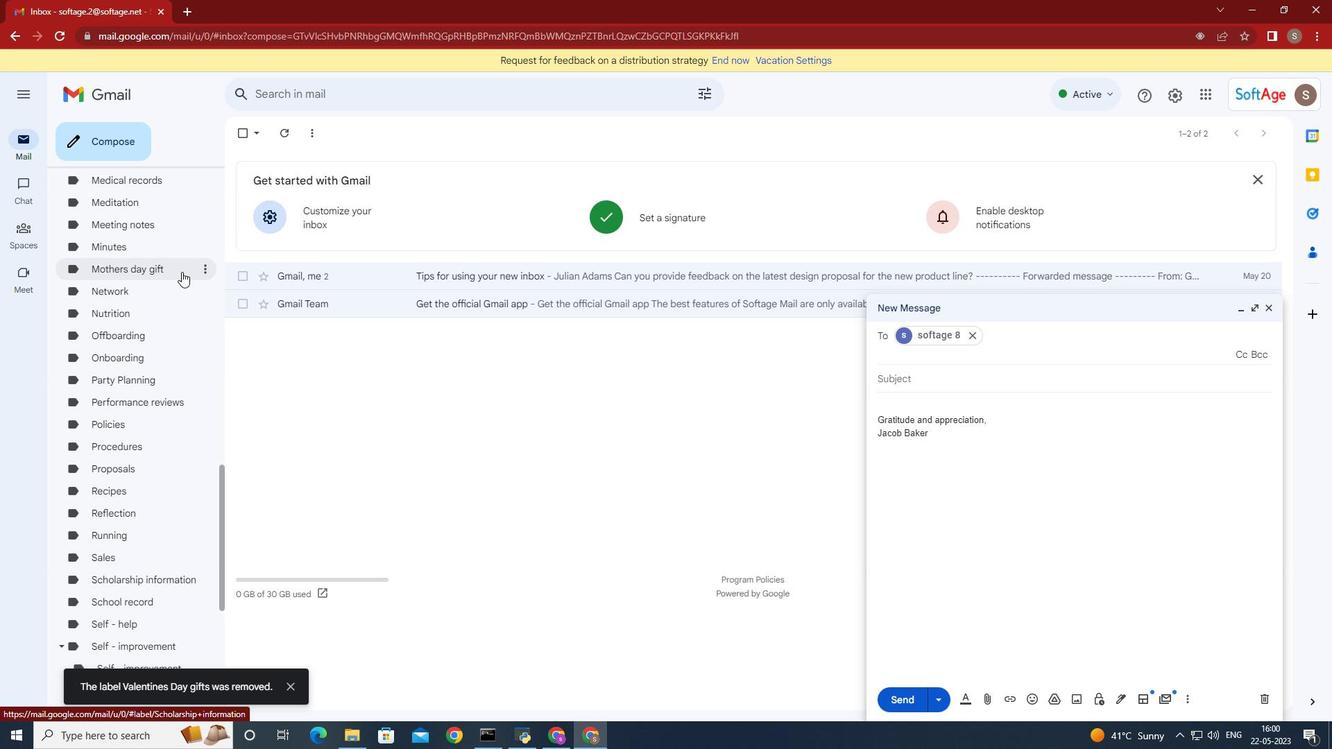 
Action: Mouse scrolled (183, 257) with delta (0, 0)
Screenshot: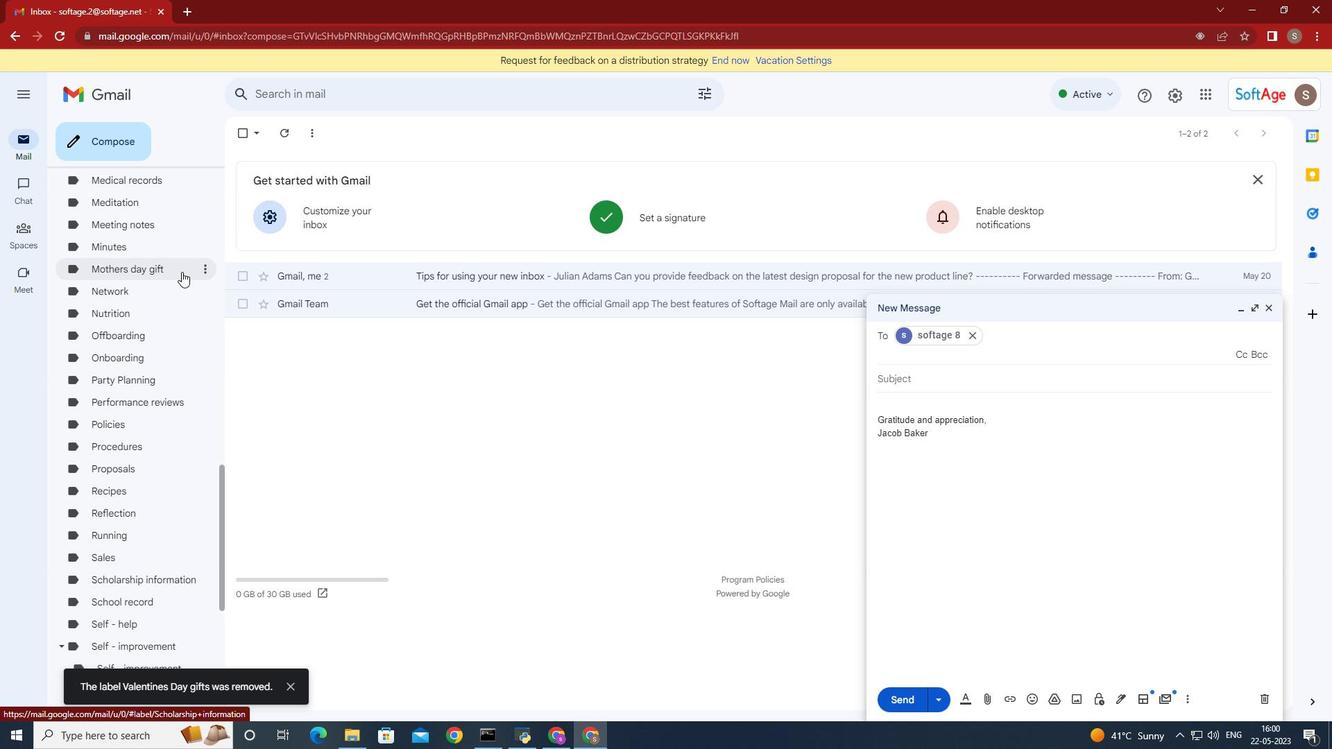 
Action: Mouse scrolled (183, 257) with delta (0, 0)
Screenshot: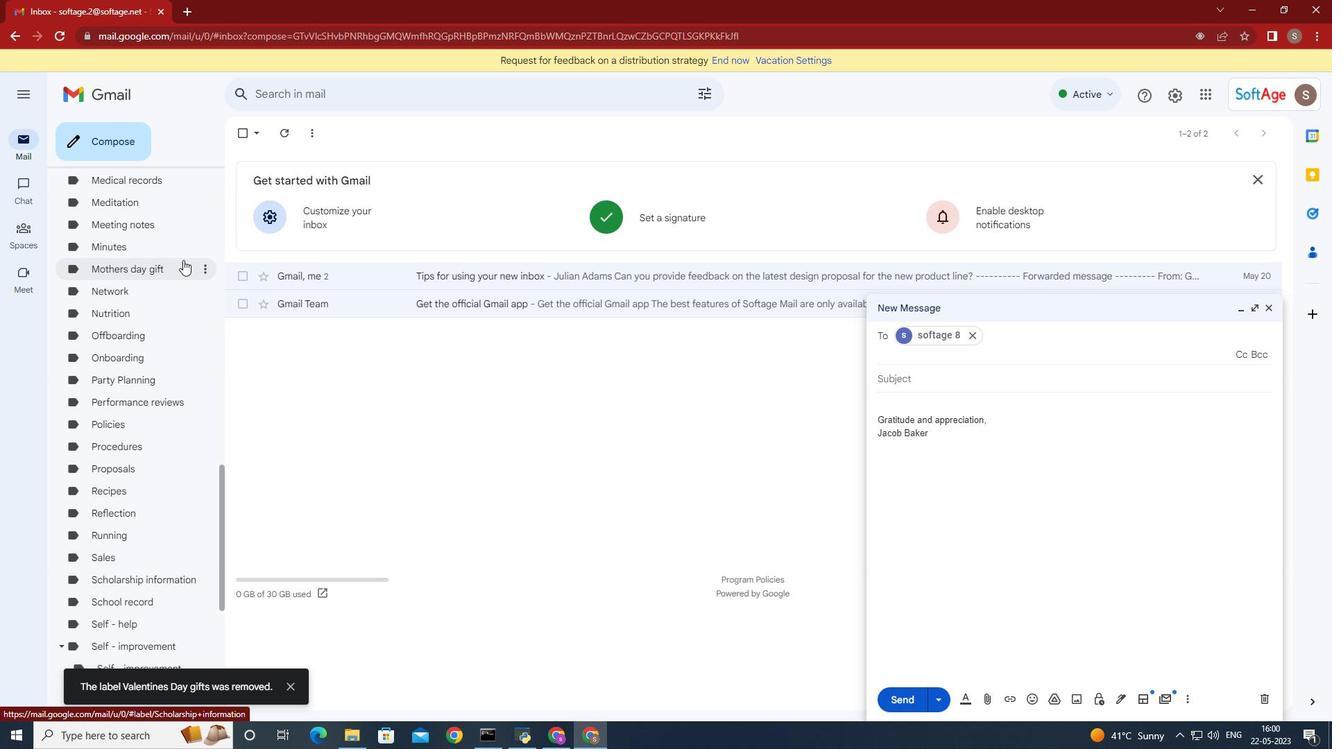 
Action: Mouse moved to (184, 258)
Screenshot: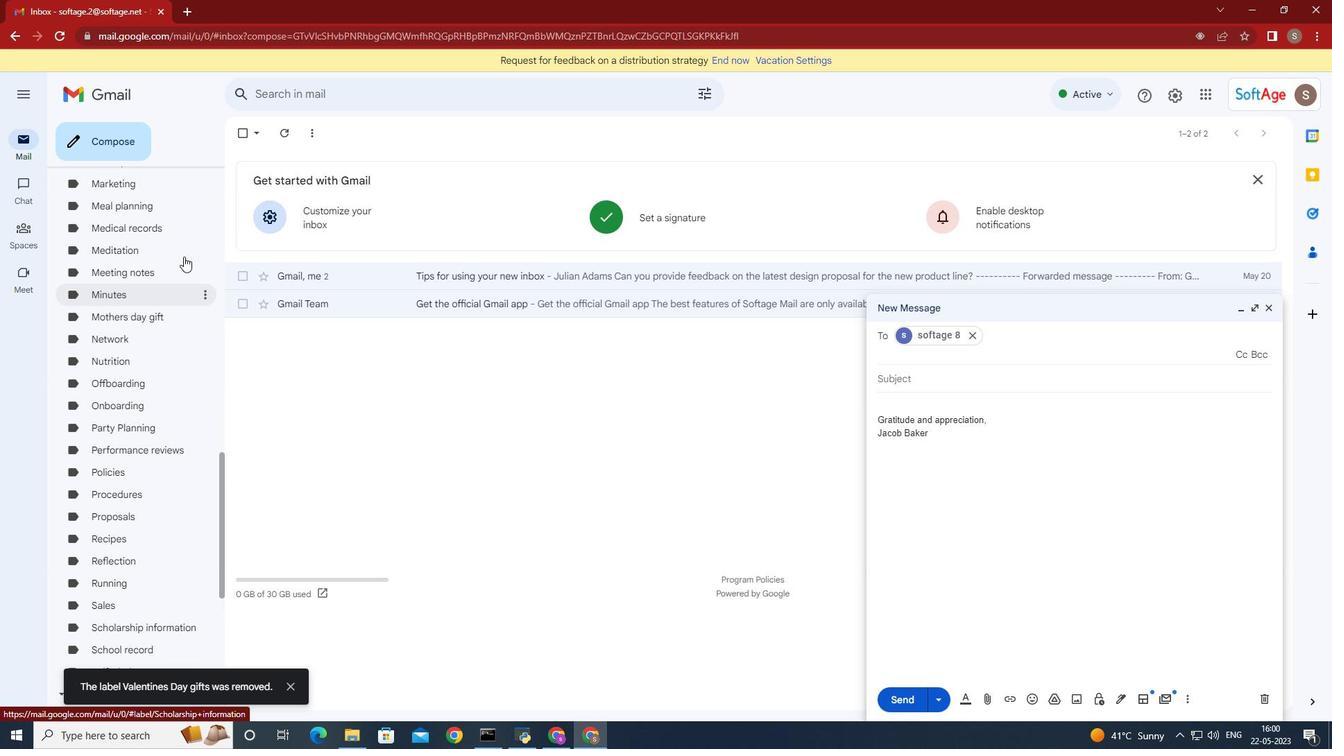 
Action: Mouse scrolled (184, 259) with delta (0, 0)
Screenshot: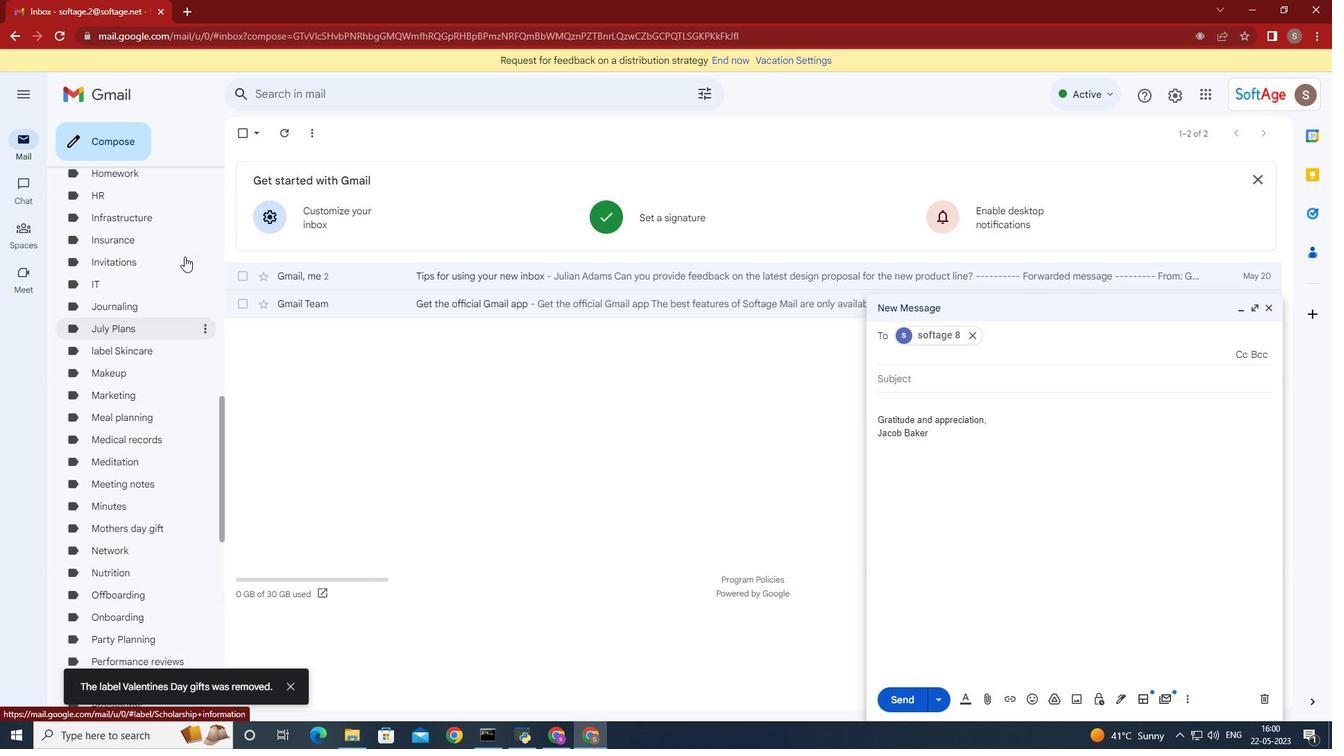 
Action: Mouse scrolled (184, 259) with delta (0, 0)
Screenshot: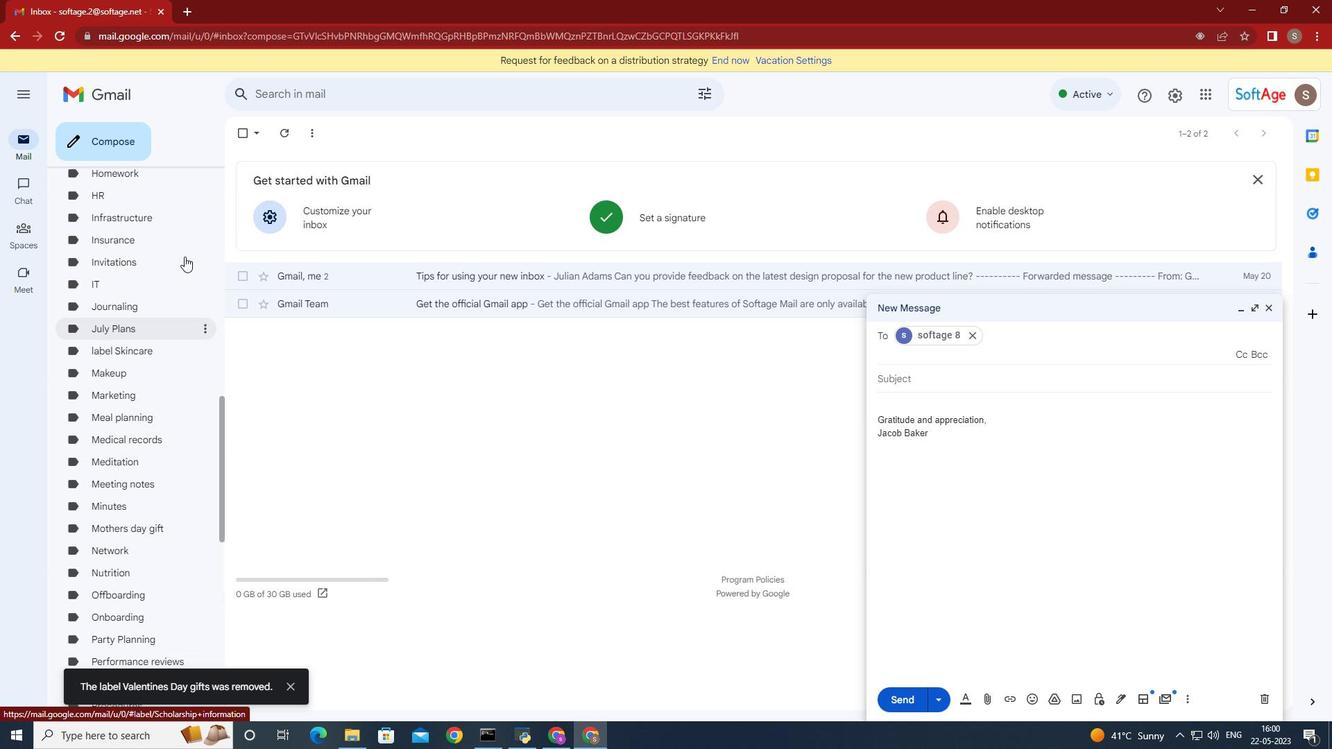 
Action: Mouse scrolled (184, 259) with delta (0, 0)
Screenshot: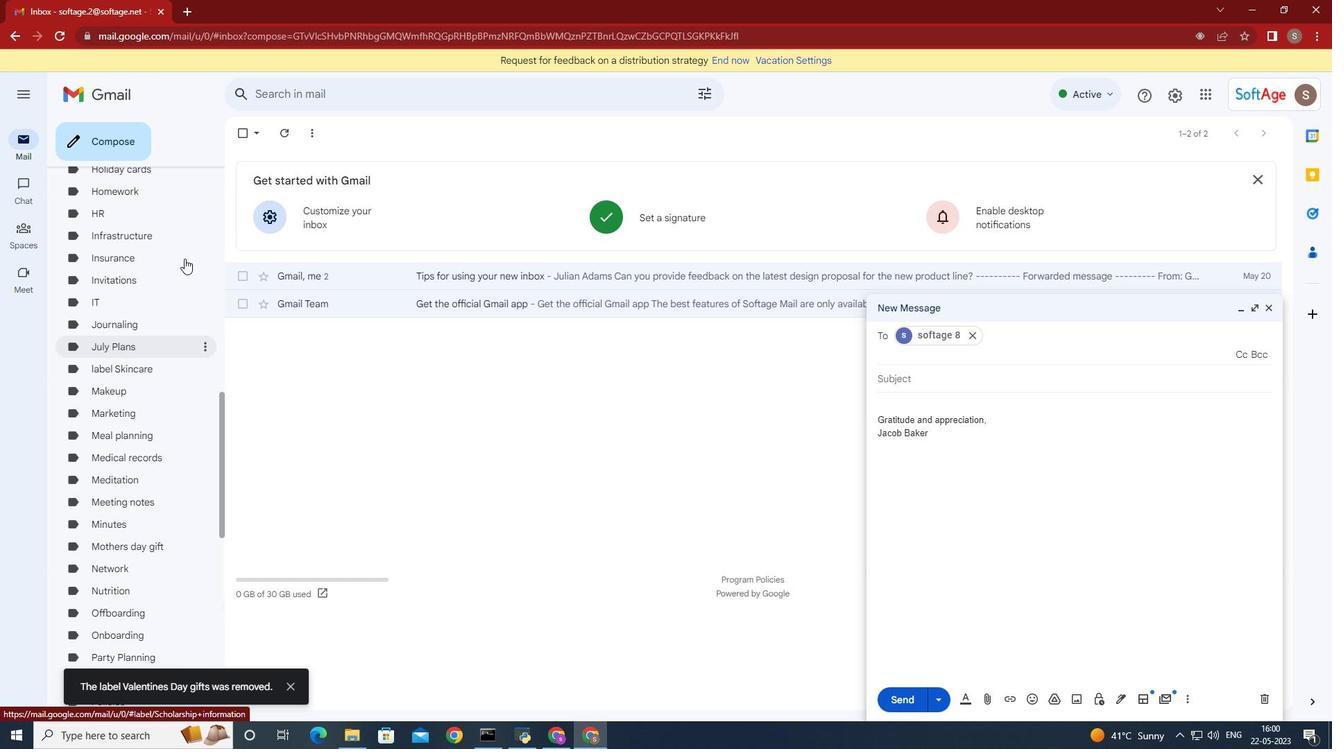 
Action: Mouse scrolled (184, 259) with delta (0, 0)
Screenshot: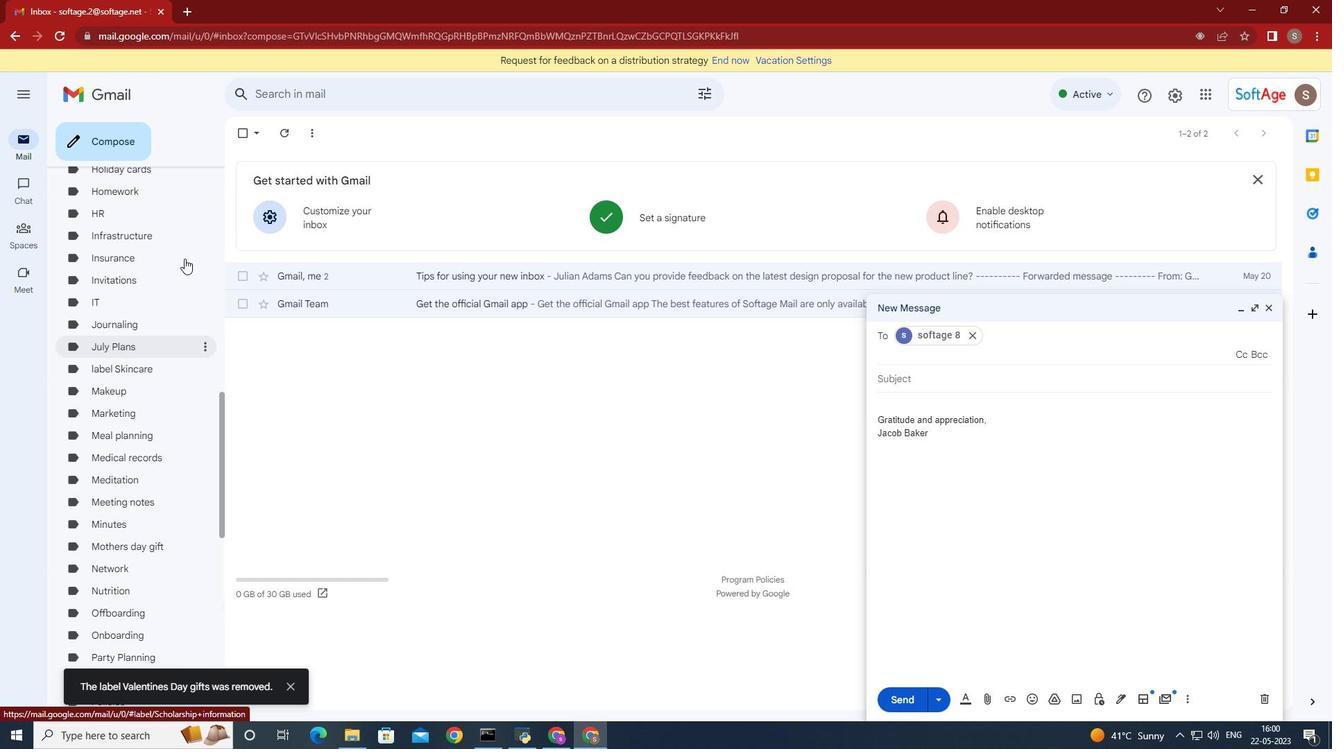 
Action: Mouse scrolled (184, 259) with delta (0, 0)
Screenshot: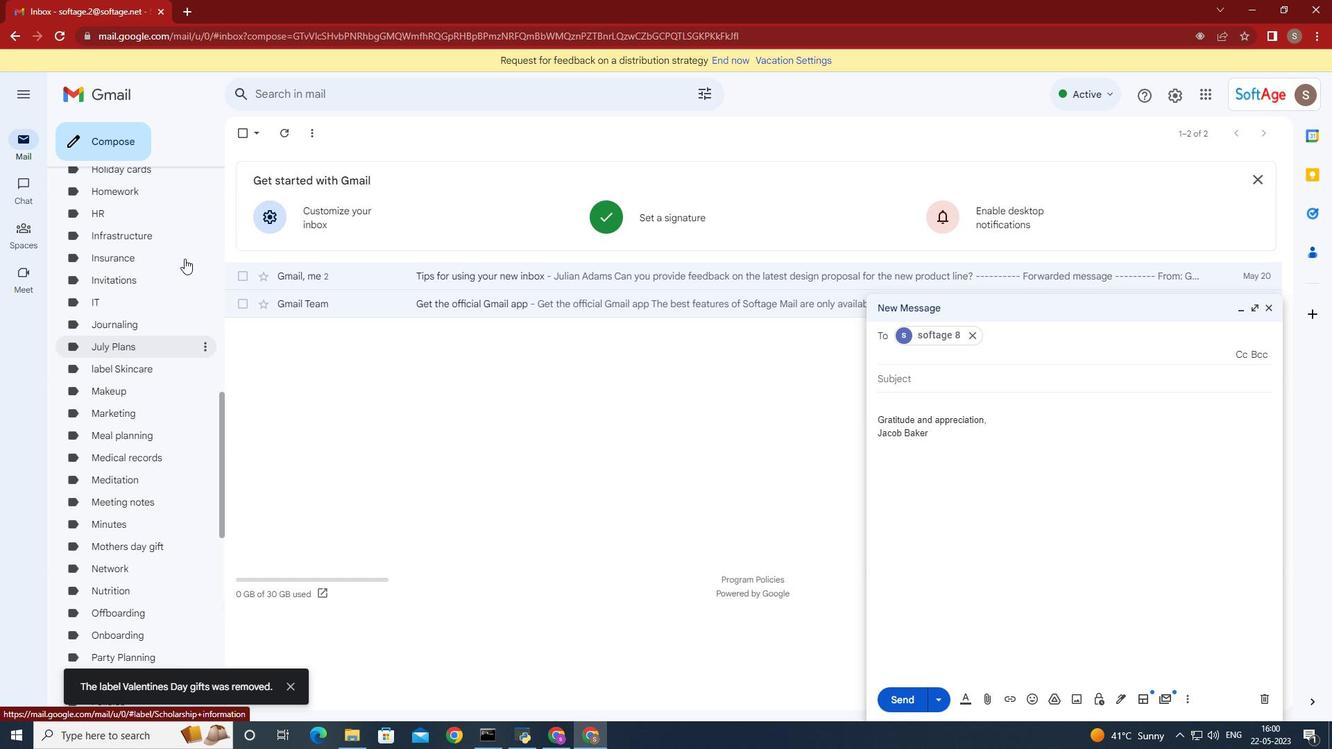 
Action: Mouse moved to (184, 260)
Screenshot: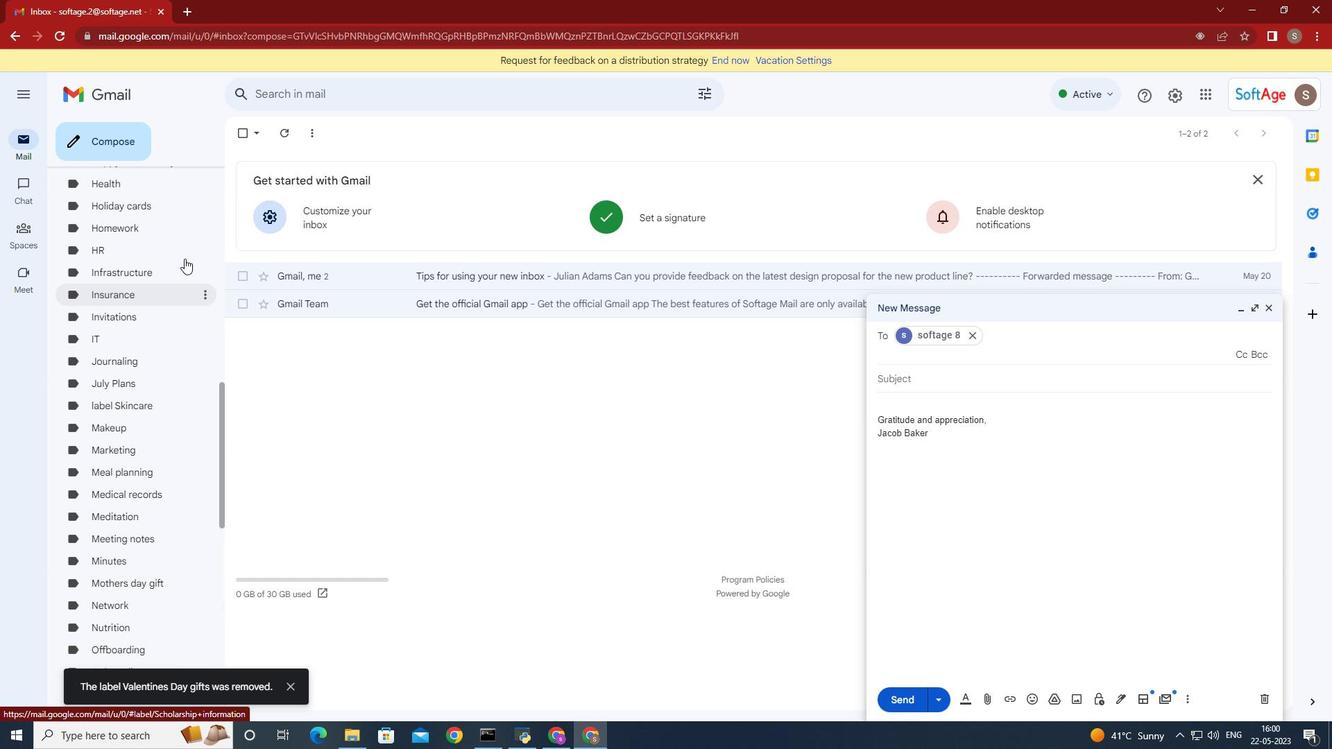 
Action: Mouse scrolled (184, 260) with delta (0, 0)
Screenshot: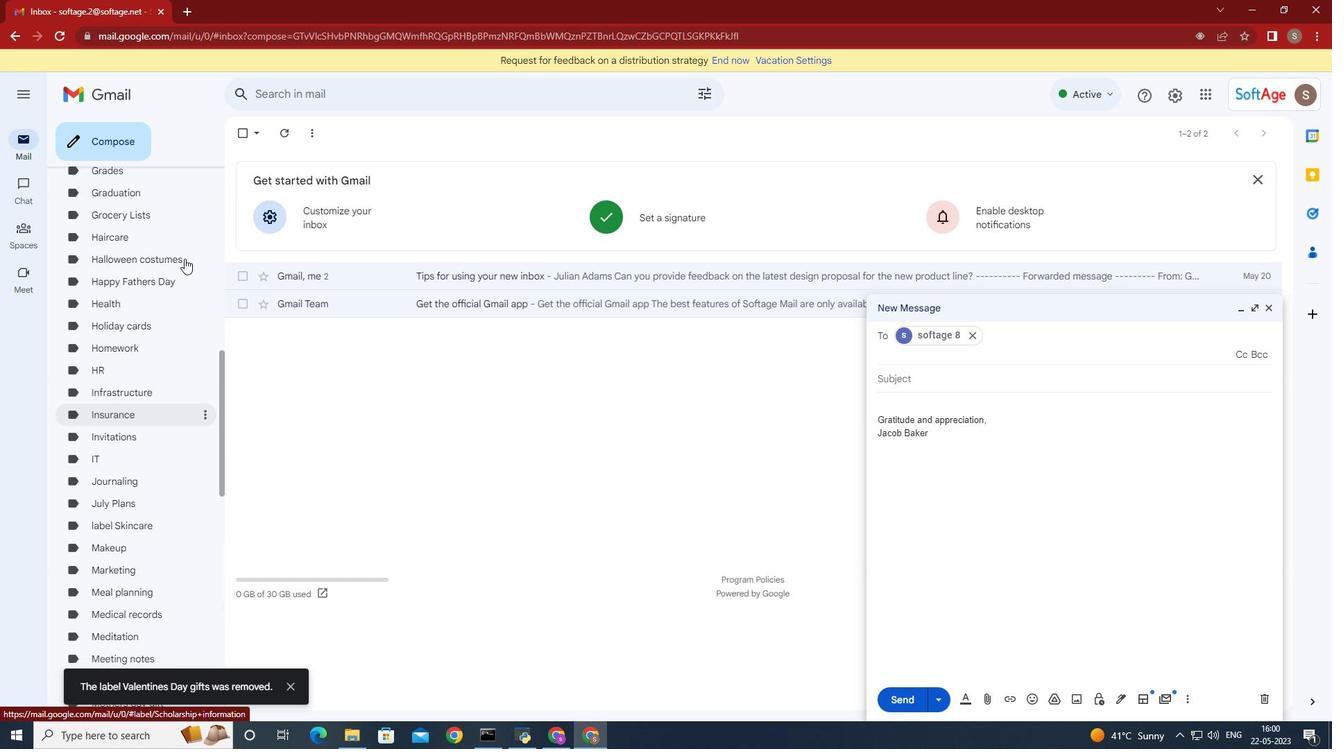 
Action: Mouse moved to (184, 258)
Screenshot: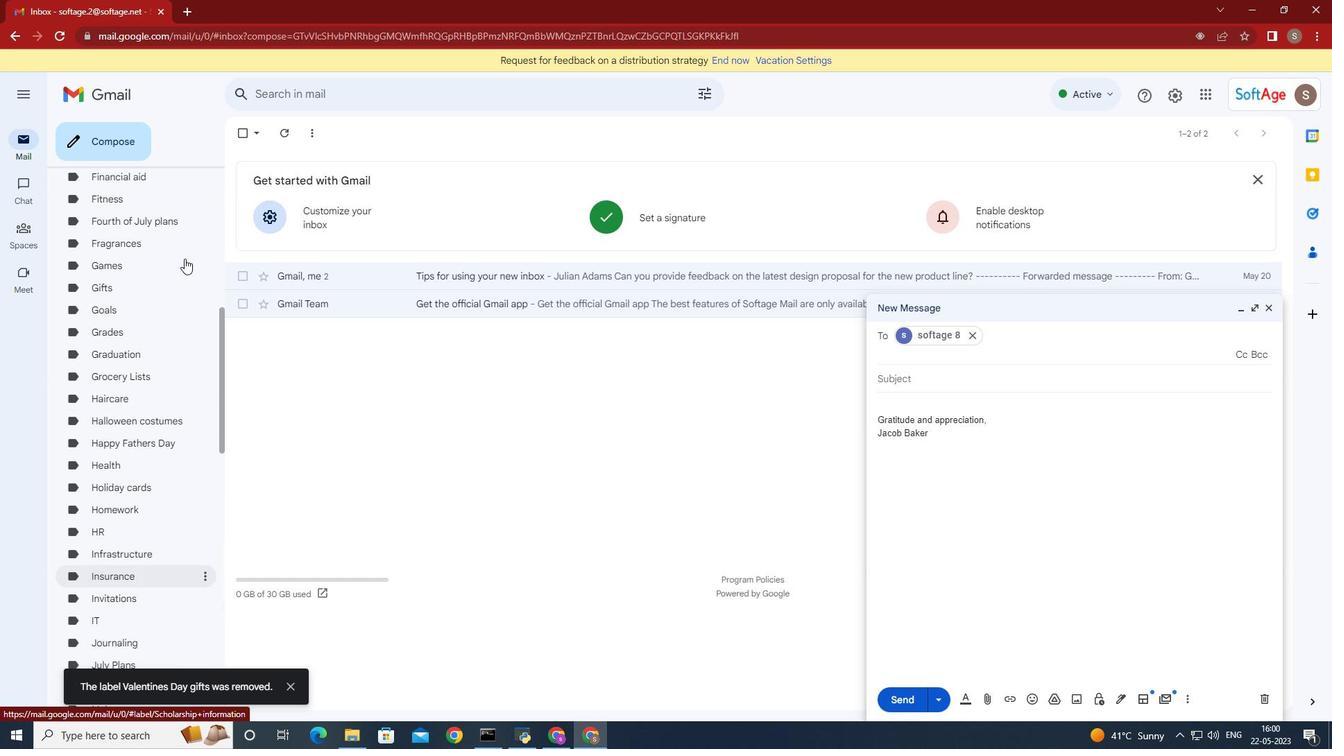 
Action: Mouse scrolled (184, 258) with delta (0, 0)
Screenshot: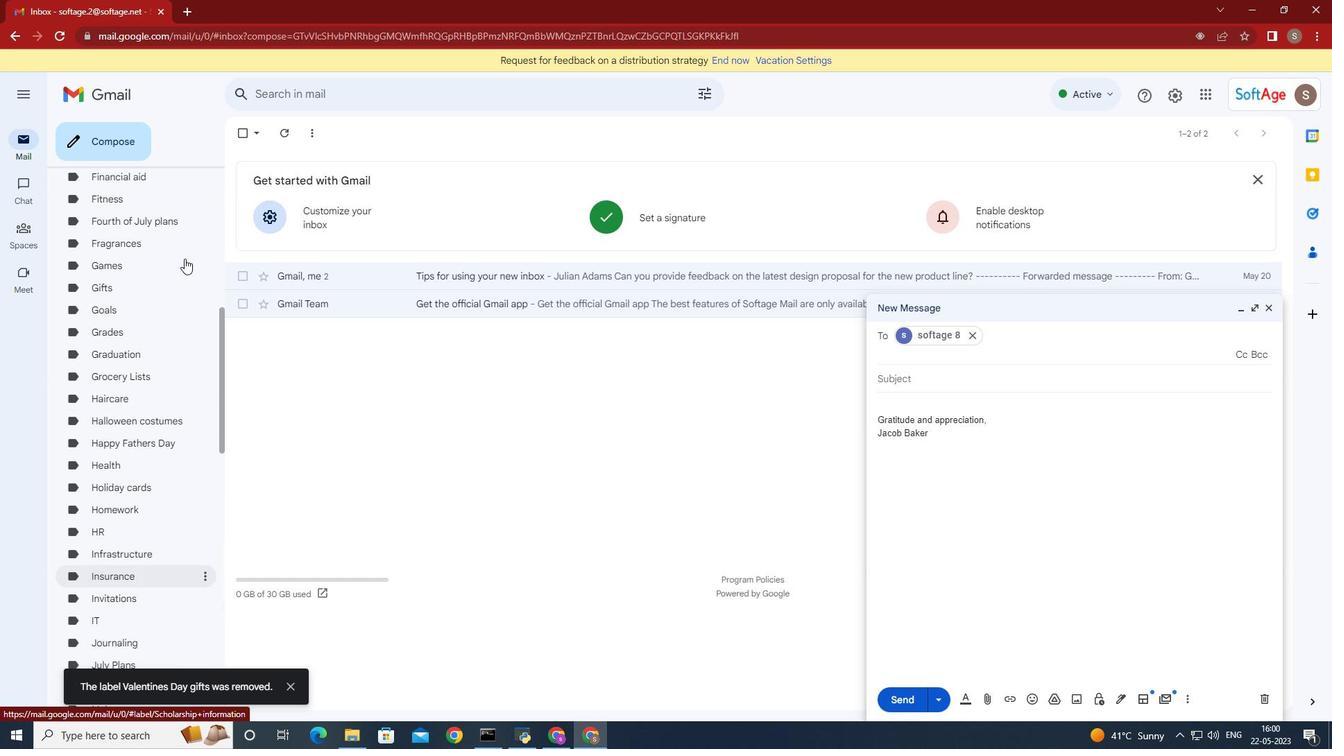 
Action: Mouse scrolled (184, 258) with delta (0, 0)
Screenshot: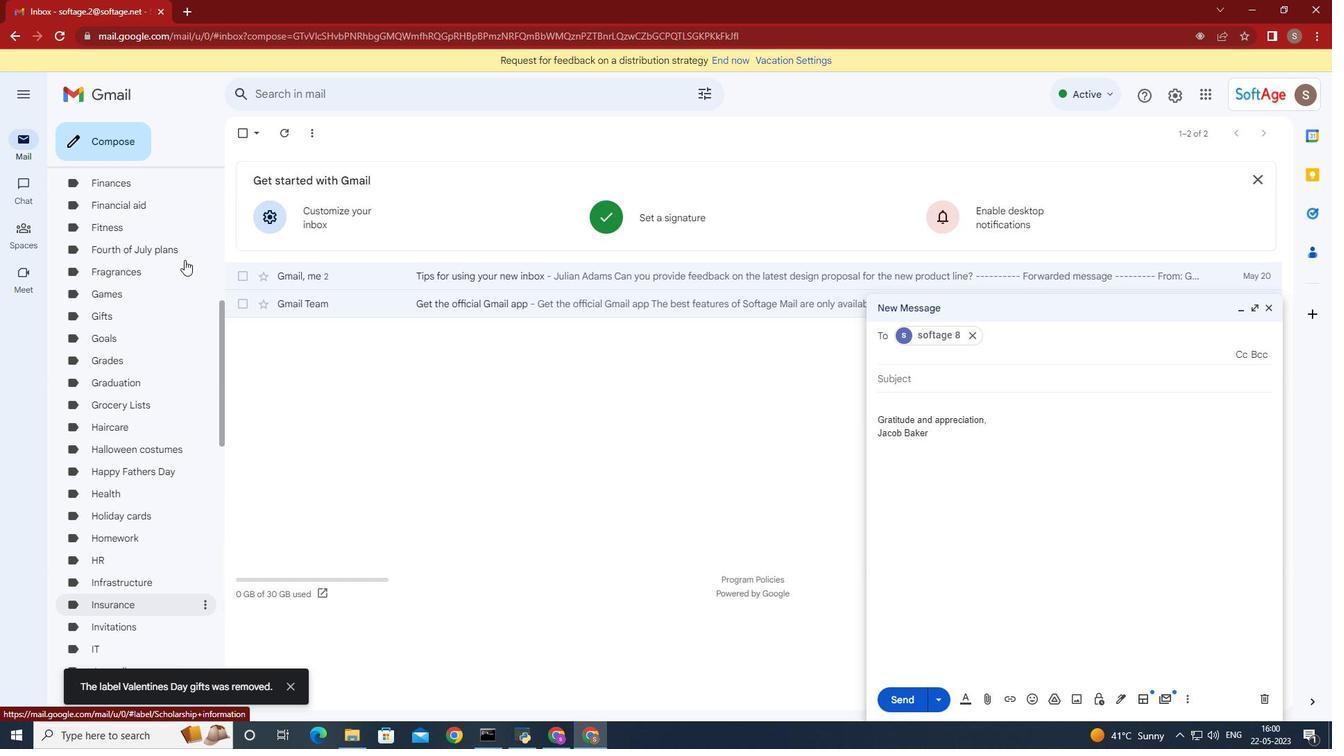
Action: Mouse scrolled (184, 258) with delta (0, 0)
Screenshot: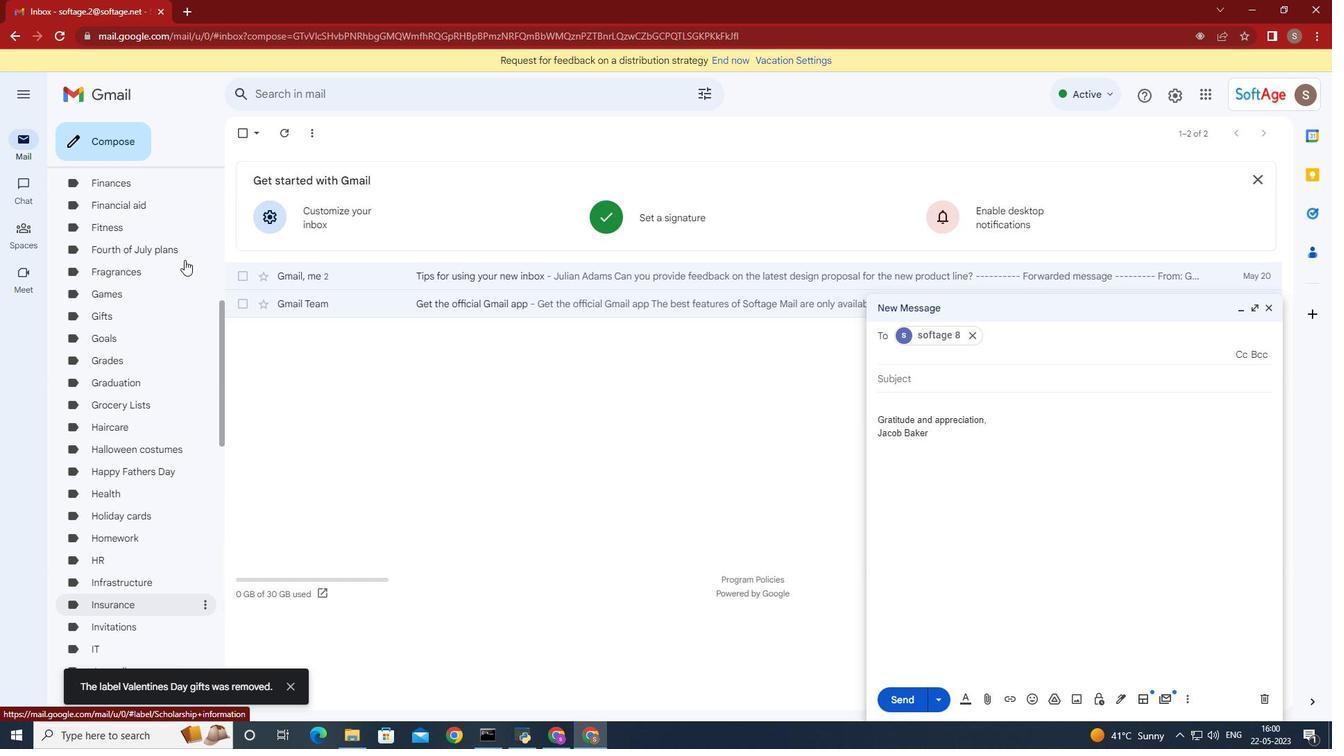 
Action: Mouse scrolled (184, 258) with delta (0, 0)
Screenshot: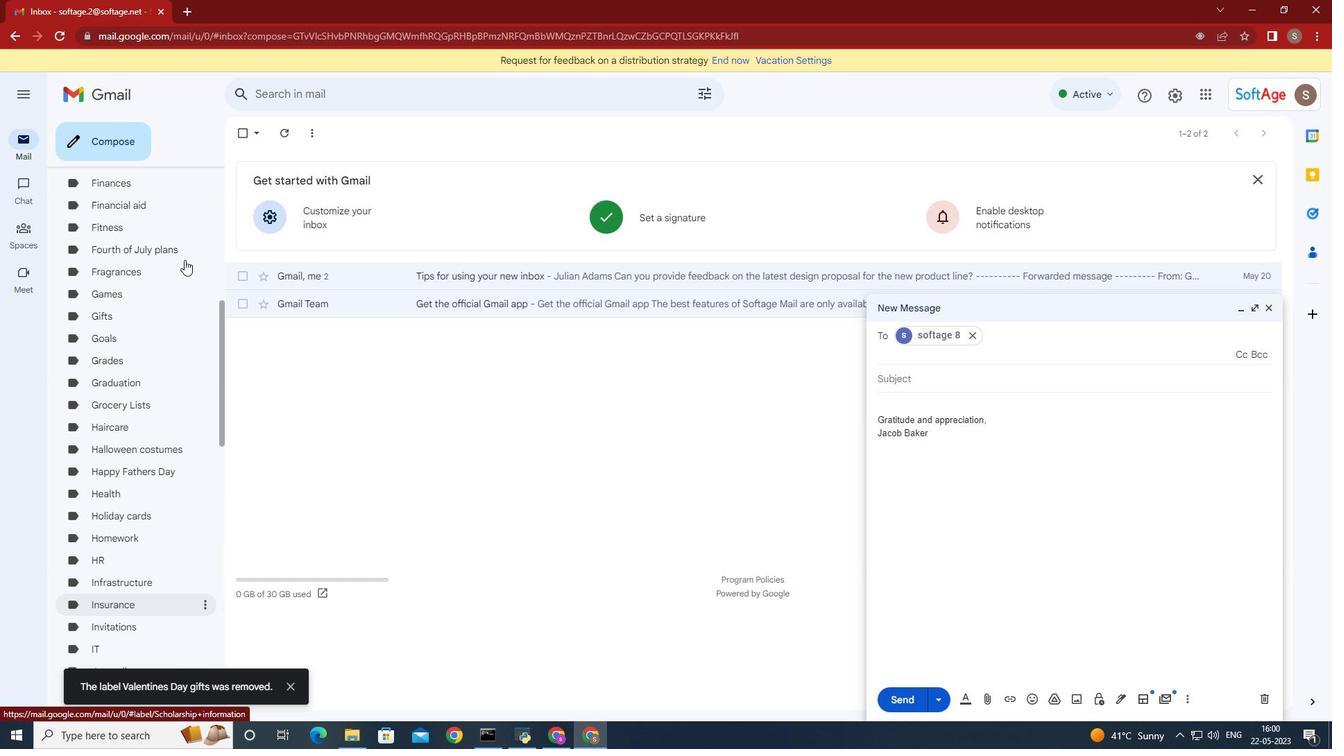 
Action: Mouse moved to (210, 180)
Screenshot: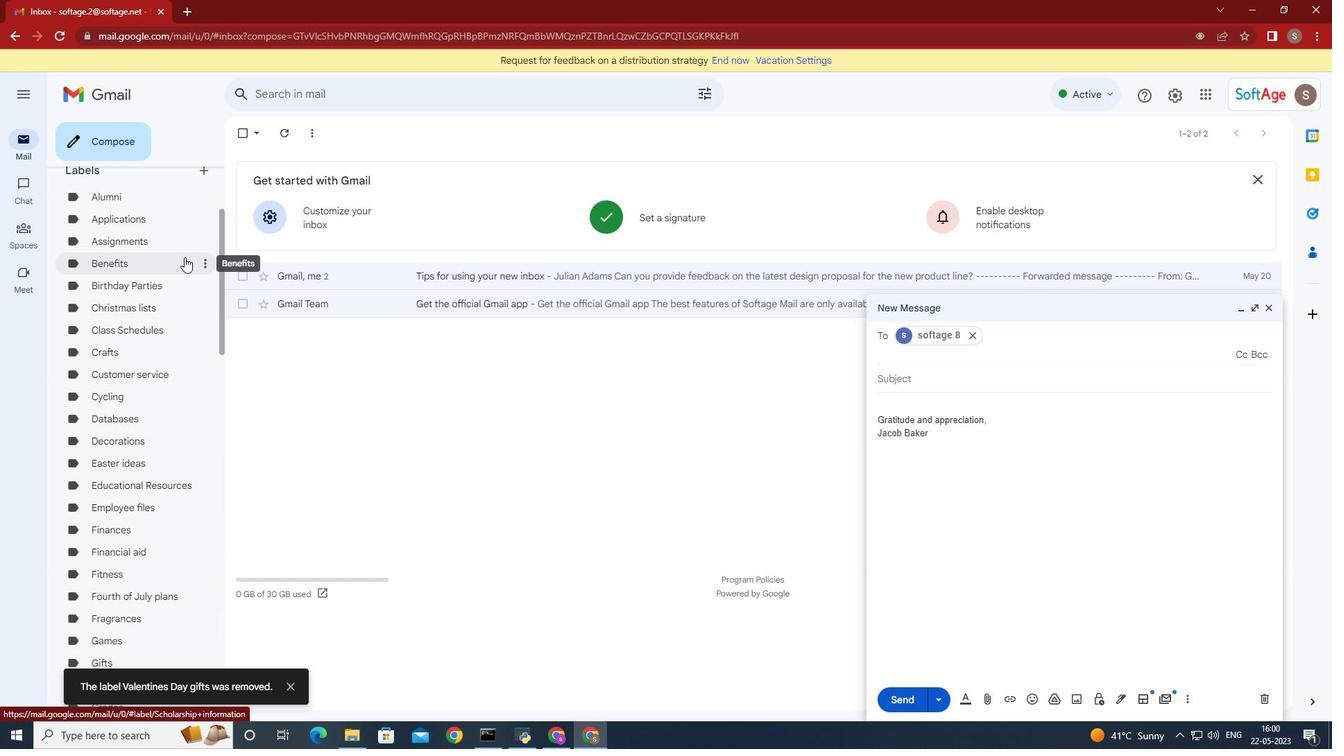 
Action: Mouse scrolled (184, 256) with delta (0, 0)
Screenshot: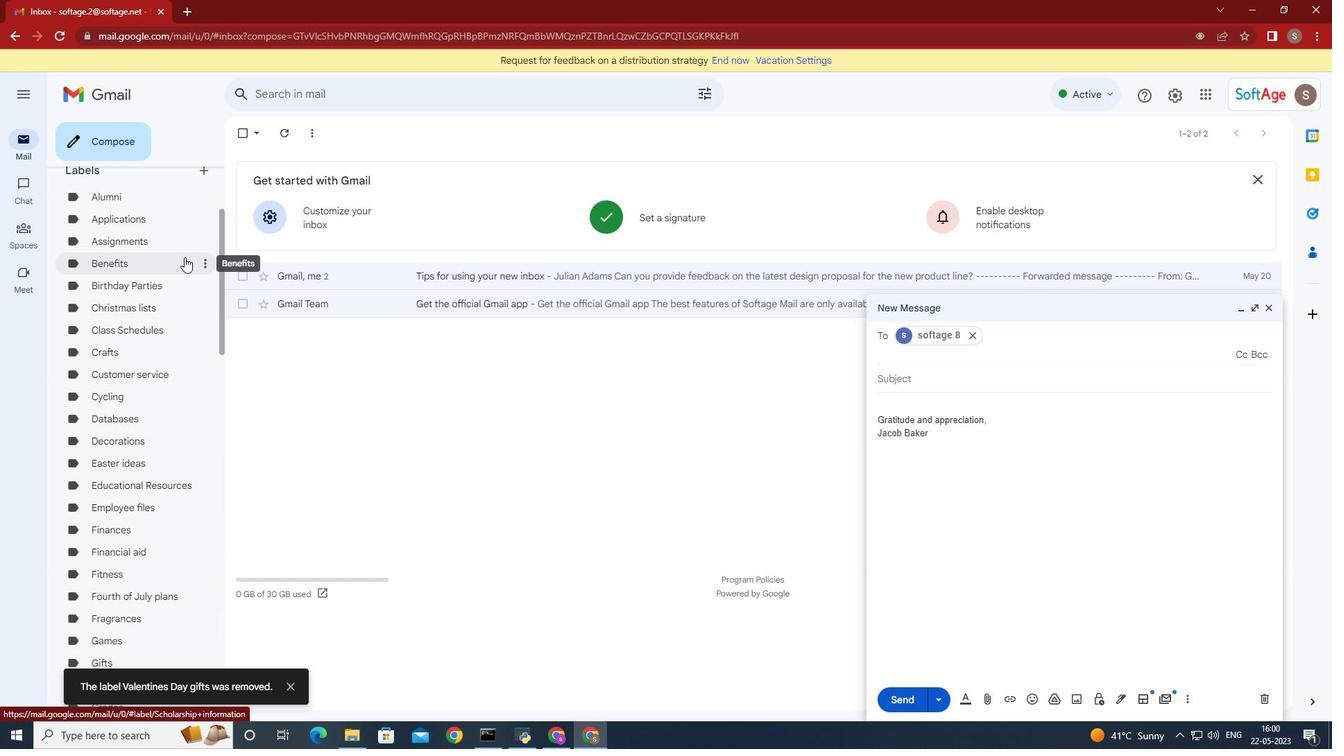 
Action: Mouse moved to (213, 163)
Screenshot: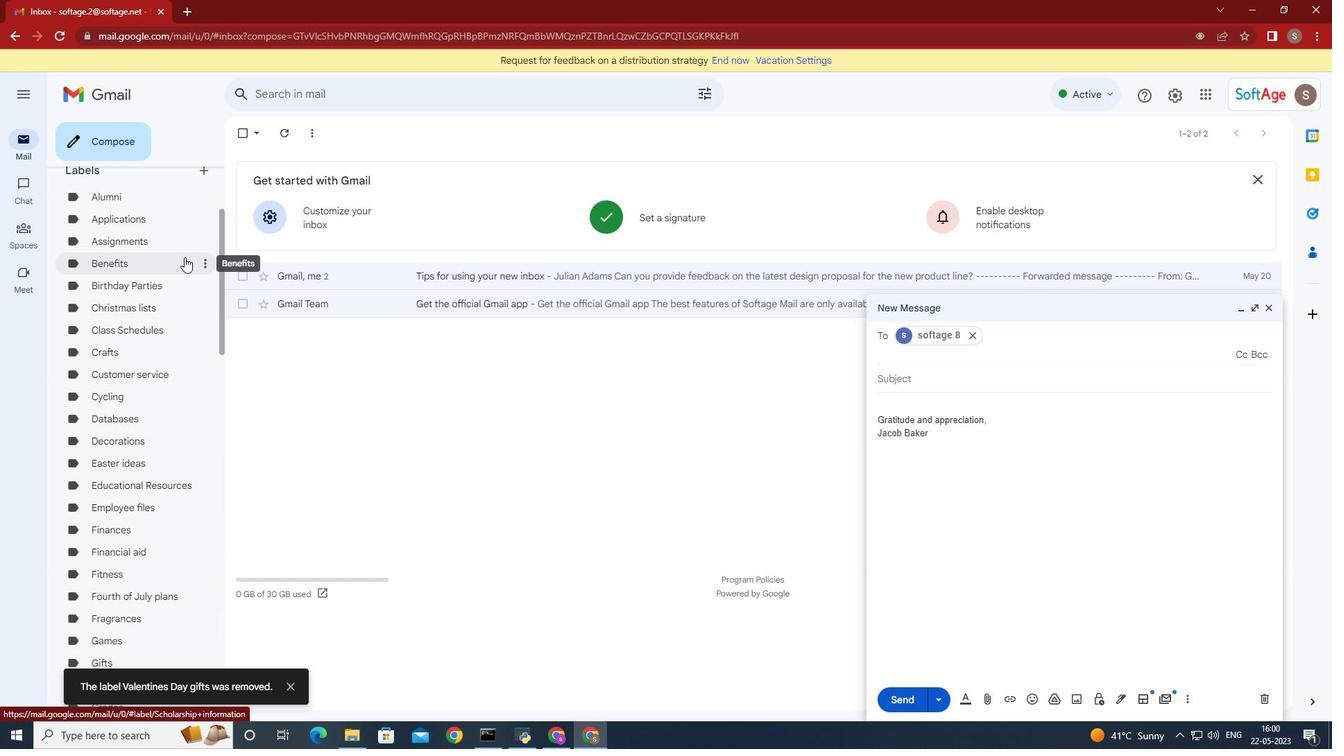 
Action: Mouse scrolled (183, 256) with delta (0, 0)
Screenshot: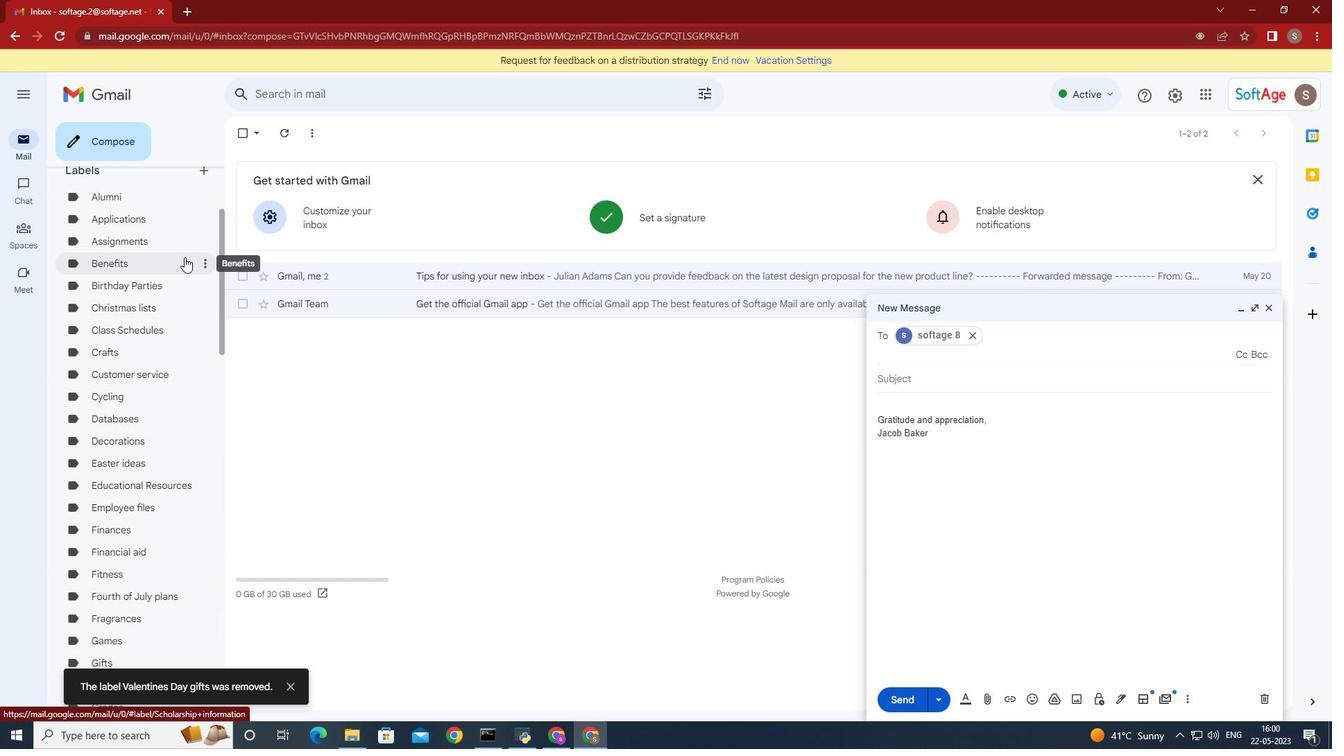 
Action: Mouse moved to (213, 162)
Screenshot: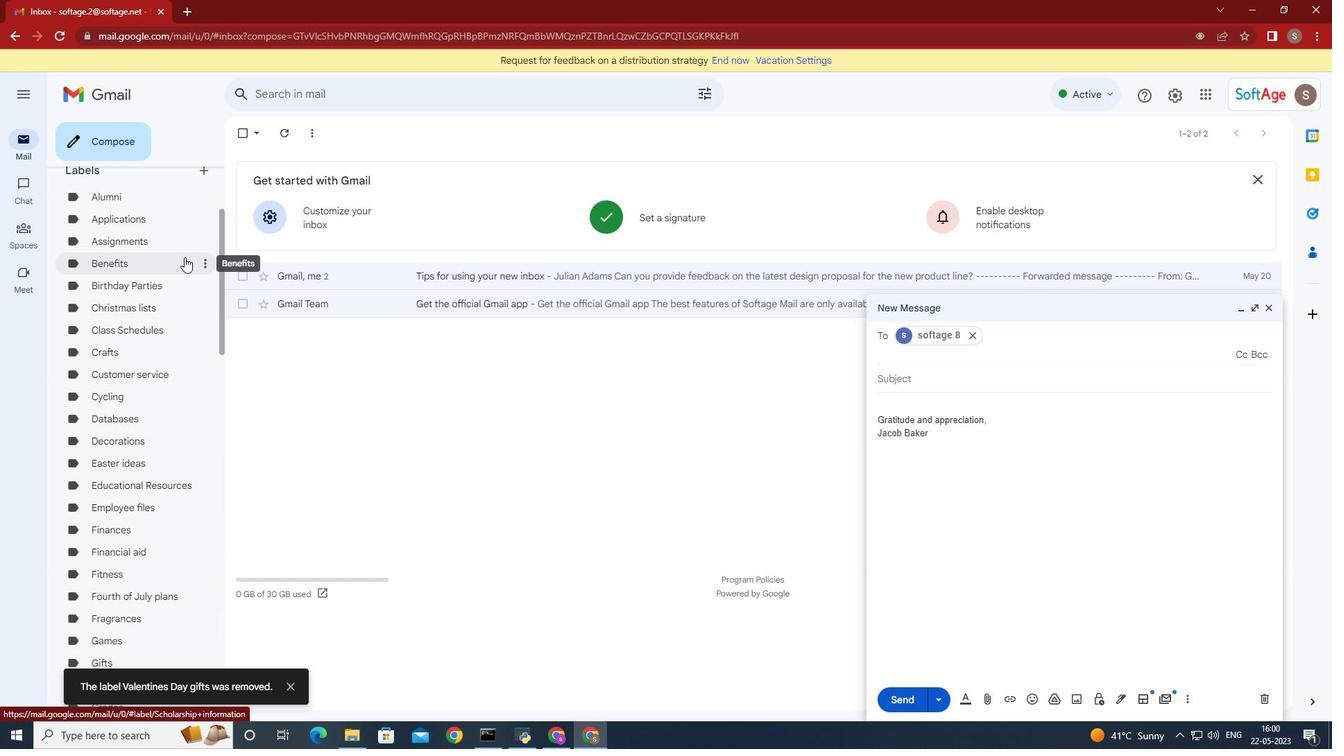 
Action: Mouse scrolled (183, 255) with delta (0, 0)
Screenshot: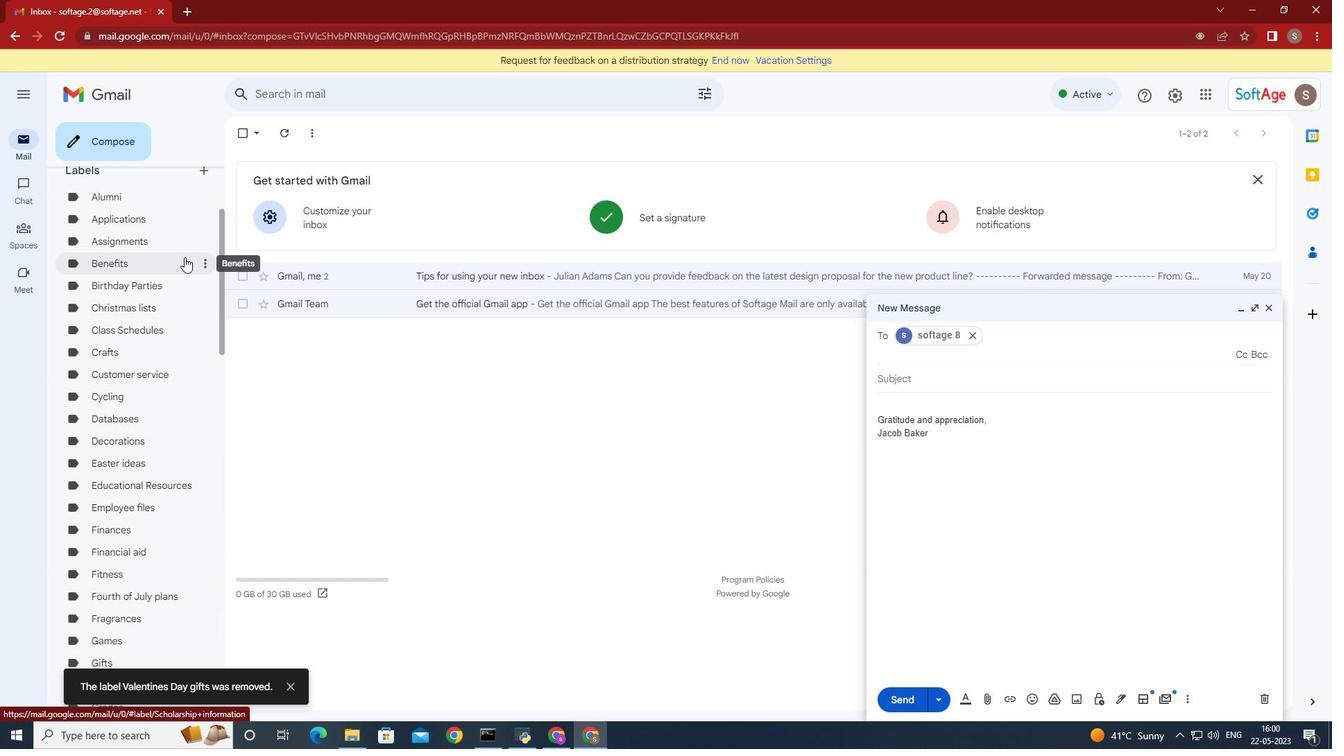 
Action: Mouse moved to (213, 158)
Screenshot: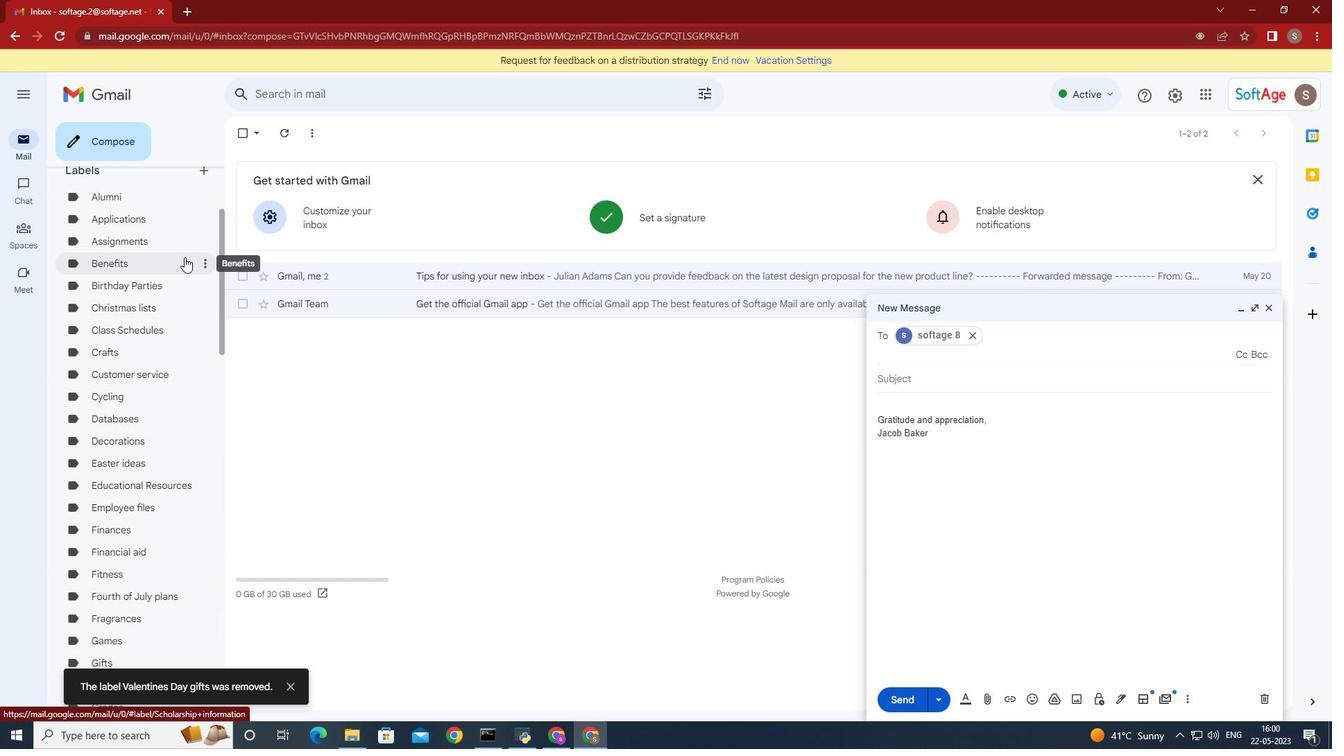 
Action: Mouse scrolled (183, 255) with delta (0, 0)
Screenshot: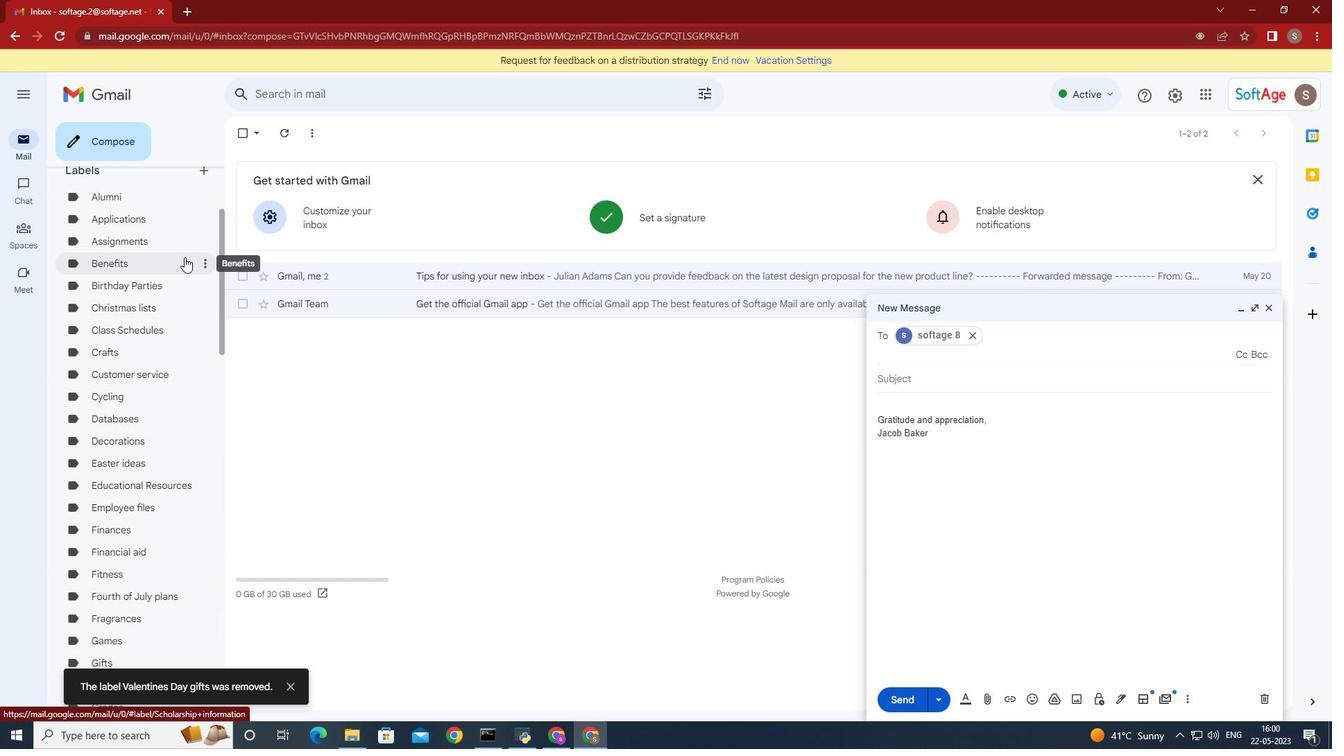 
Action: Mouse moved to (213, 156)
Screenshot: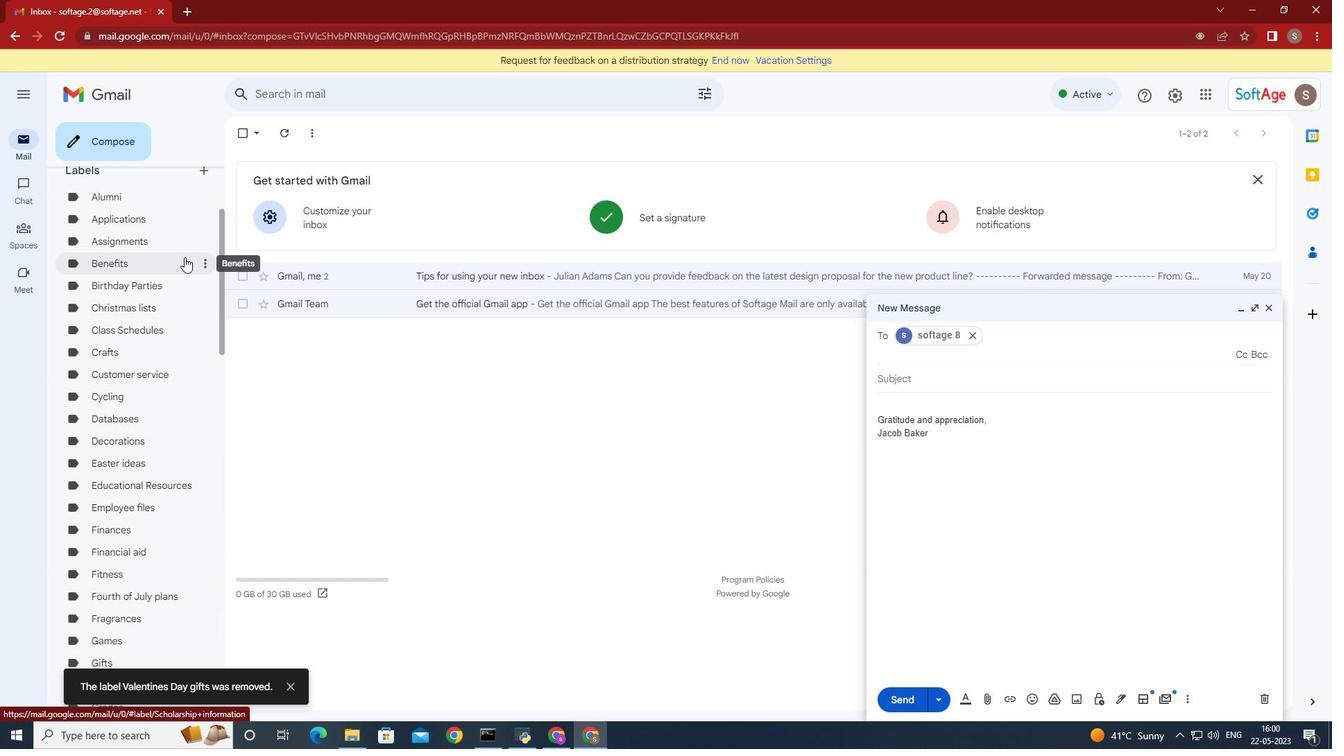 
Action: Mouse scrolled (183, 255) with delta (0, 0)
Screenshot: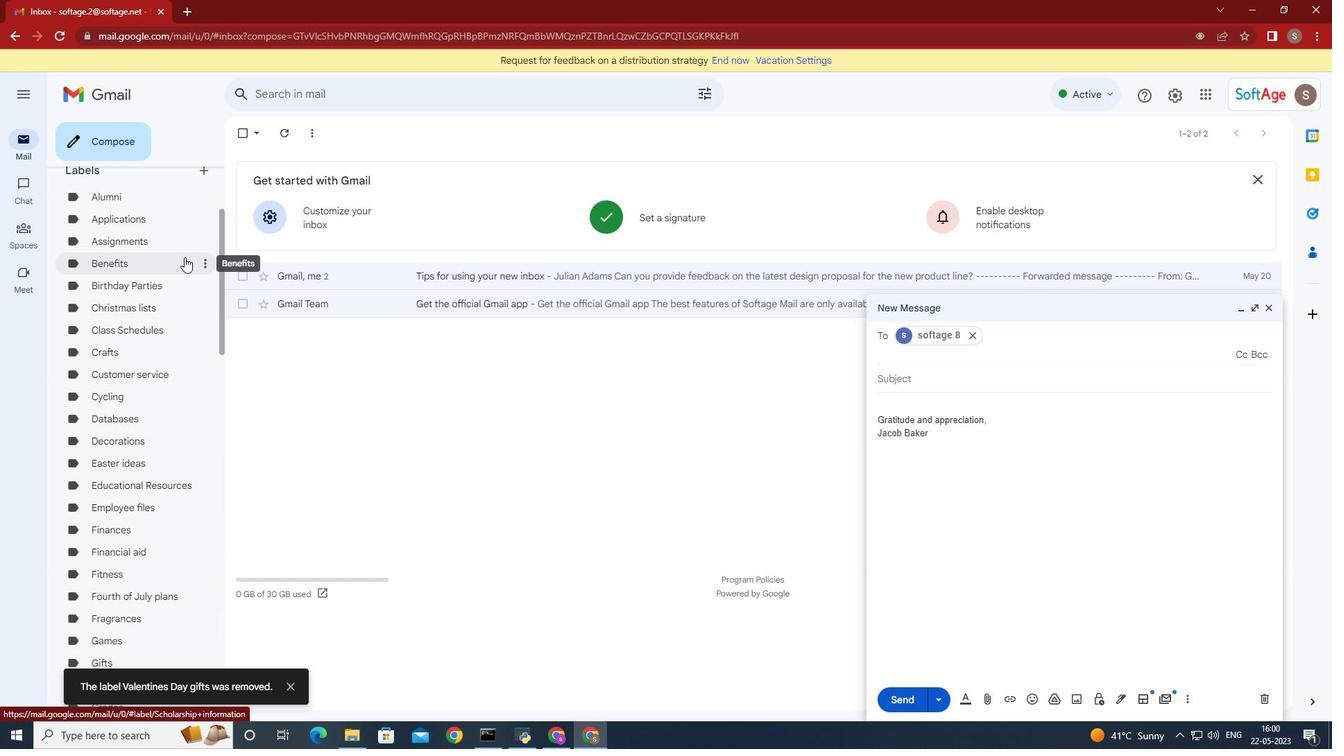 
Action: Mouse moved to (214, 154)
Screenshot: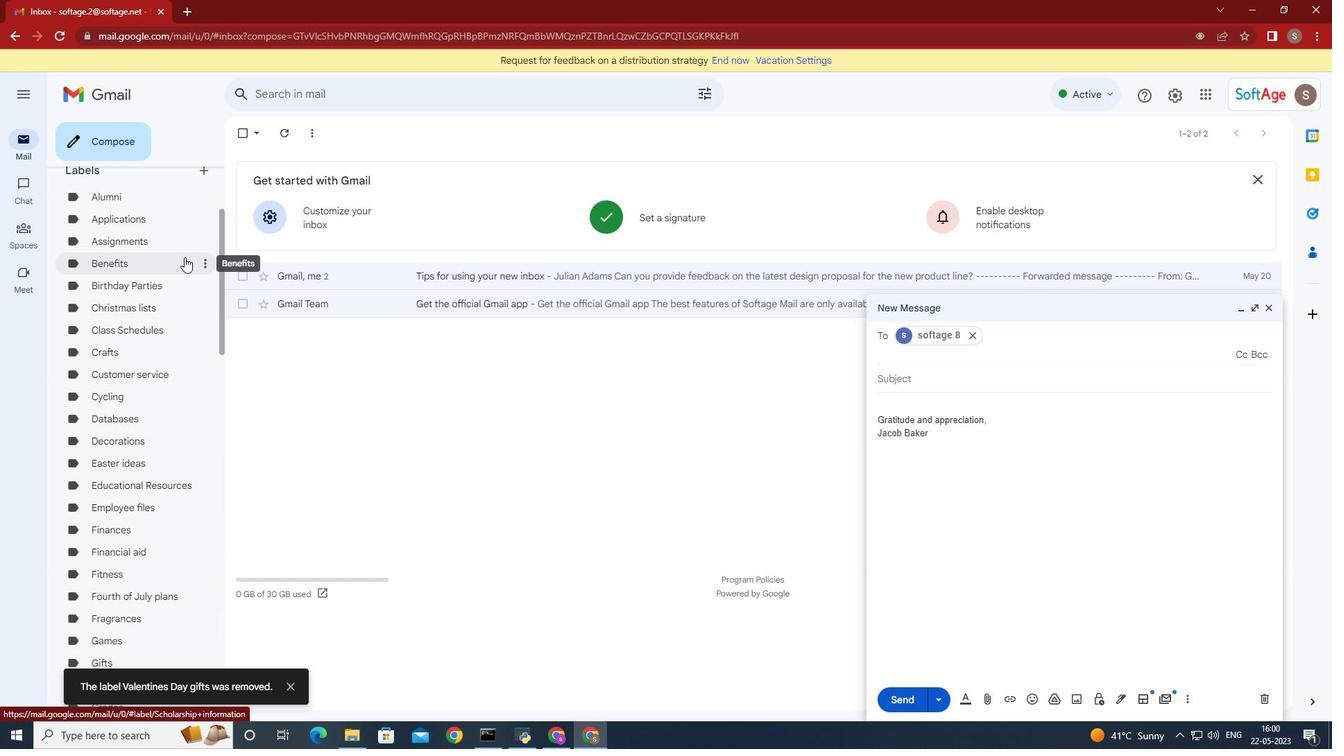 
Action: Mouse scrolled (183, 255) with delta (0, 0)
Screenshot: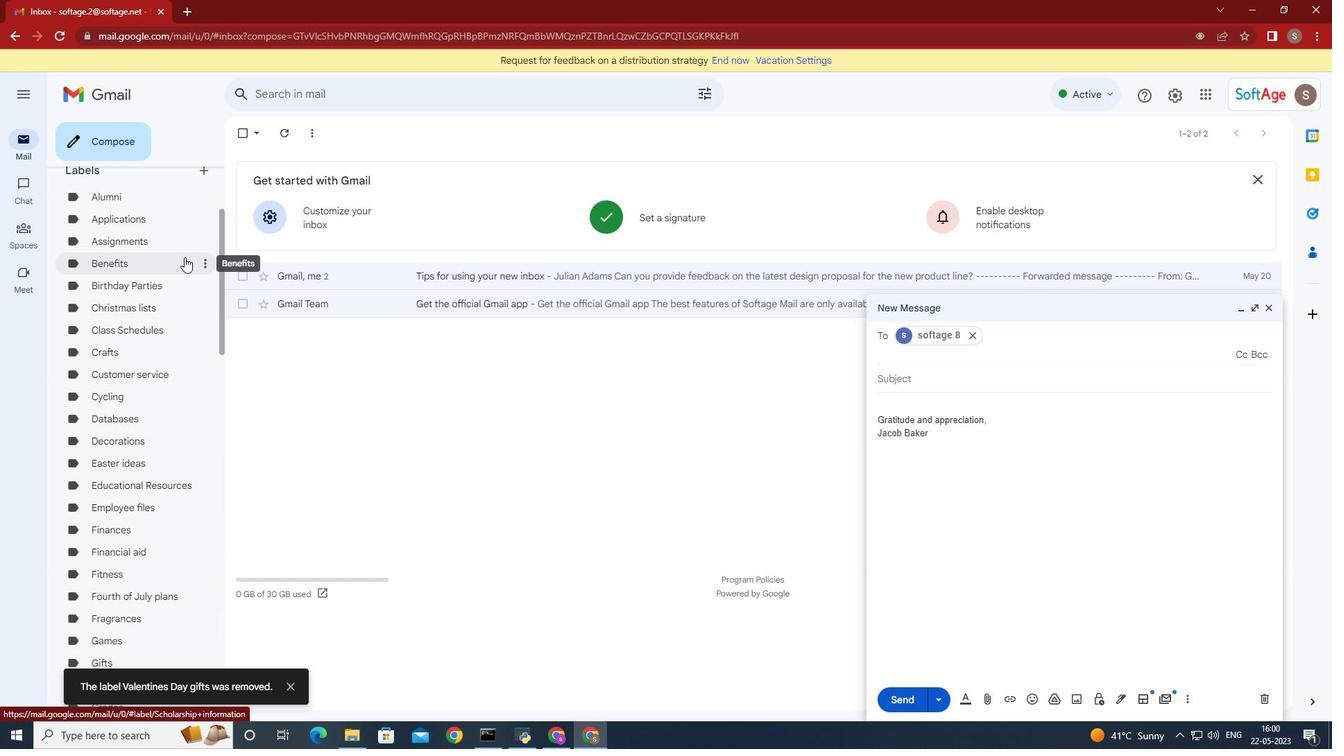 
Action: Mouse moved to (205, 330)
Screenshot: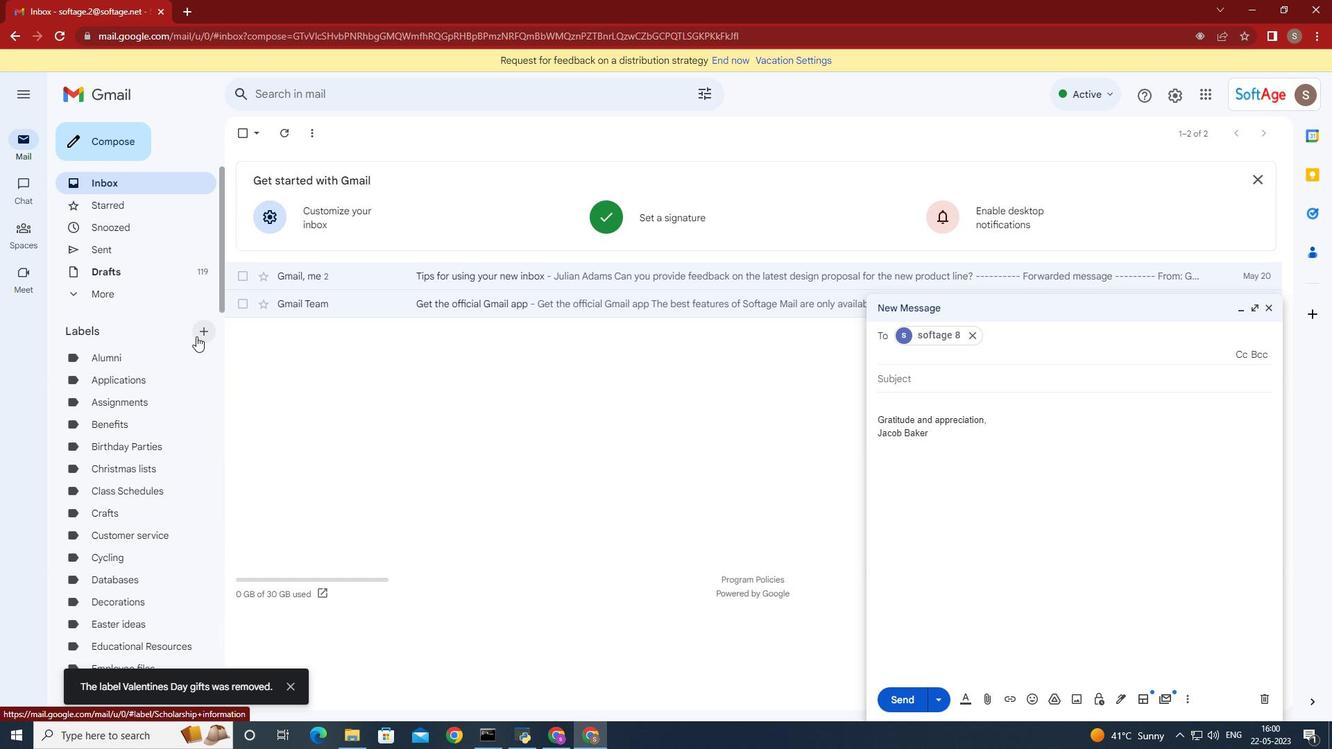 
Action: Mouse pressed left at (205, 330)
Screenshot: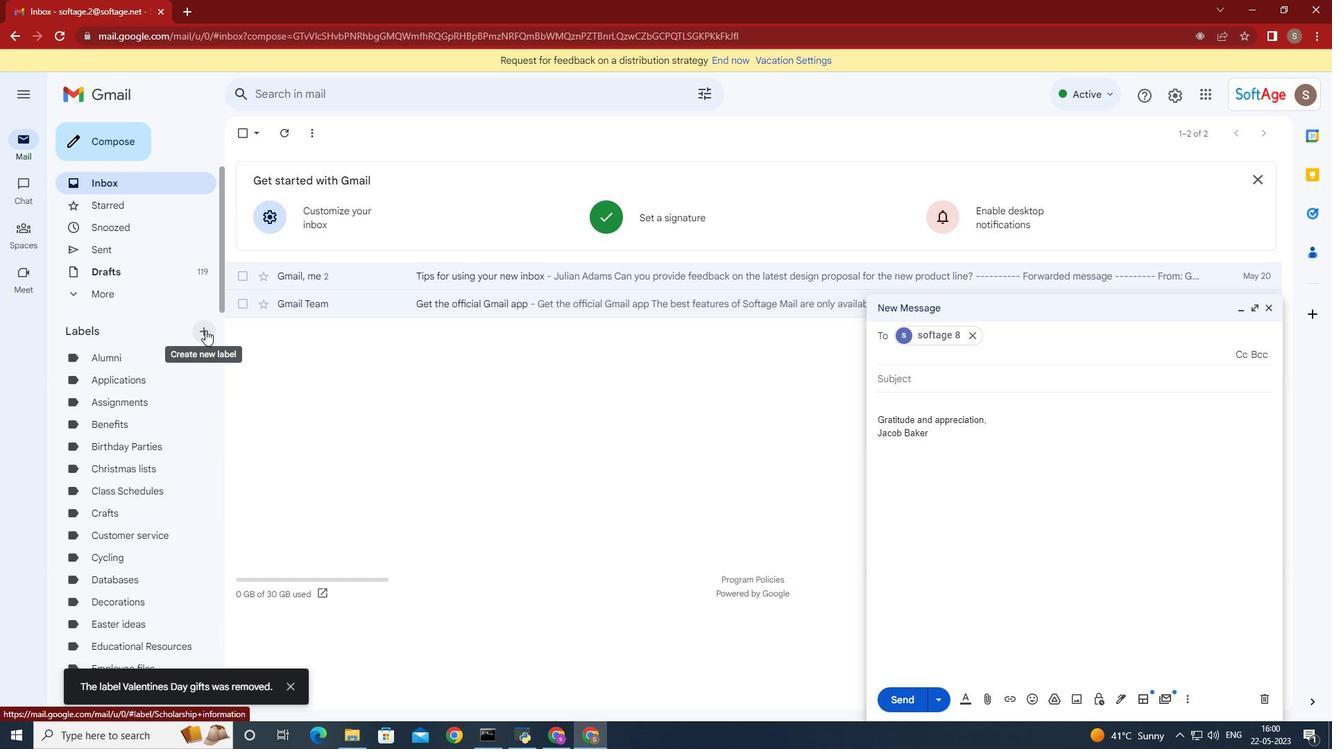 
Action: Mouse moved to (551, 384)
Screenshot: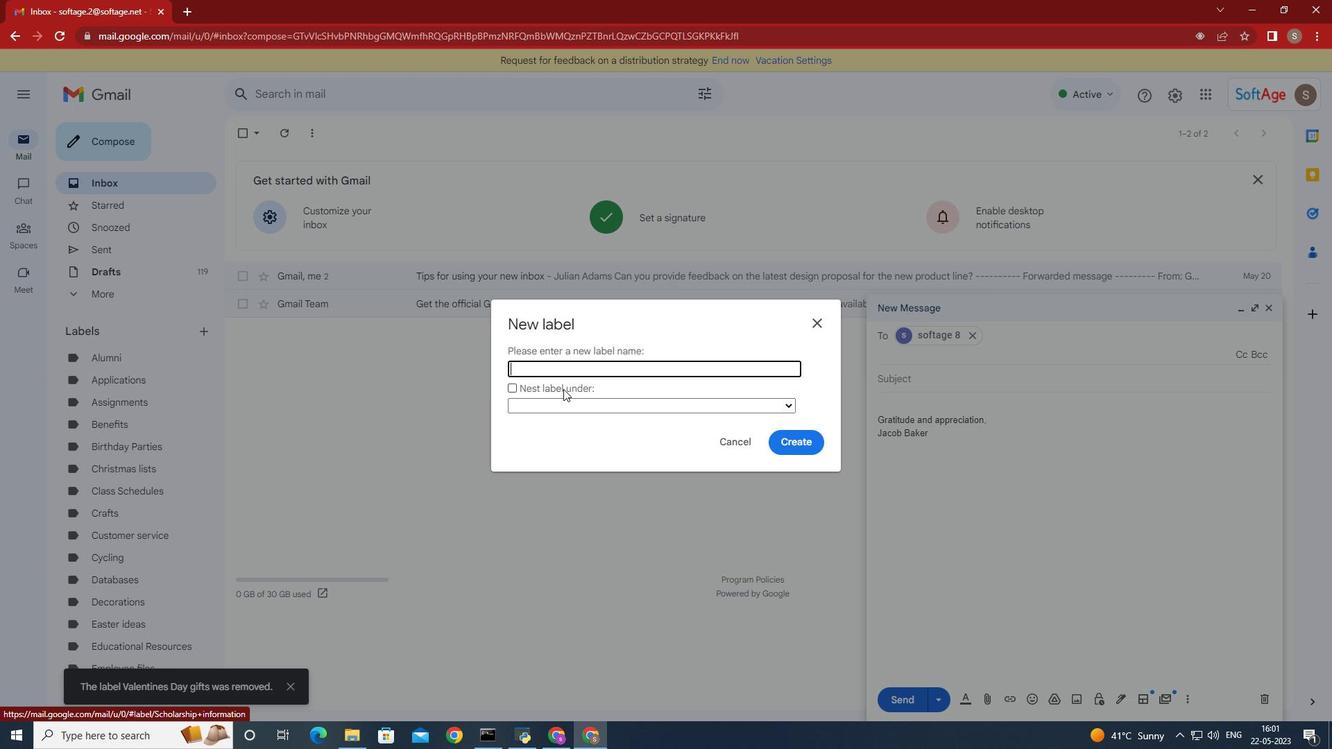 
Action: Key pressed <Key.shift>Valentines<Key.space><Key.shift>Day<Key.space>giftys<Key.space>
Screenshot: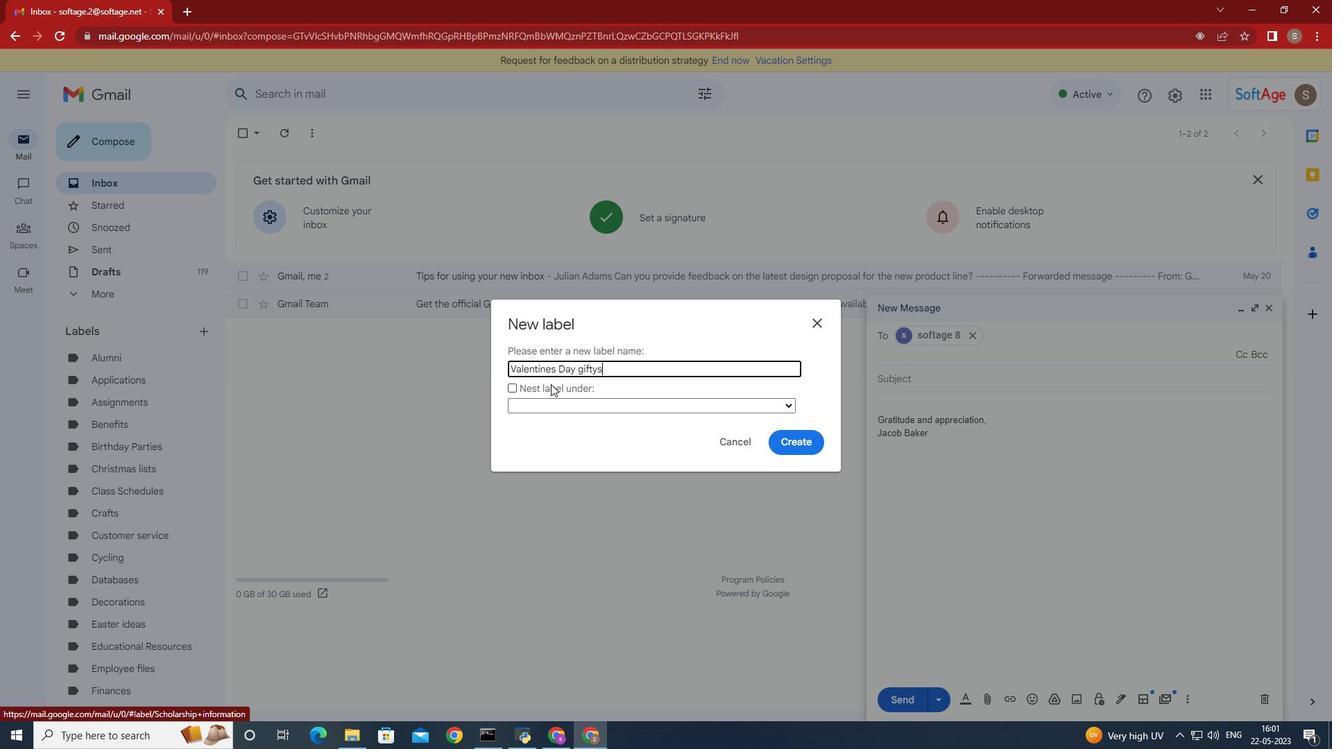 
Action: Mouse moved to (378, 396)
Screenshot: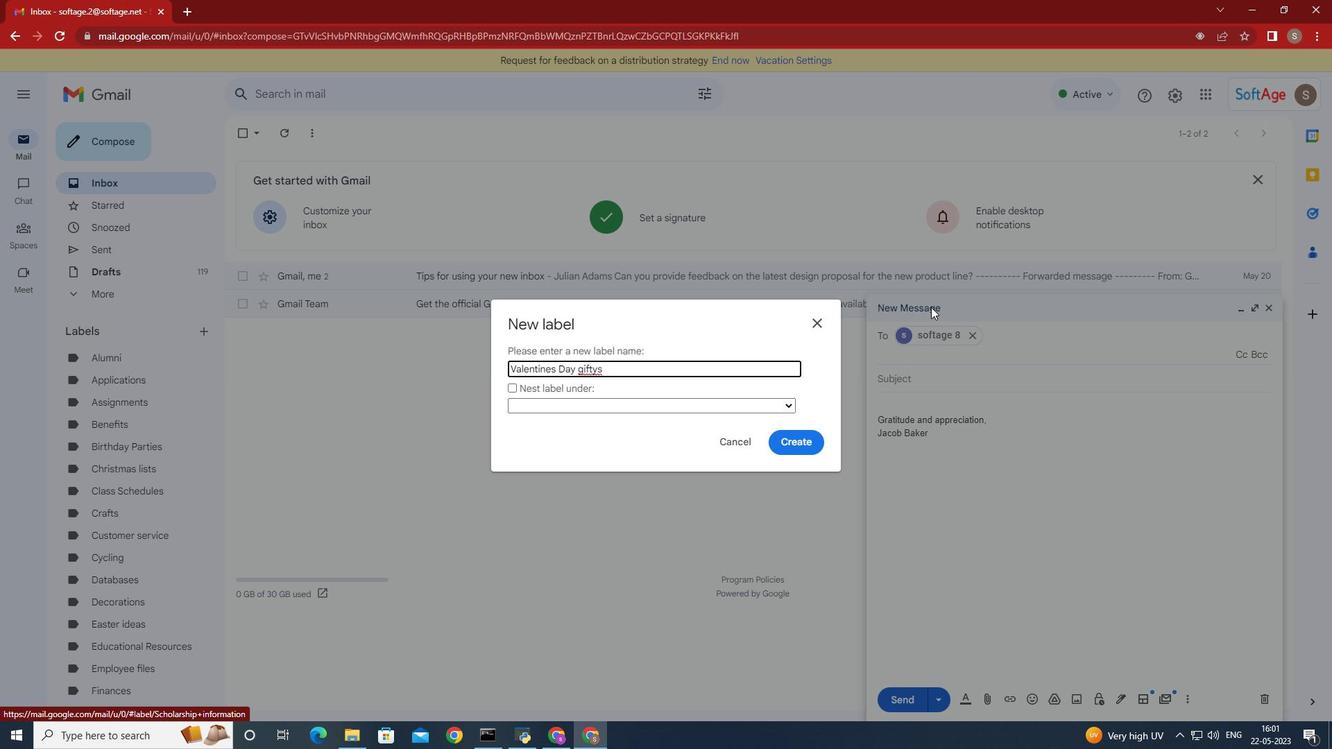 
Action: Key pressed \<Key.backspace><Key.backspace><Key.backspace><Key.backspace>s
Screenshot: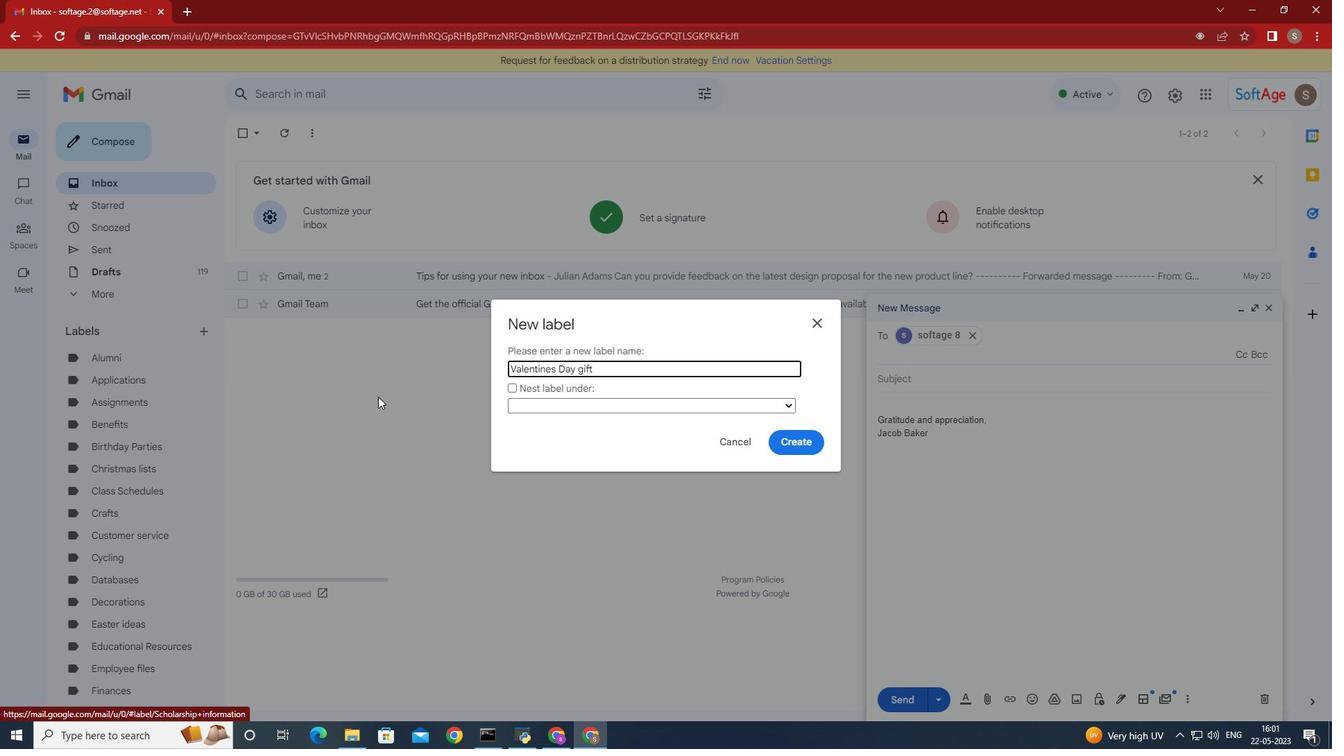 
Action: Mouse moved to (783, 442)
Screenshot: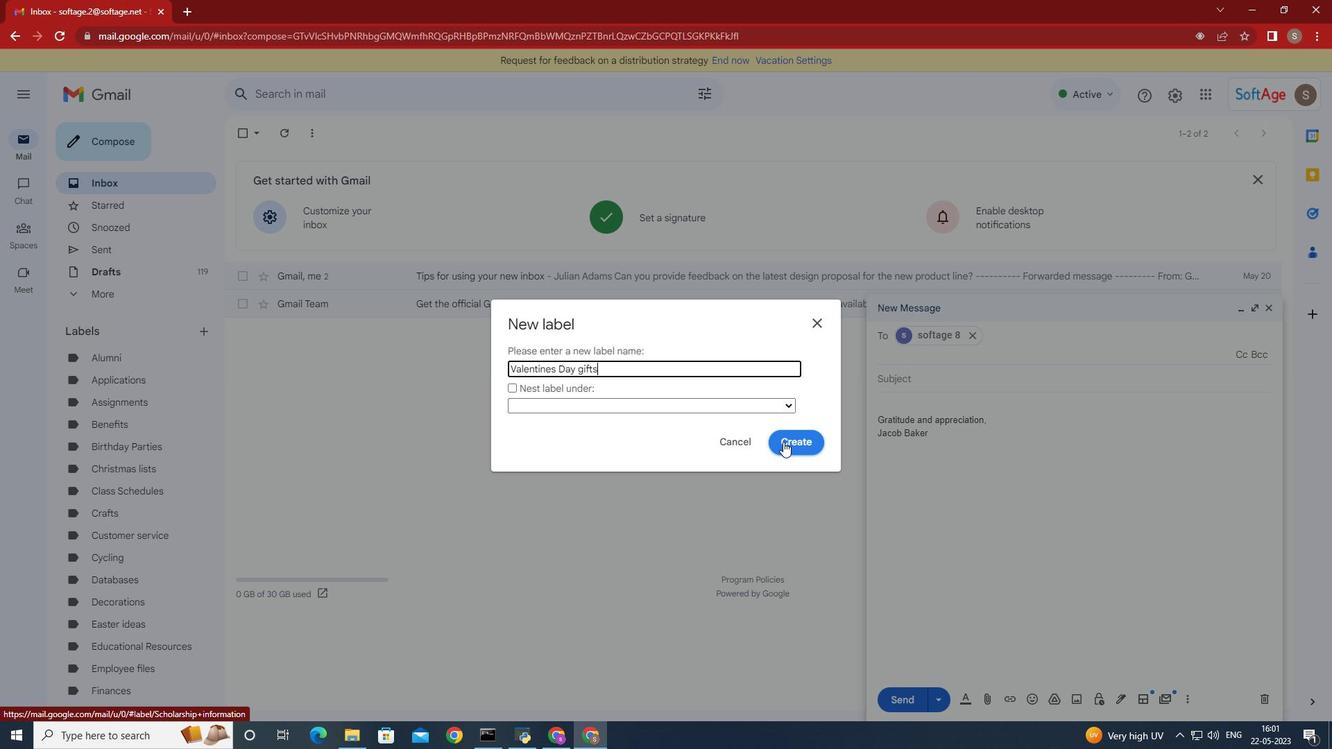 
Action: Mouse pressed left at (783, 442)
Screenshot: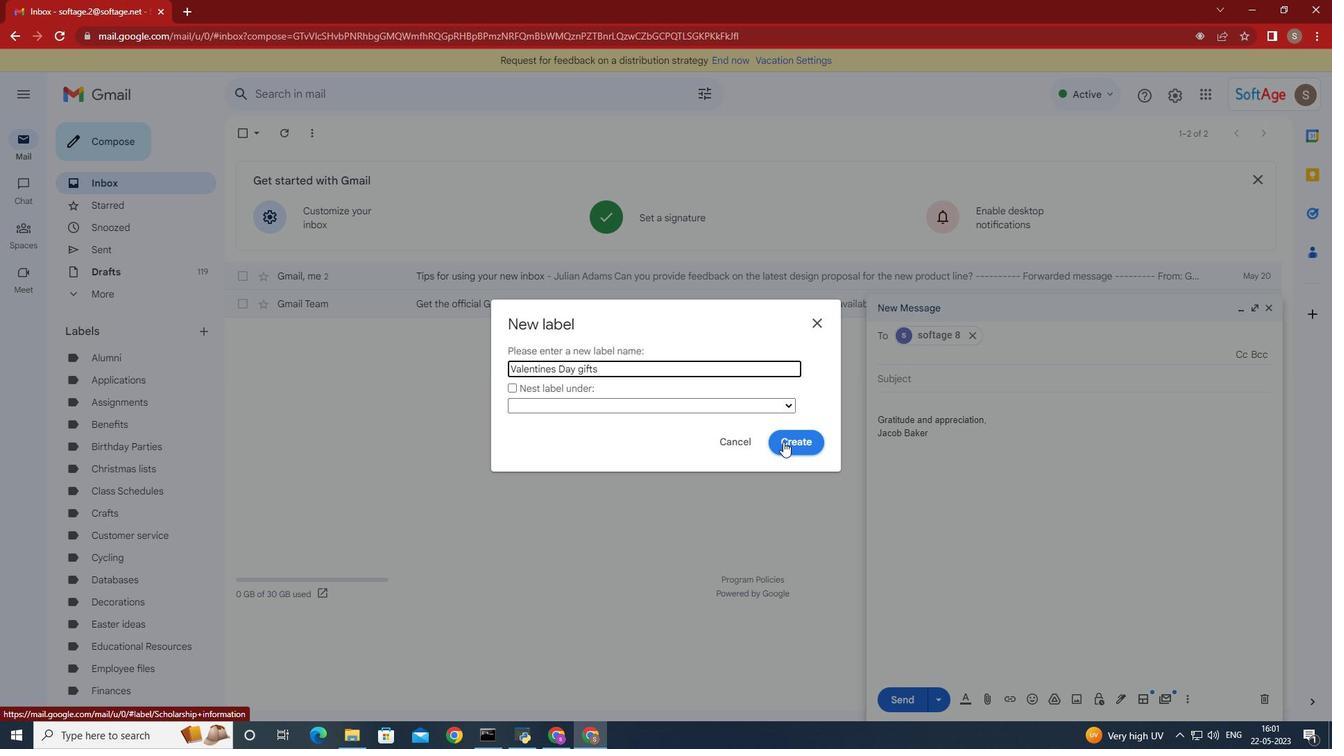 
Action: Mouse moved to (784, 442)
Screenshot: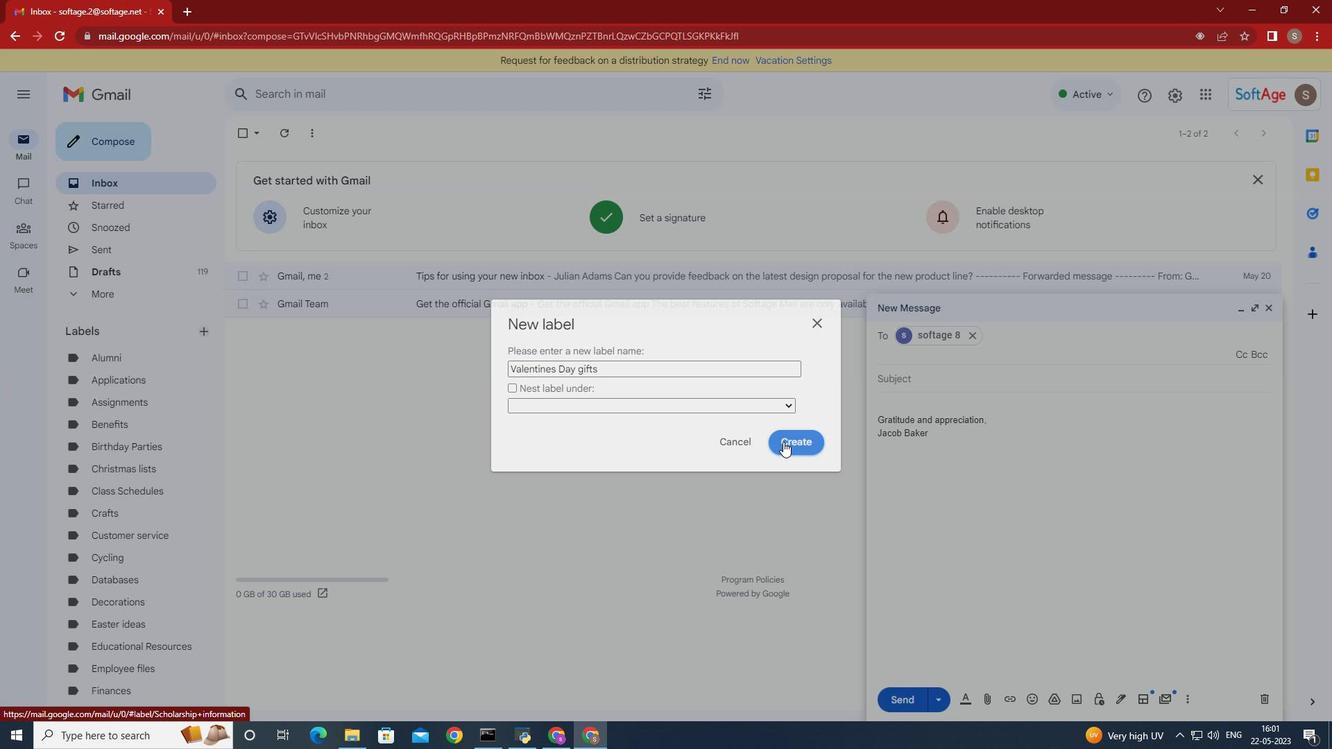 
